 Task: Plan a route with stops at Central Park, Bethesda Terrace, and Bow Bridge.
Action: Mouse pressed left at (118, 76)
Screenshot: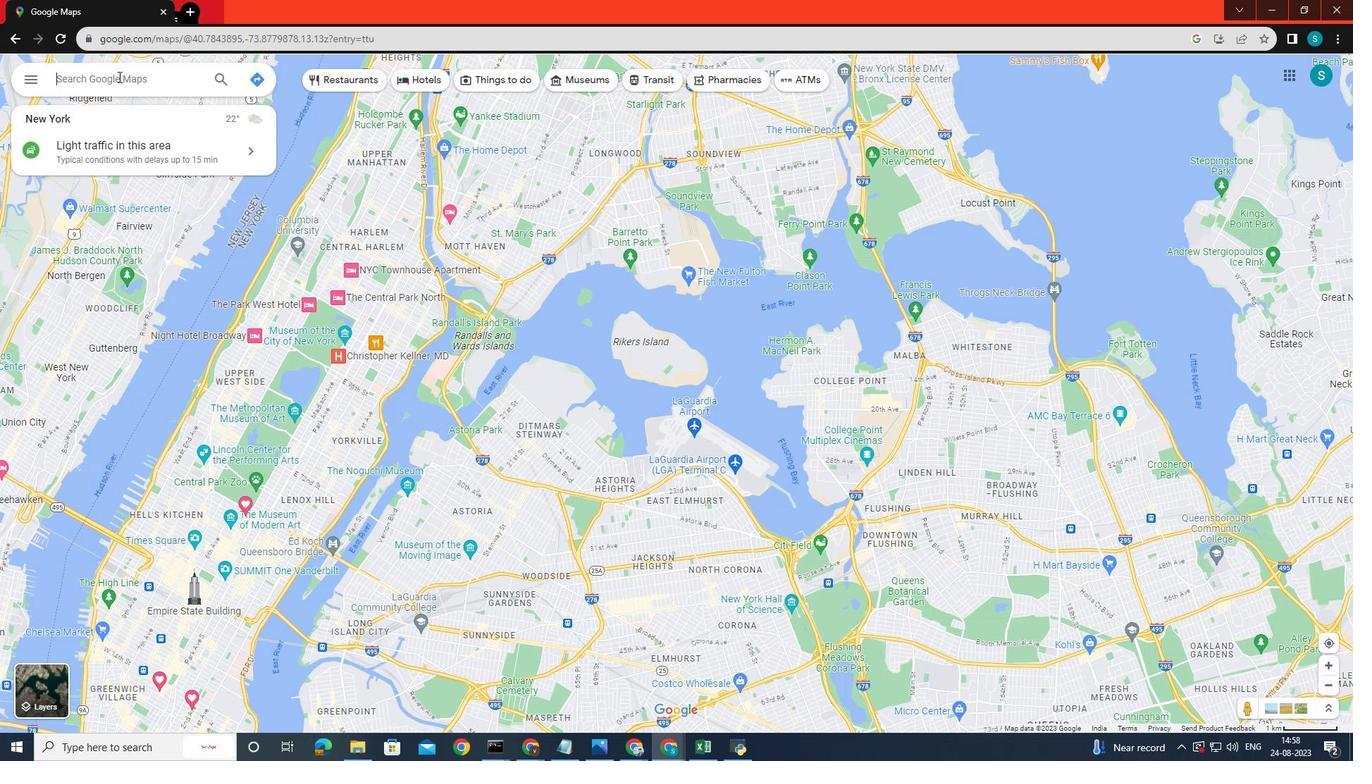 
Action: Key pressed <Key.shift>The<Key.space><Key.shift>Cathedral<Key.space><Key.shift>Church<Key.space>of<Key.space><Key.shift>St.<Key.space><Key.shift>John<Key.space>the<Key.space><Key.shift>Divine<Key.enter>
Screenshot: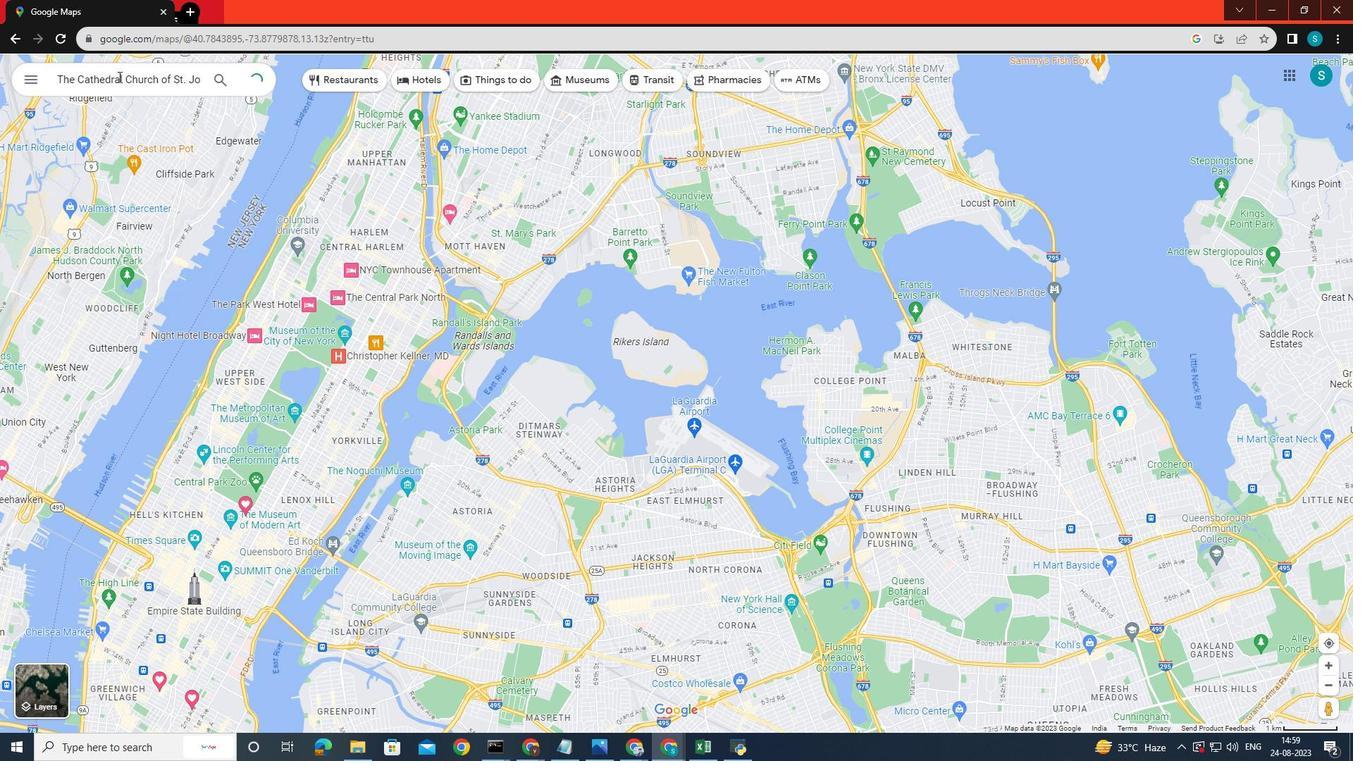 
Action: Mouse moved to (306, 387)
Screenshot: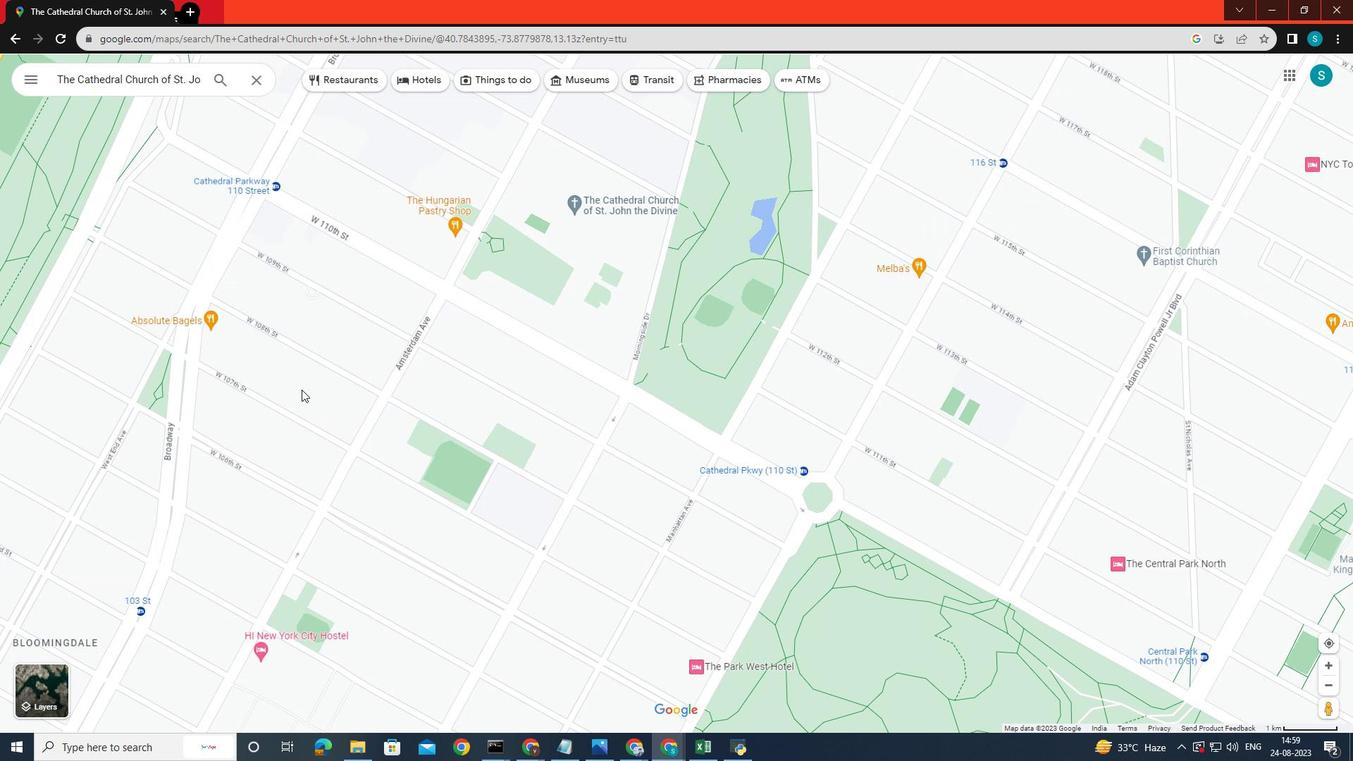 
Action: Mouse scrolled (306, 386) with delta (0, 0)
Screenshot: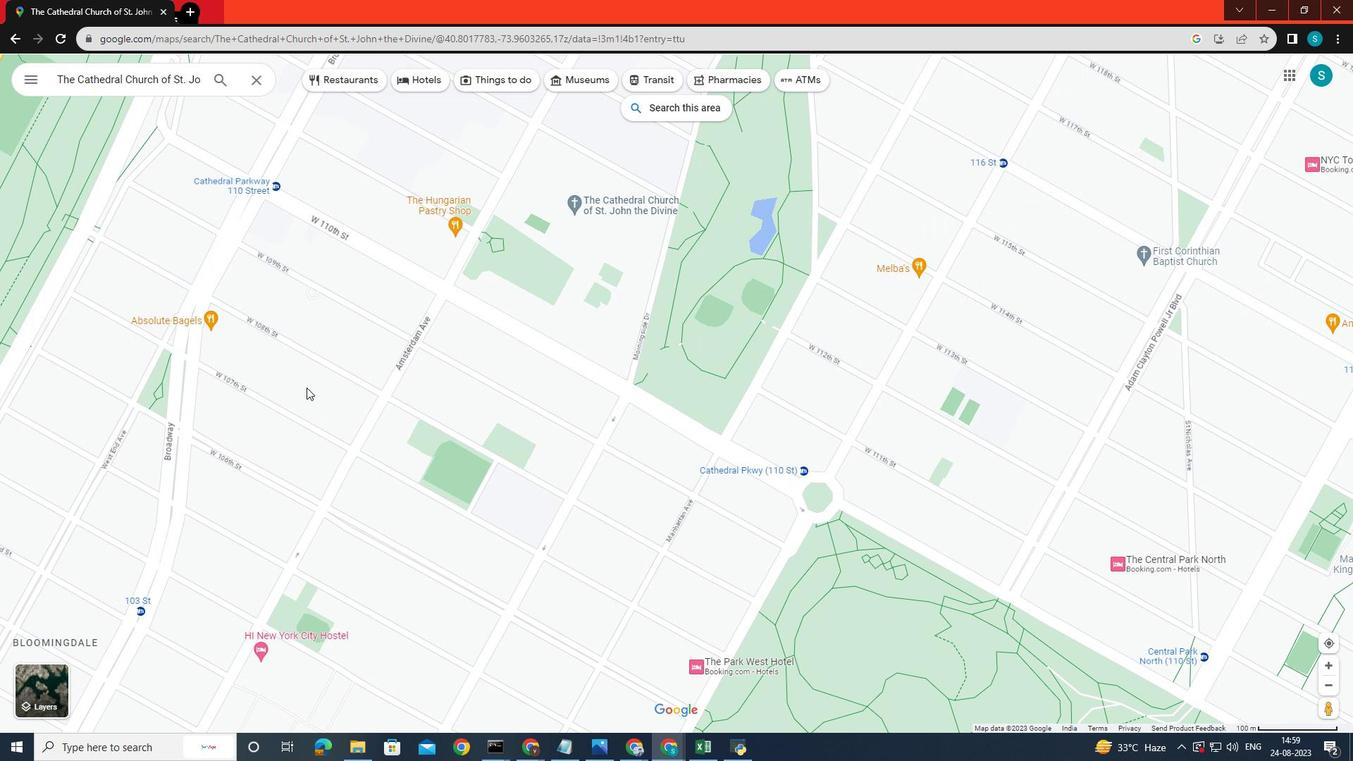 
Action: Mouse scrolled (306, 386) with delta (0, 0)
Screenshot: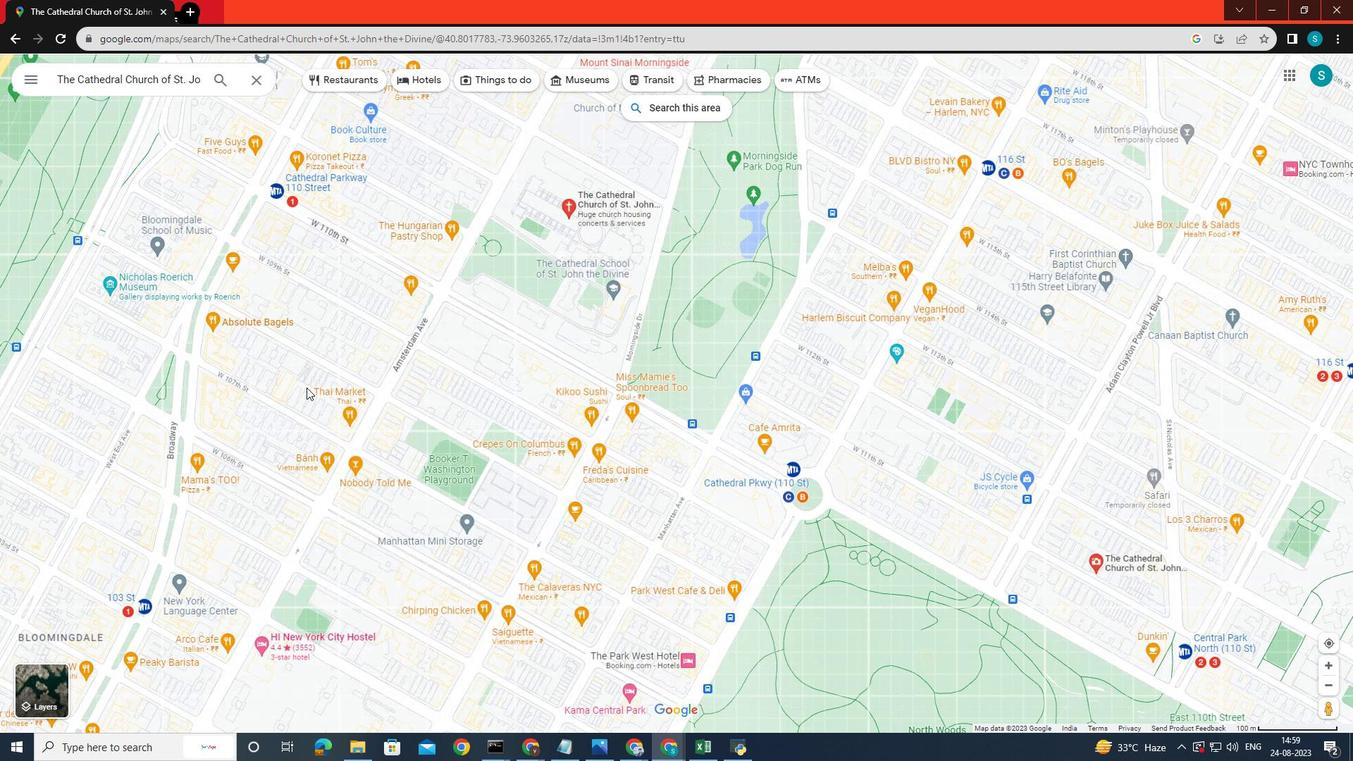 
Action: Mouse moved to (393, 343)
Screenshot: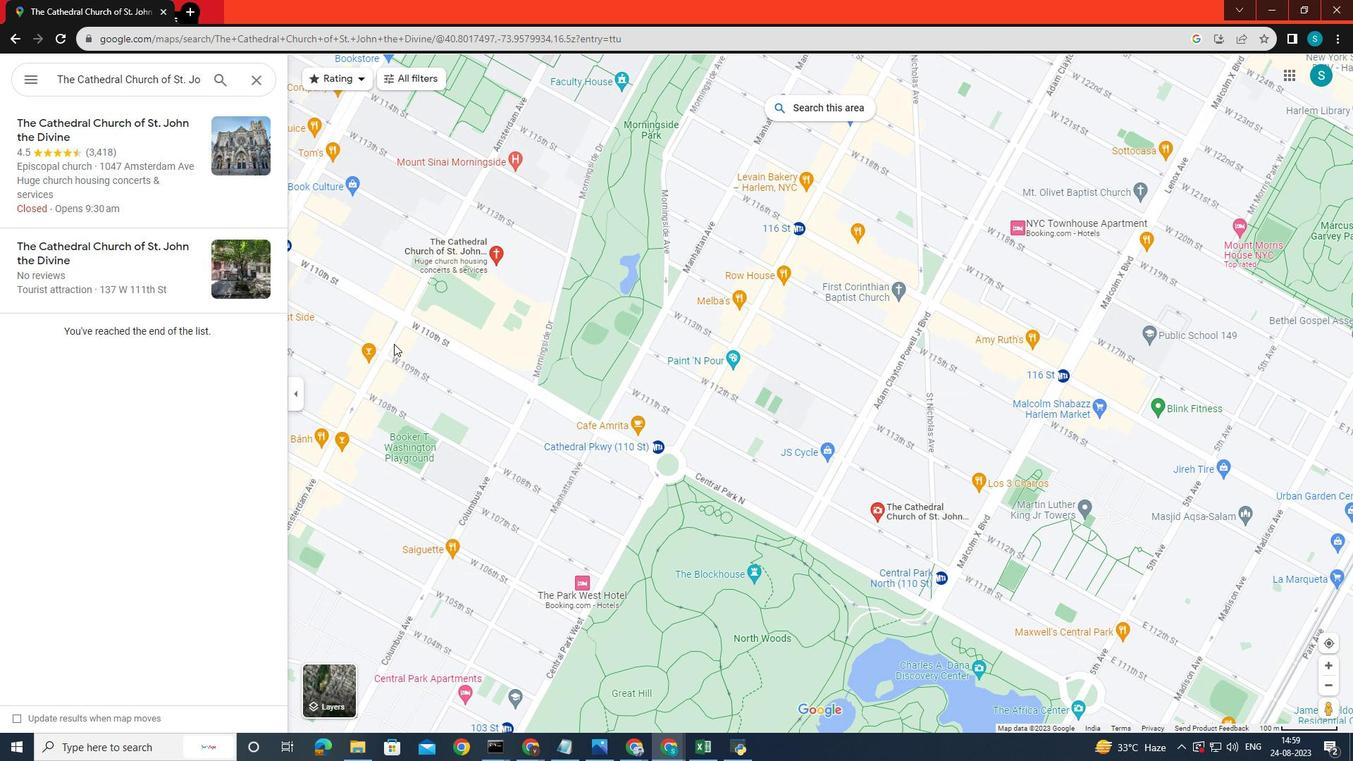 
Action: Mouse scrolled (393, 344) with delta (0, 0)
Screenshot: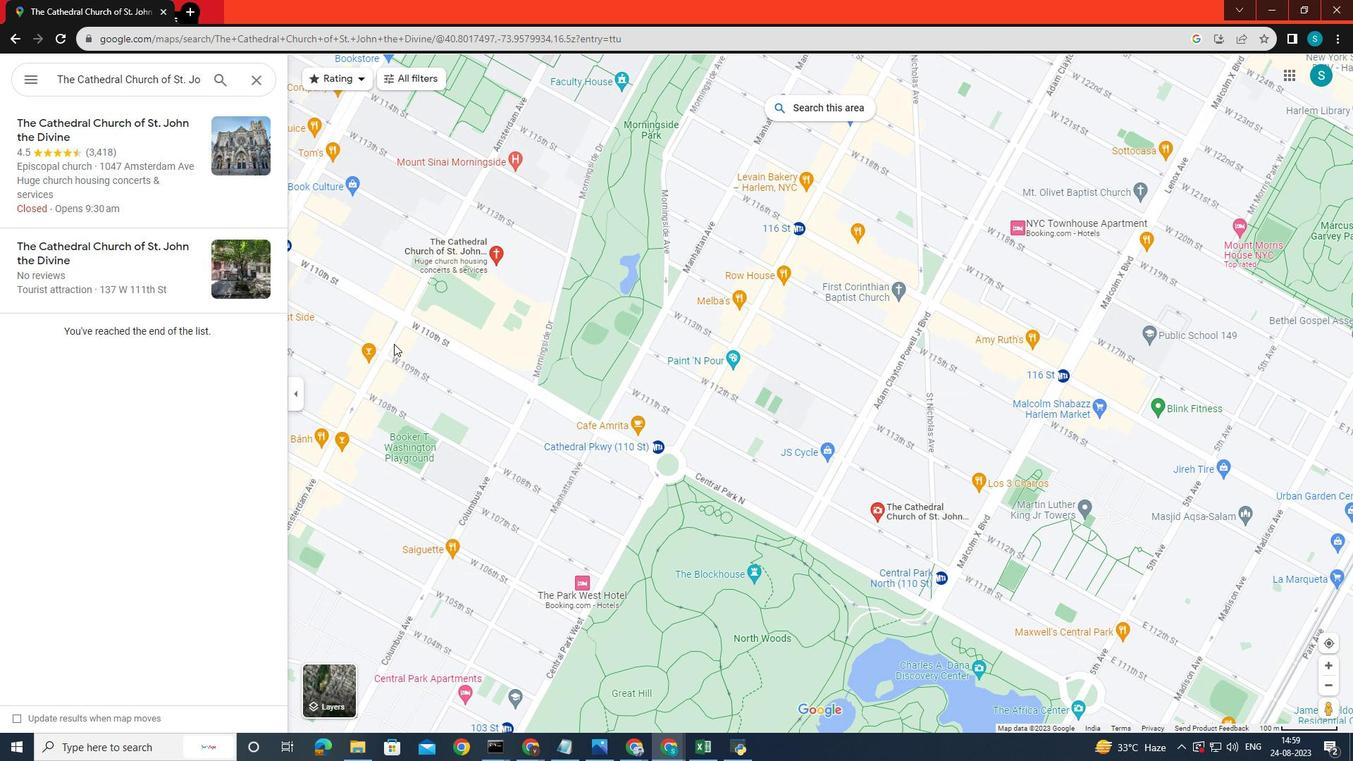 
Action: Mouse scrolled (393, 344) with delta (0, 0)
Screenshot: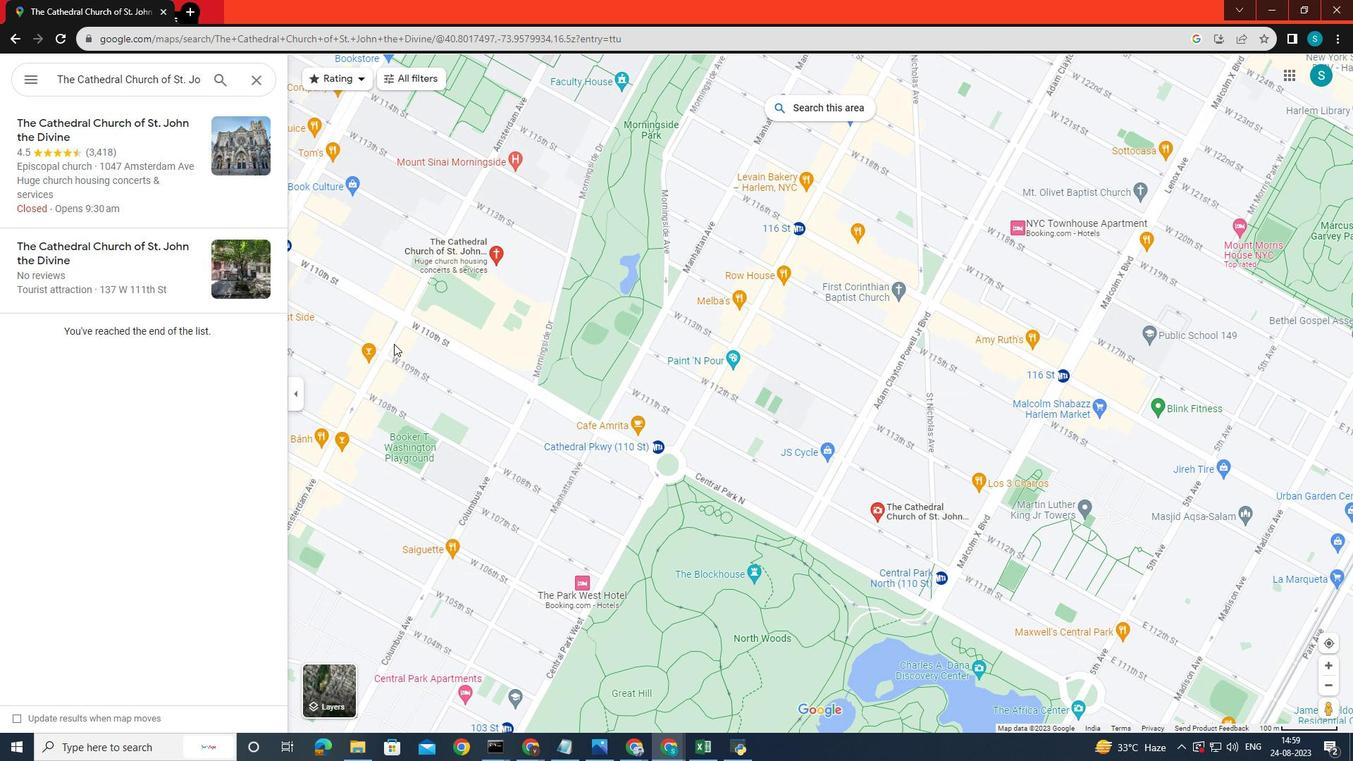 
Action: Mouse scrolled (393, 344) with delta (0, 0)
Screenshot: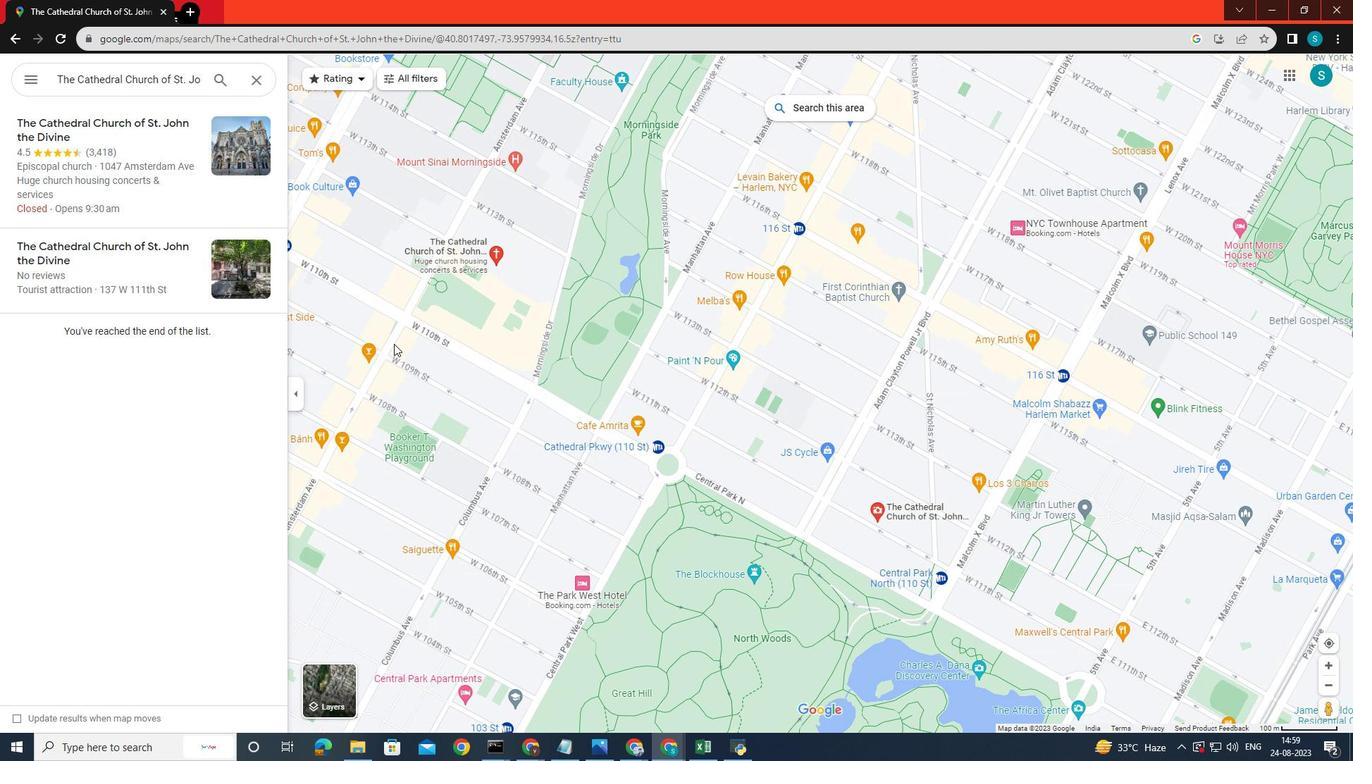 
Action: Mouse scrolled (393, 344) with delta (0, 0)
Screenshot: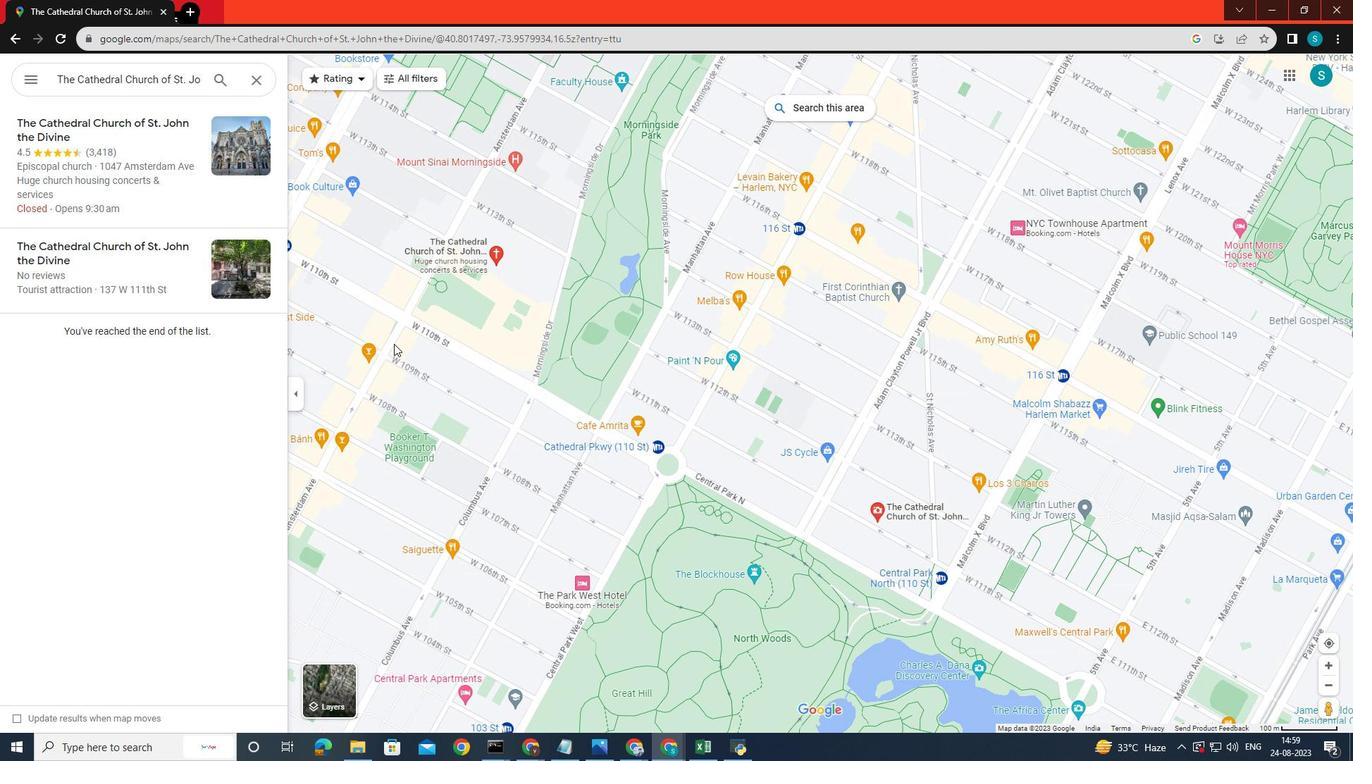 
Action: Mouse moved to (191, 194)
Screenshot: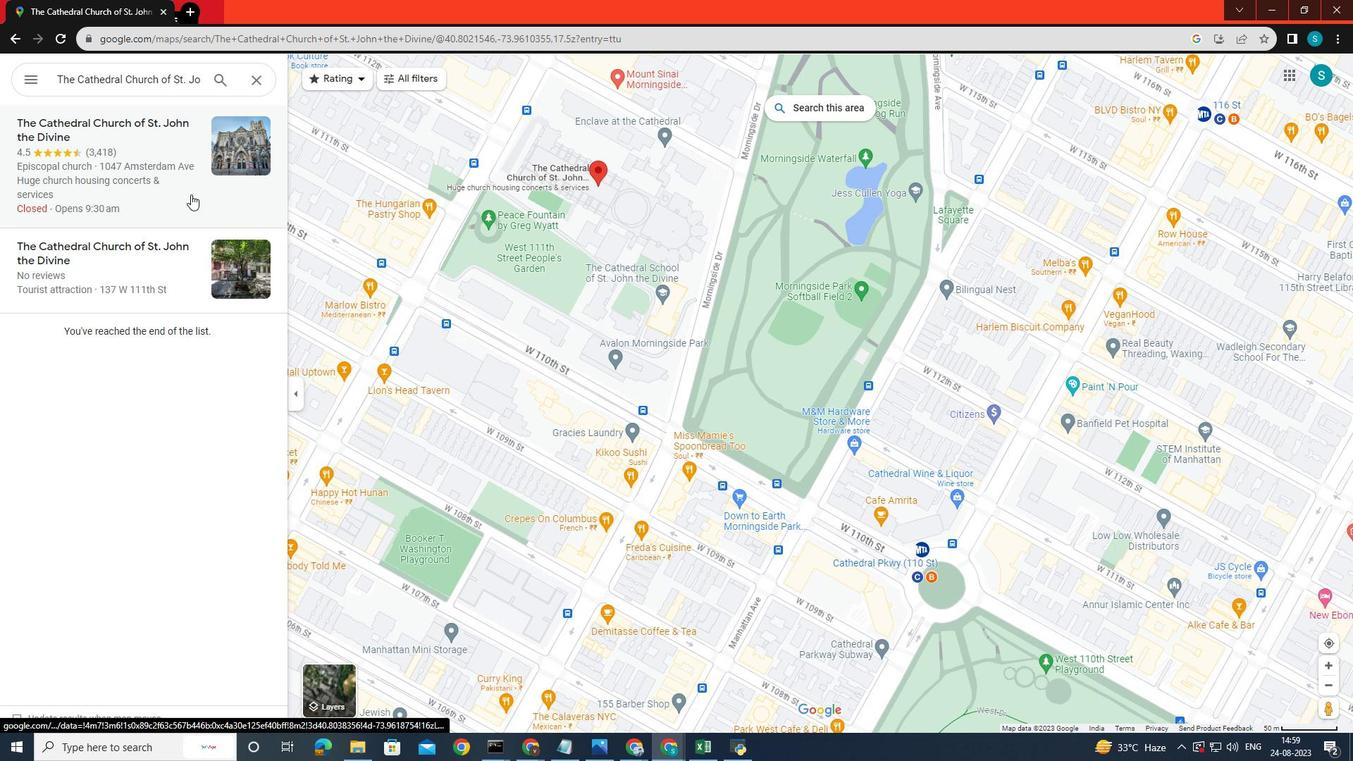 
Action: Mouse pressed left at (191, 194)
Screenshot: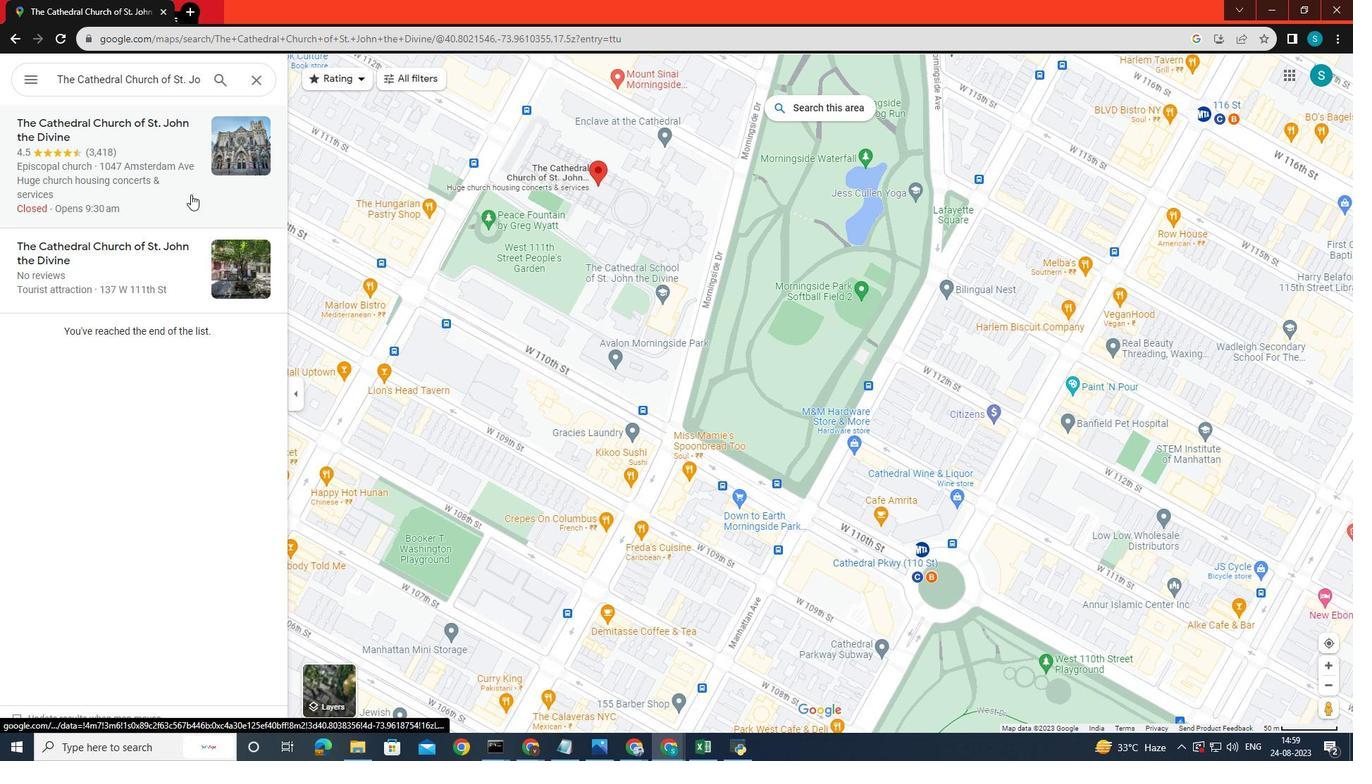 
Action: Mouse moved to (334, 412)
Screenshot: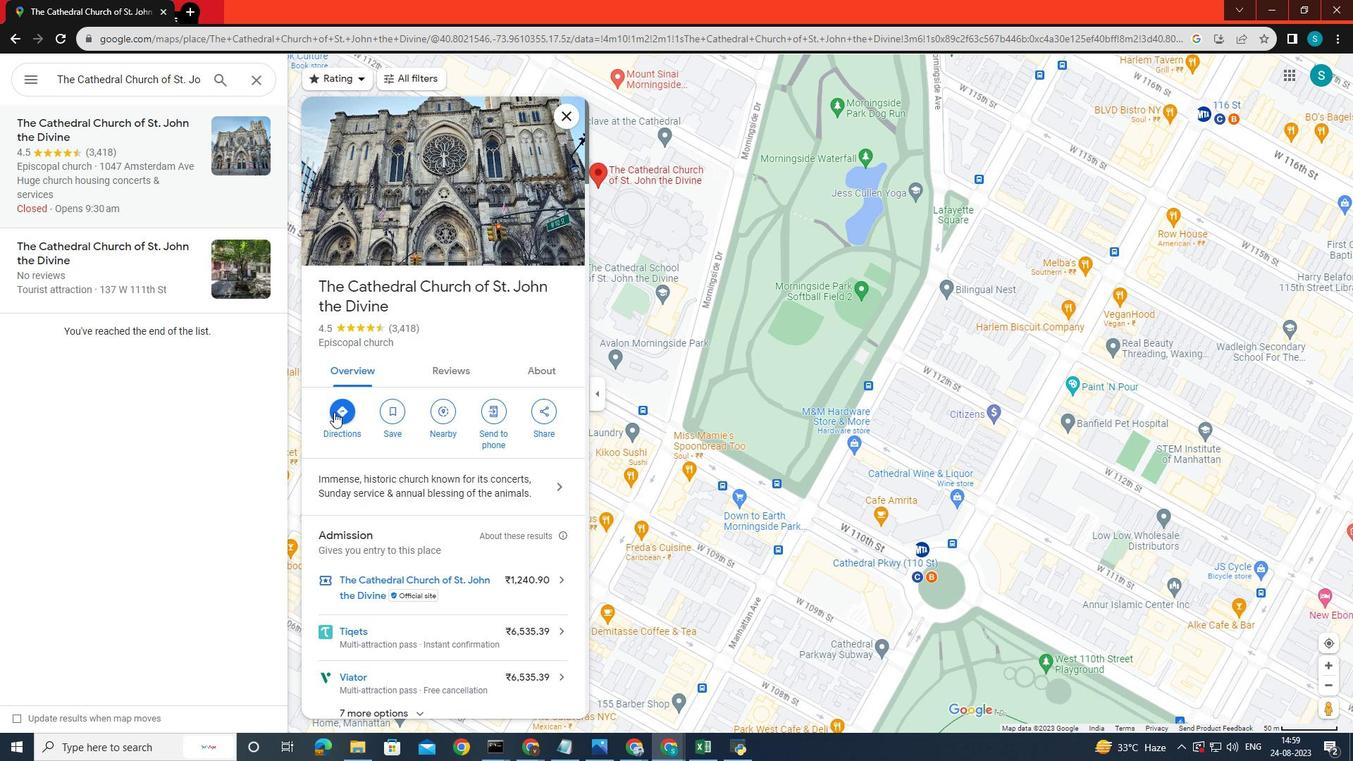 
Action: Mouse pressed left at (334, 412)
Screenshot: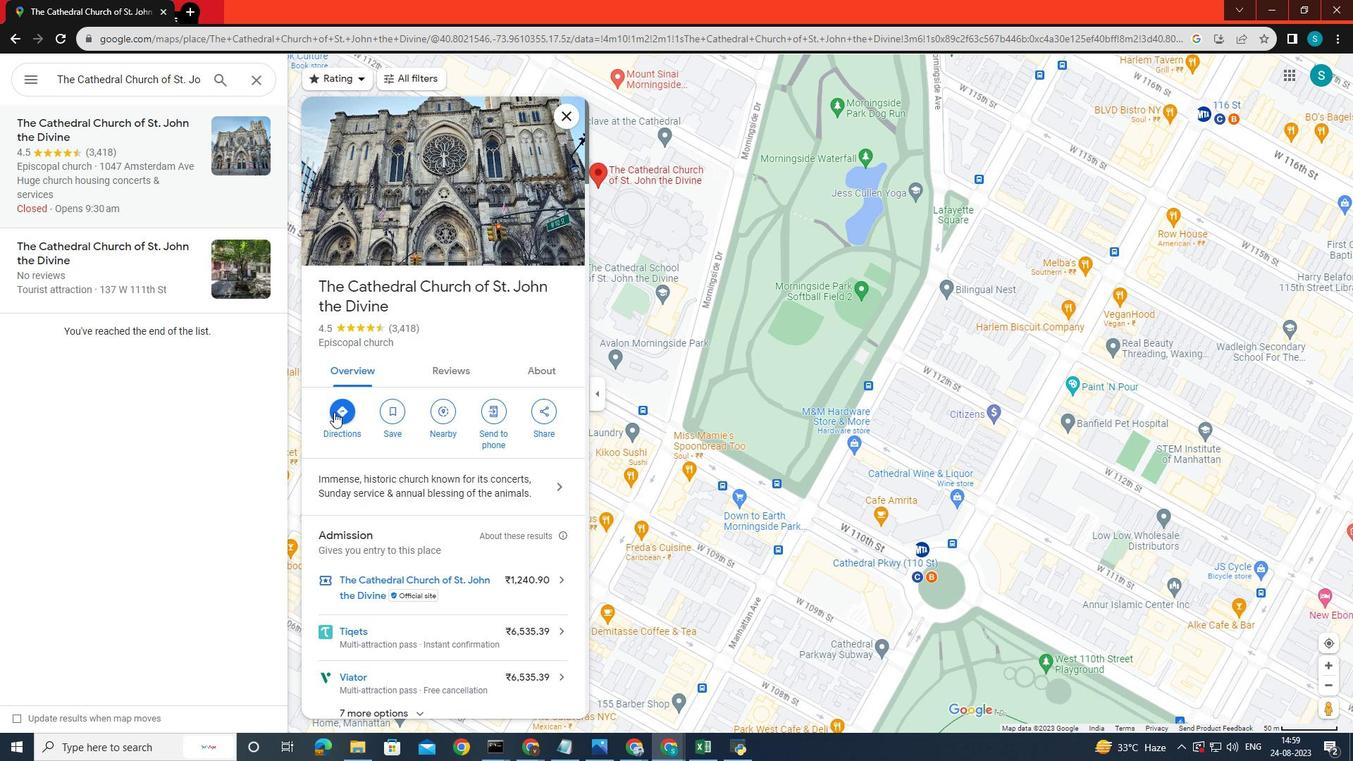 
Action: Mouse moved to (261, 135)
Screenshot: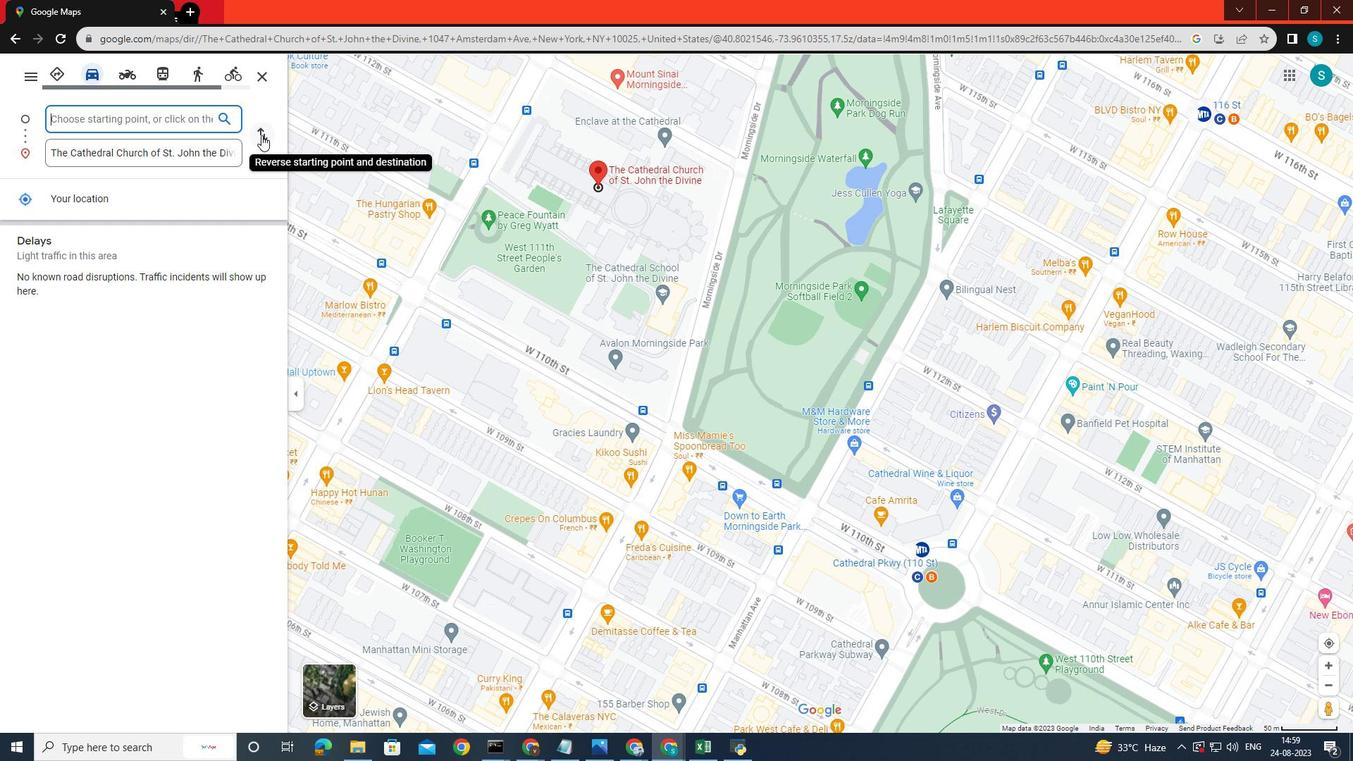 
Action: Mouse pressed left at (261, 135)
Screenshot: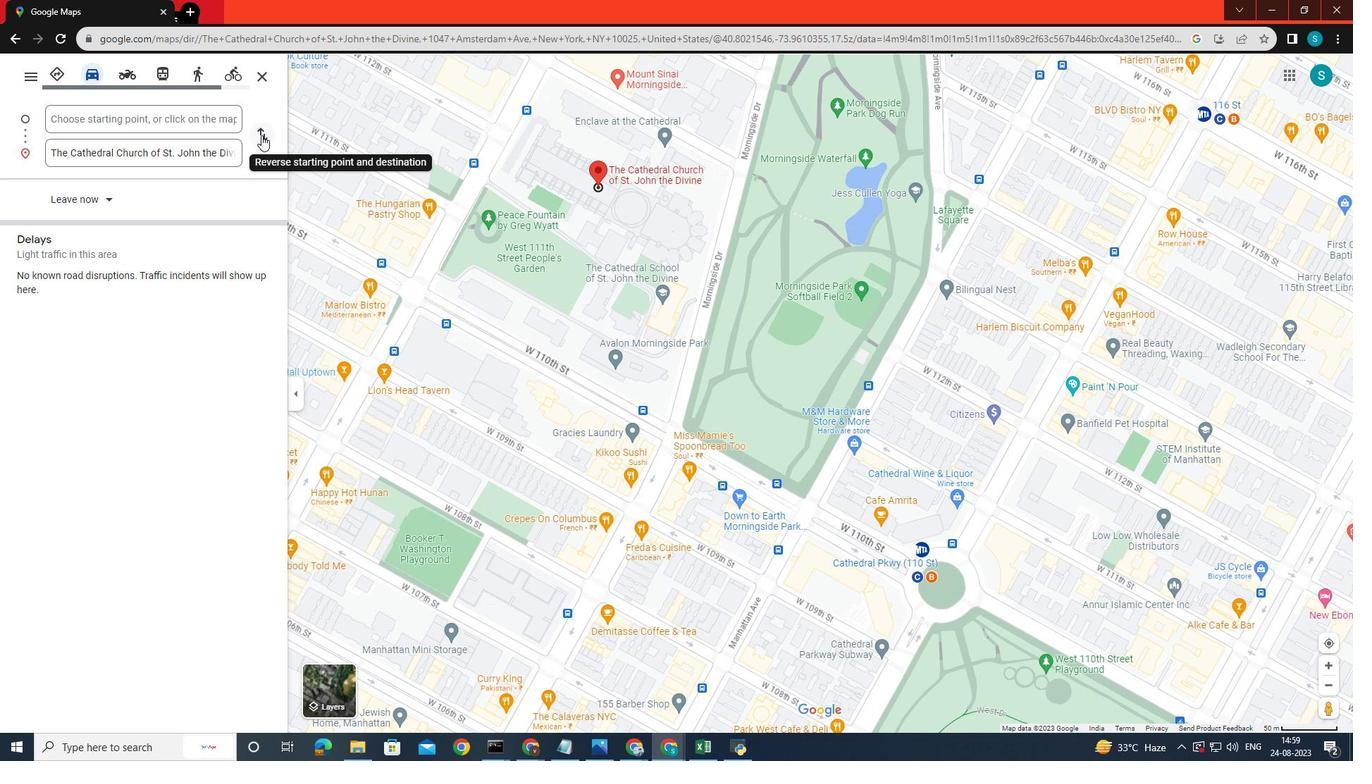 
Action: Mouse moved to (84, 150)
Screenshot: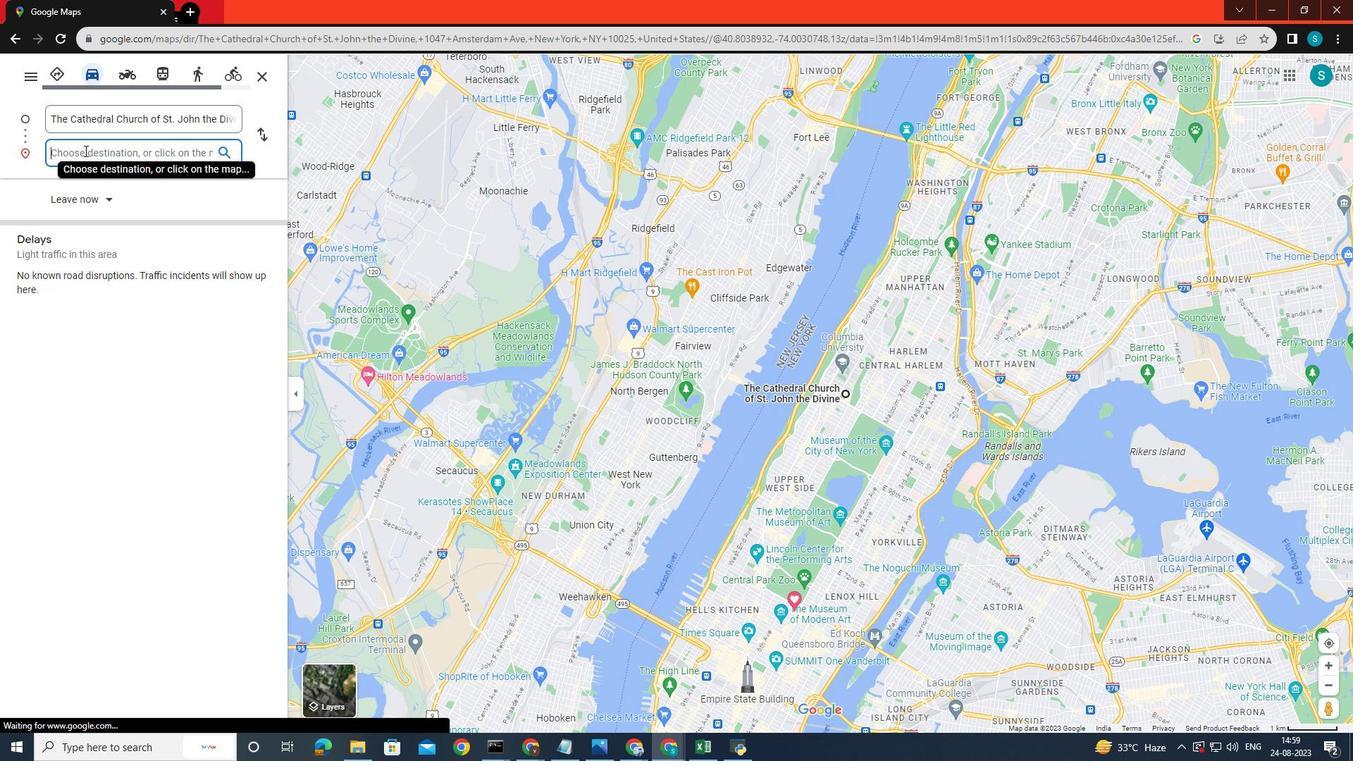 
Action: Mouse pressed left at (84, 150)
Screenshot: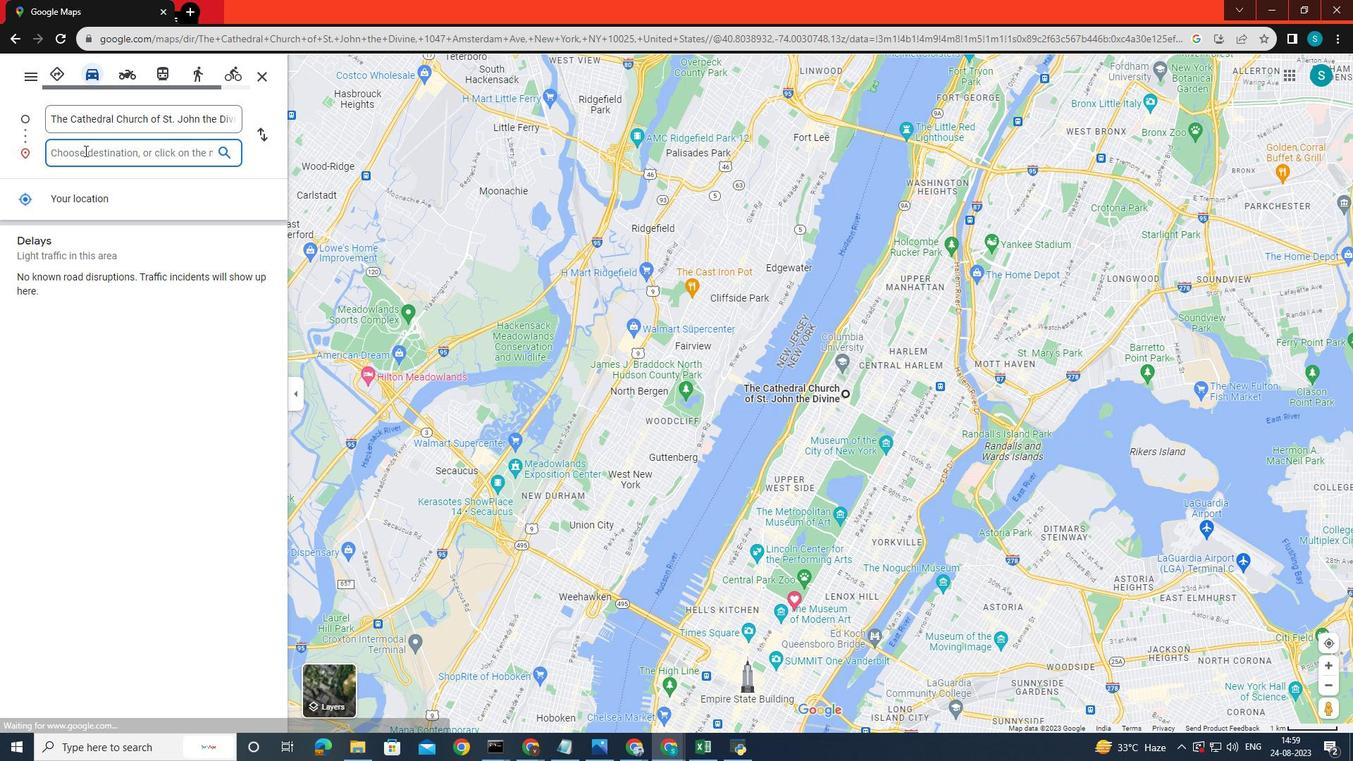 
Action: Key pressed <Key.shift>Central<Key.space><Key.shift>Park<Key.enter>
Screenshot: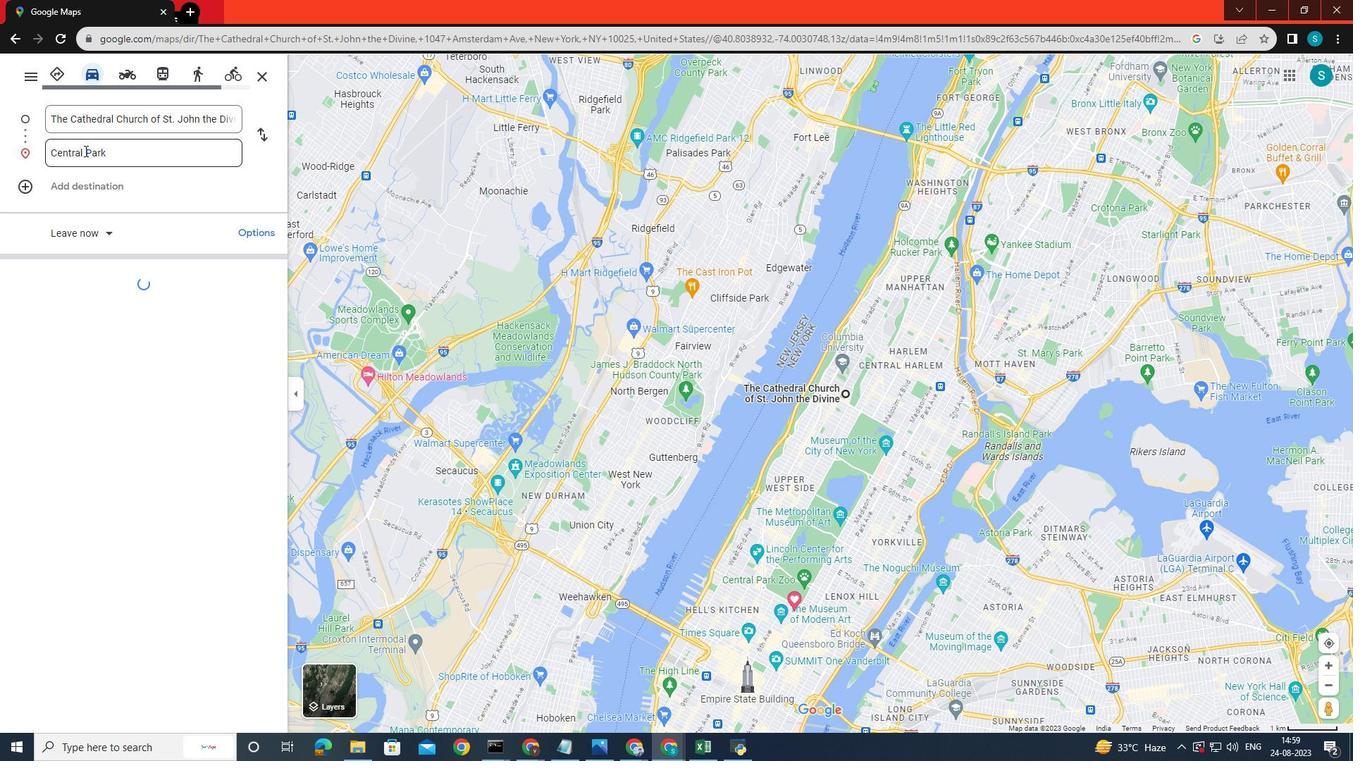 
Action: Mouse moved to (79, 183)
Screenshot: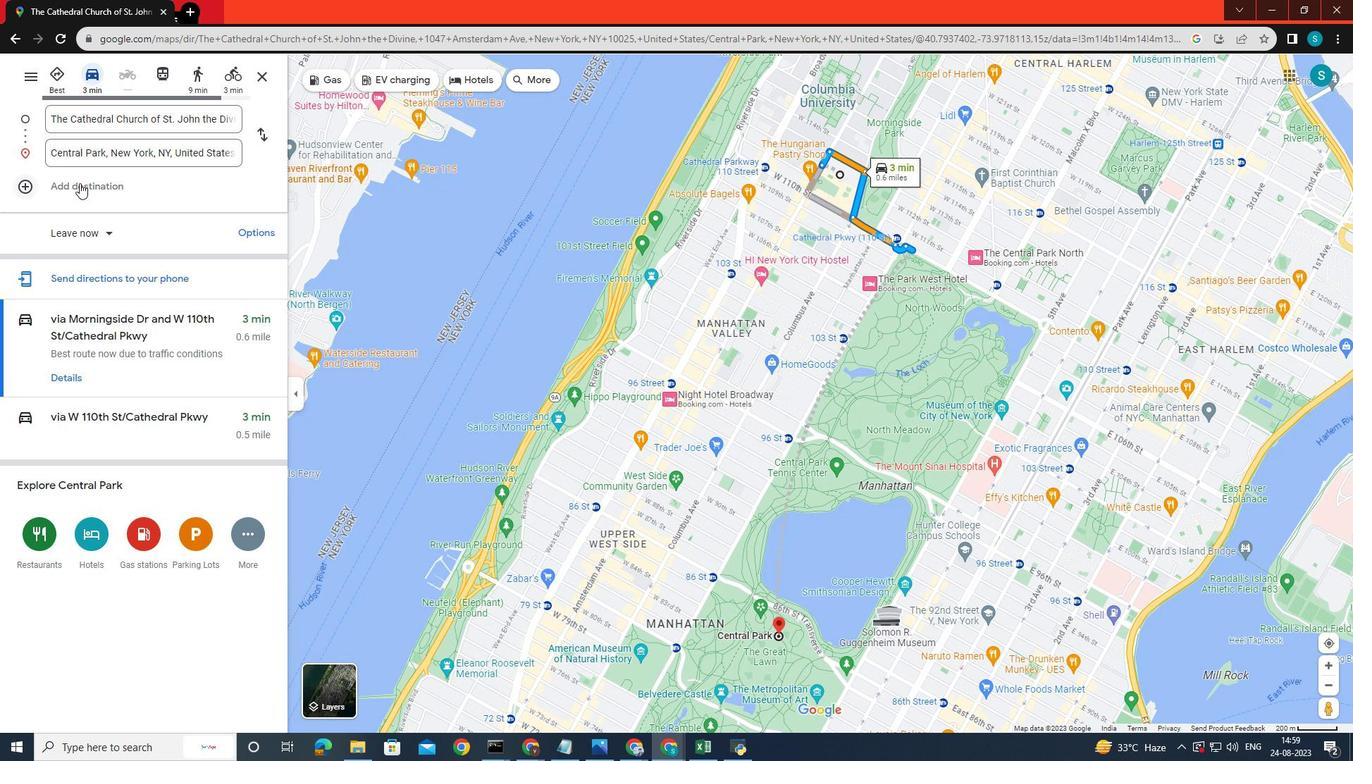 
Action: Mouse pressed left at (79, 183)
Screenshot: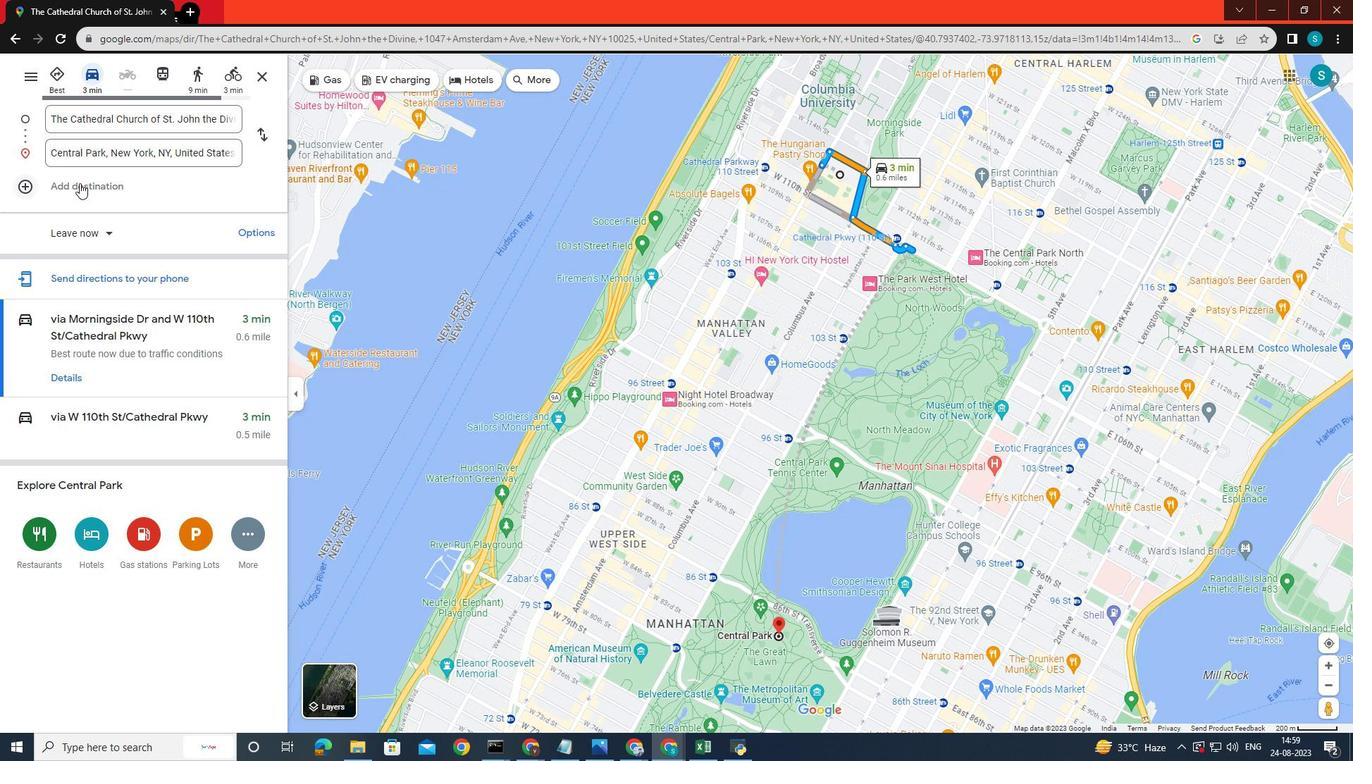 
Action: Mouse pressed left at (79, 183)
Screenshot: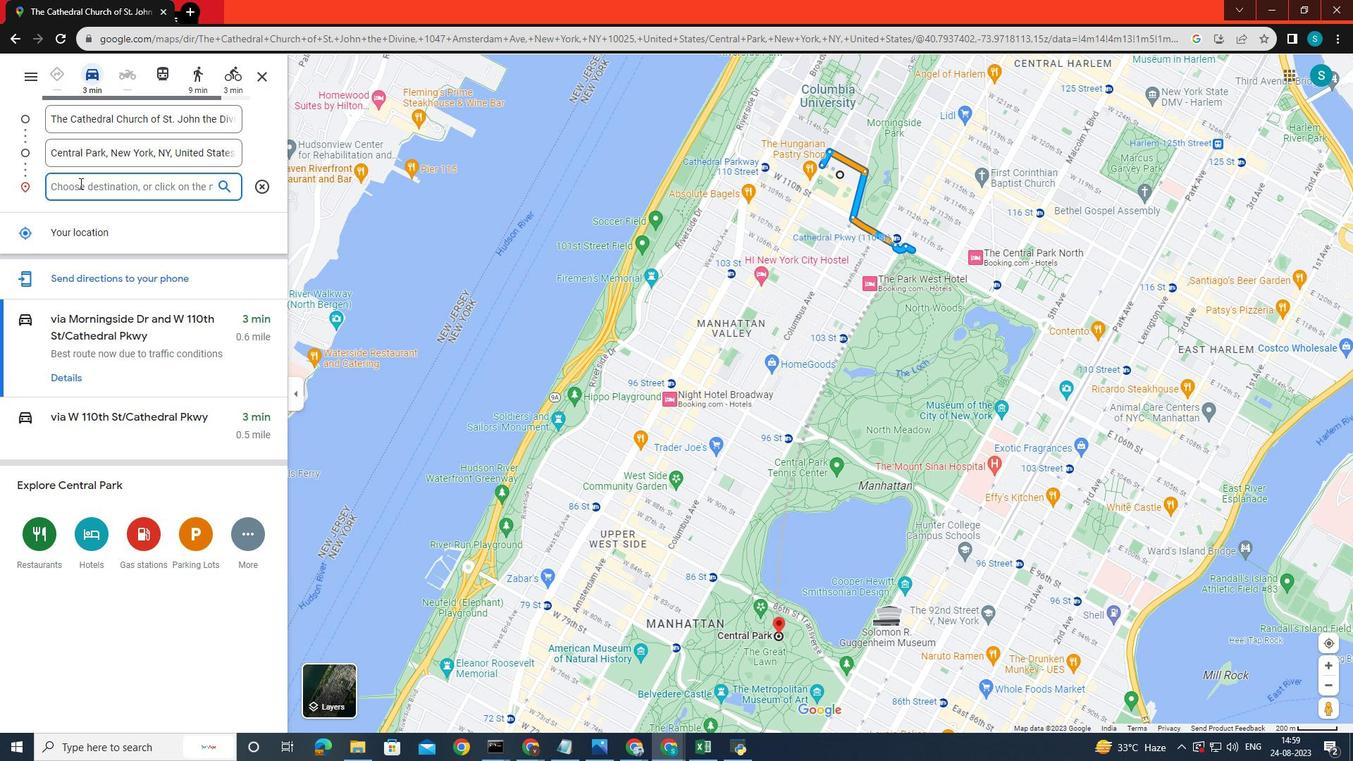 
Action: Key pressed <Key.shift>Be
Screenshot: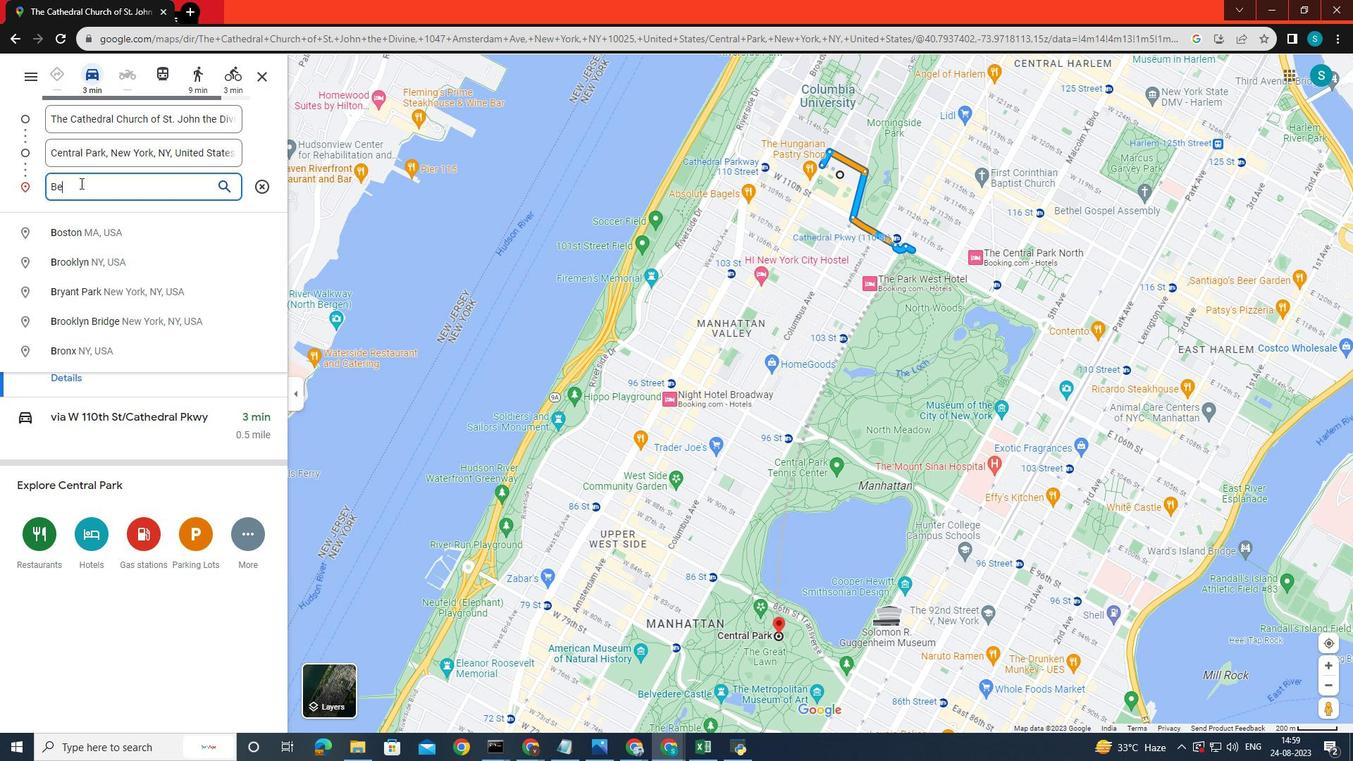 
Action: Mouse moved to (80, 183)
Screenshot: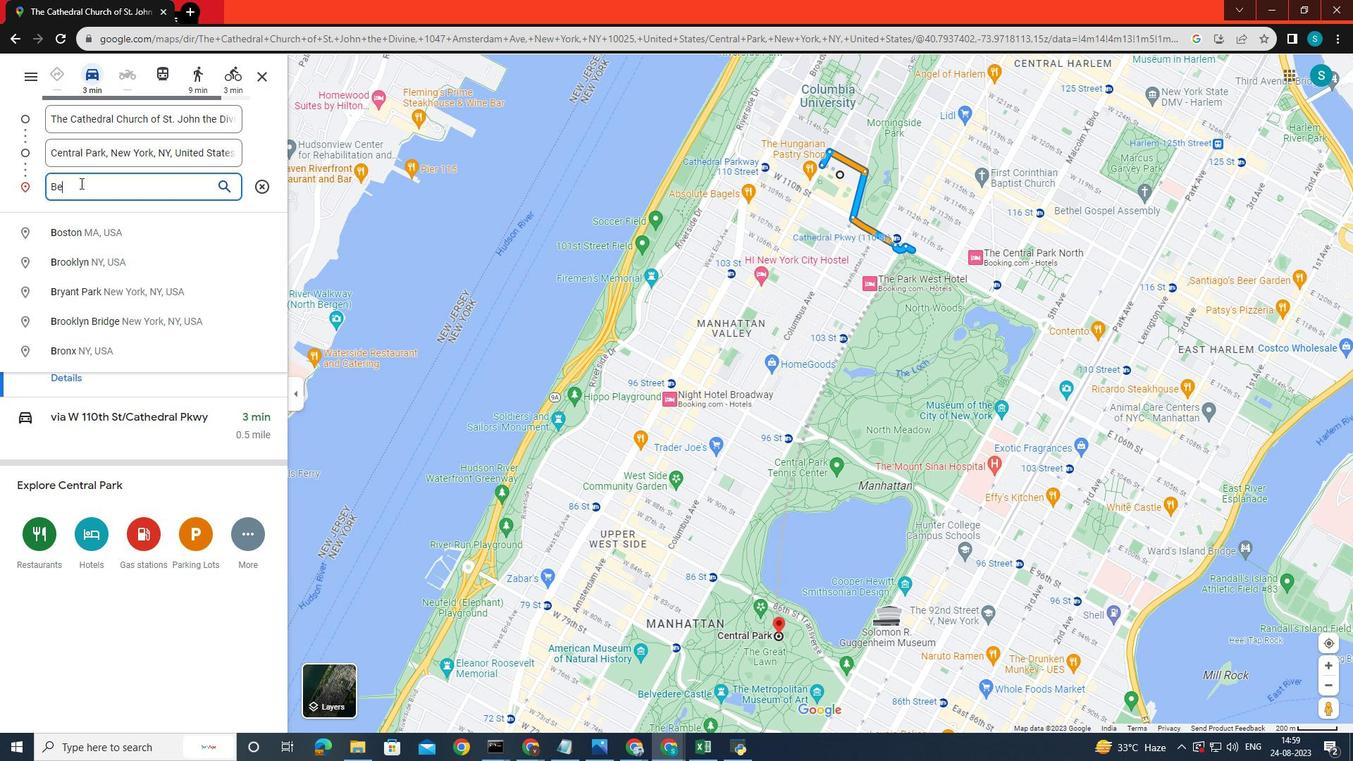 
Action: Key pressed thesda<Key.space><Key.shift>Terrace<Key.enter>
Screenshot: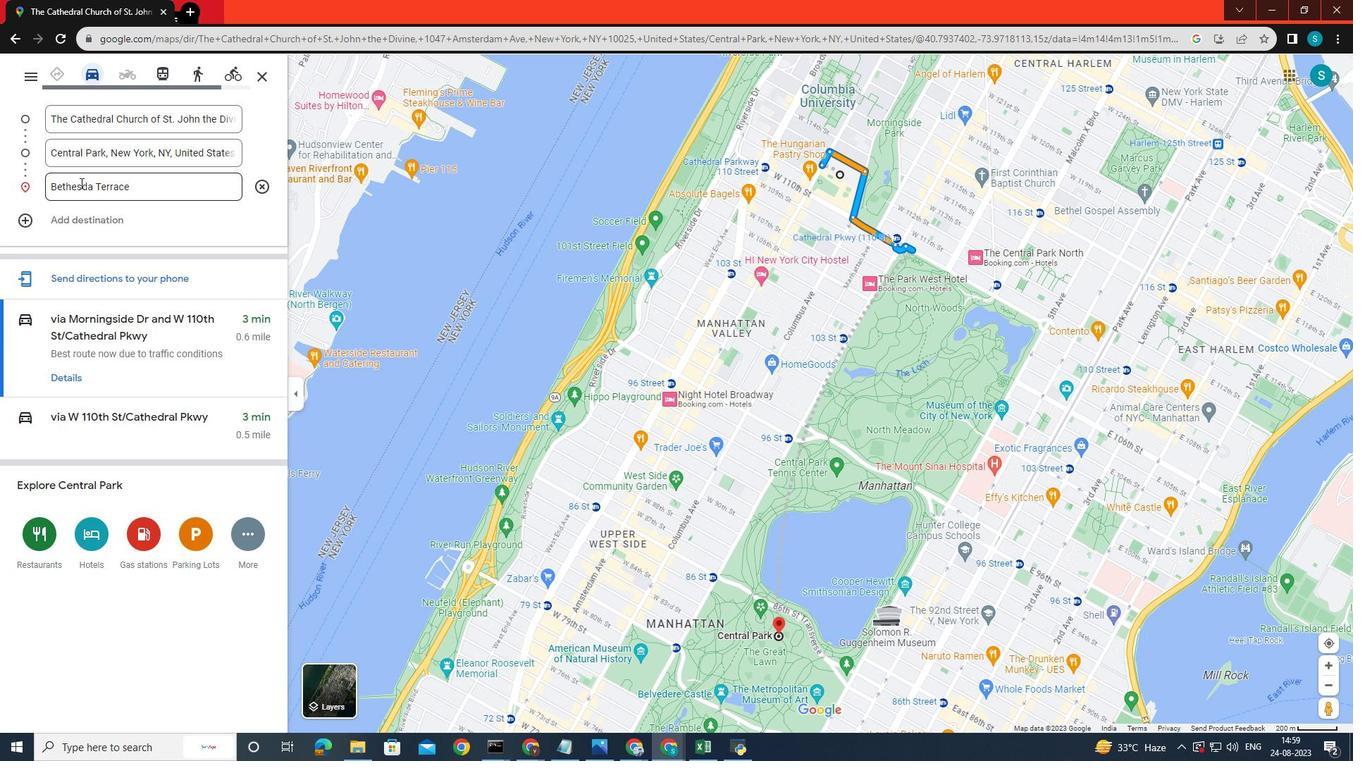 
Action: Mouse moved to (82, 224)
Screenshot: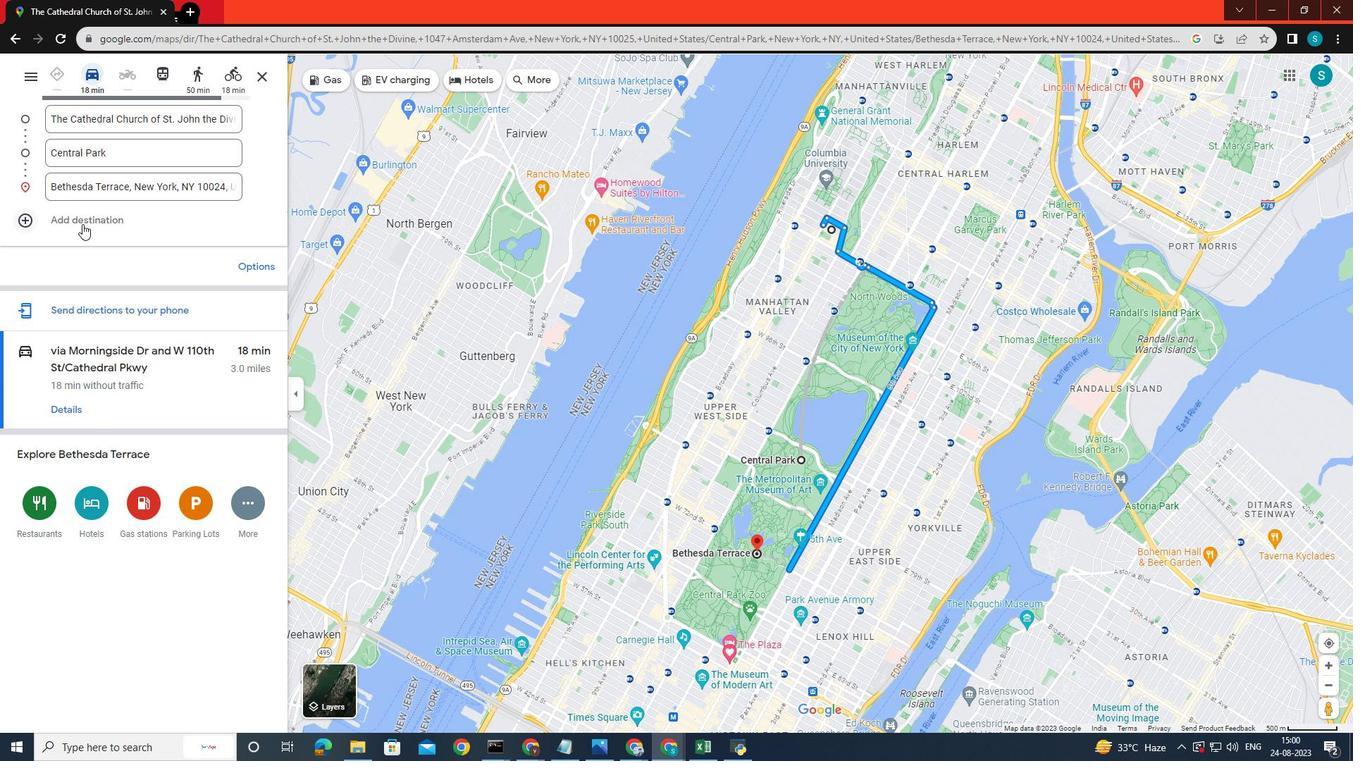 
Action: Mouse pressed left at (82, 224)
Screenshot: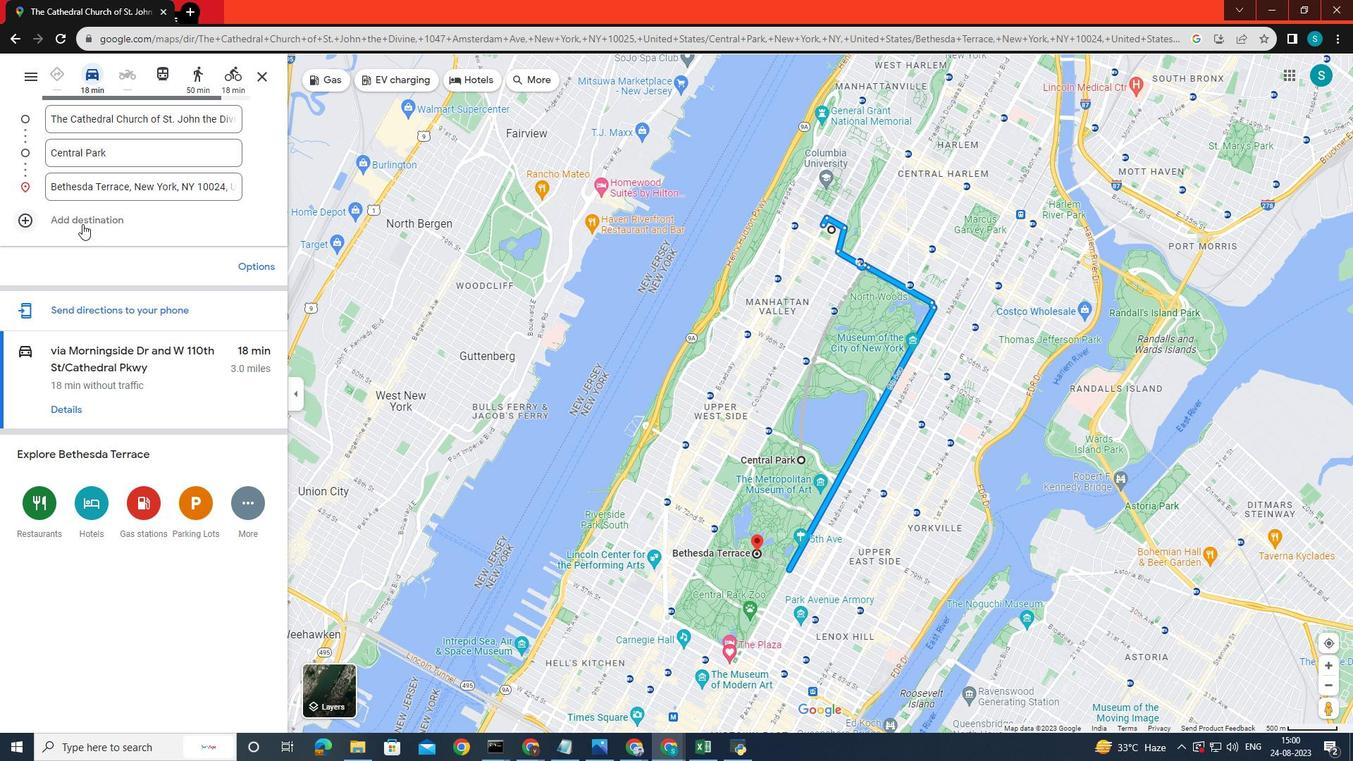 
Action: Mouse moved to (85, 222)
Screenshot: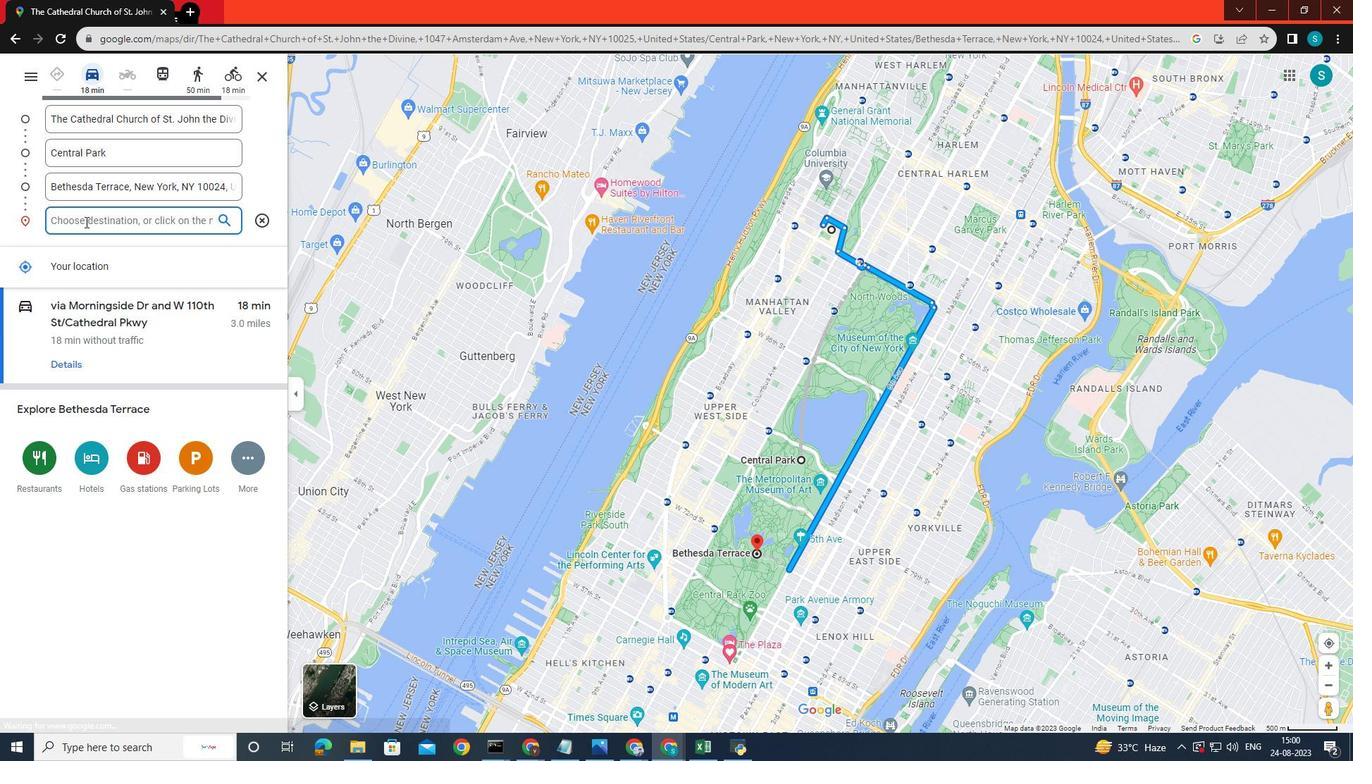 
Action: Mouse pressed left at (85, 222)
Screenshot: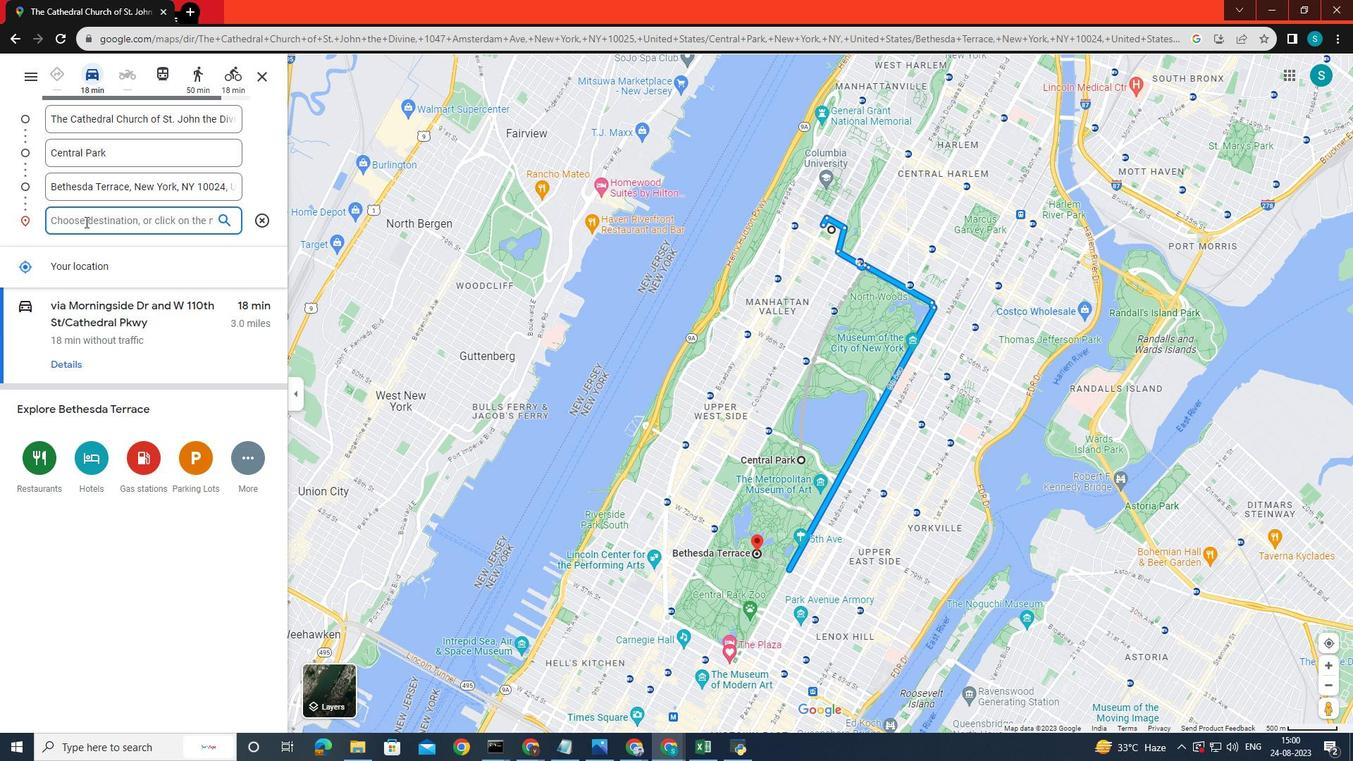 
Action: Mouse moved to (71, 222)
Screenshot: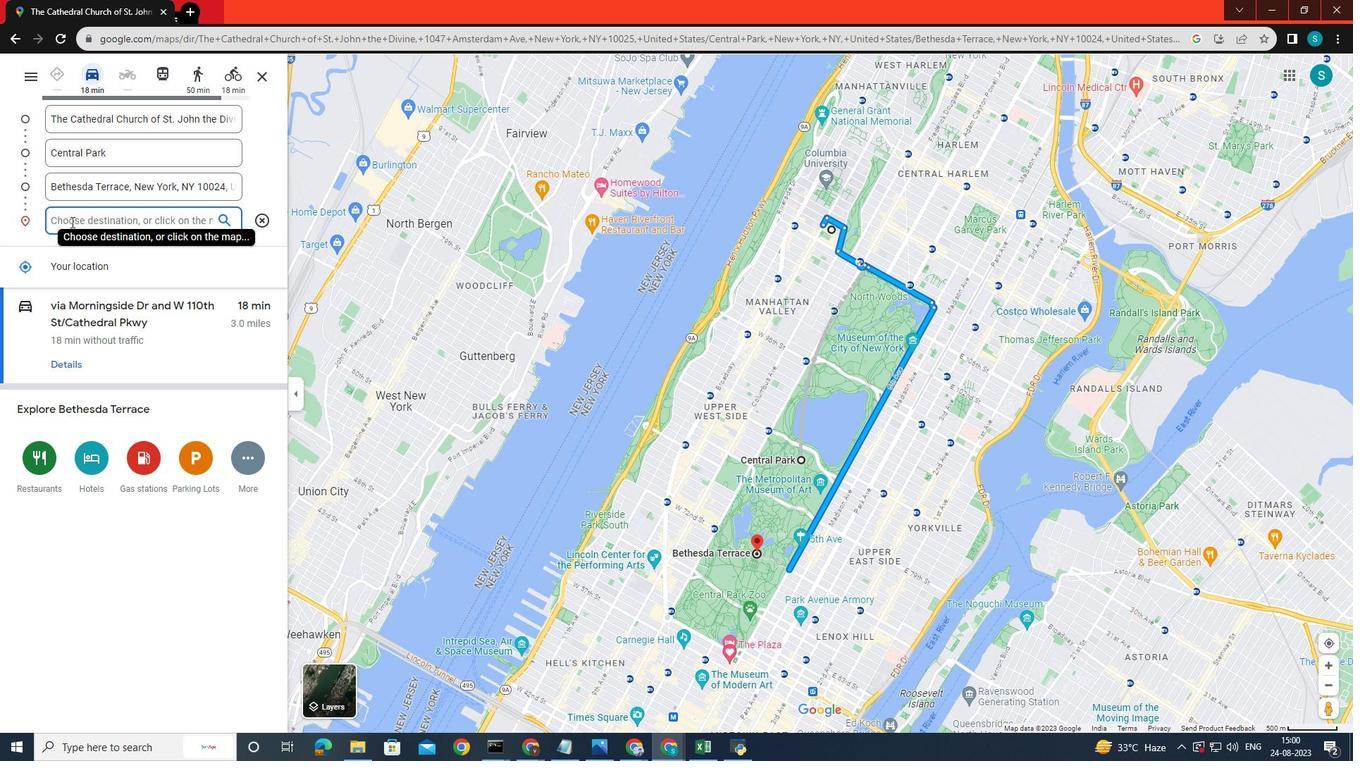 
Action: Mouse pressed left at (71, 222)
Screenshot: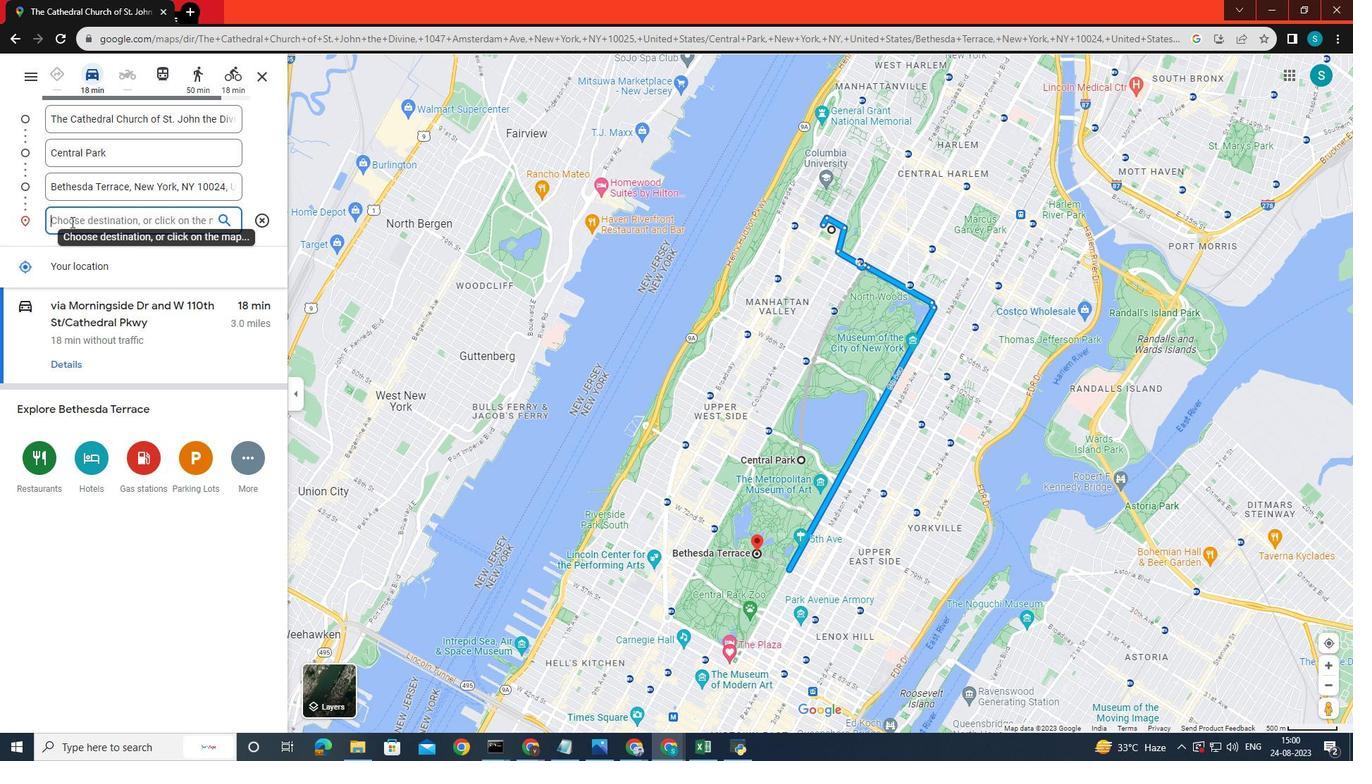
Action: Key pressed <Key.shift>Bow<Key.space><Key.shift>Bridge<Key.enter>
Screenshot: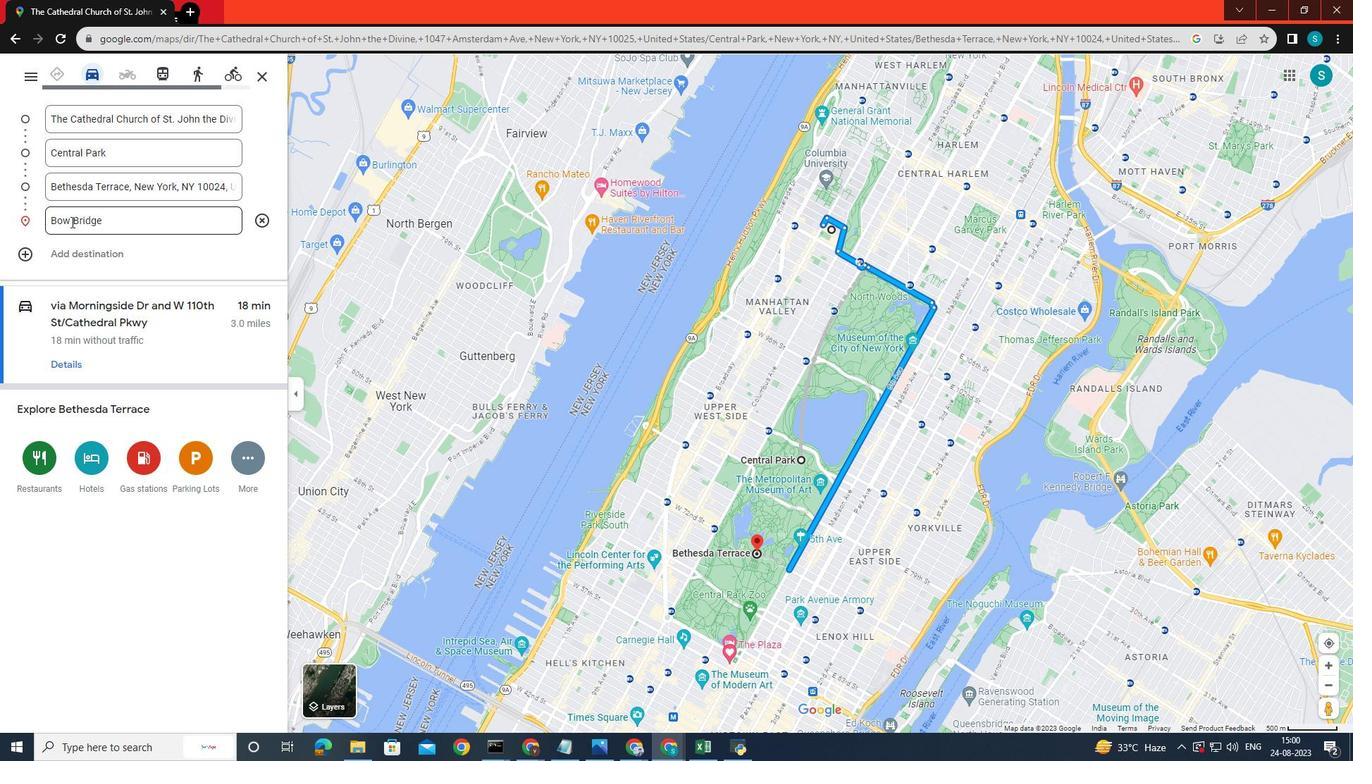 
Action: Mouse moved to (109, 253)
Screenshot: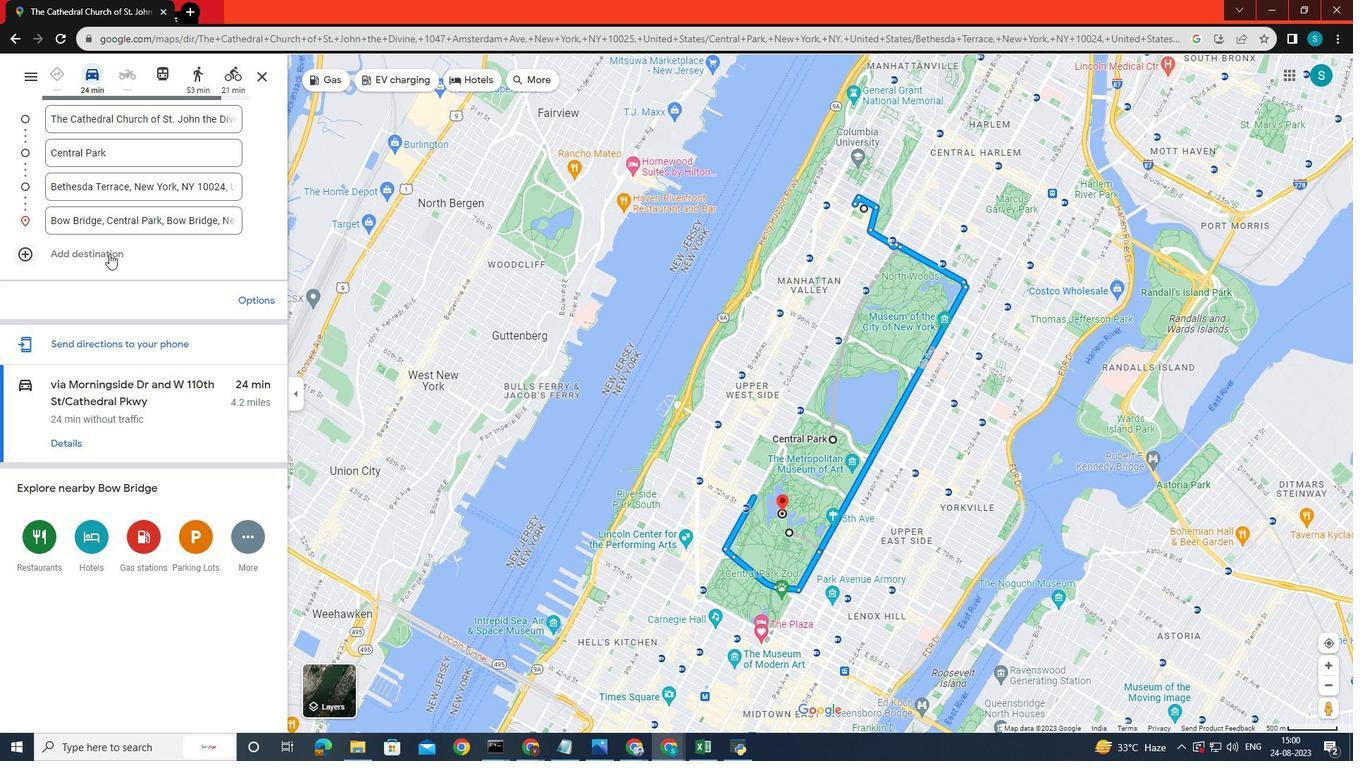 
Action: Mouse pressed left at (109, 253)
Screenshot: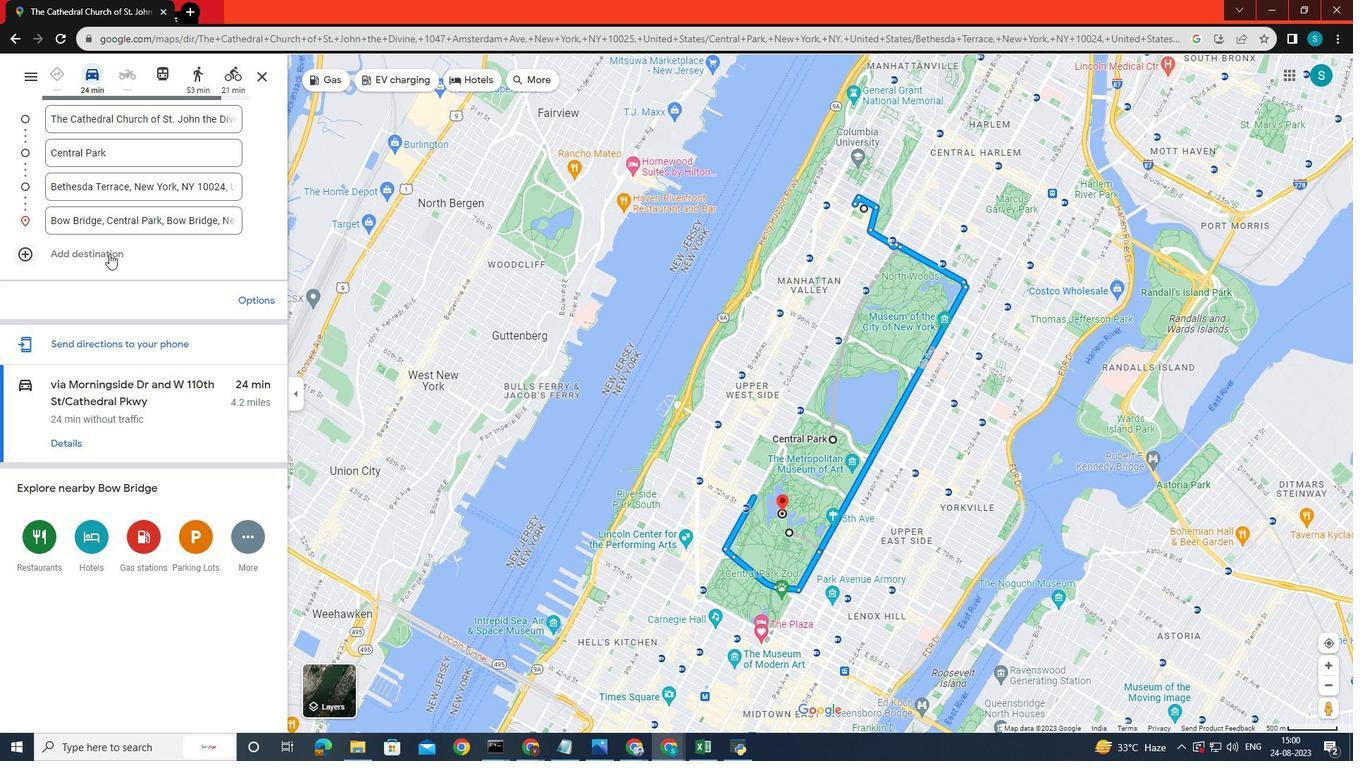 
Action: Mouse moved to (109, 252)
Screenshot: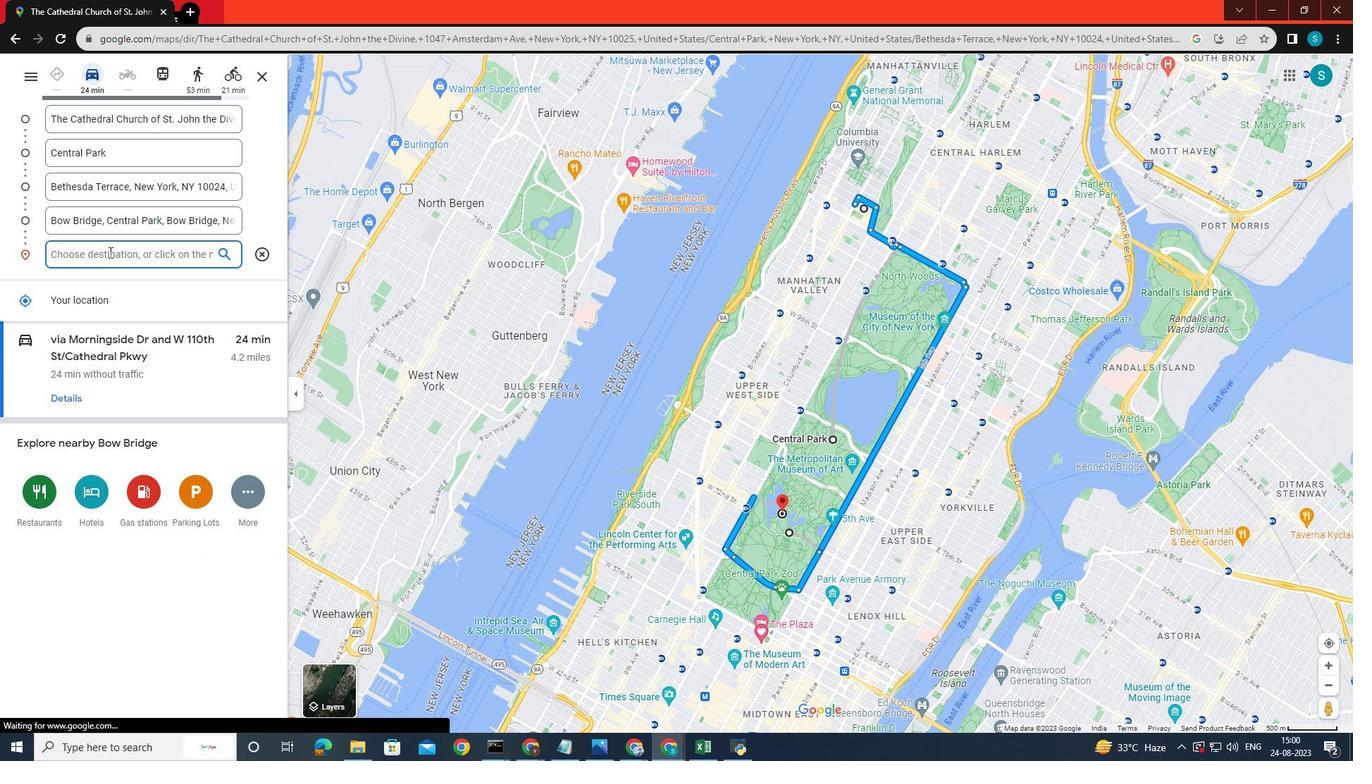 
Action: Mouse pressed left at (109, 252)
Screenshot: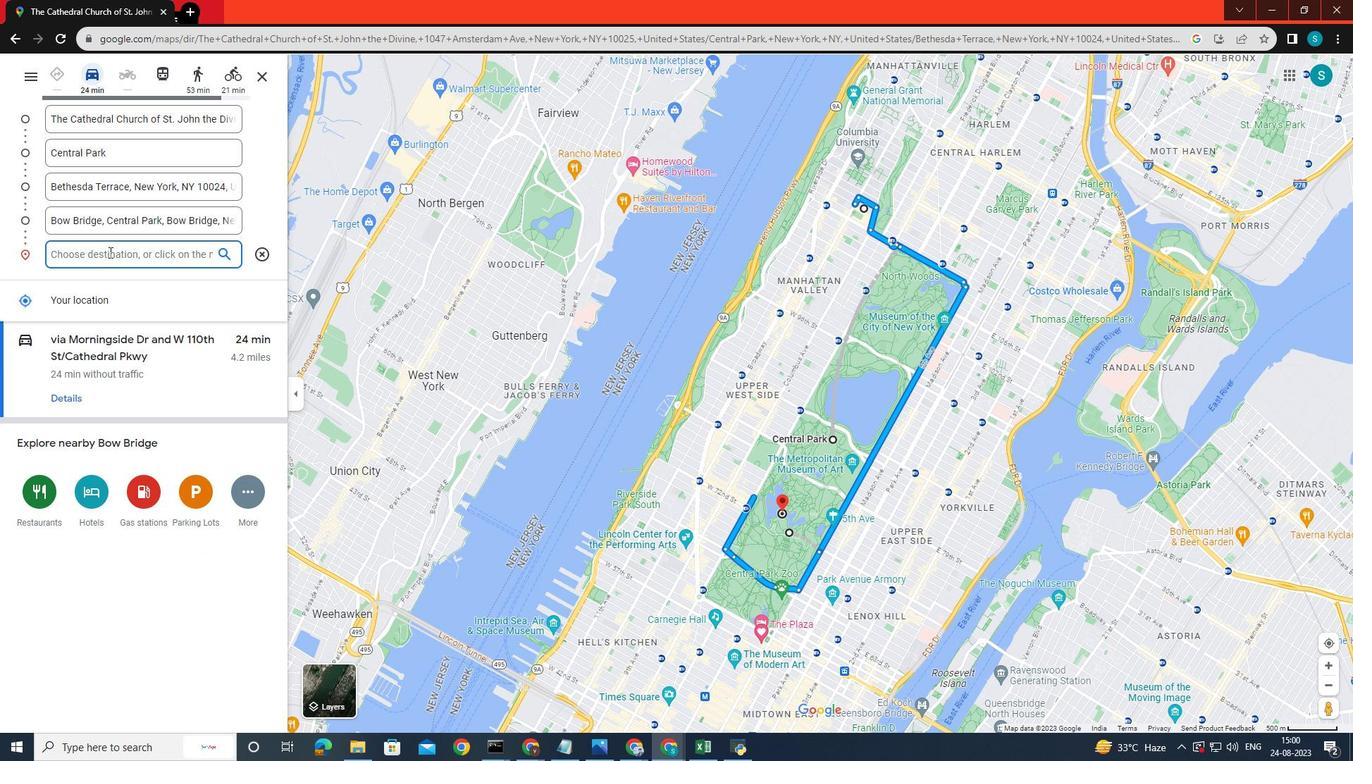 
Action: Key pressed <Key.shift>Rockfeller<Key.space><Key.shift>Center<Key.enter>
Screenshot: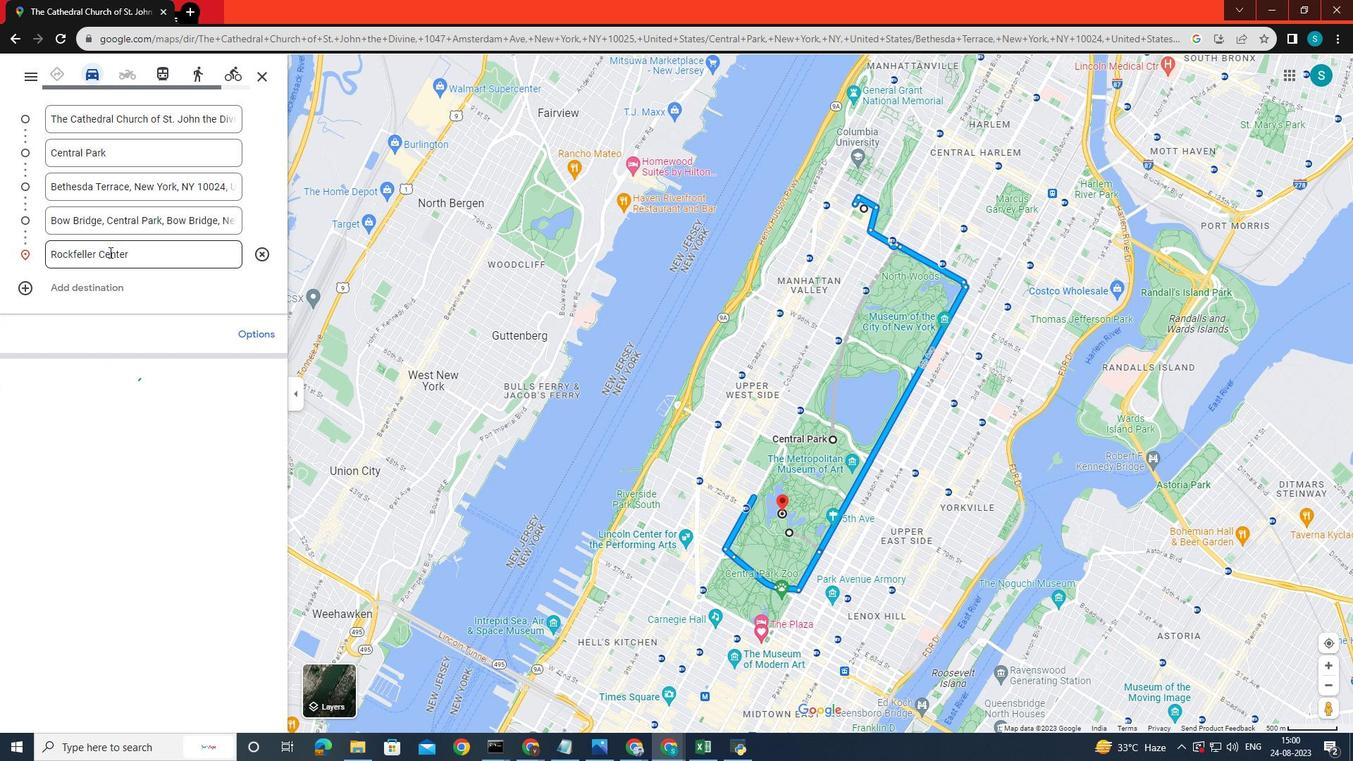 
Action: Mouse moved to (789, 458)
Screenshot: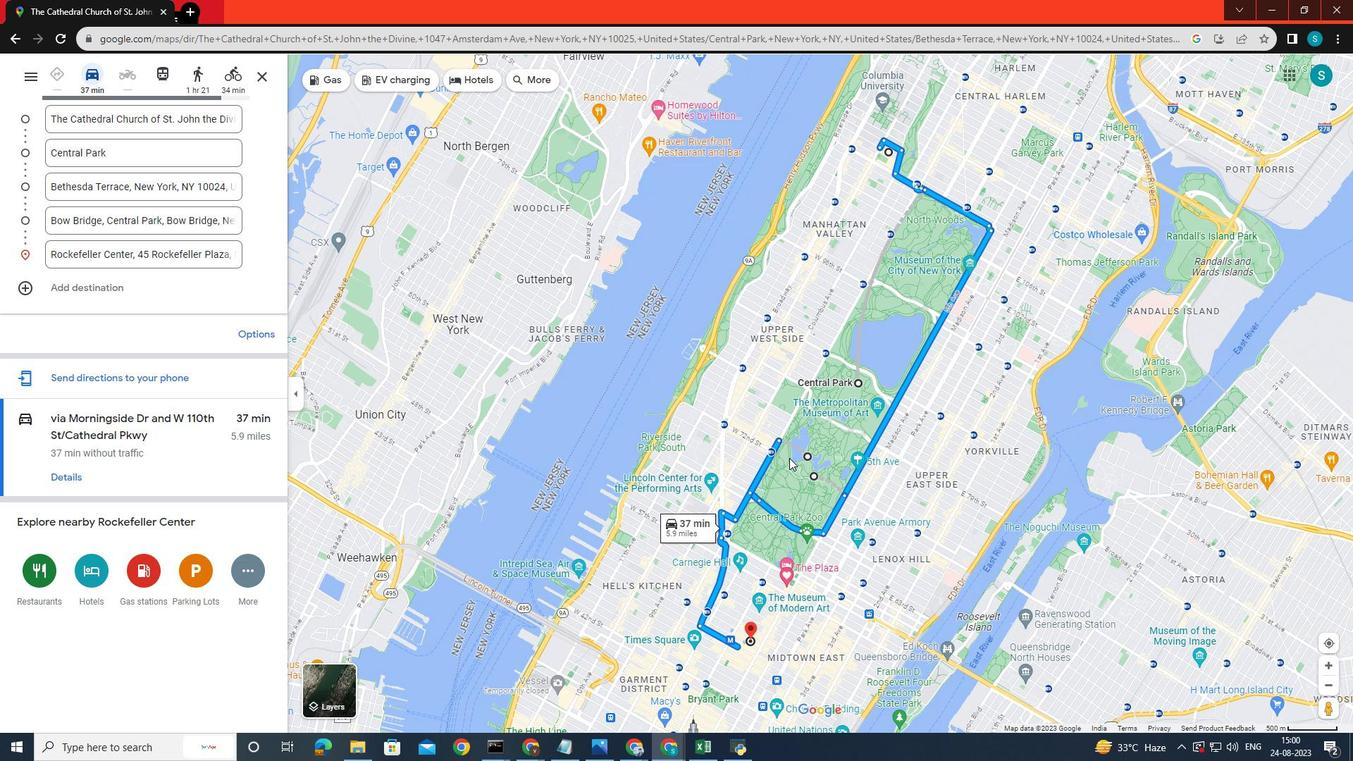 
Action: Mouse scrolled (789, 457) with delta (0, 0)
Screenshot: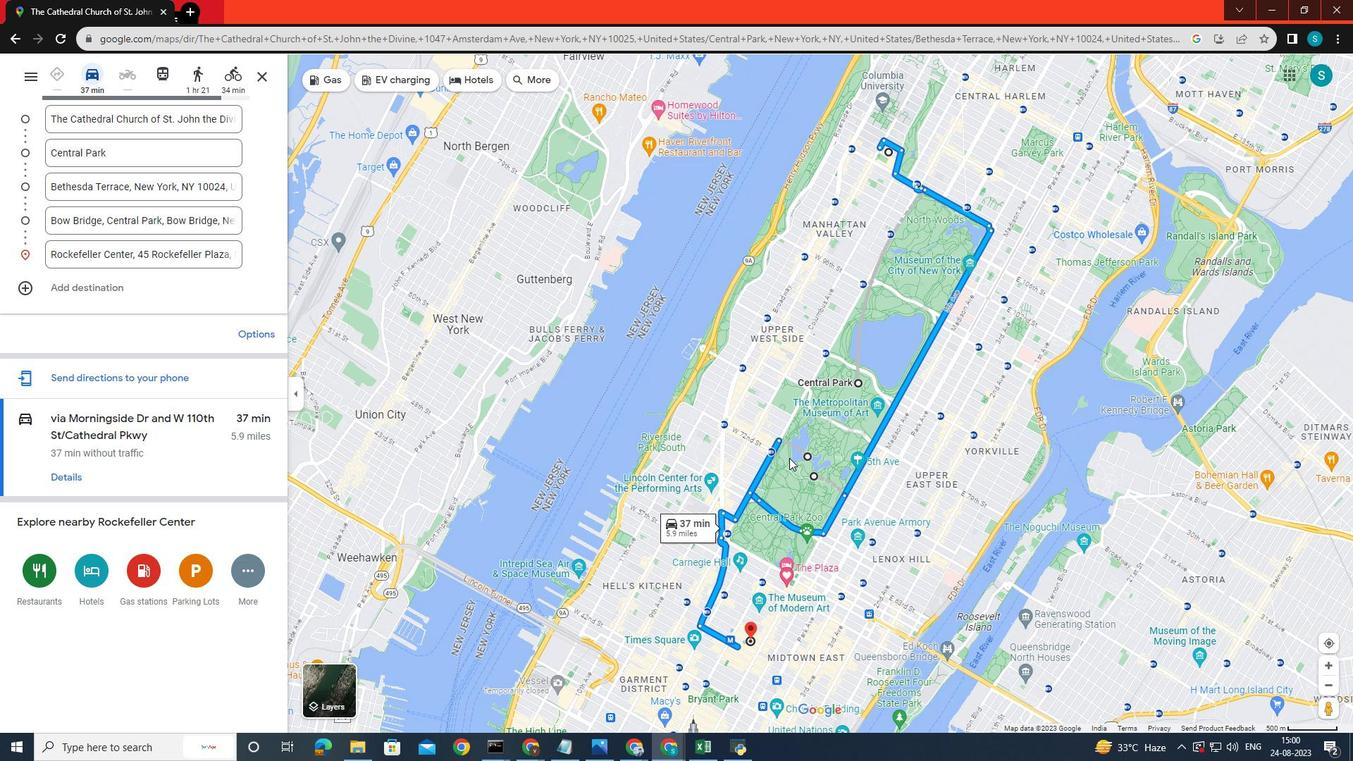 
Action: Mouse scrolled (789, 457) with delta (0, 0)
Screenshot: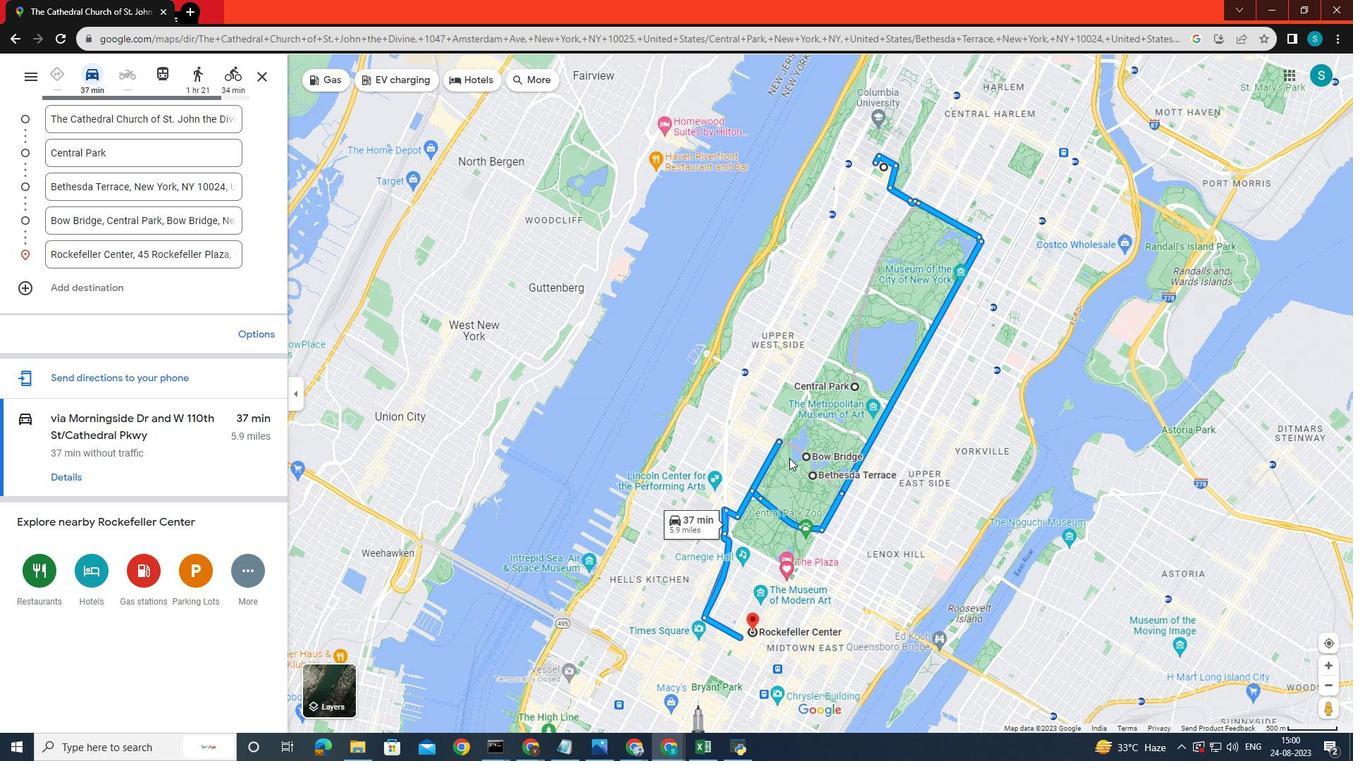 
Action: Mouse scrolled (789, 457) with delta (0, 0)
Screenshot: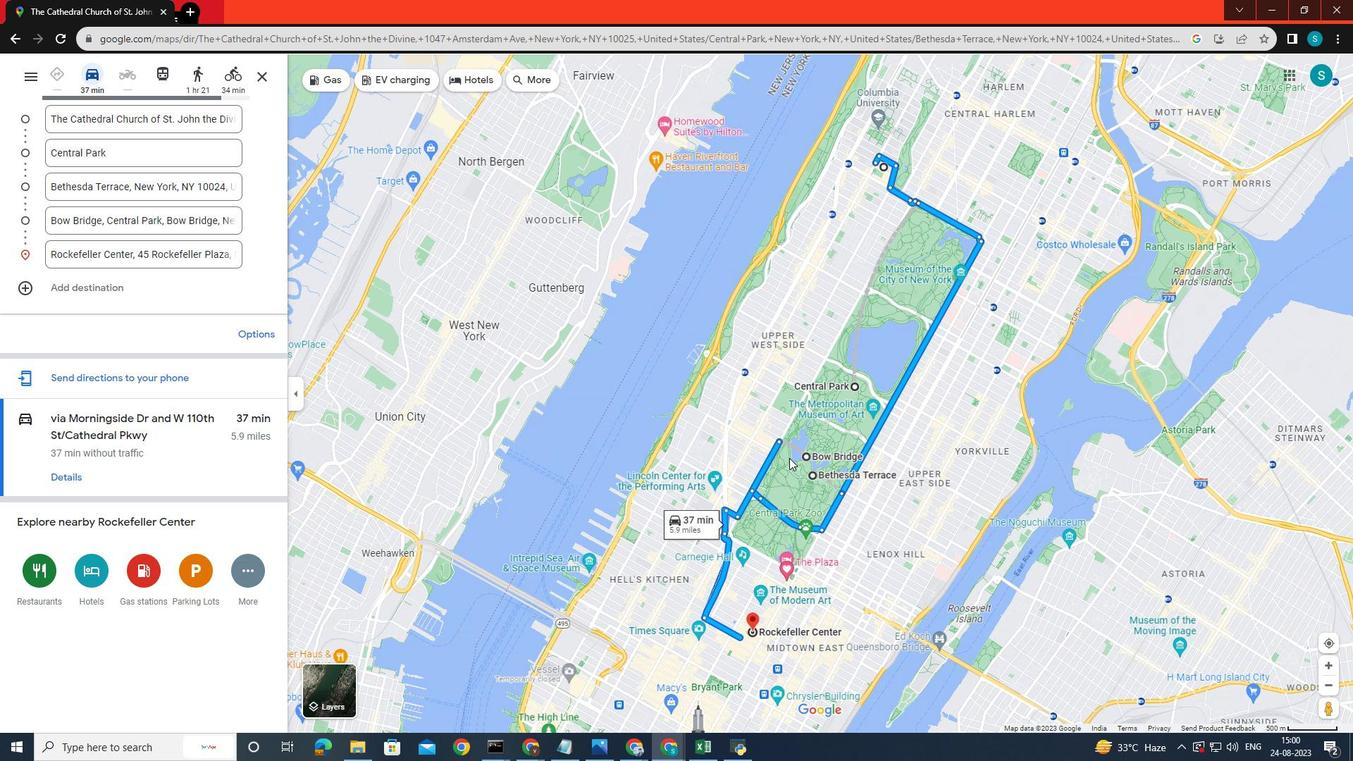 
Action: Mouse scrolled (789, 457) with delta (0, 0)
Screenshot: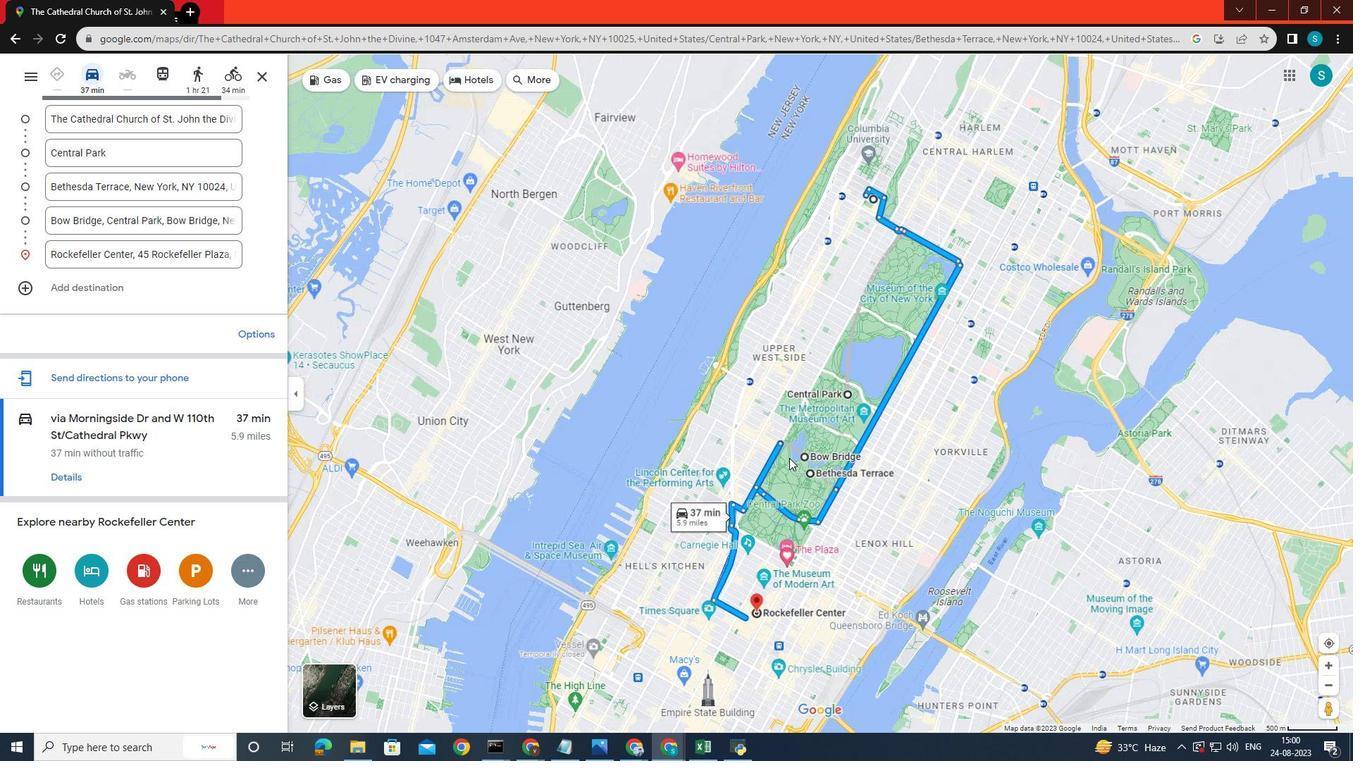
Action: Mouse scrolled (789, 458) with delta (0, 0)
Screenshot: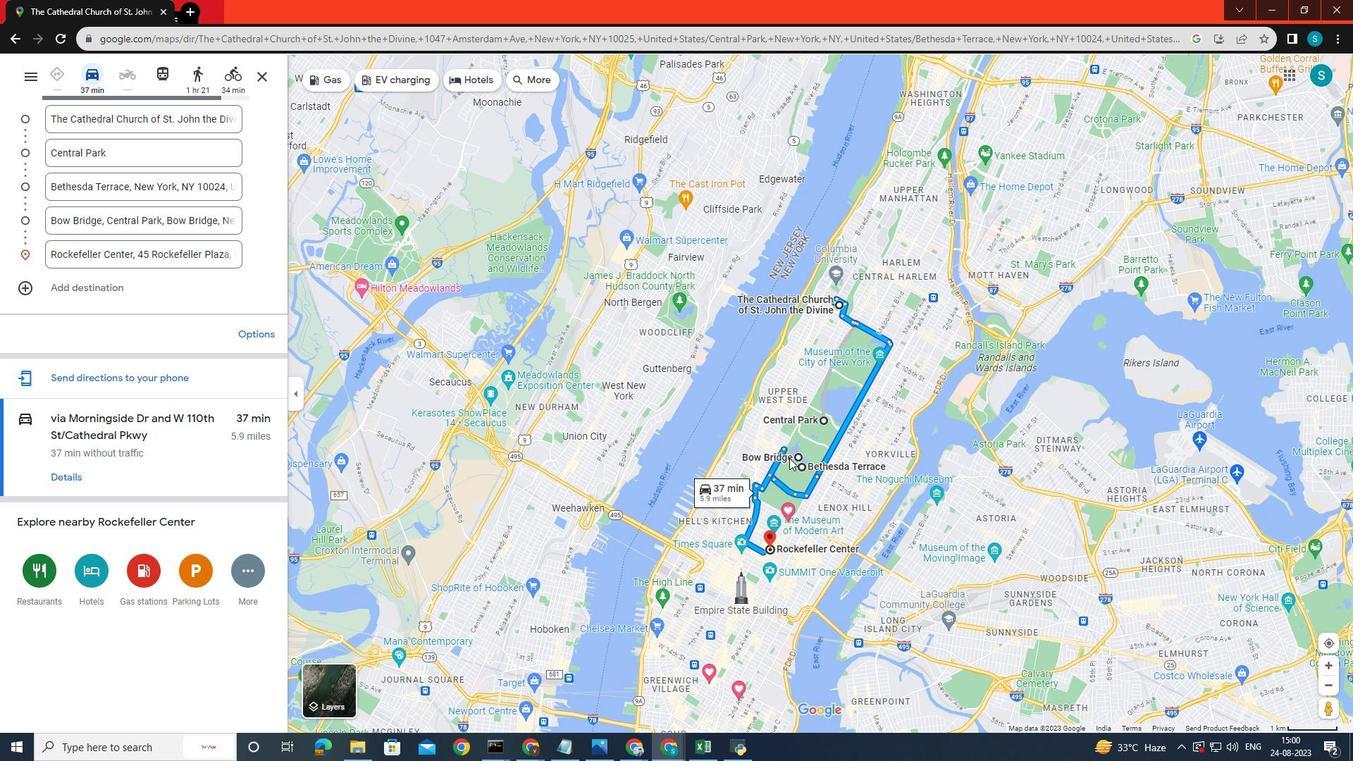 
Action: Mouse scrolled (789, 458) with delta (0, 0)
Screenshot: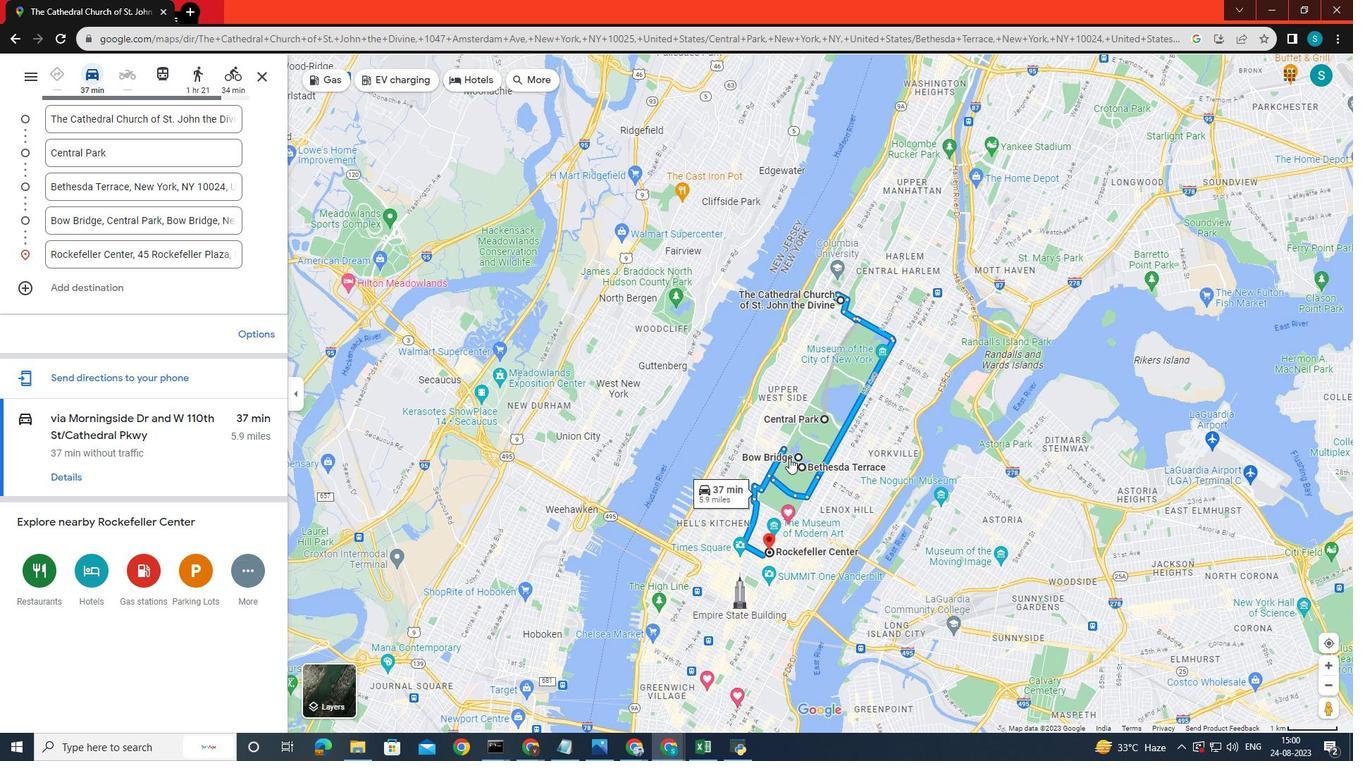 
Action: Mouse scrolled (789, 458) with delta (0, 0)
Screenshot: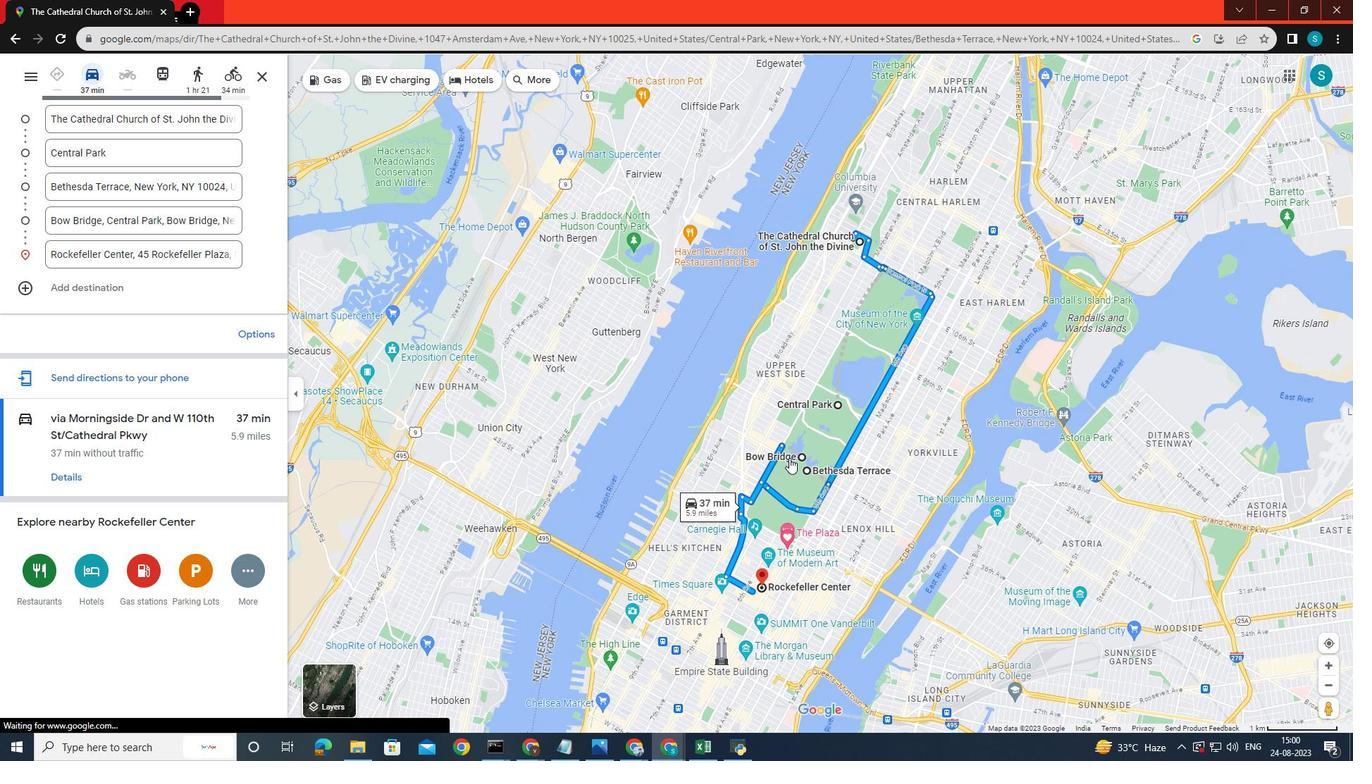 
Action: Mouse scrolled (789, 458) with delta (0, 0)
Screenshot: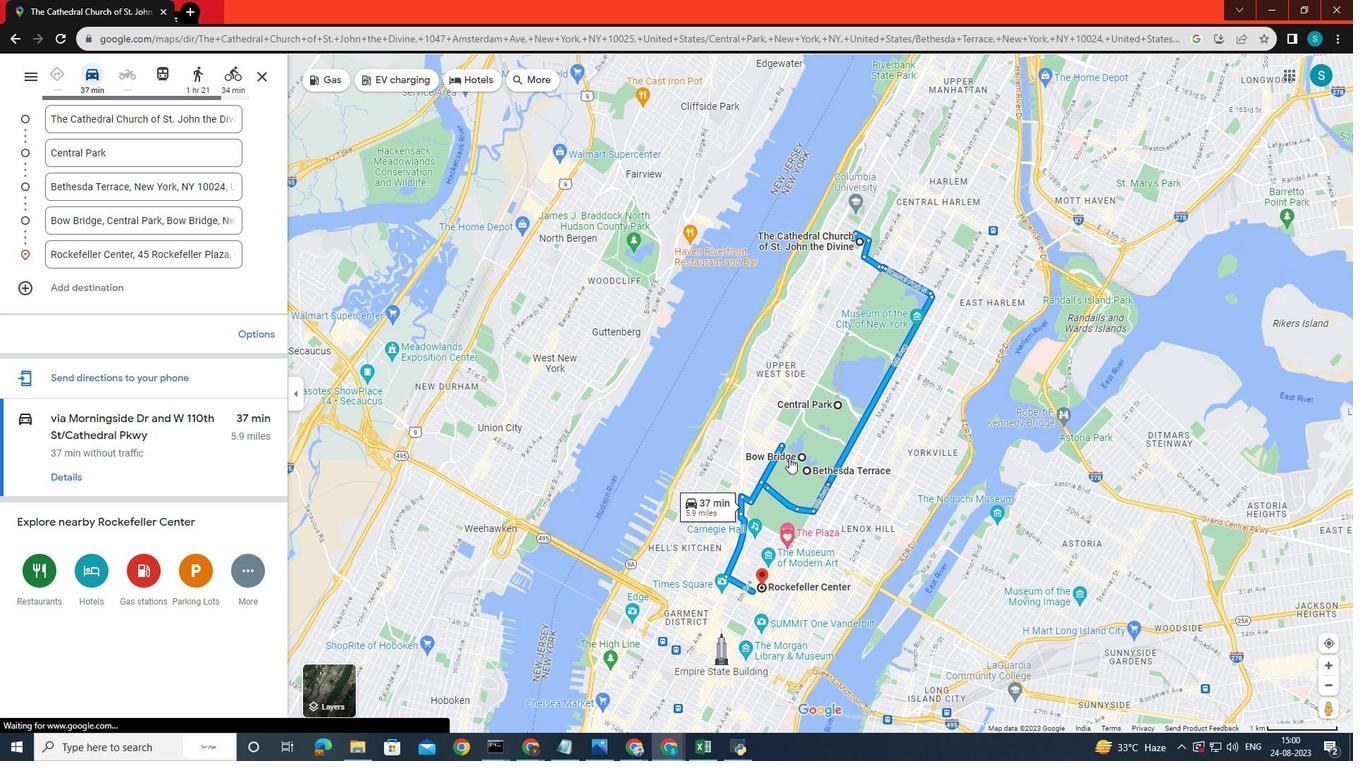 
Action: Mouse scrolled (789, 458) with delta (0, 0)
Screenshot: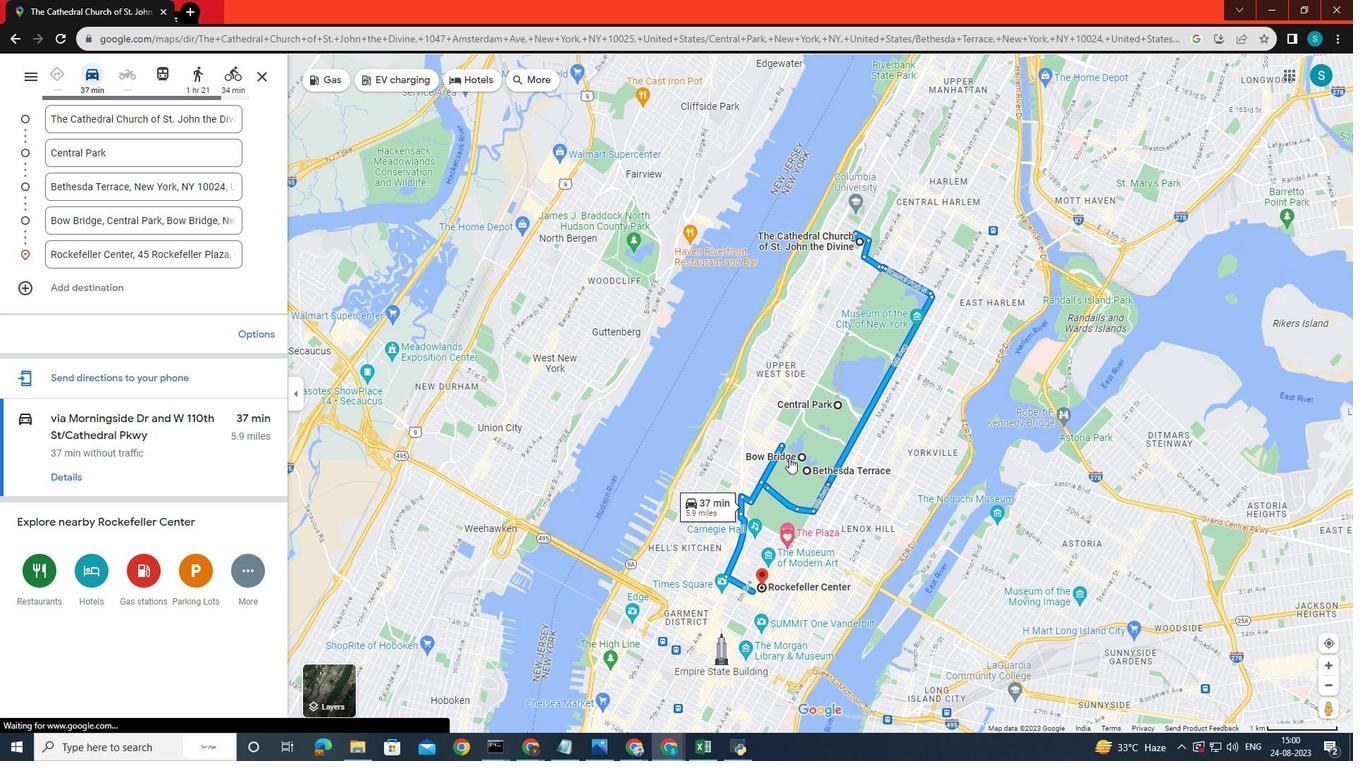 
Action: Mouse scrolled (789, 458) with delta (0, 0)
Screenshot: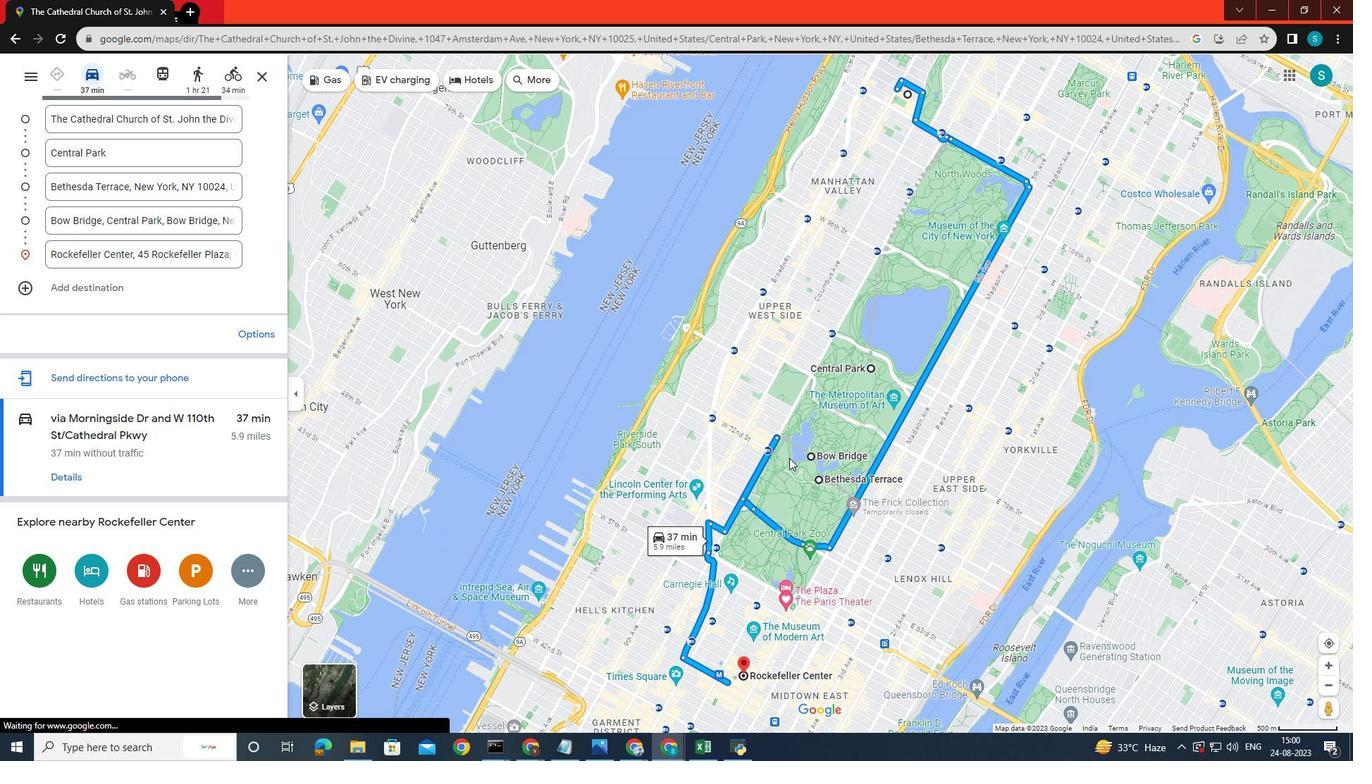 
Action: Mouse scrolled (789, 458) with delta (0, 0)
Screenshot: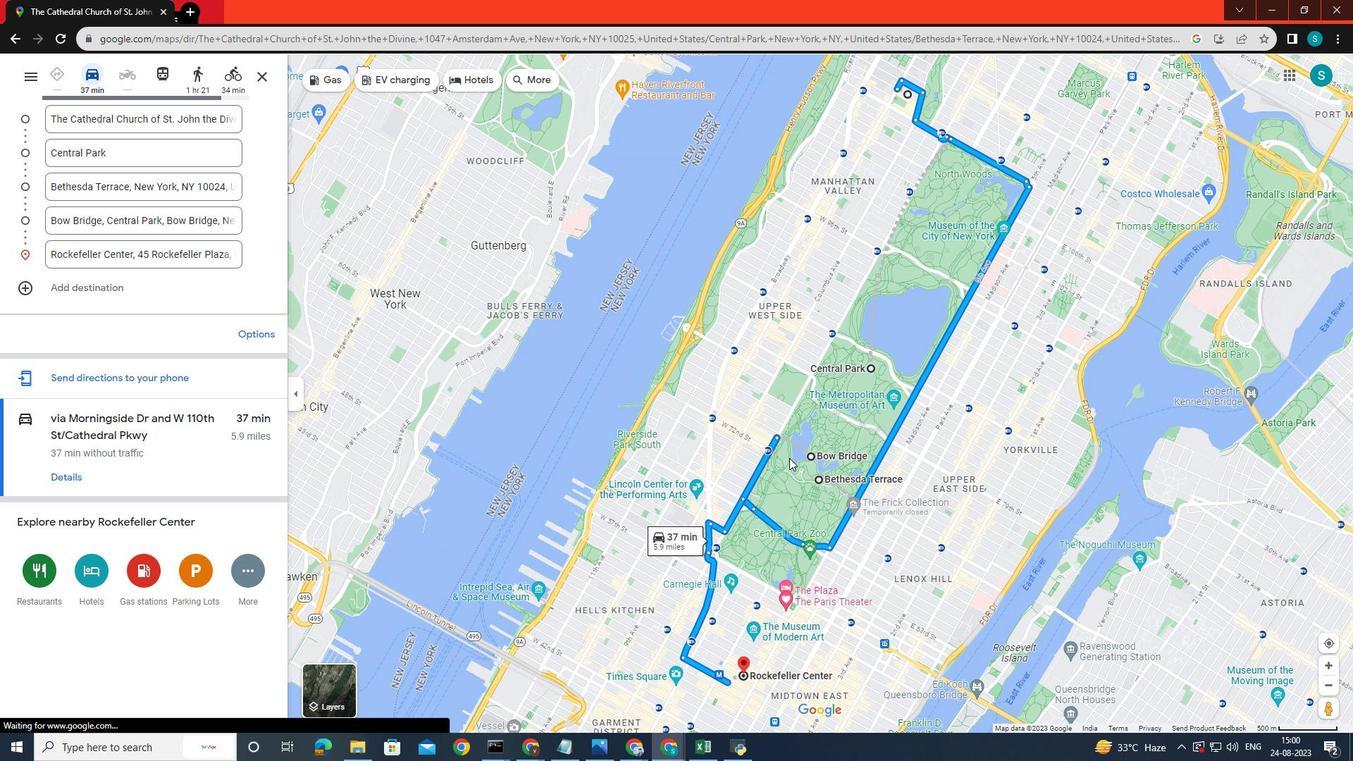 
Action: Mouse scrolled (789, 458) with delta (0, 0)
Screenshot: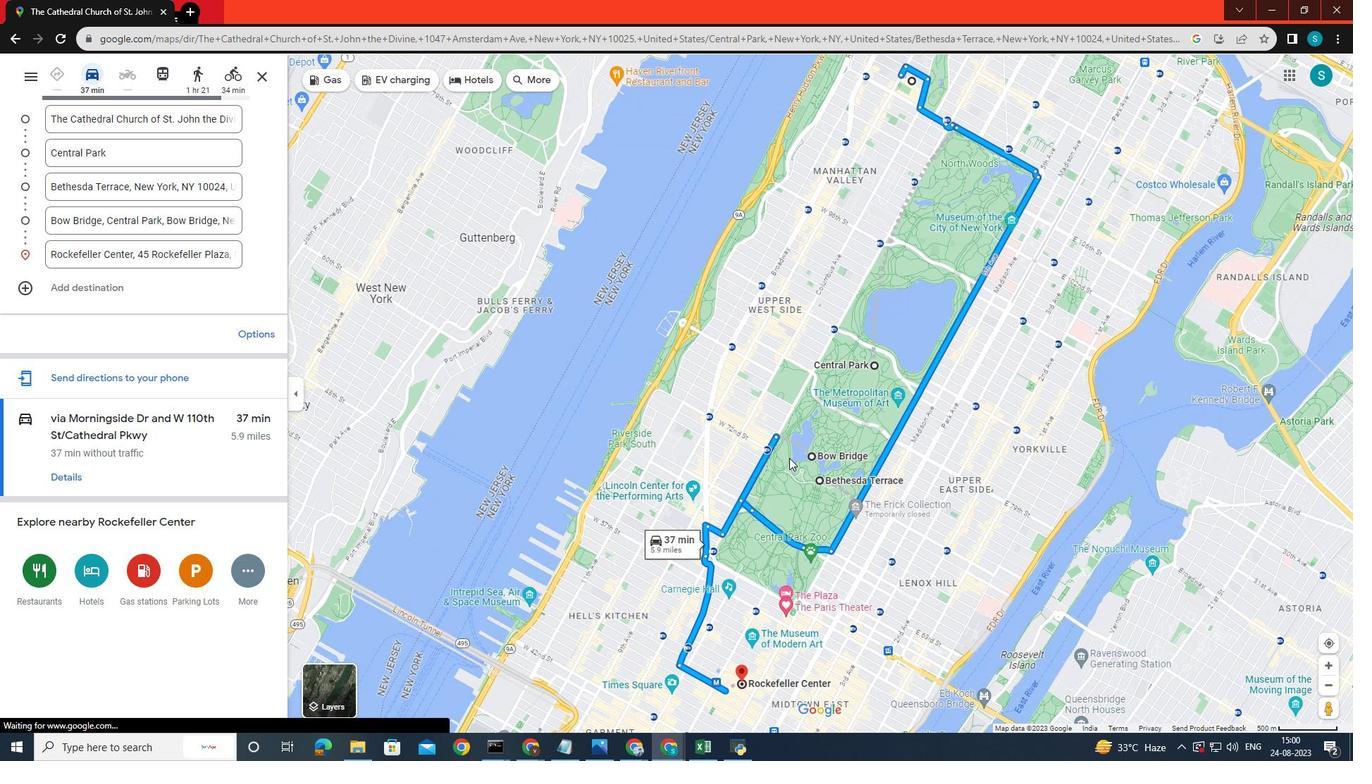 
Action: Mouse scrolled (789, 458) with delta (0, 0)
Screenshot: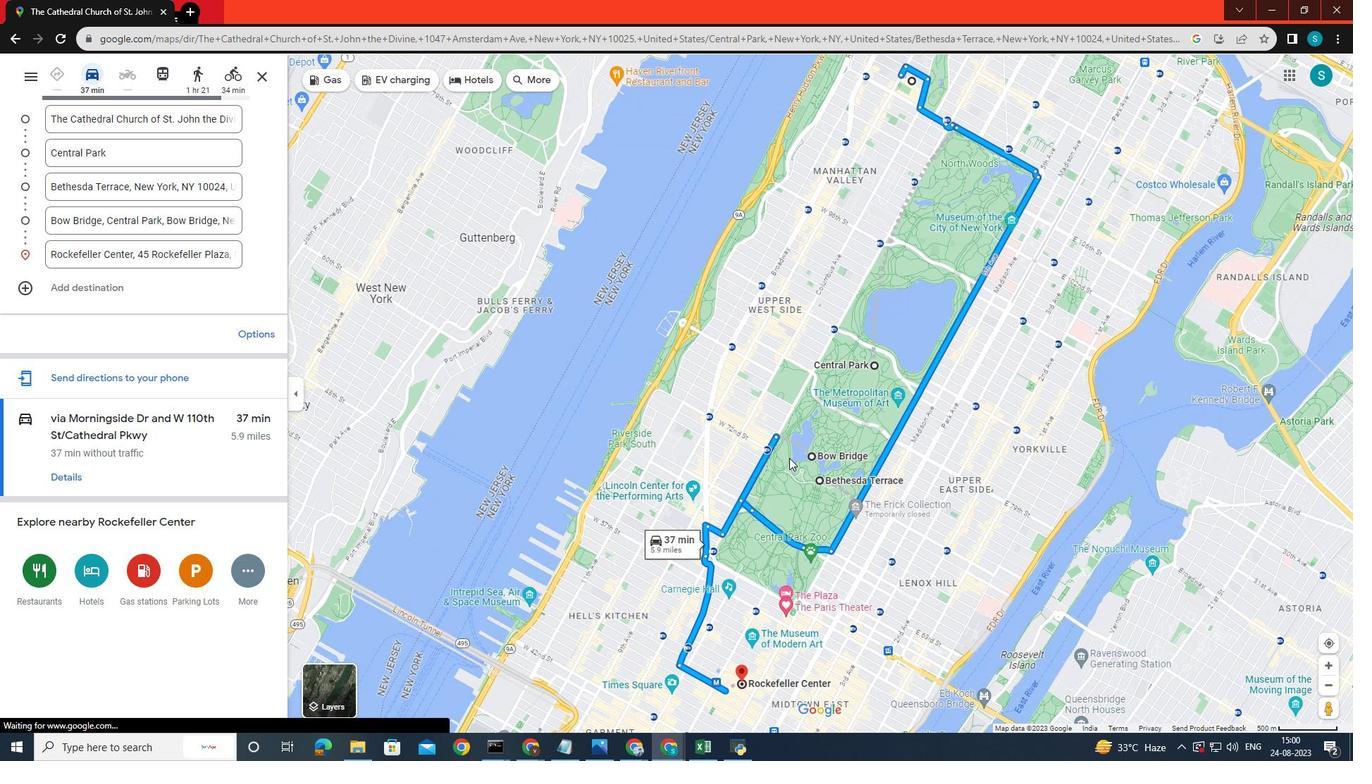 
Action: Mouse scrolled (789, 458) with delta (0, 0)
Screenshot: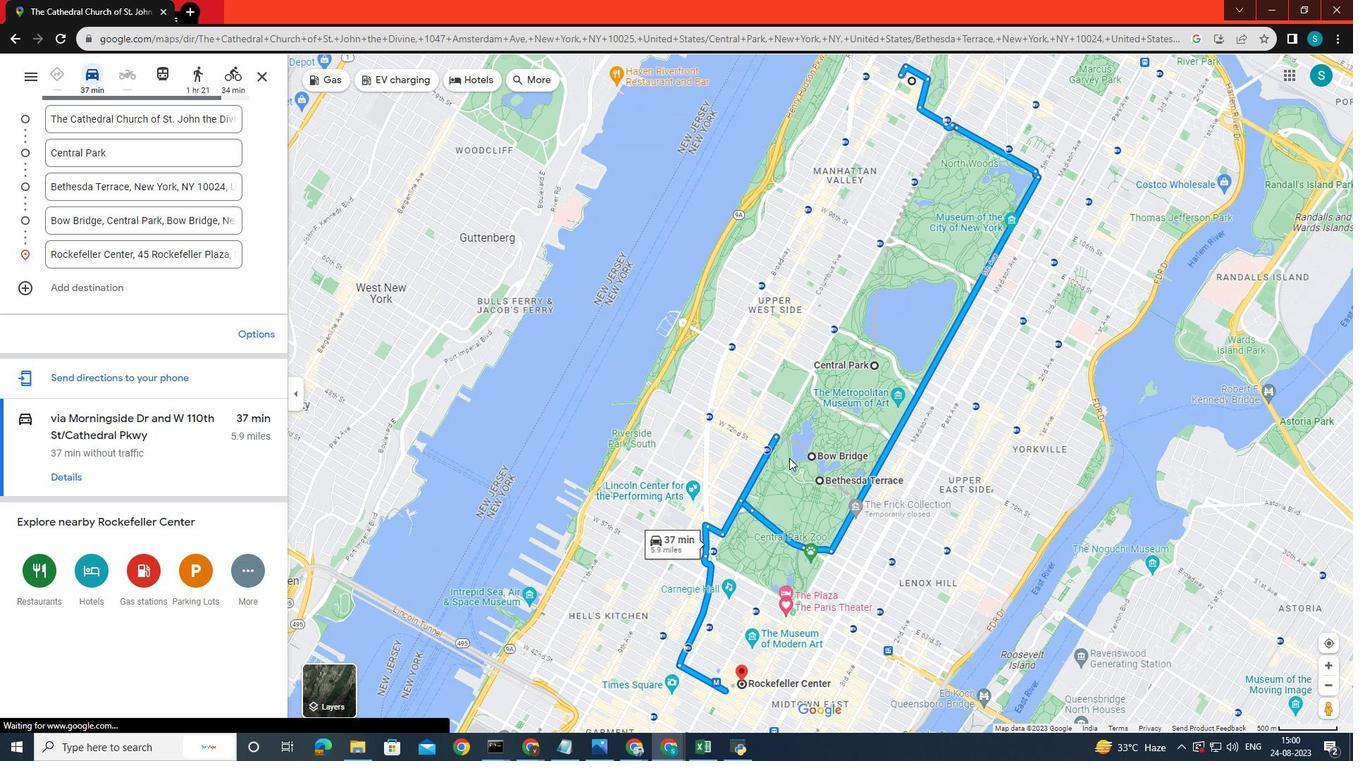 
Action: Mouse scrolled (789, 458) with delta (0, 0)
Screenshot: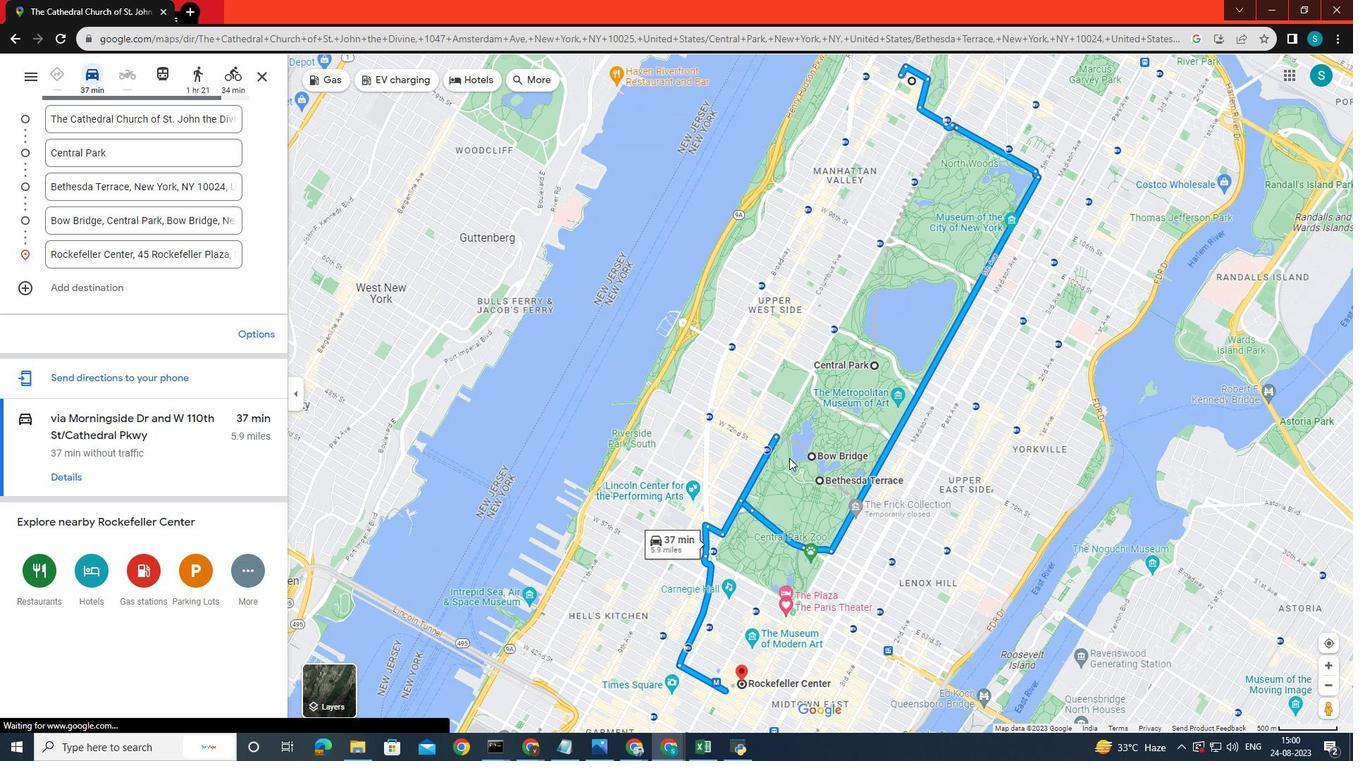 
Action: Mouse scrolled (789, 458) with delta (0, 0)
Screenshot: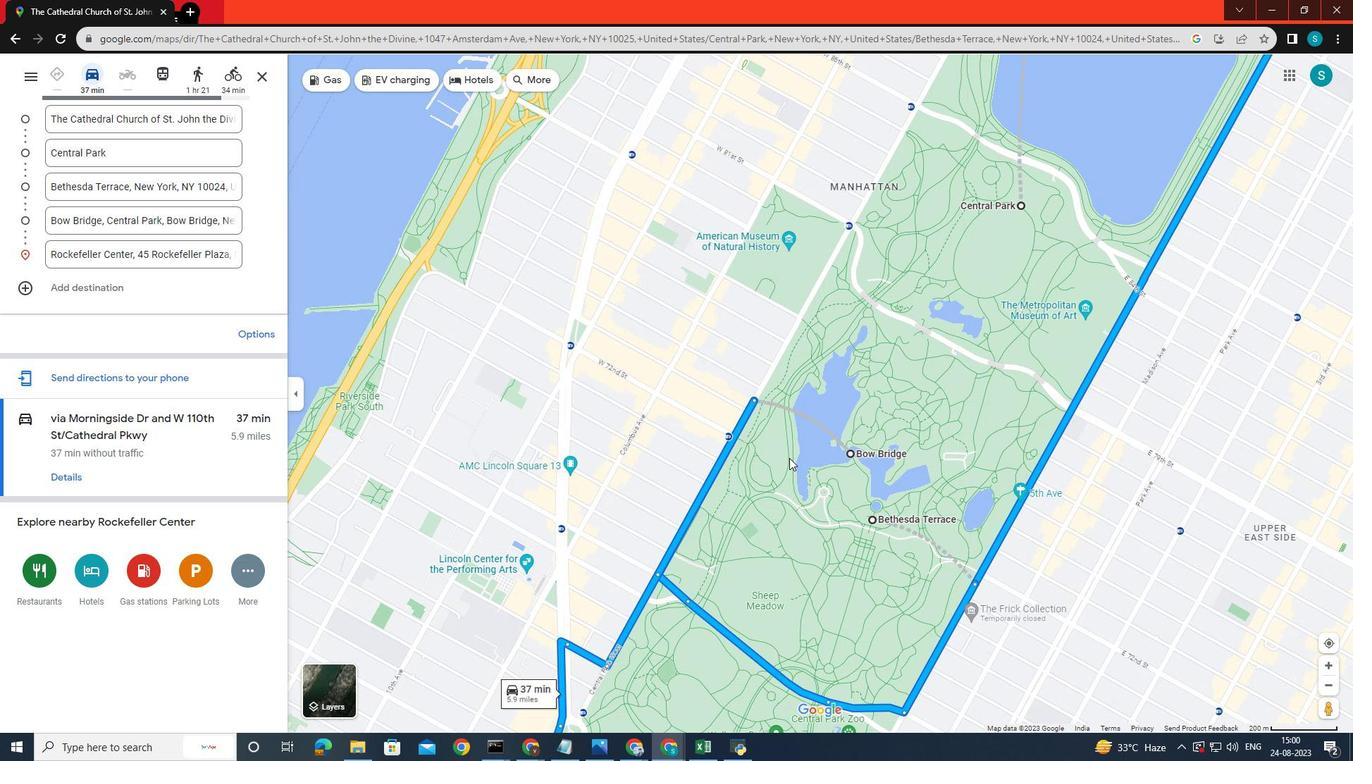 
Action: Mouse scrolled (789, 458) with delta (0, 0)
Screenshot: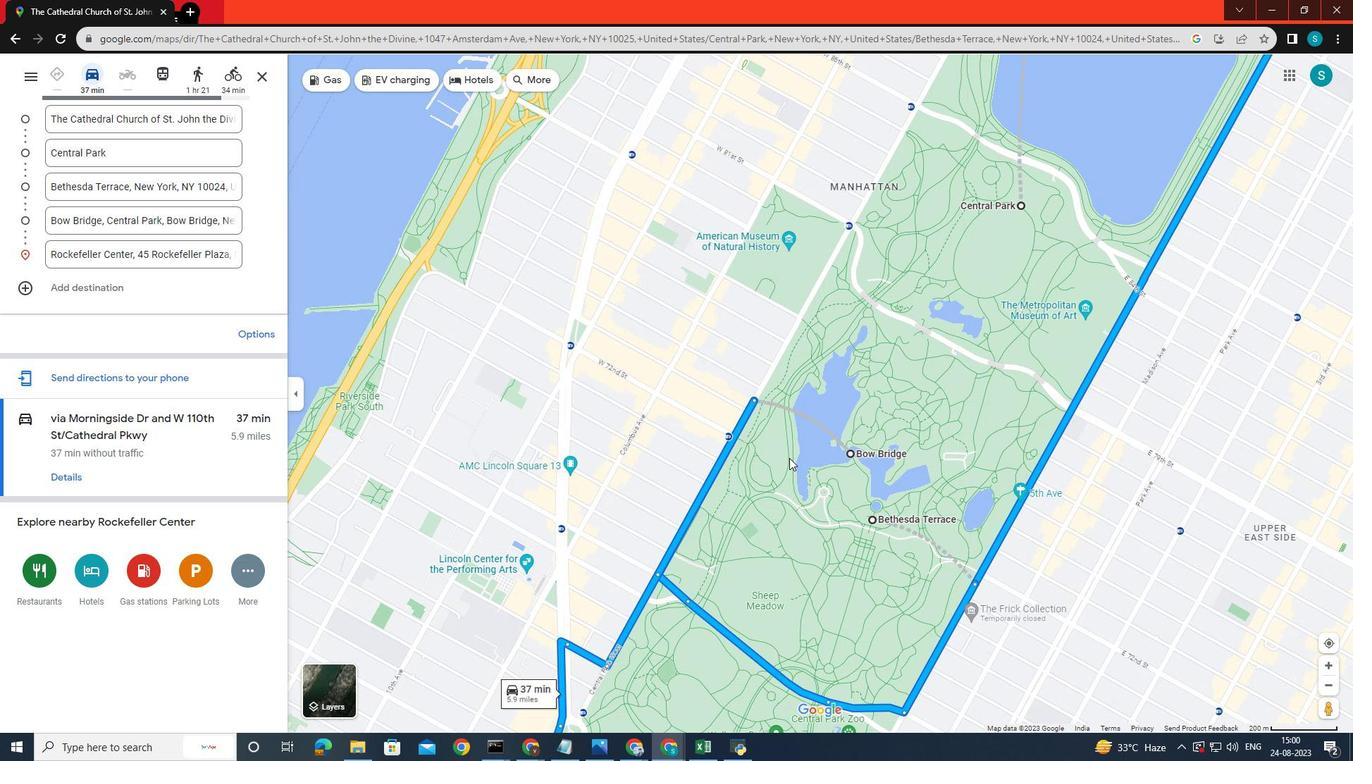
Action: Mouse scrolled (789, 458) with delta (0, 0)
Screenshot: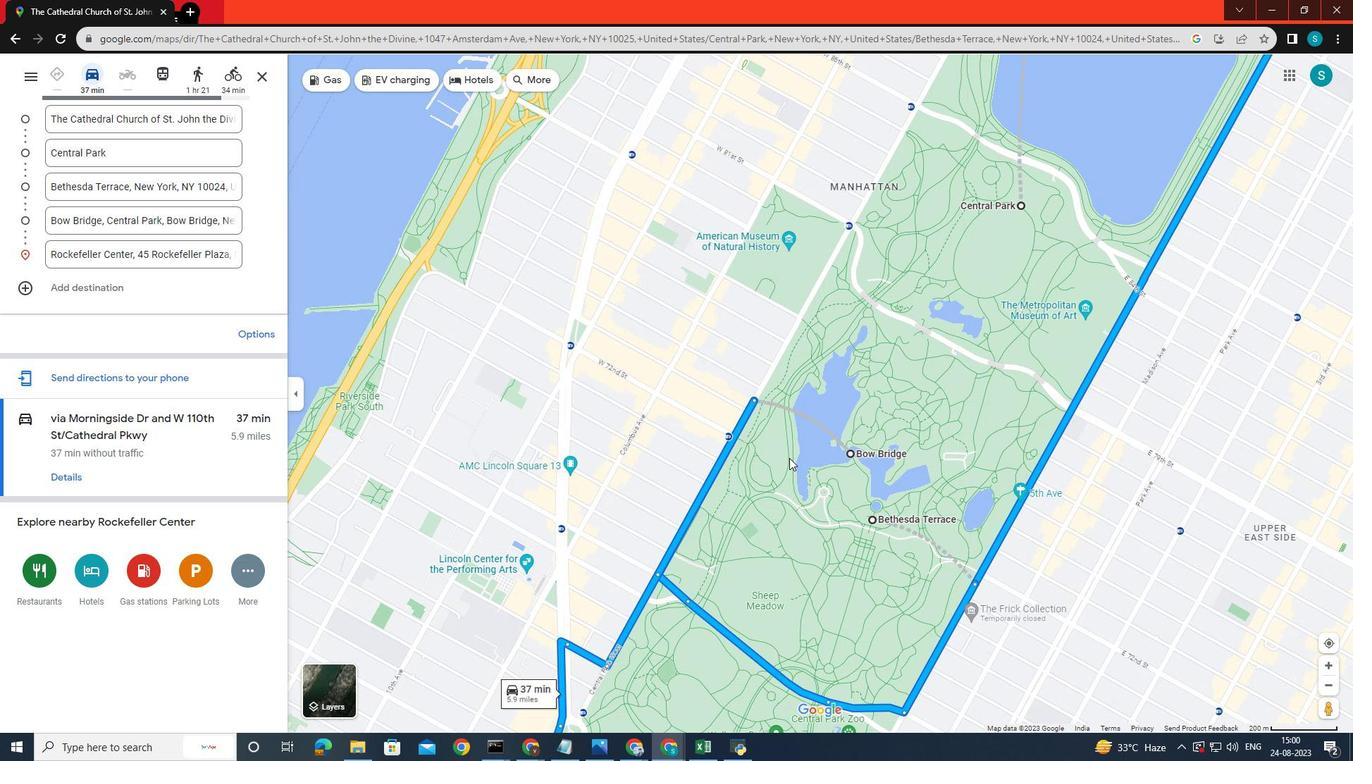 
Action: Mouse scrolled (789, 458) with delta (0, 0)
Screenshot: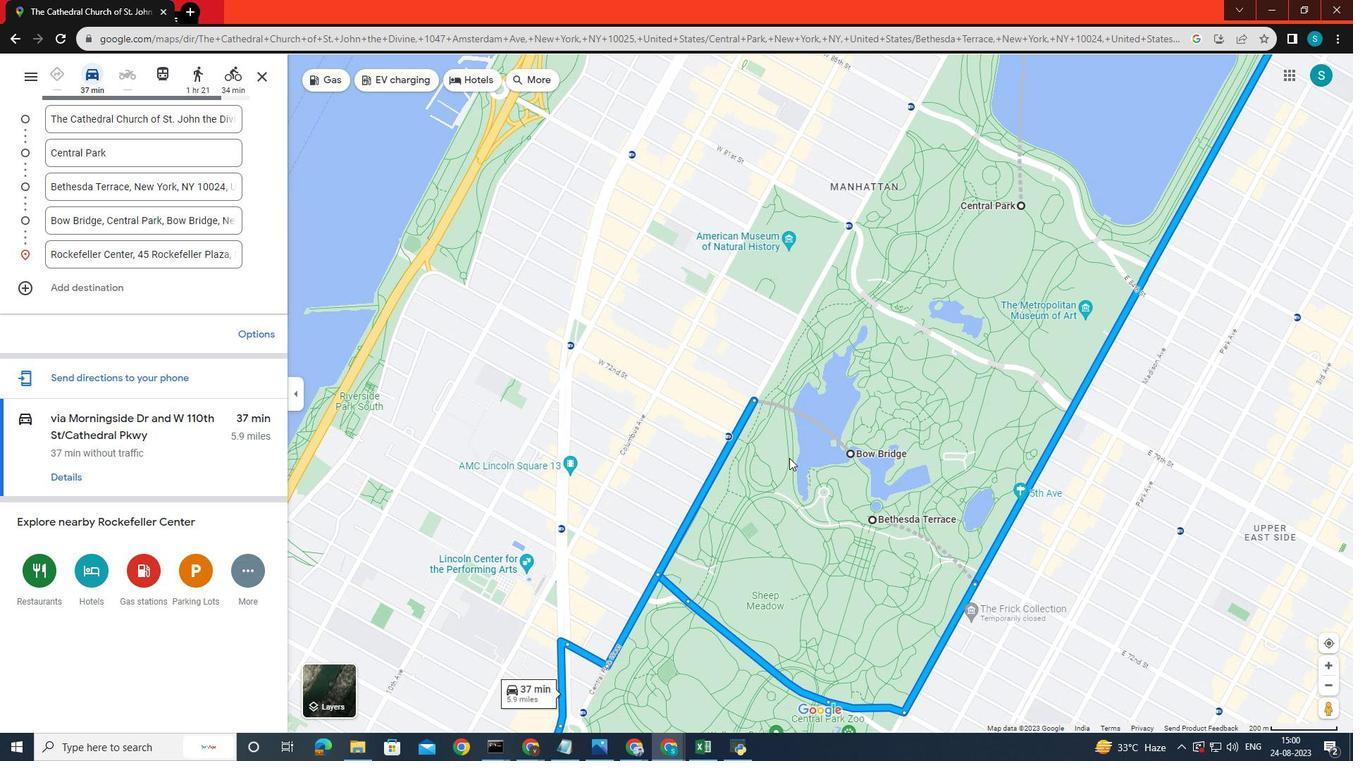 
Action: Mouse moved to (776, 468)
Screenshot: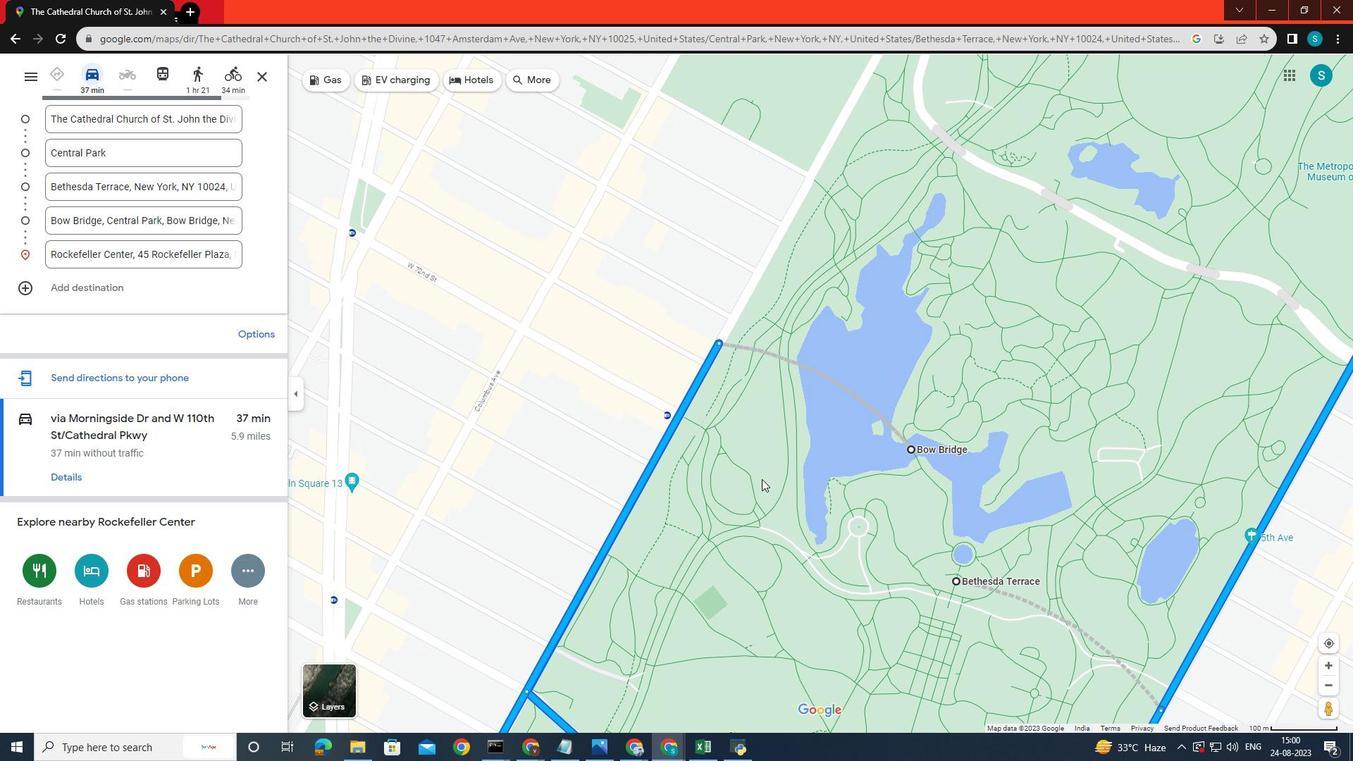 
Action: Mouse scrolled (782, 463) with delta (0, 0)
Screenshot: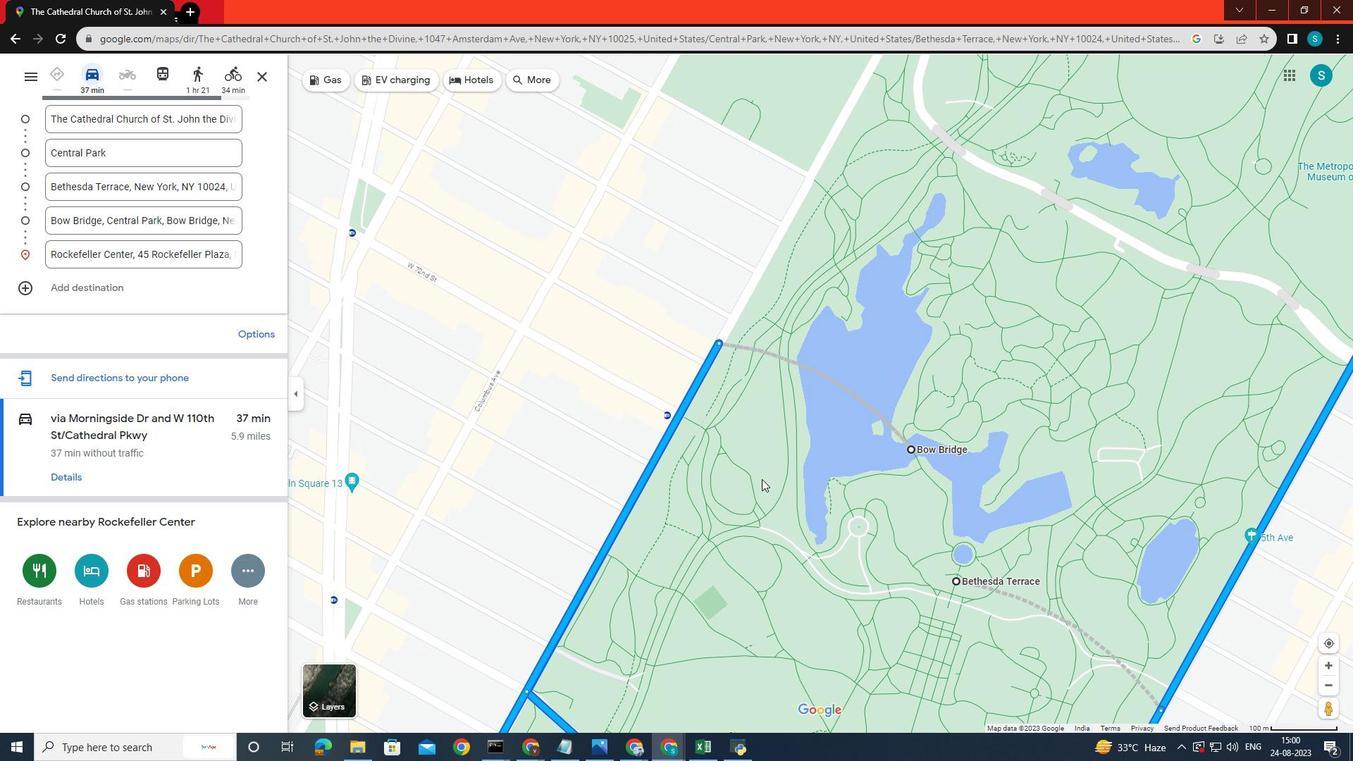 
Action: Mouse moved to (765, 477)
Screenshot: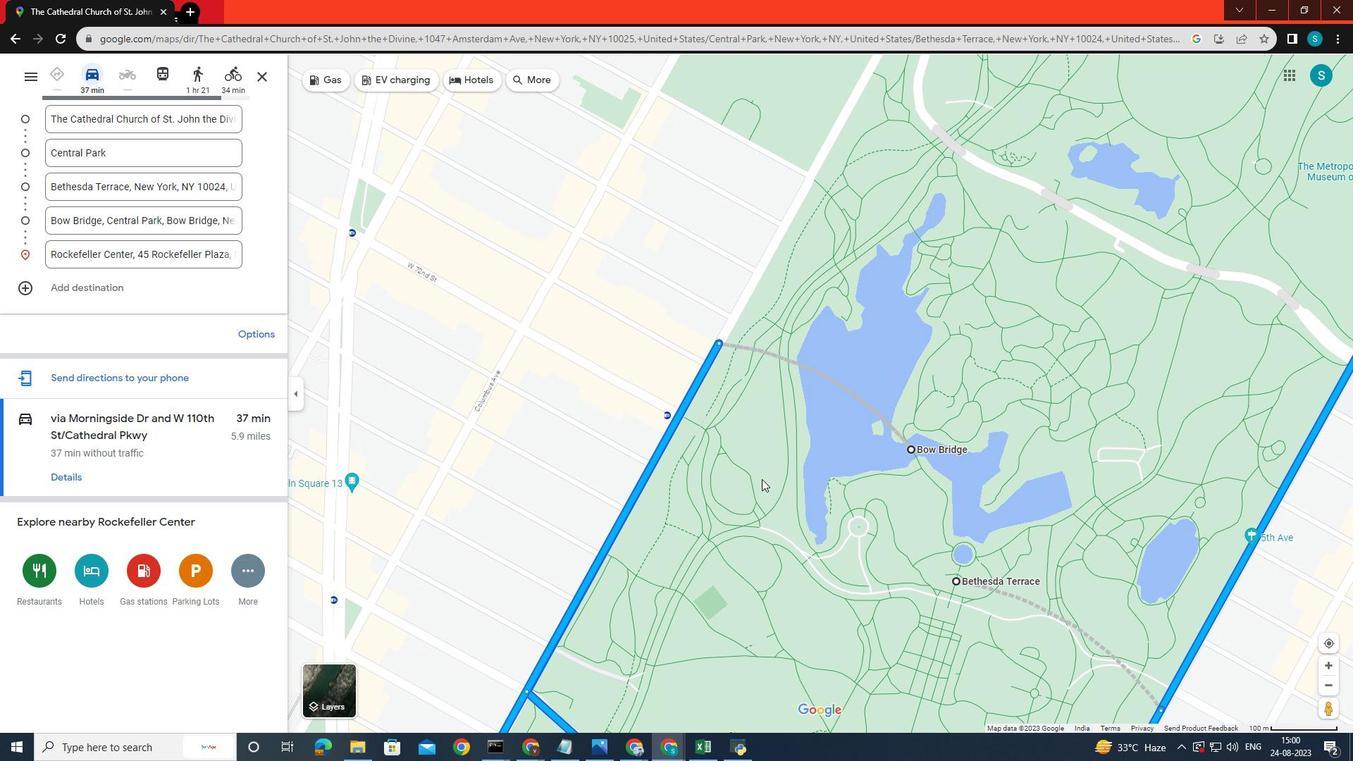 
Action: Mouse scrolled (769, 473) with delta (0, 0)
Screenshot: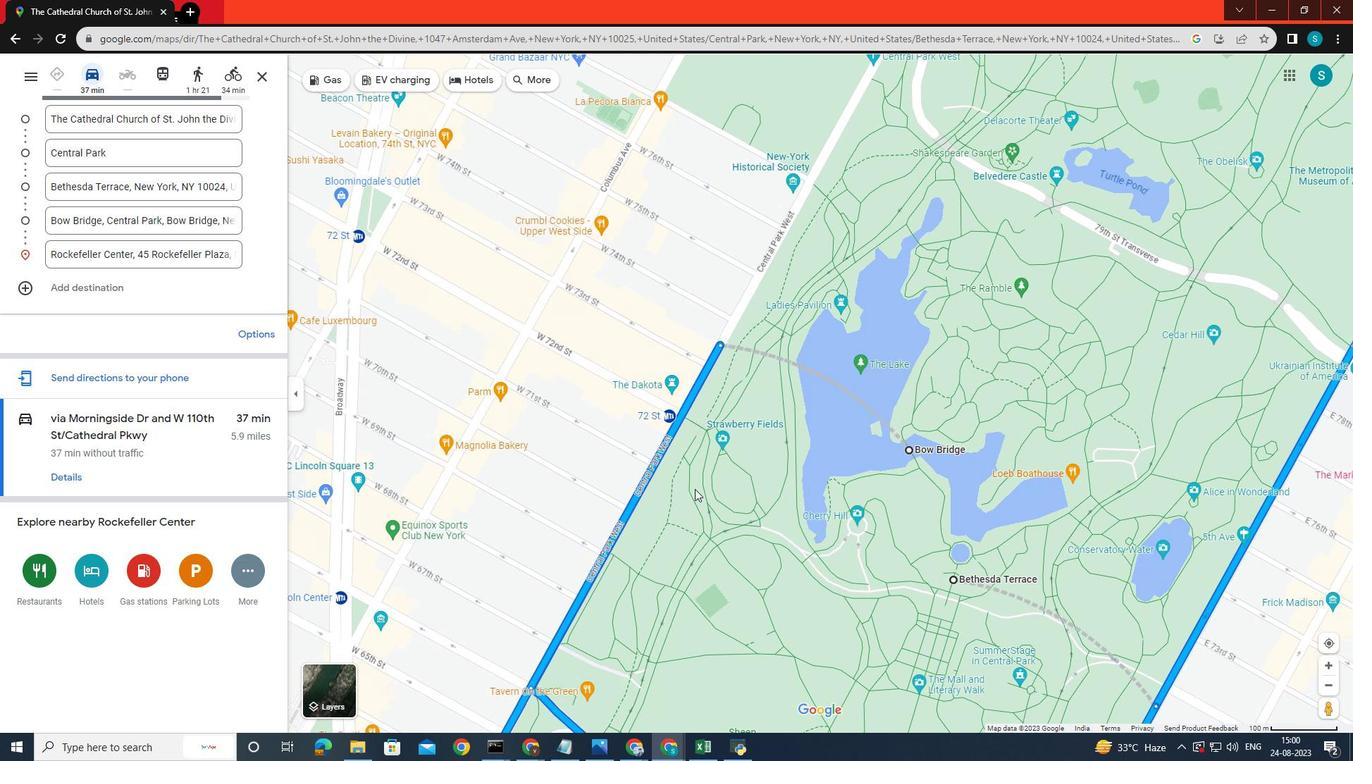 
Action: Mouse moved to (756, 482)
Screenshot: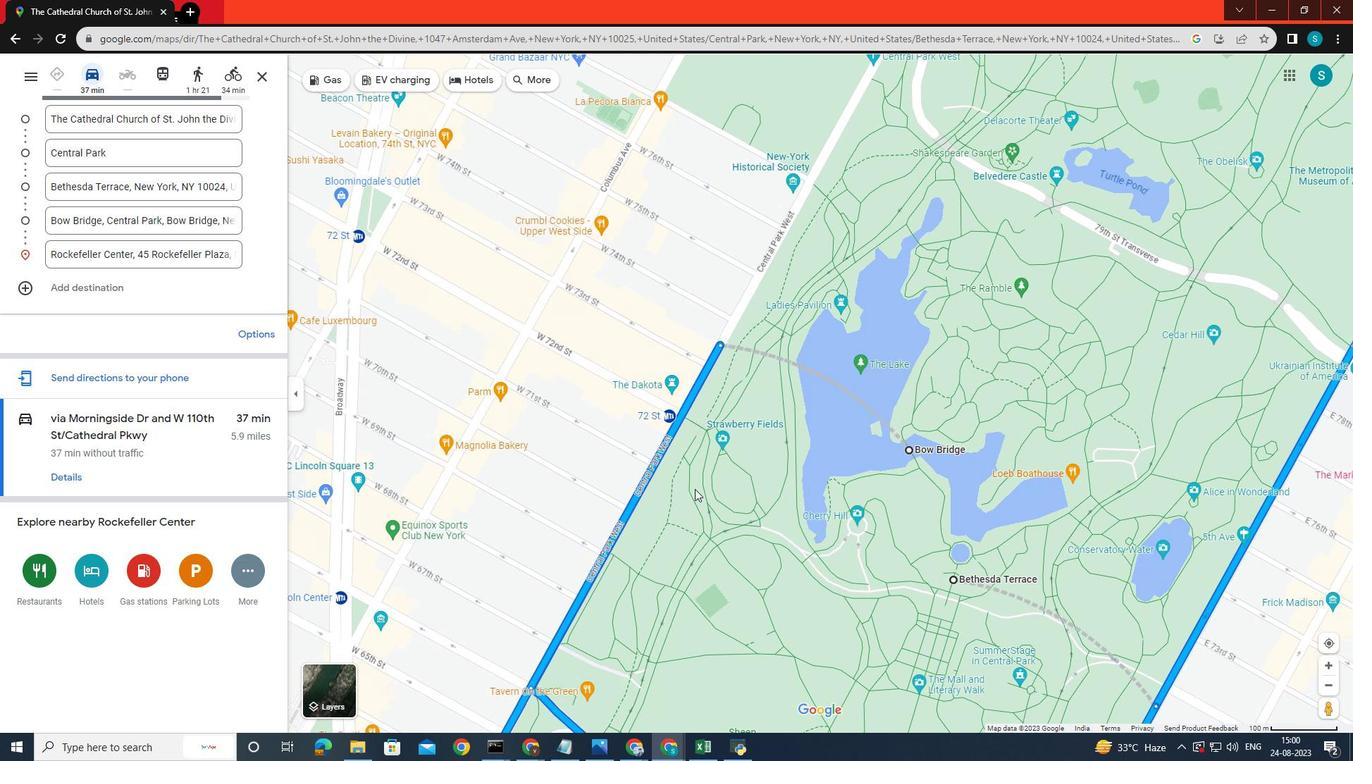 
Action: Mouse scrolled (761, 478) with delta (0, 0)
Screenshot: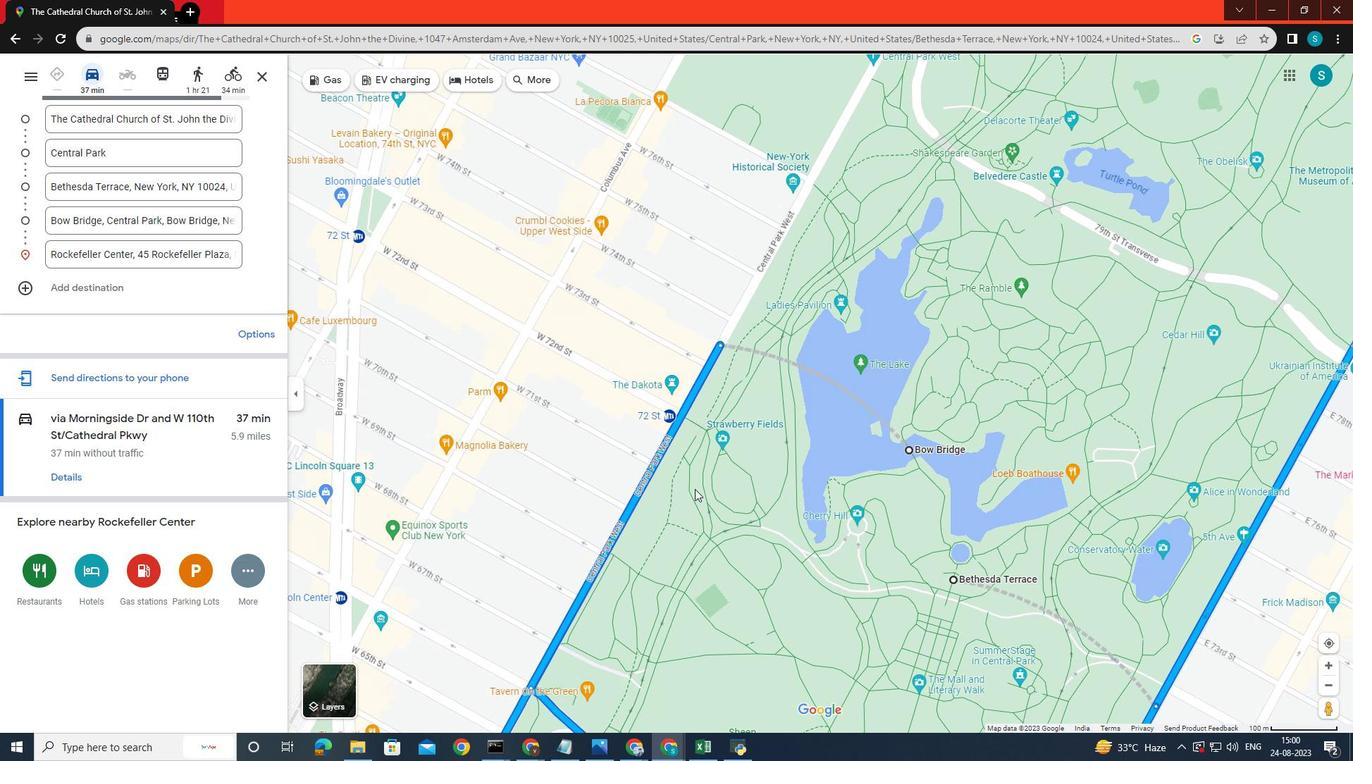 
Action: Mouse moved to (751, 484)
Screenshot: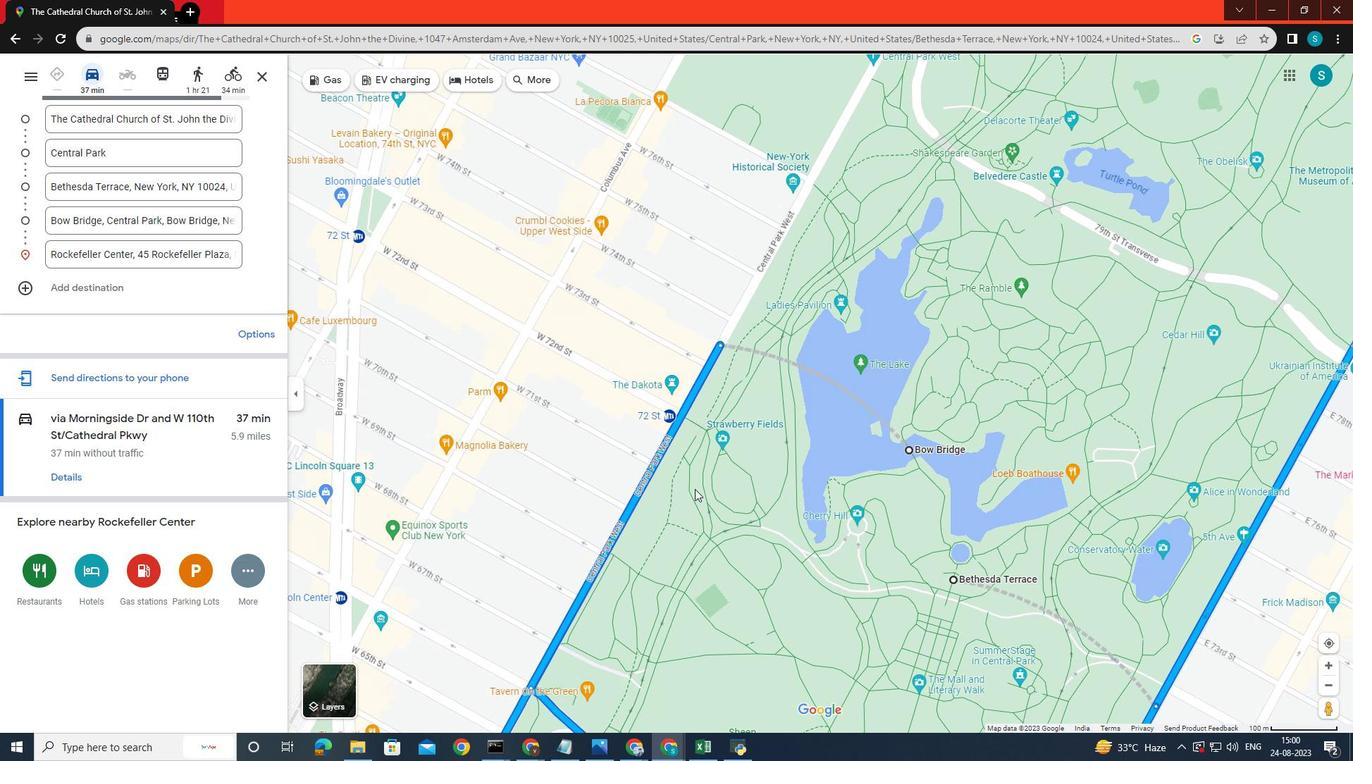 
Action: Mouse scrolled (756, 481) with delta (0, 0)
Screenshot: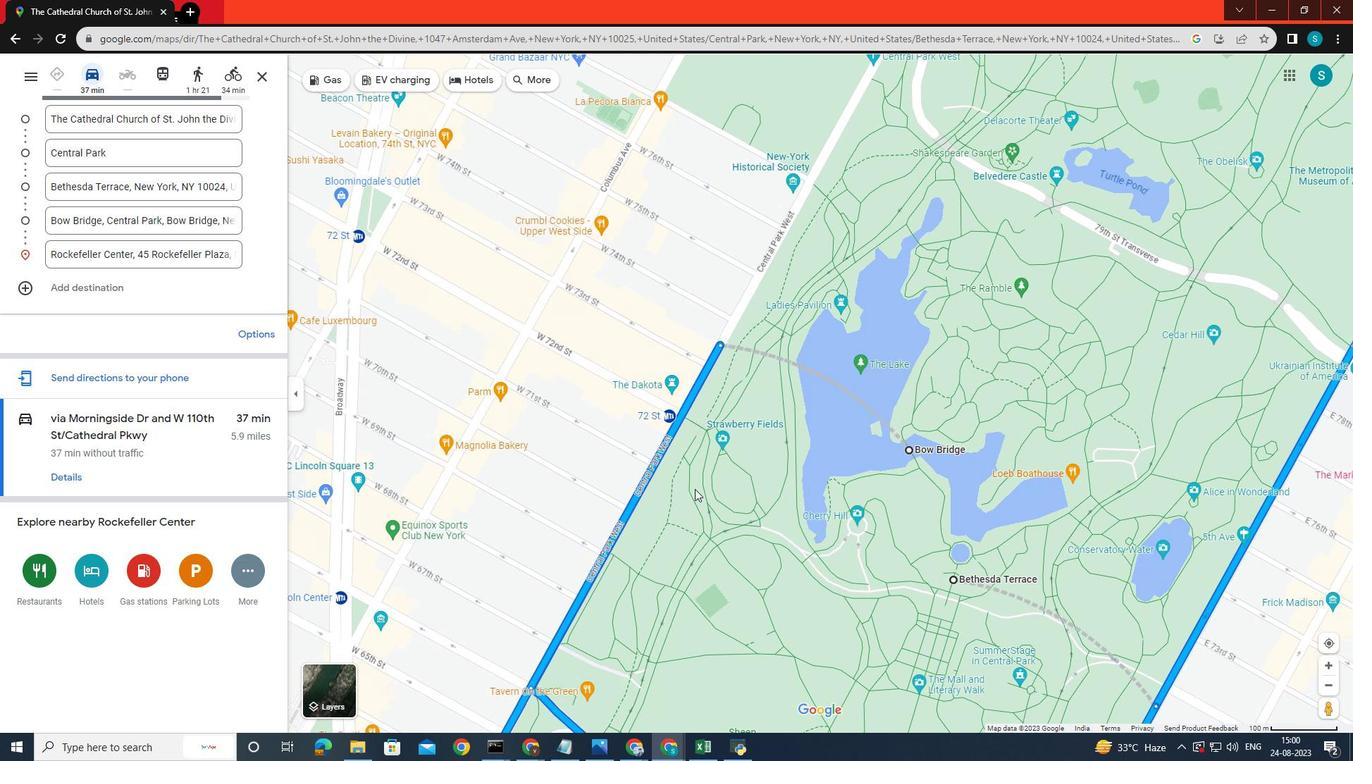 
Action: Mouse moved to (739, 488)
Screenshot: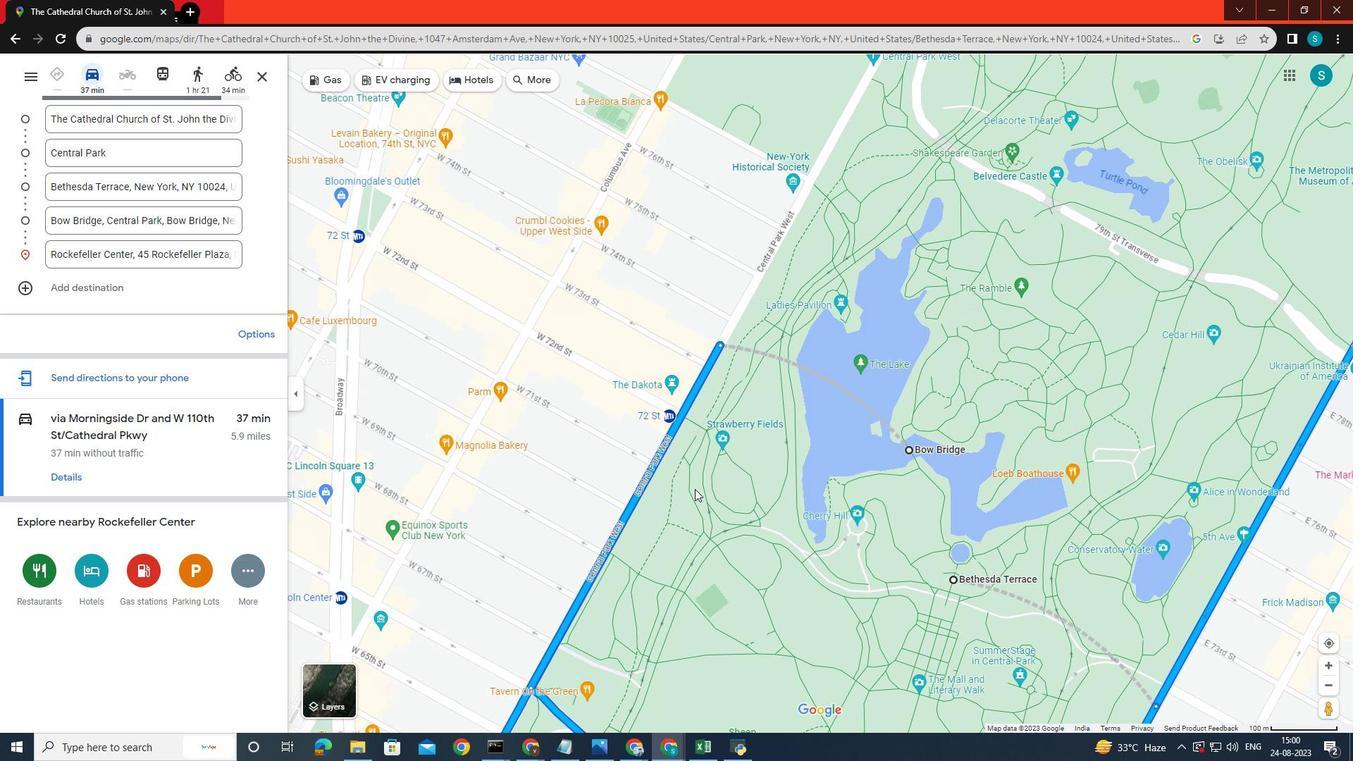 
Action: Mouse scrolled (746, 484) with delta (0, 0)
Screenshot: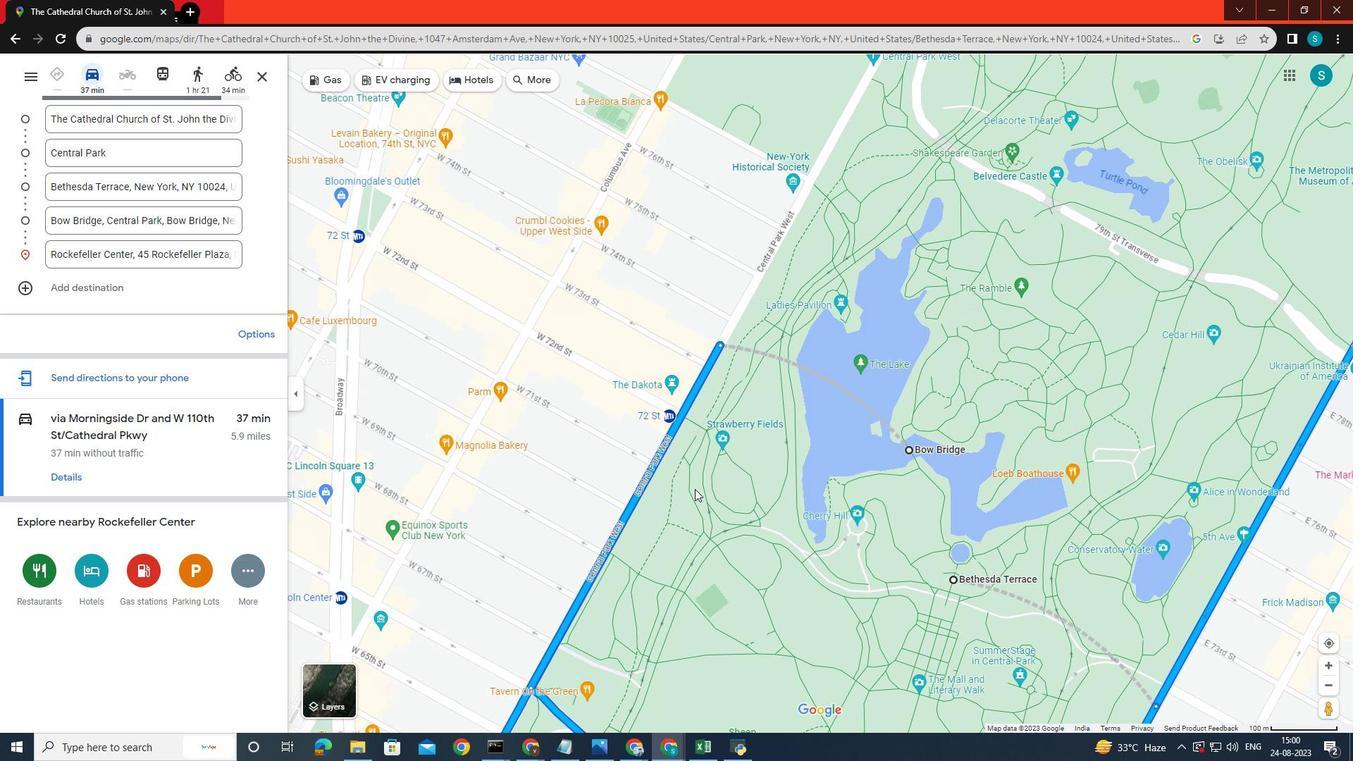 
Action: Mouse moved to (730, 489)
Screenshot: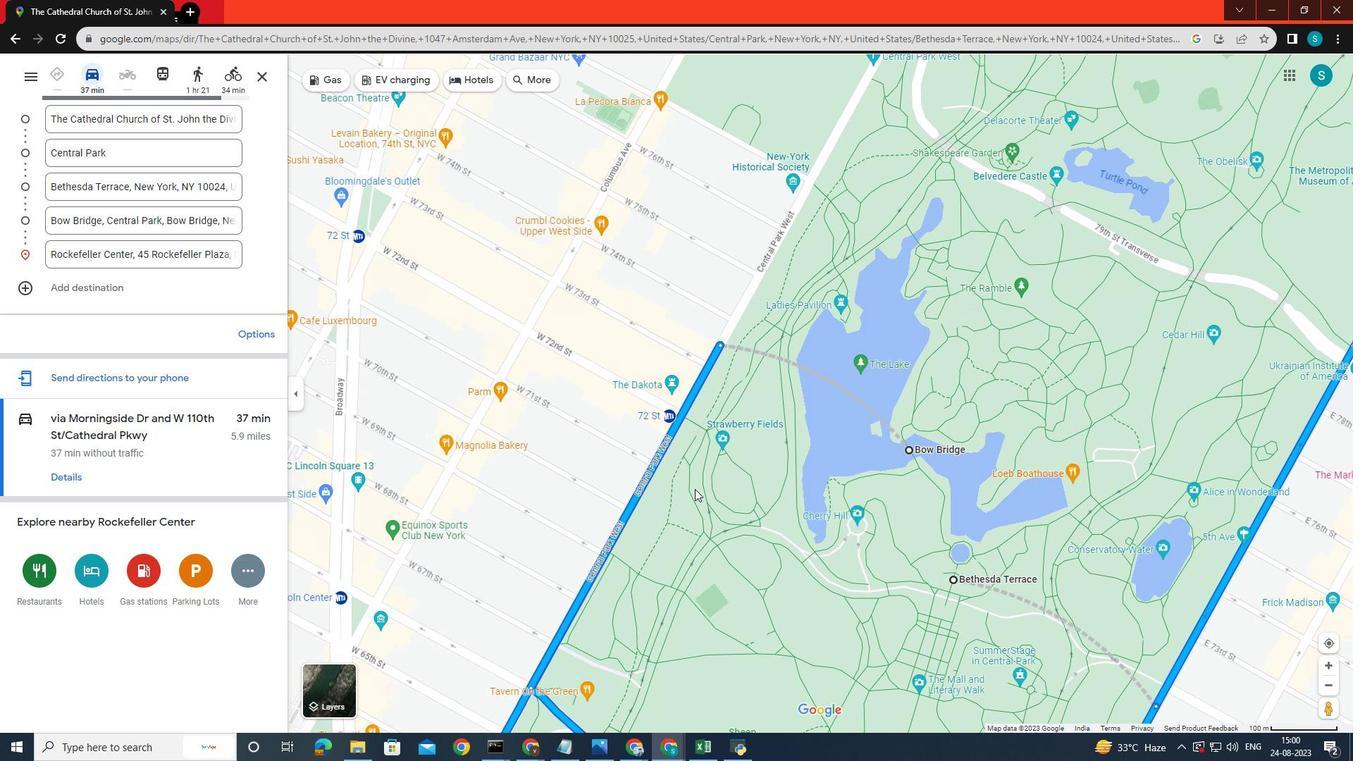 
Action: Mouse scrolled (739, 487) with delta (0, 0)
Screenshot: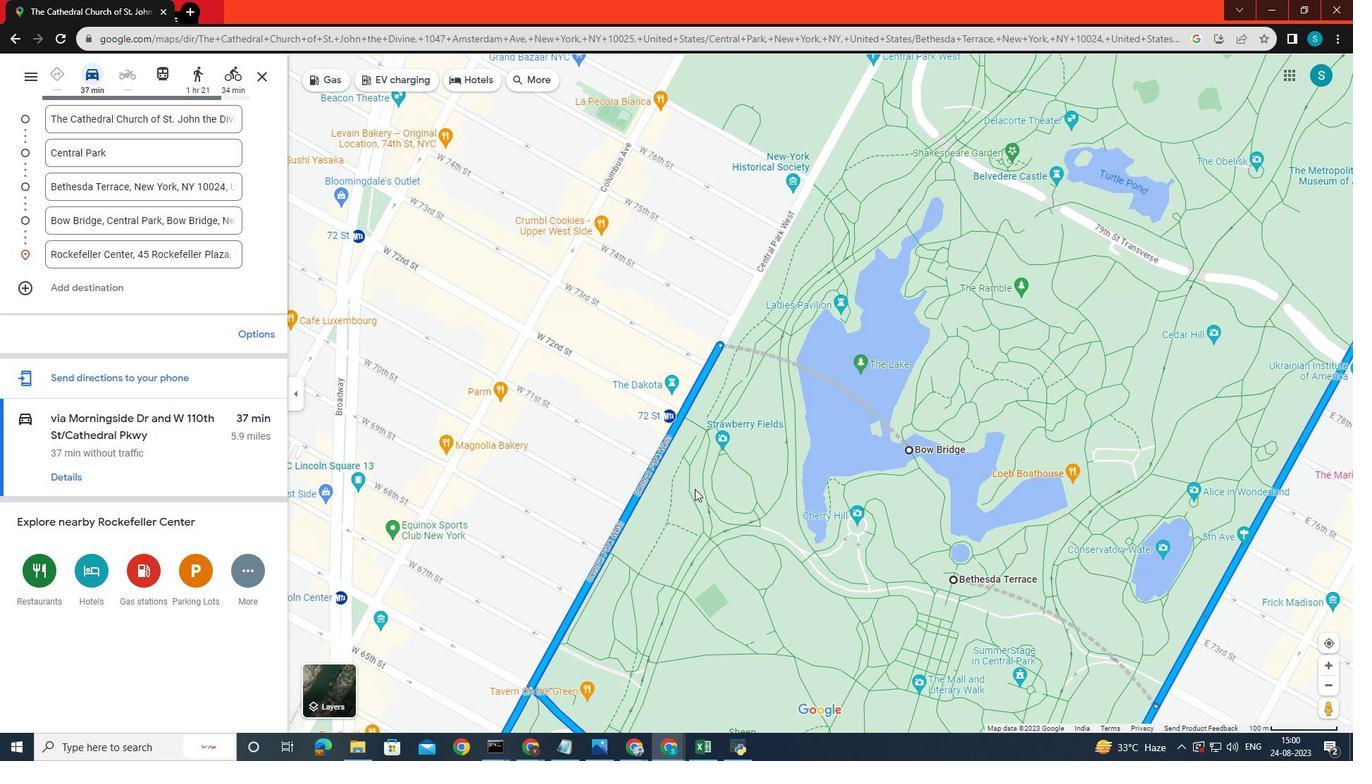 
Action: Mouse moved to (649, 479)
Screenshot: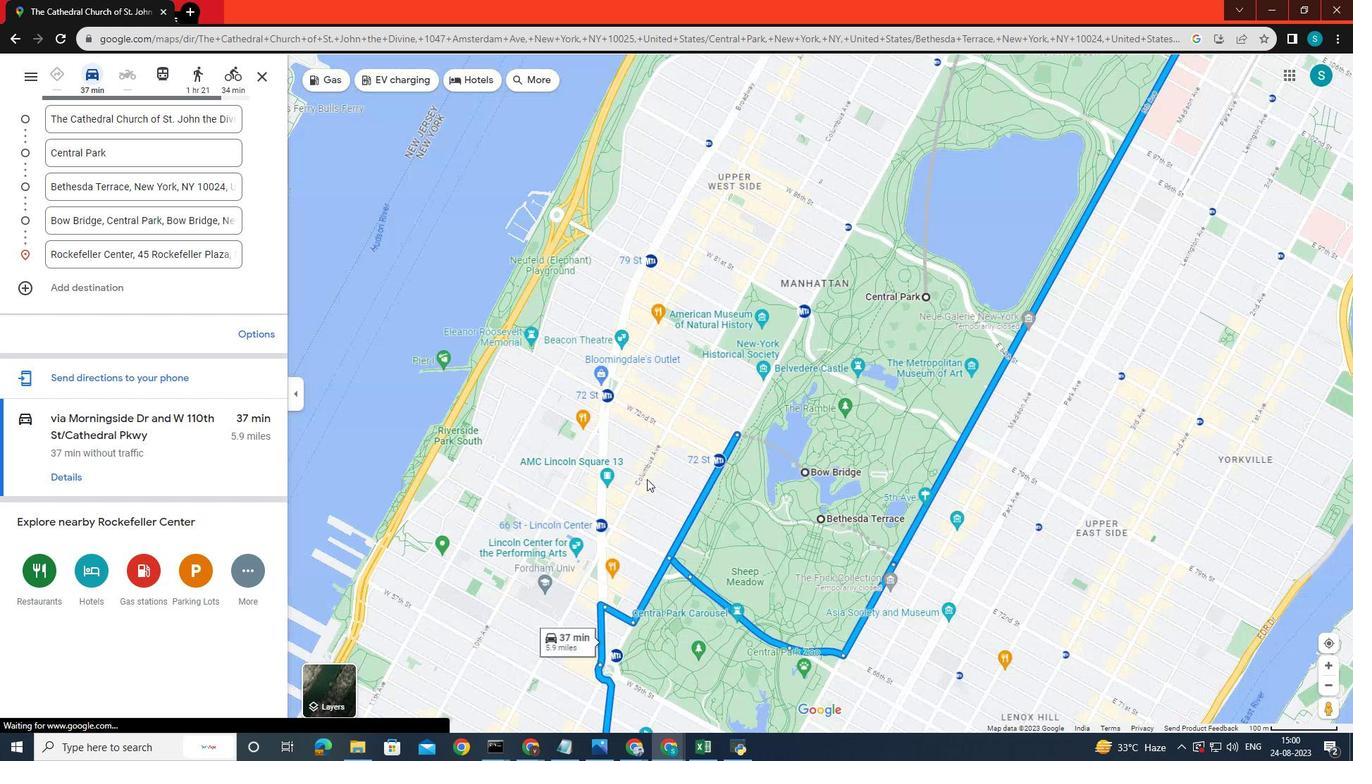 
Action: Mouse scrolled (649, 478) with delta (0, 0)
Screenshot: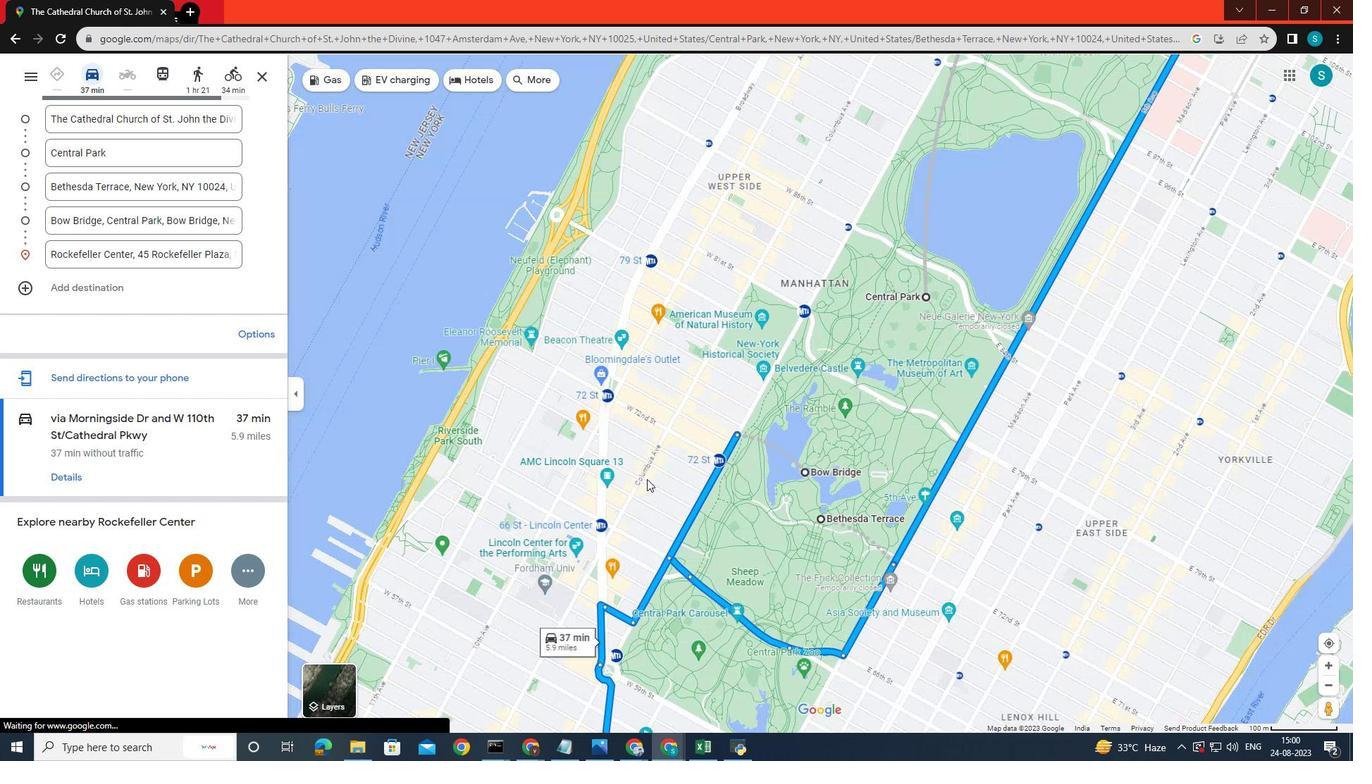 
Action: Mouse scrolled (649, 478) with delta (0, 0)
Screenshot: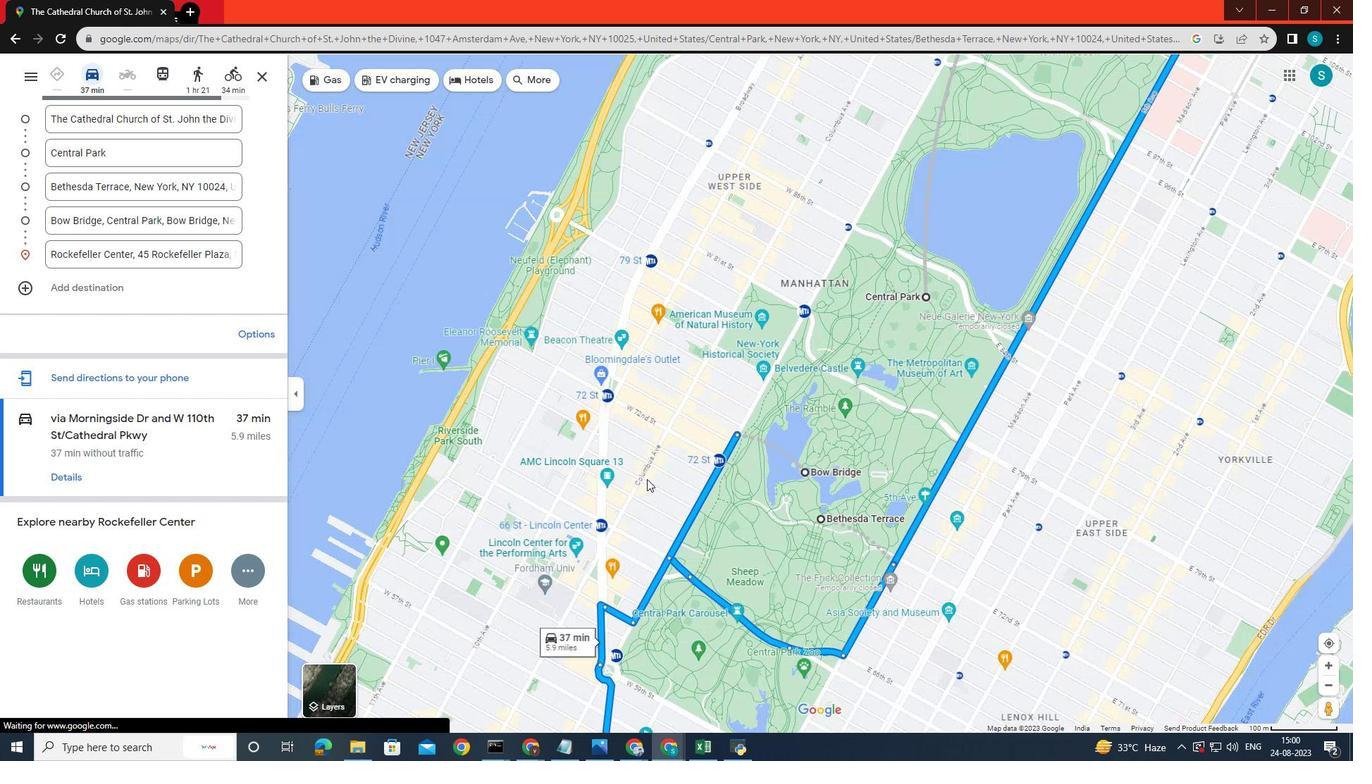 
Action: Mouse moved to (648, 479)
Screenshot: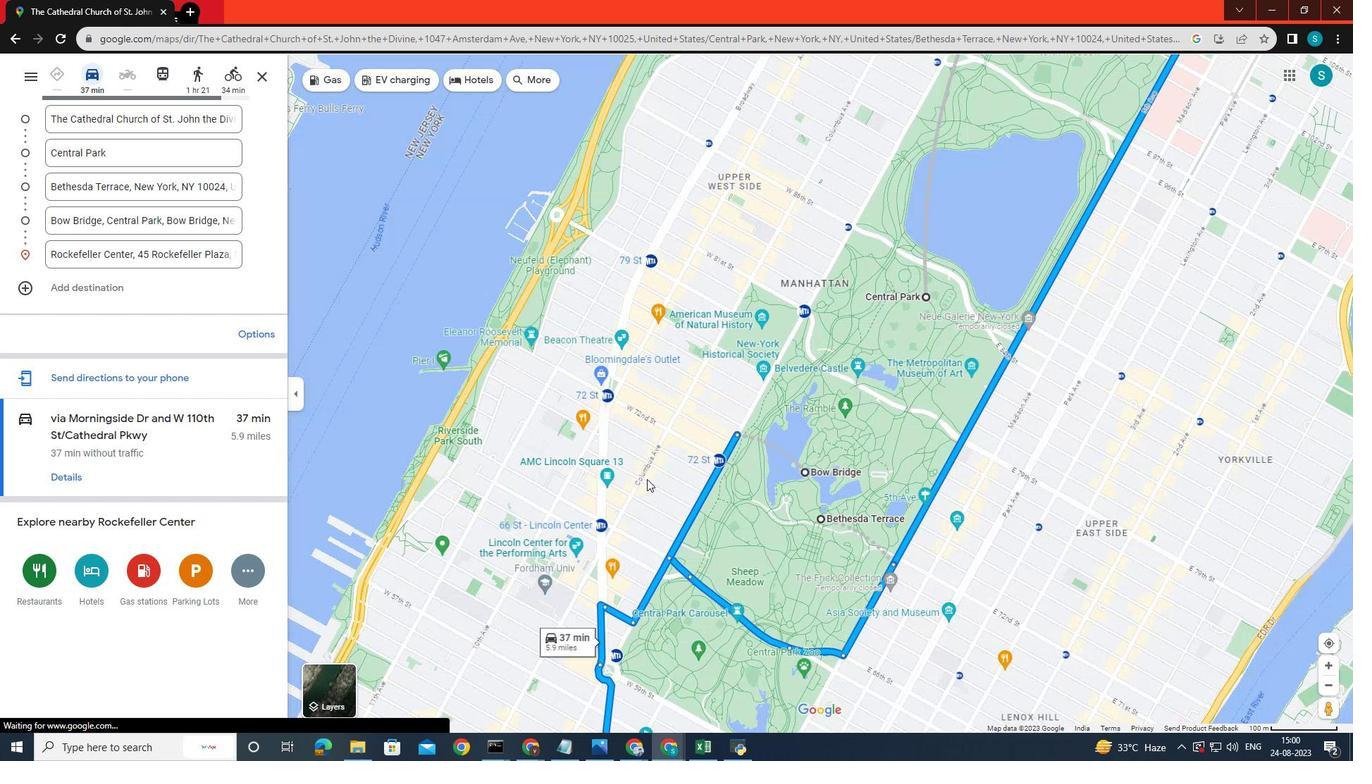 
Action: Mouse scrolled (649, 478) with delta (0, 0)
Screenshot: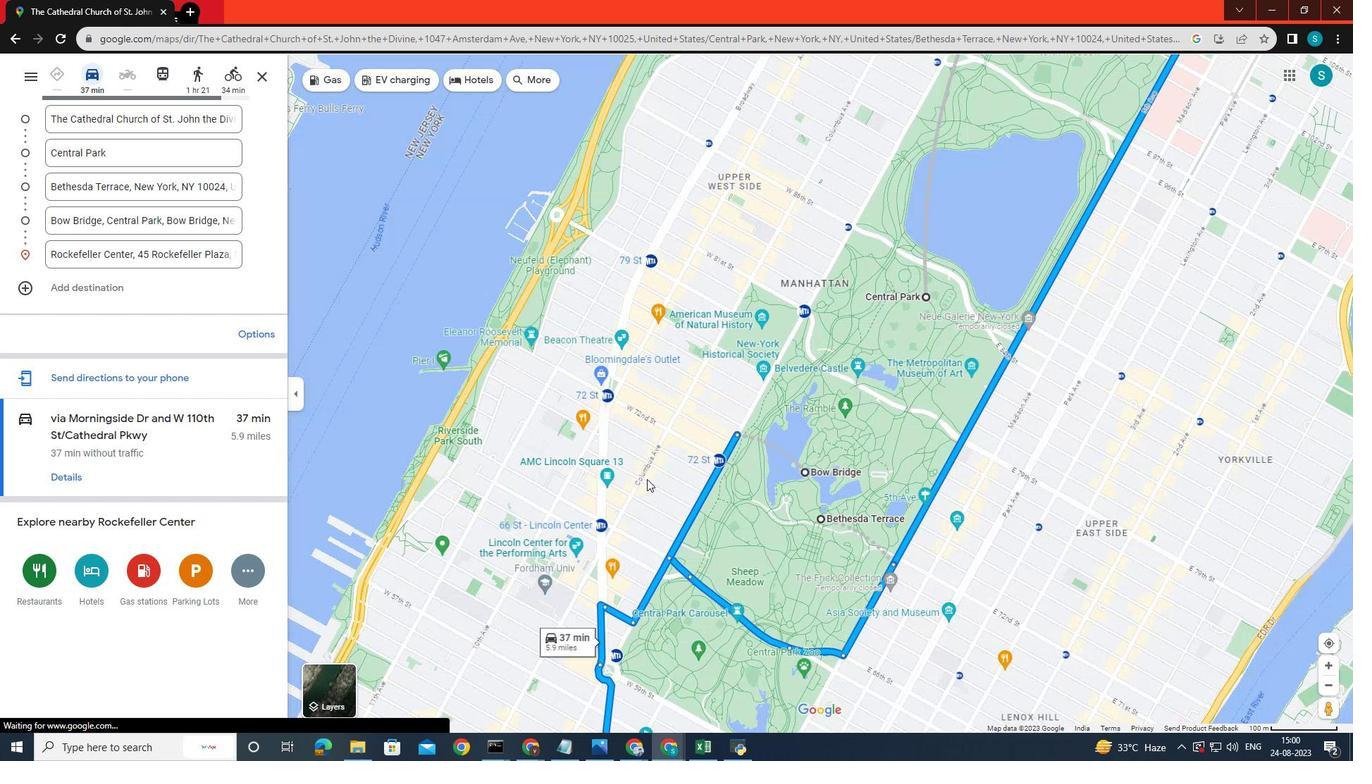 
Action: Mouse moved to (647, 479)
Screenshot: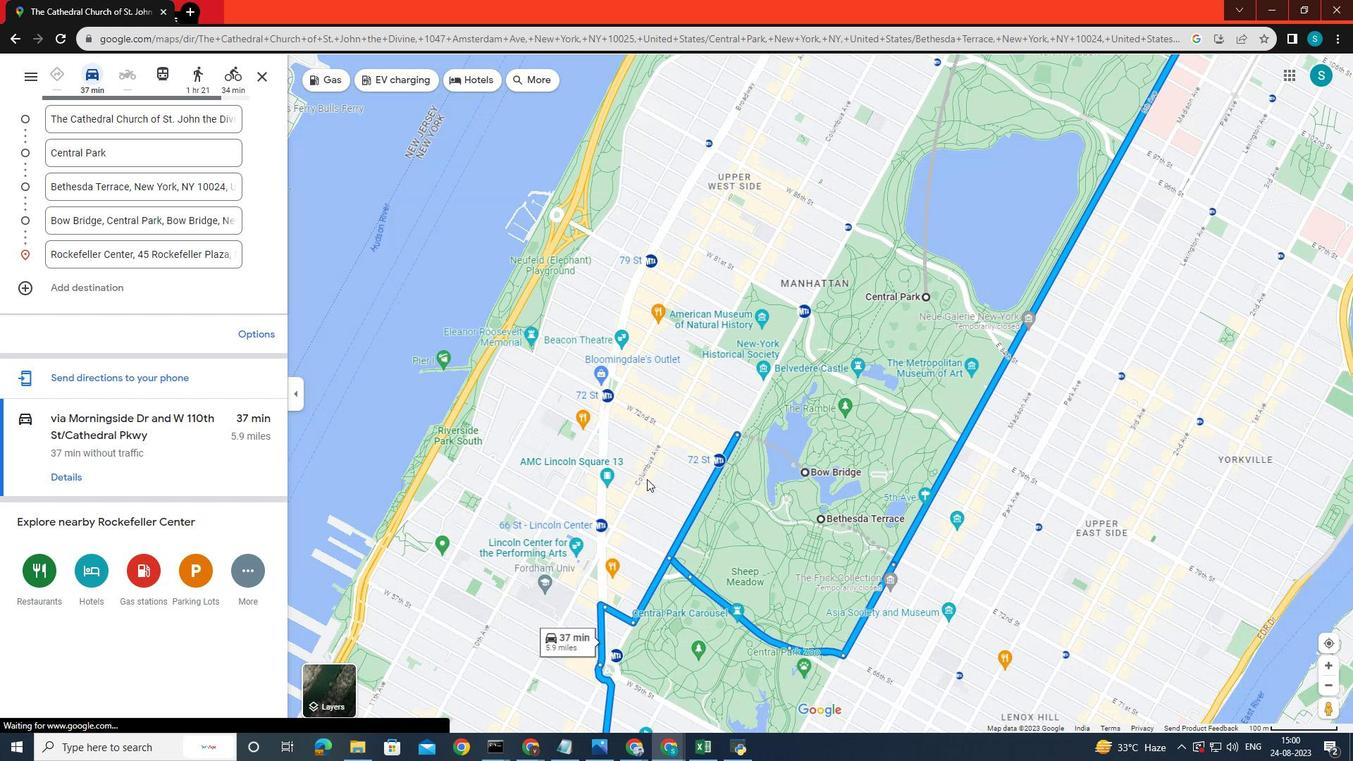 
Action: Mouse scrolled (649, 478) with delta (0, 0)
Screenshot: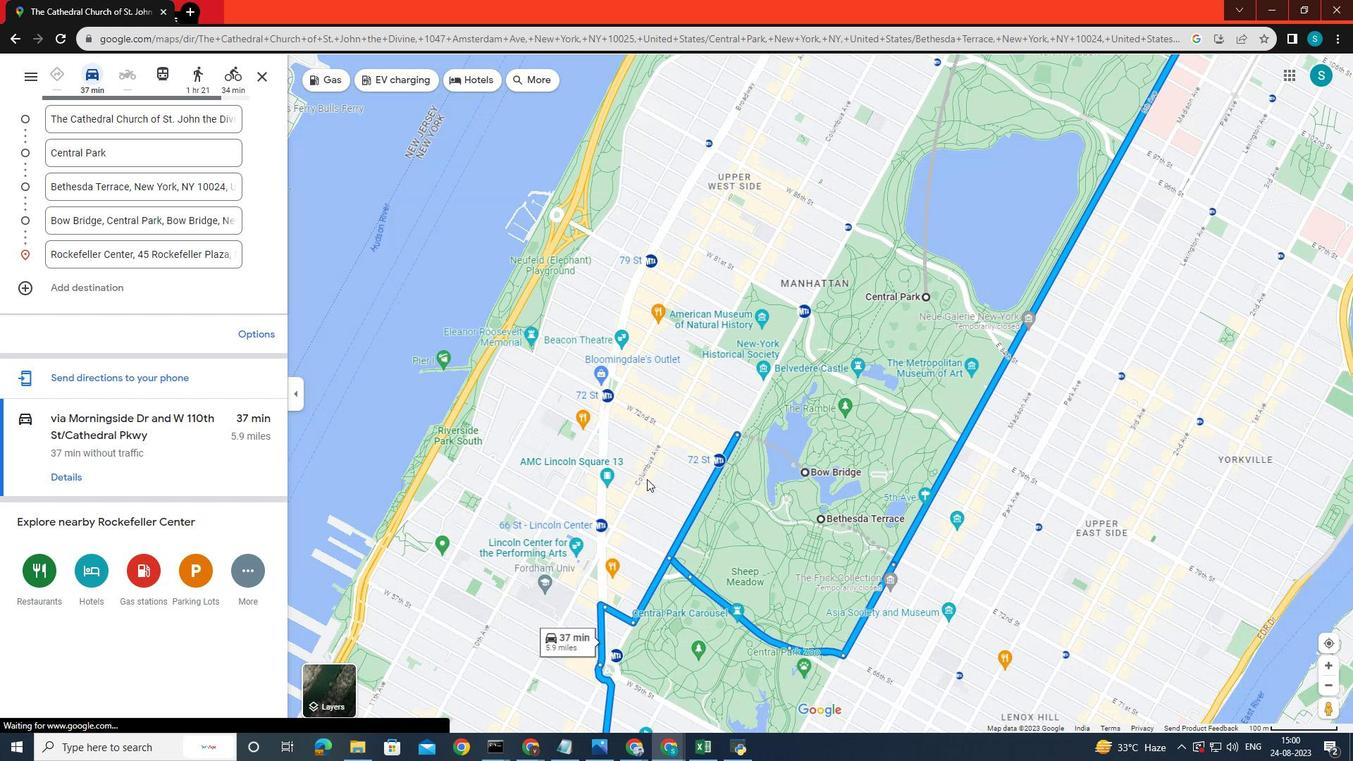 
Action: Mouse moved to (647, 479)
Screenshot: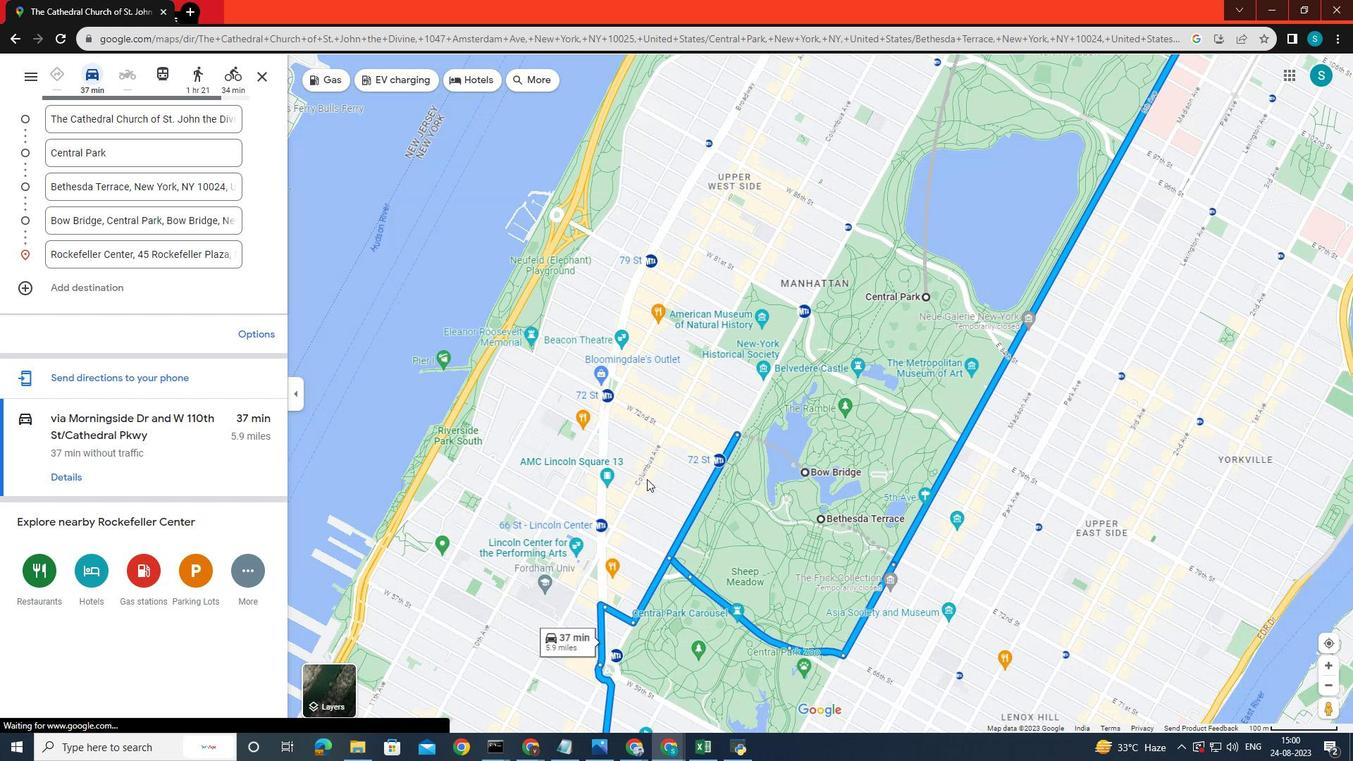 
Action: Mouse scrolled (648, 478) with delta (0, 0)
Screenshot: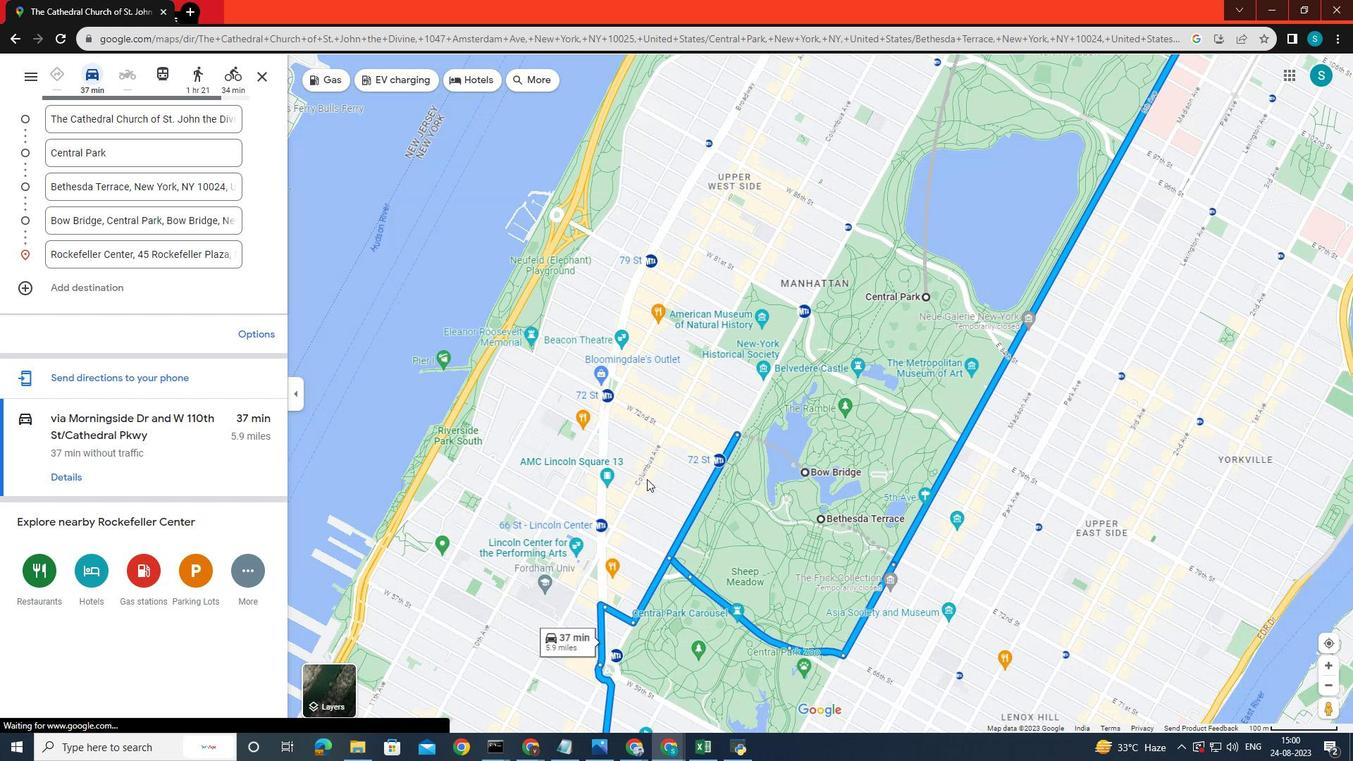 
Action: Mouse scrolled (647, 478) with delta (0, 0)
Screenshot: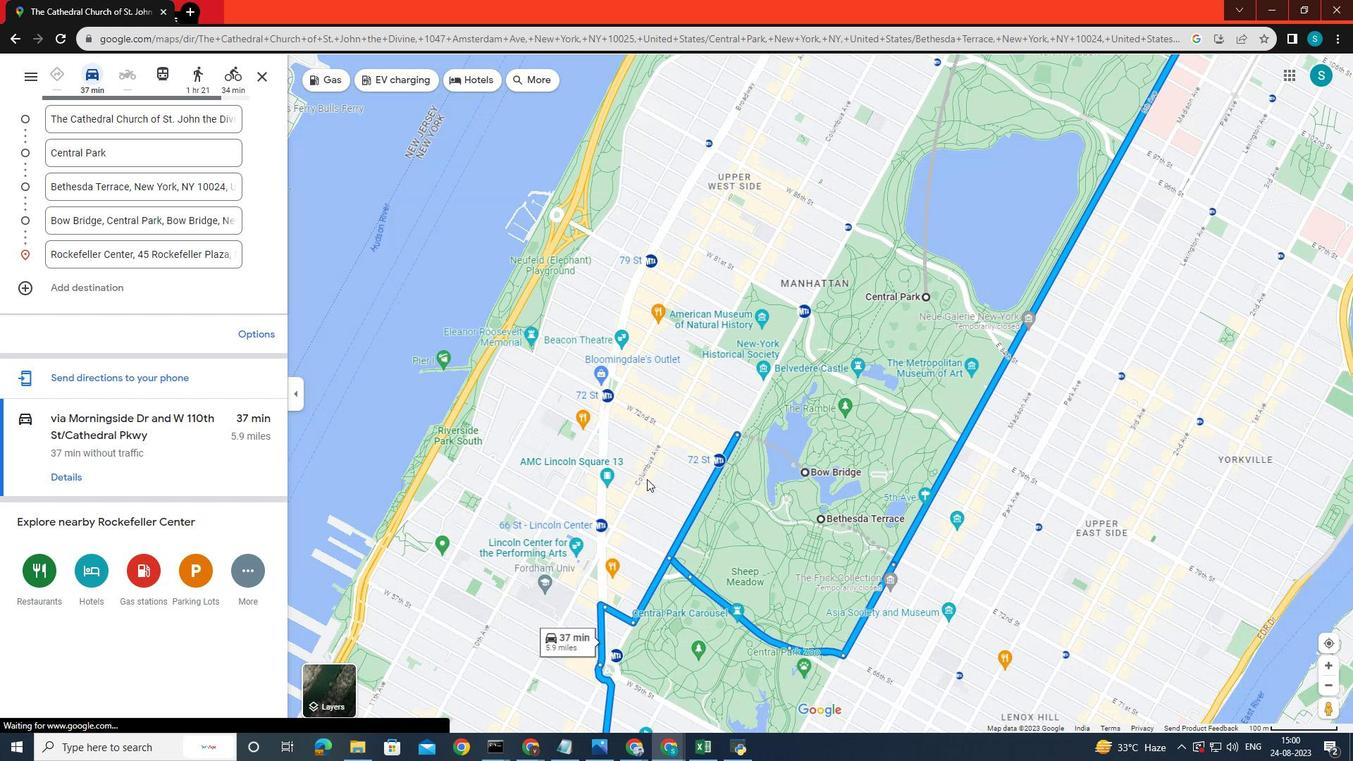 
Action: Mouse moved to (55, 72)
Screenshot: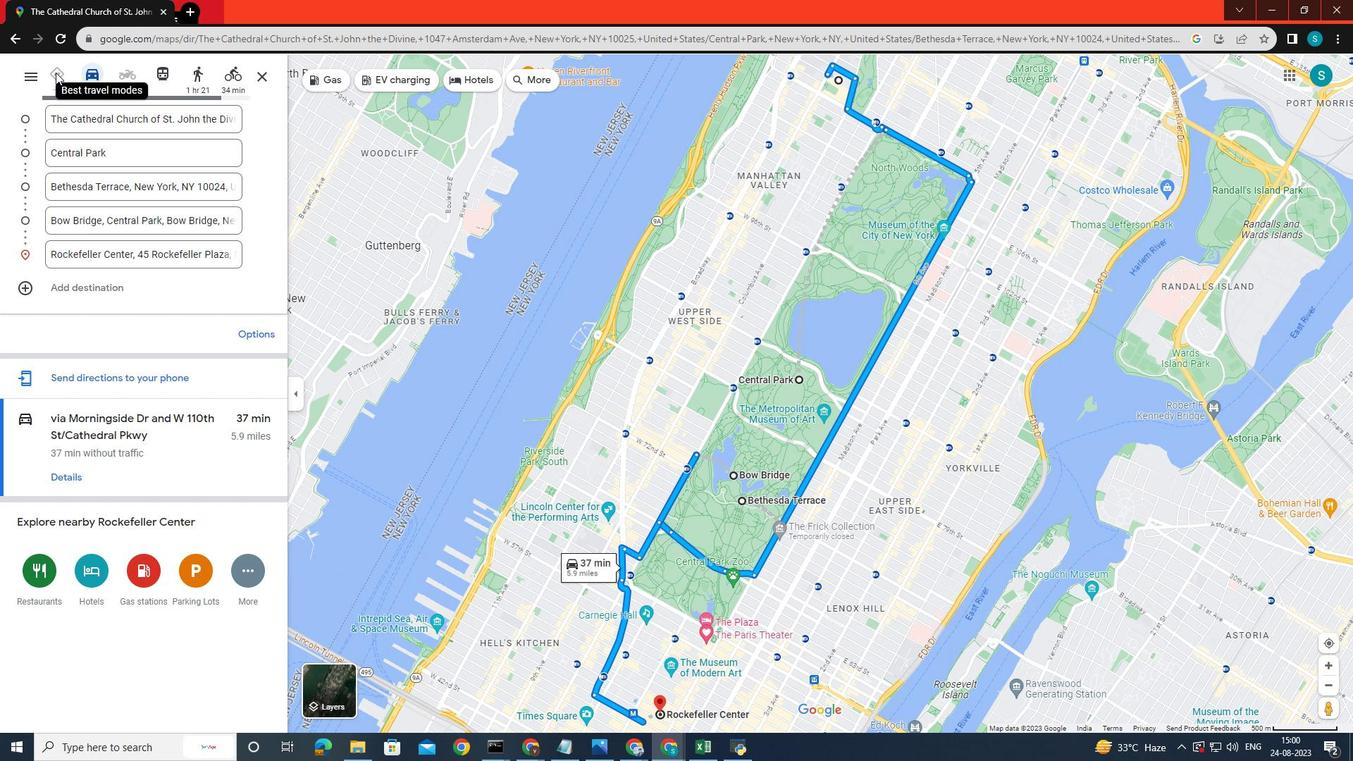 
Action: Mouse pressed left at (55, 72)
Screenshot: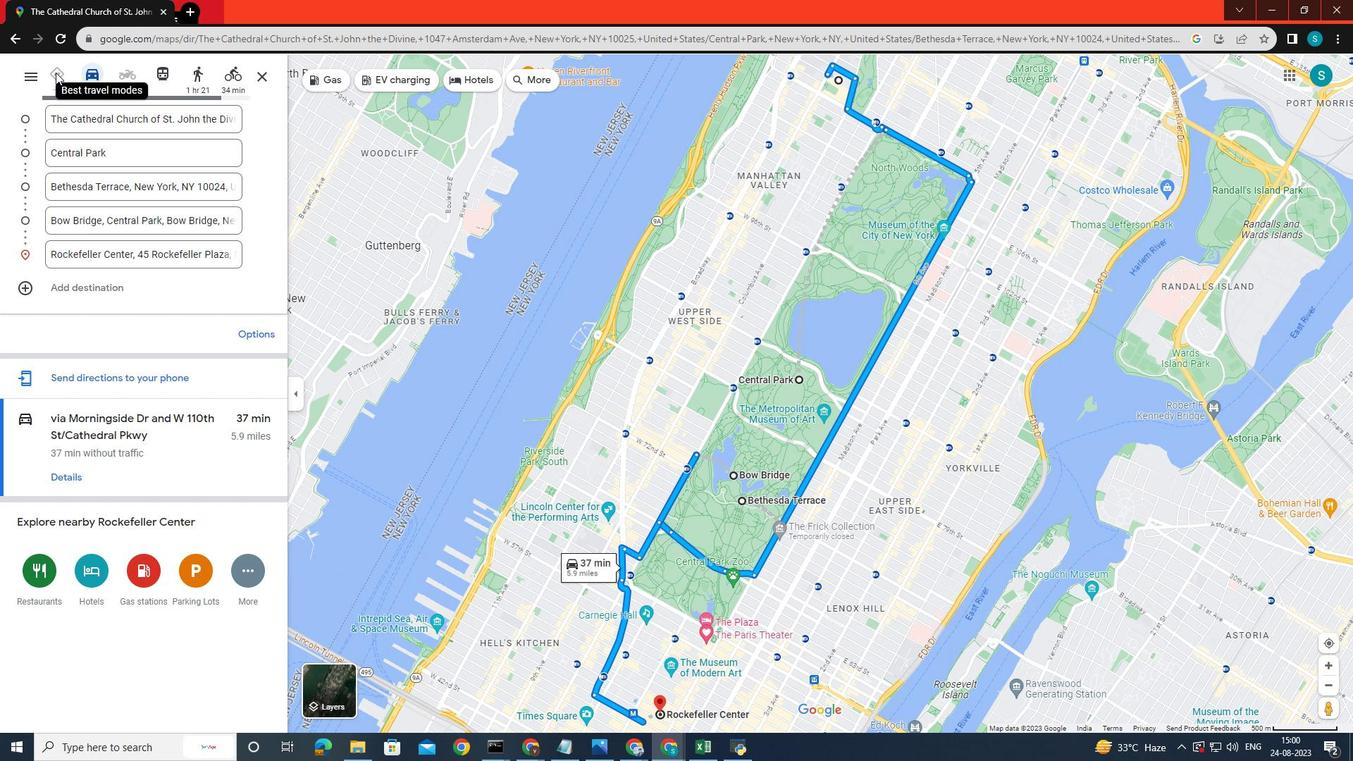 
Action: Mouse moved to (92, 74)
Screenshot: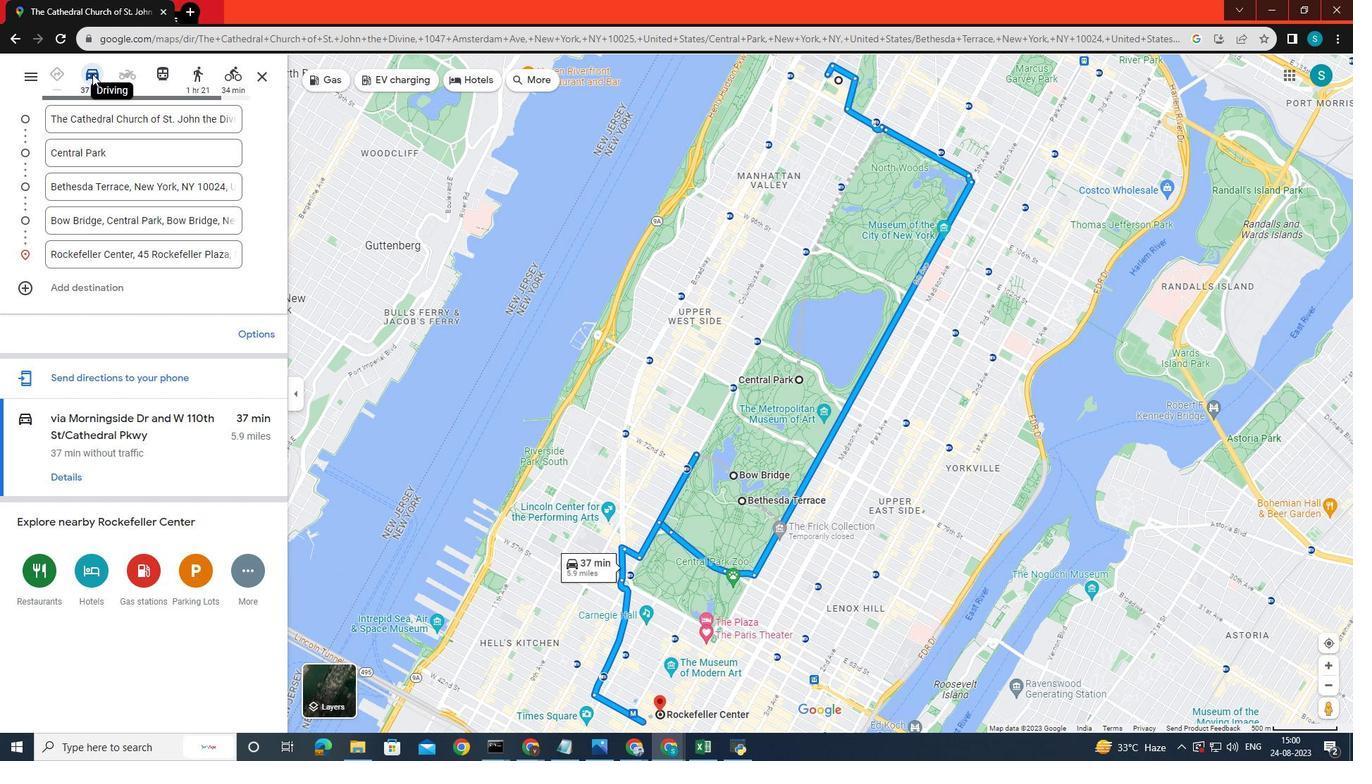 
Action: Mouse pressed left at (92, 74)
Screenshot: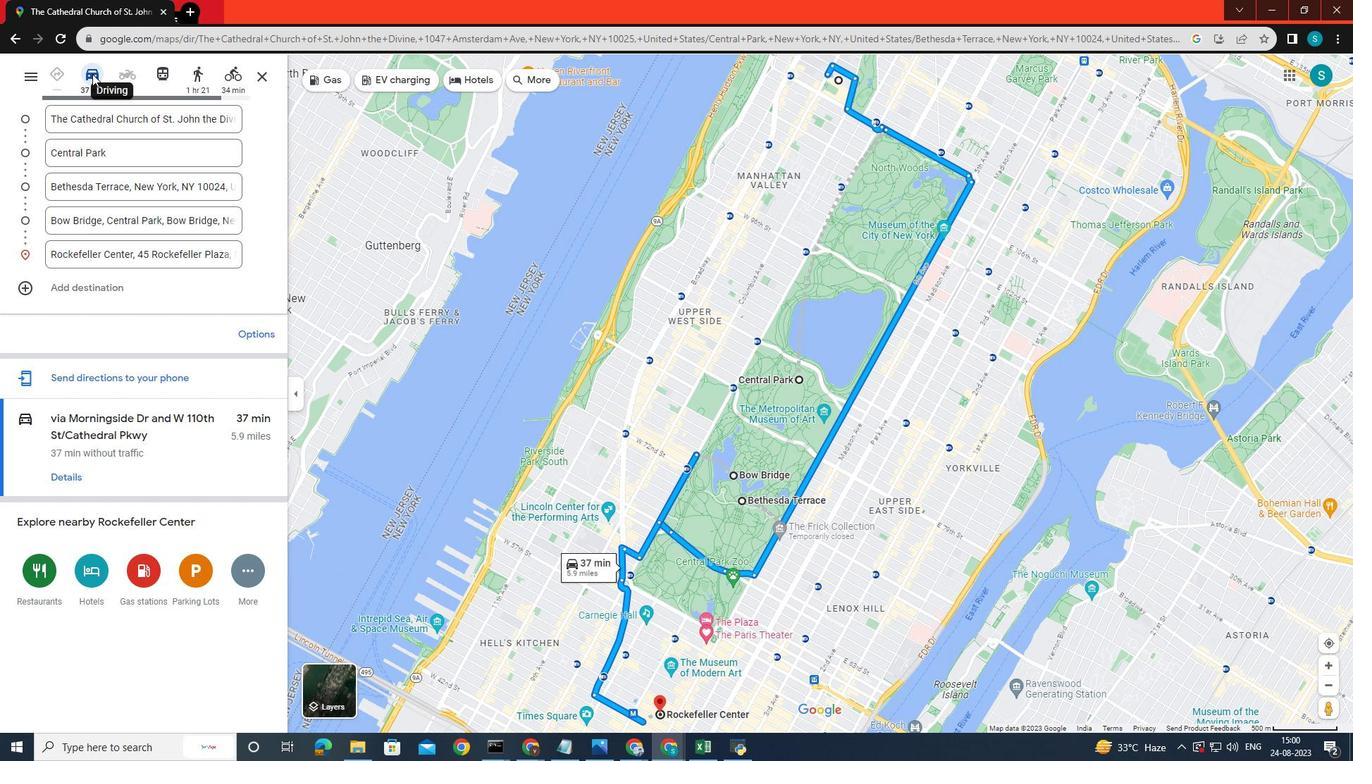 
Action: Mouse moved to (65, 475)
Screenshot: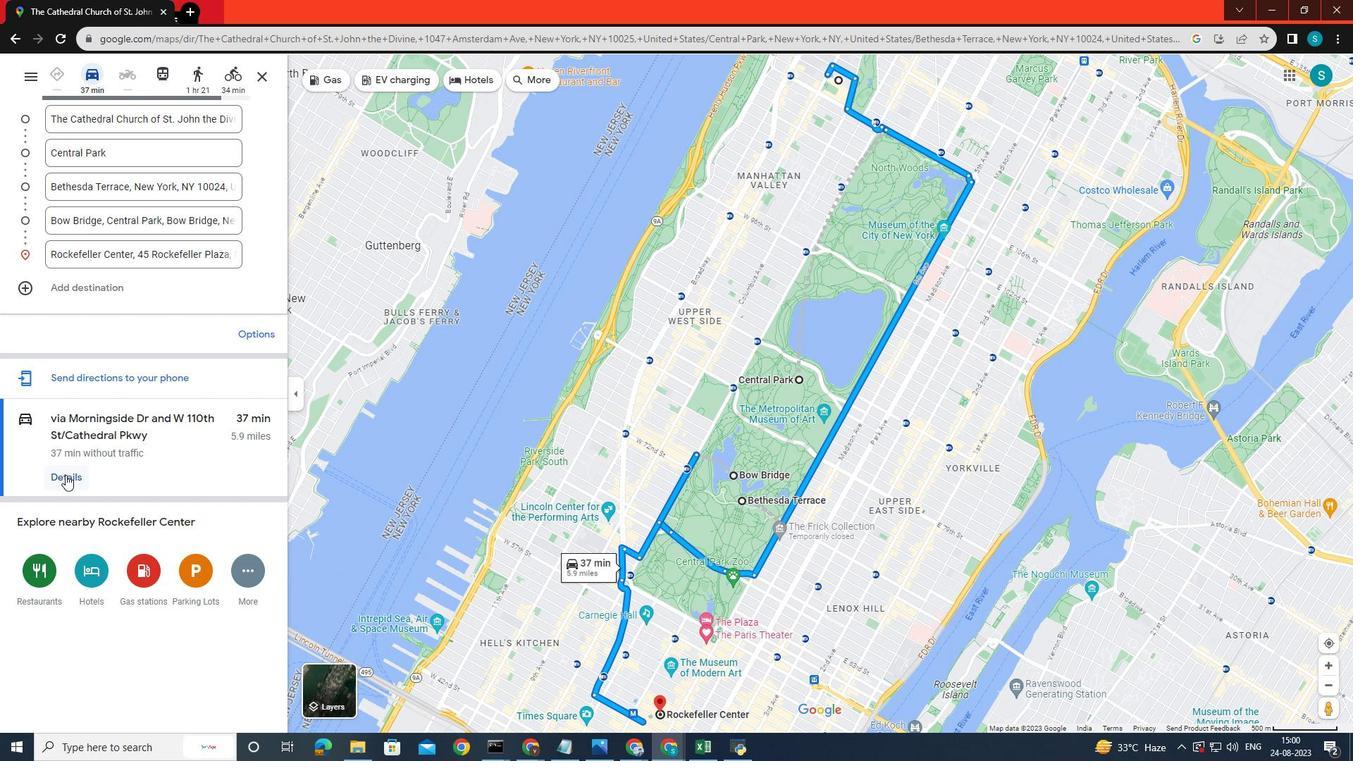 
Action: Mouse pressed left at (65, 475)
Screenshot: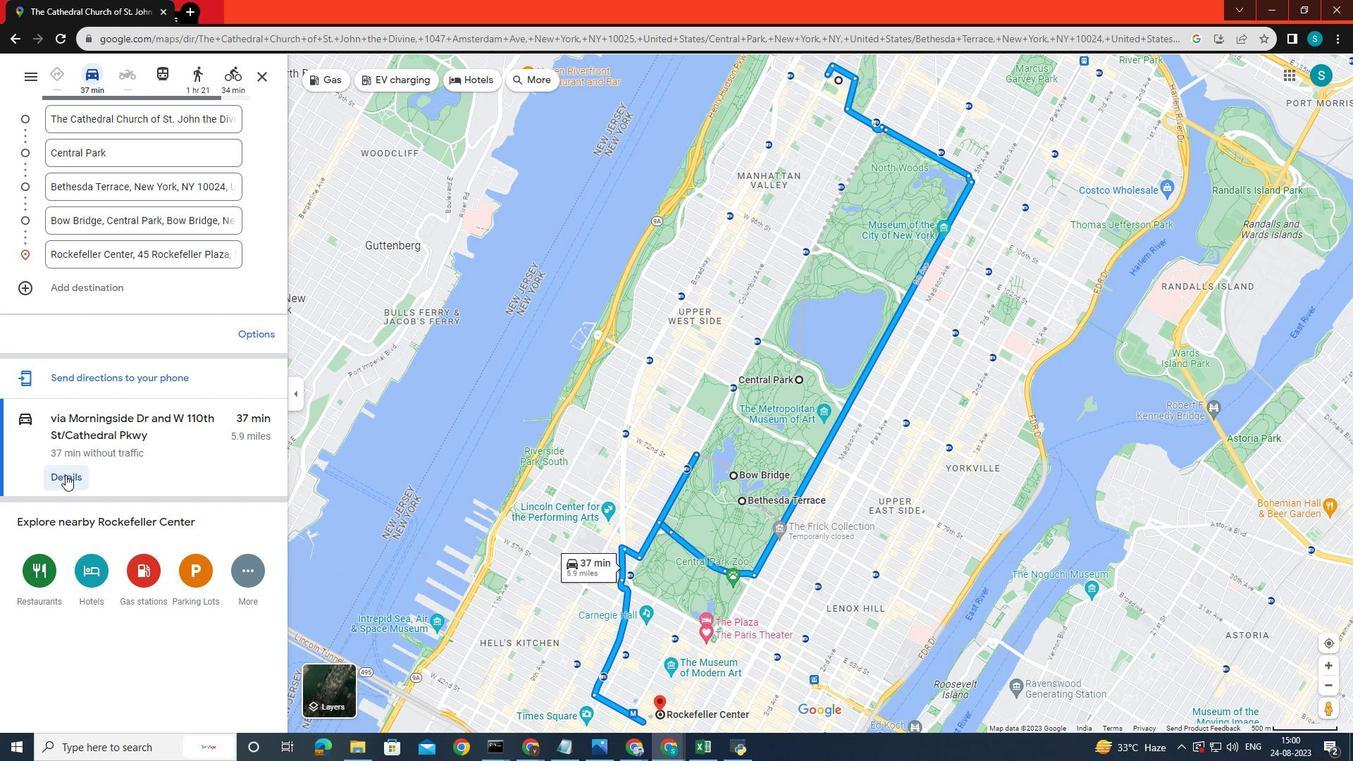 
Action: Mouse moved to (64, 272)
Screenshot: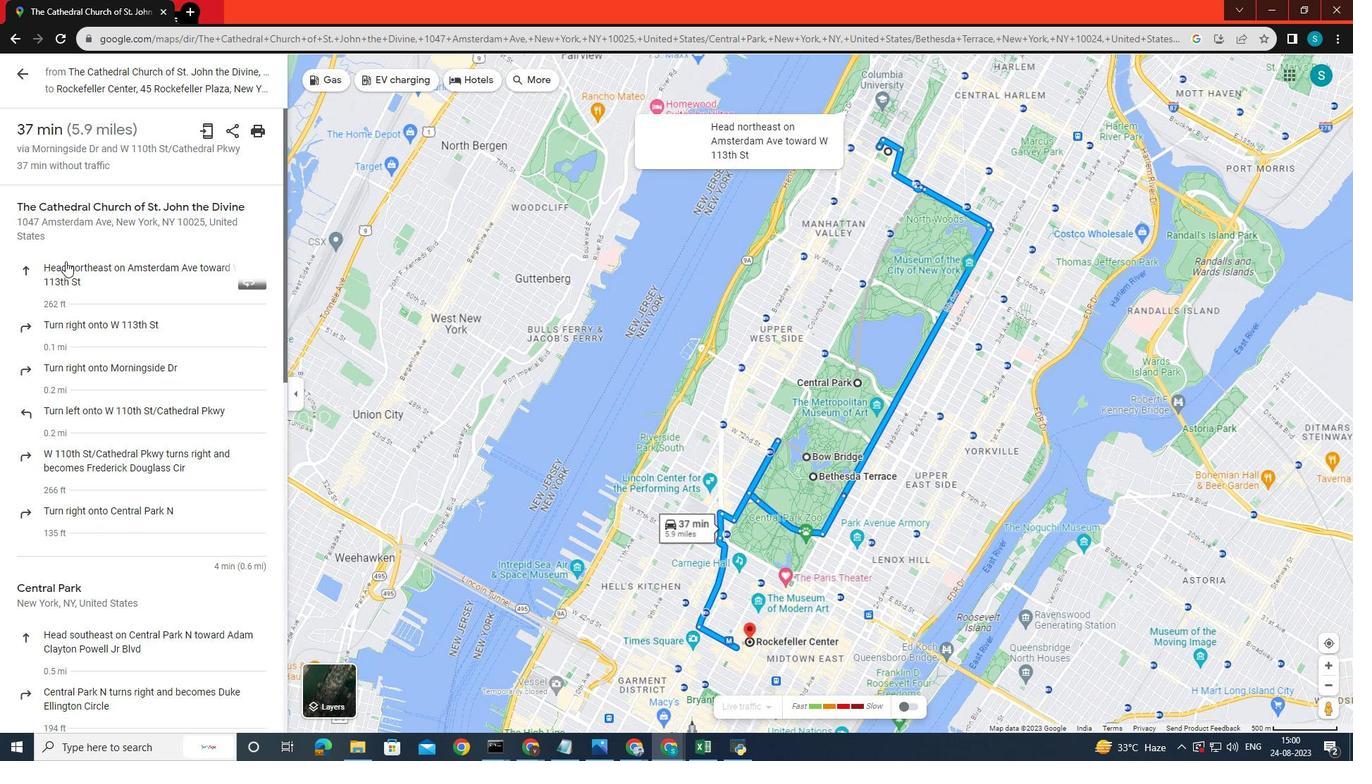 
Action: Mouse scrolled (64, 278) with delta (0, 0)
Screenshot: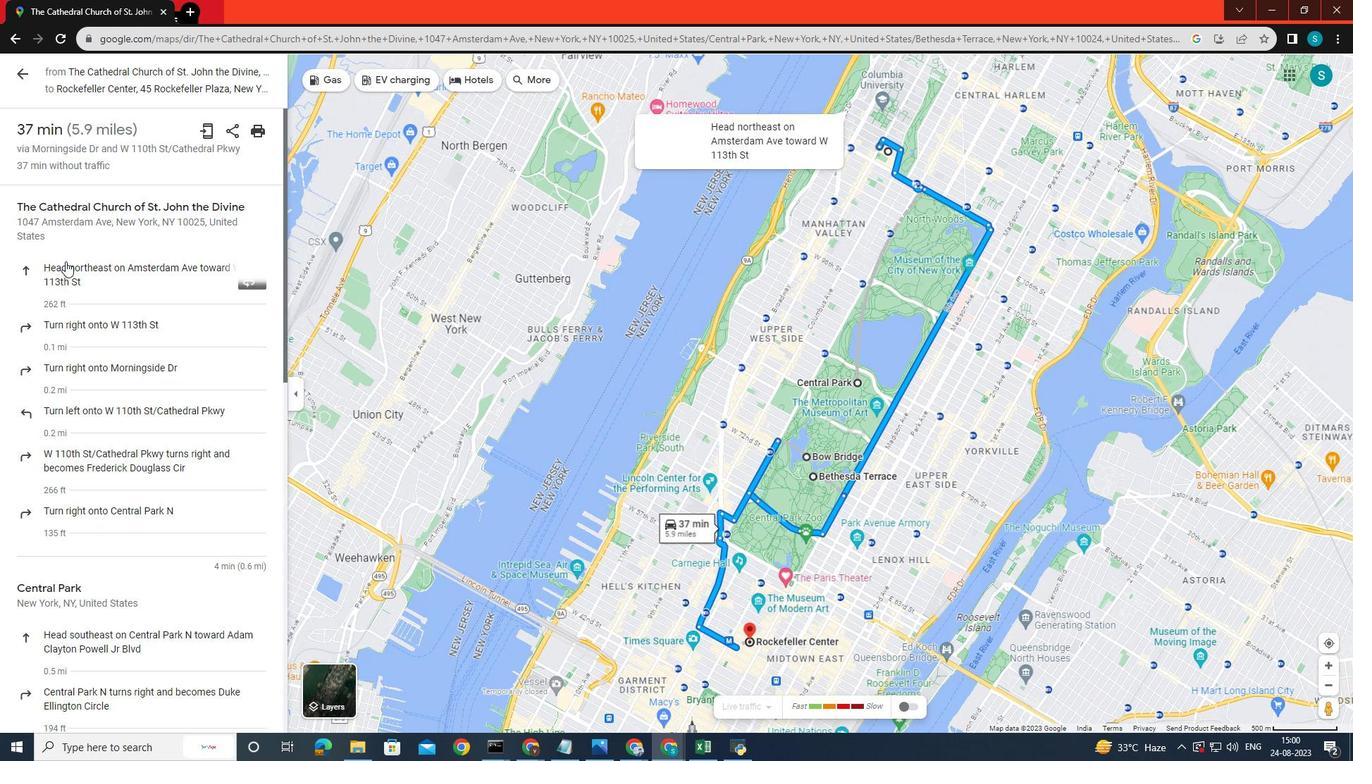 
Action: Mouse moved to (65, 261)
Screenshot: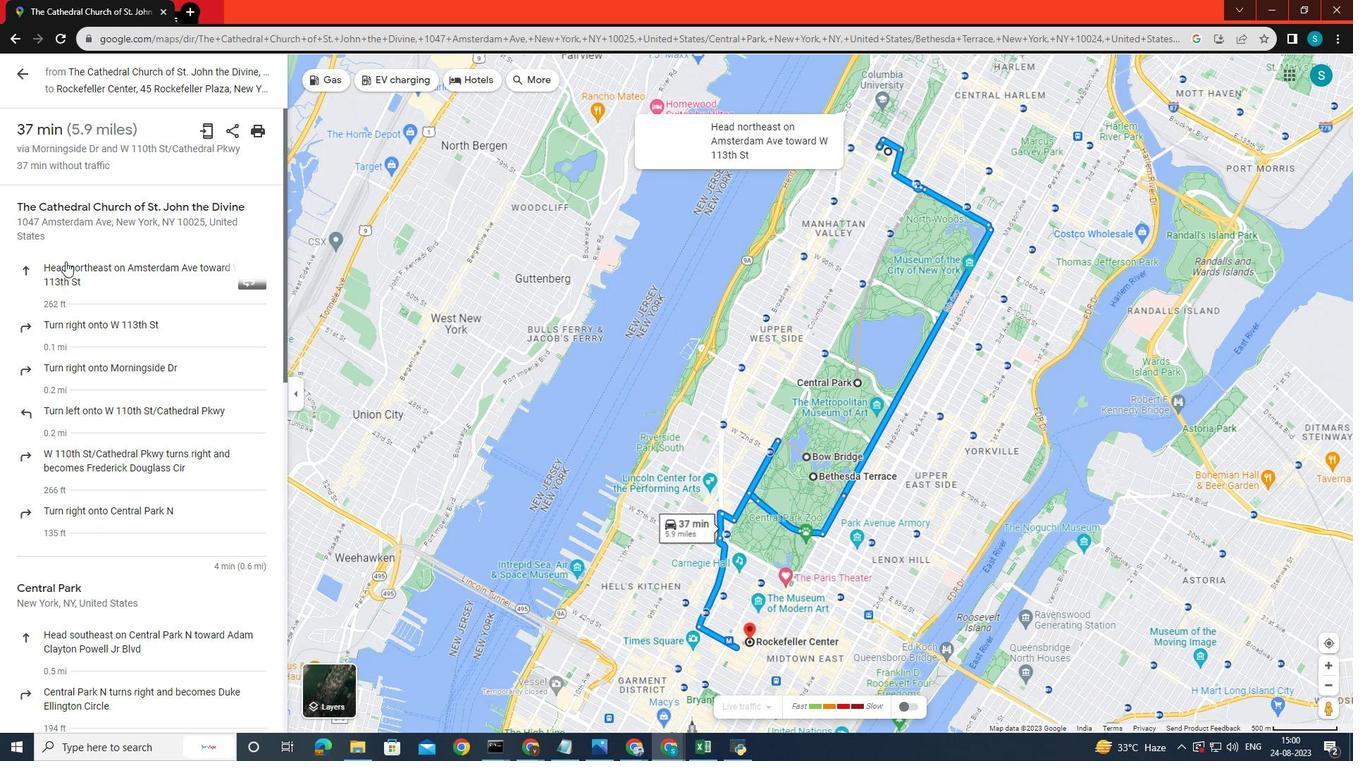 
Action: Mouse scrolled (65, 263) with delta (0, 0)
Screenshot: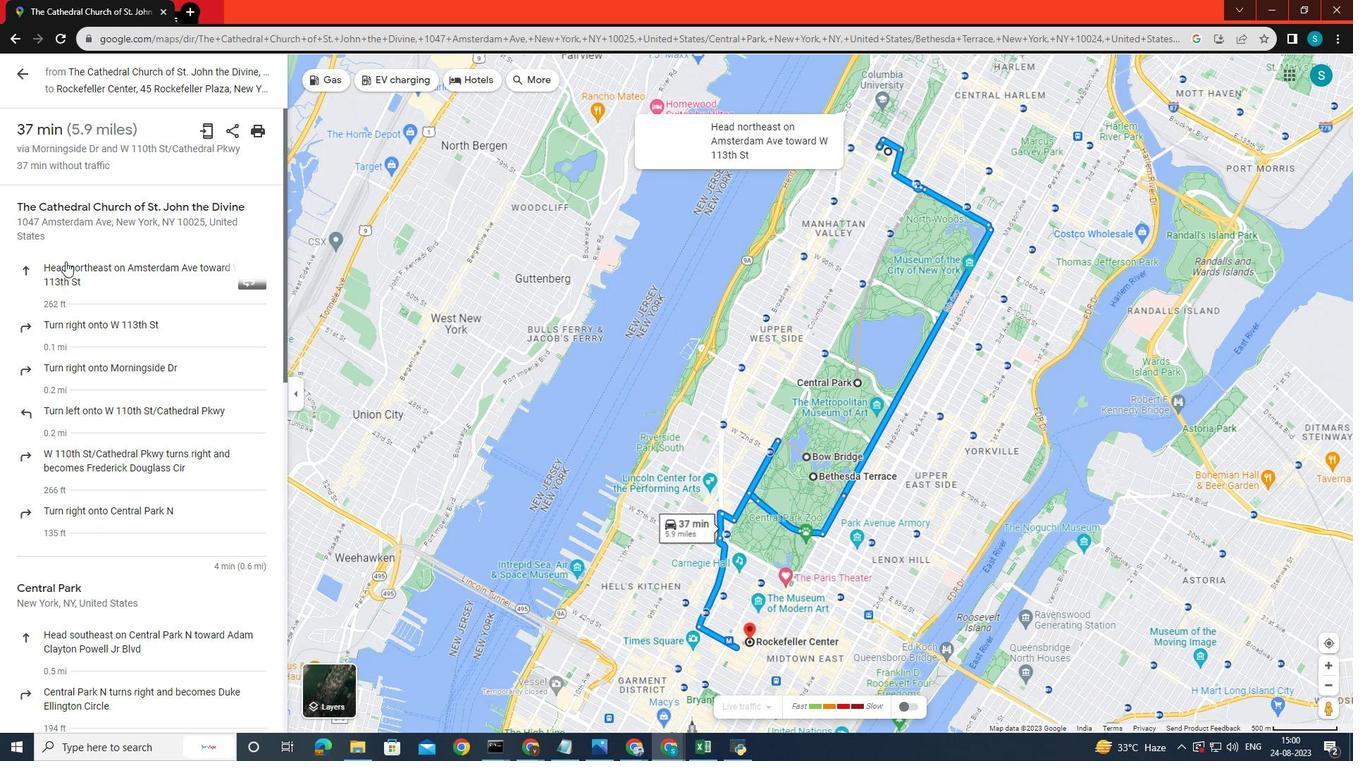 
Action: Mouse scrolled (65, 262) with delta (0, 0)
Screenshot: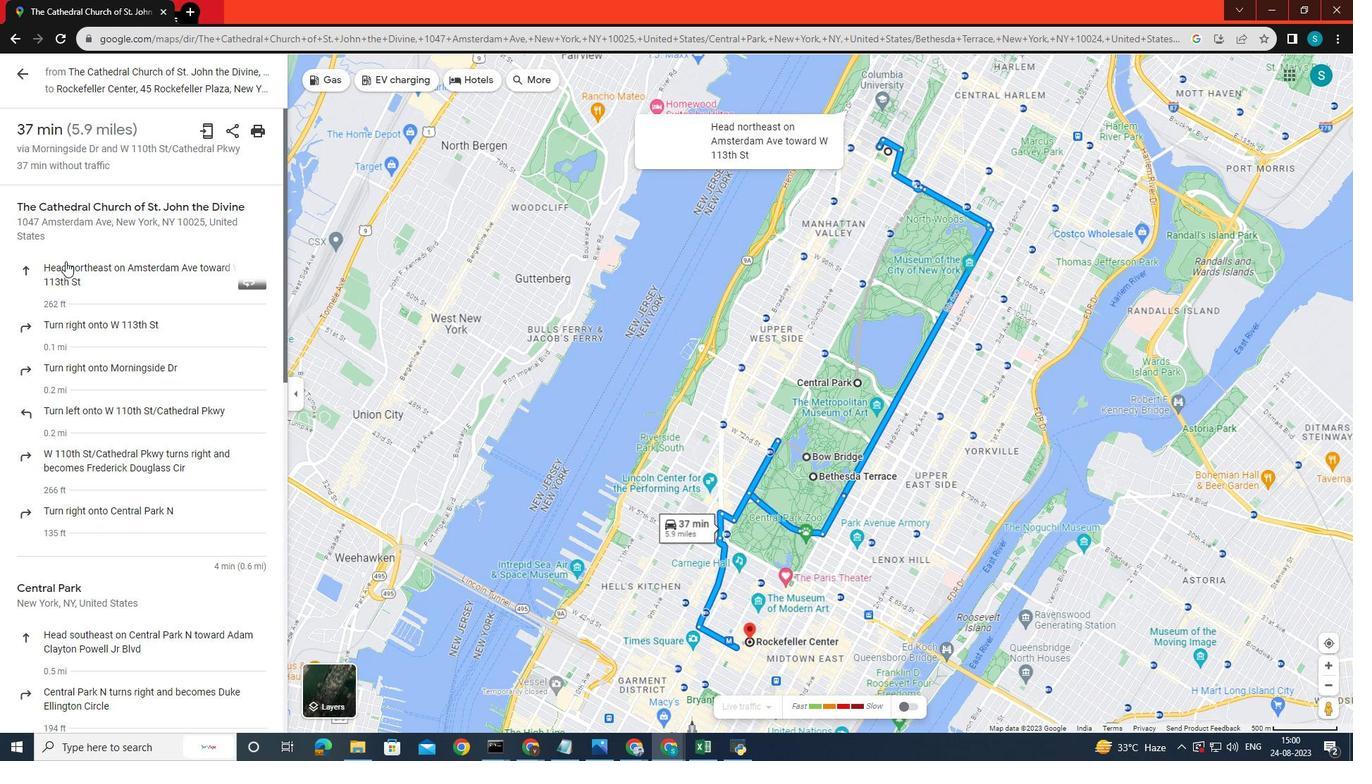 
Action: Mouse scrolled (65, 262) with delta (0, 0)
Screenshot: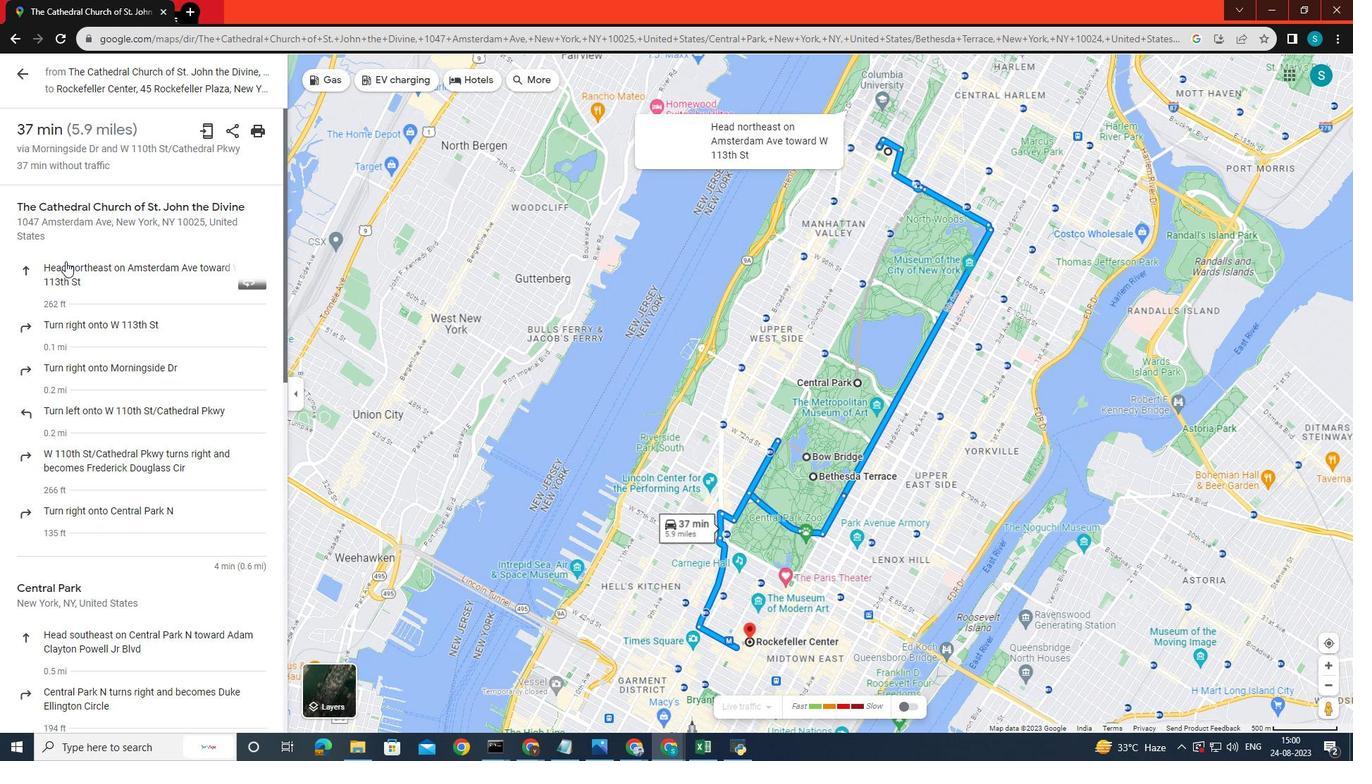 
Action: Mouse moved to (197, 212)
Screenshot: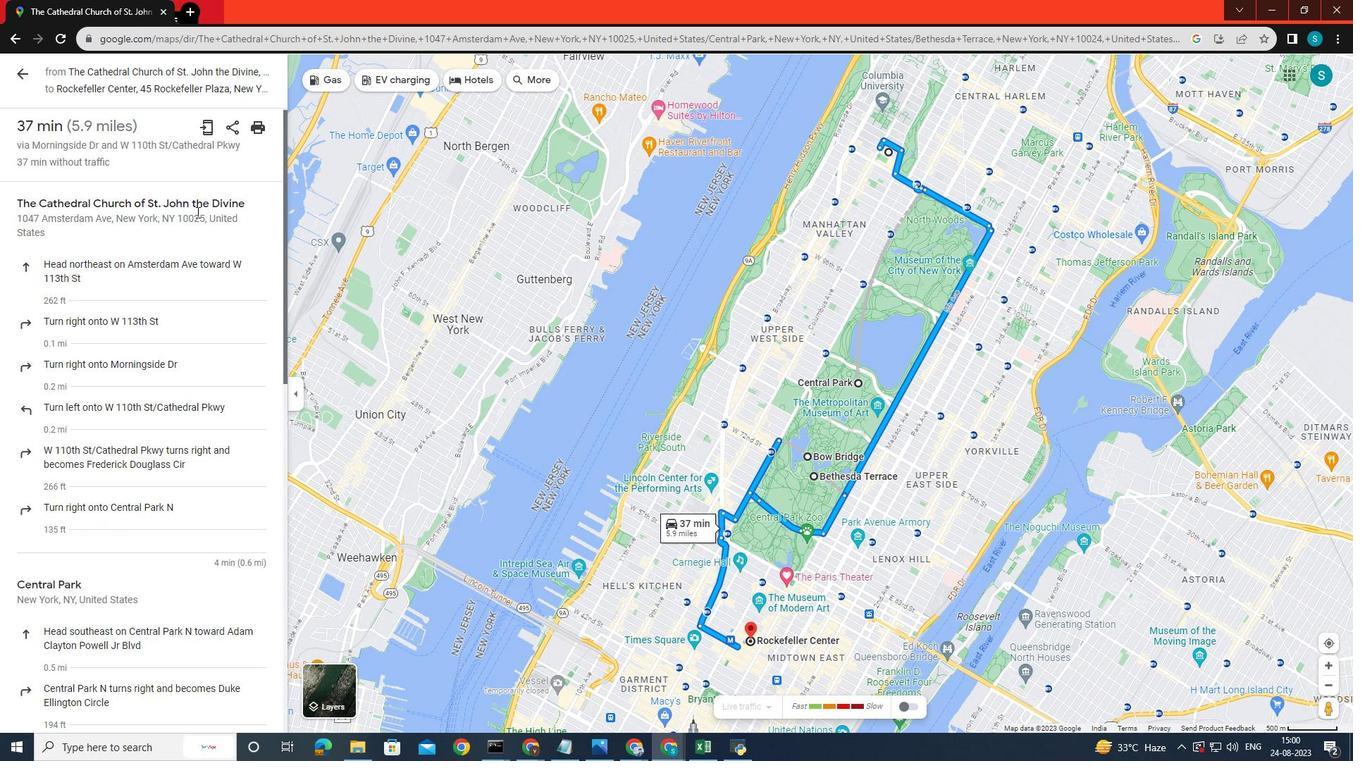 
Action: Mouse scrolled (197, 211) with delta (0, 0)
Screenshot: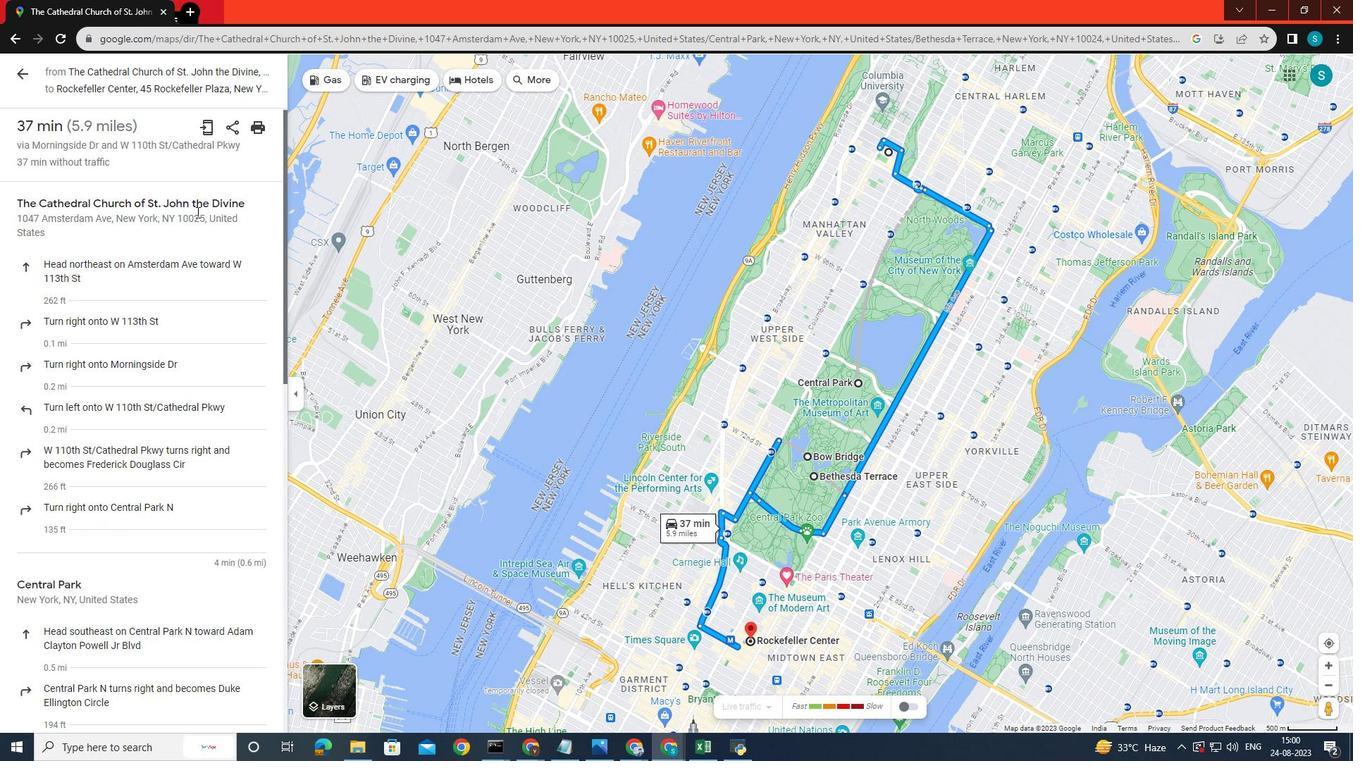 
Action: Mouse moved to (69, 334)
Screenshot: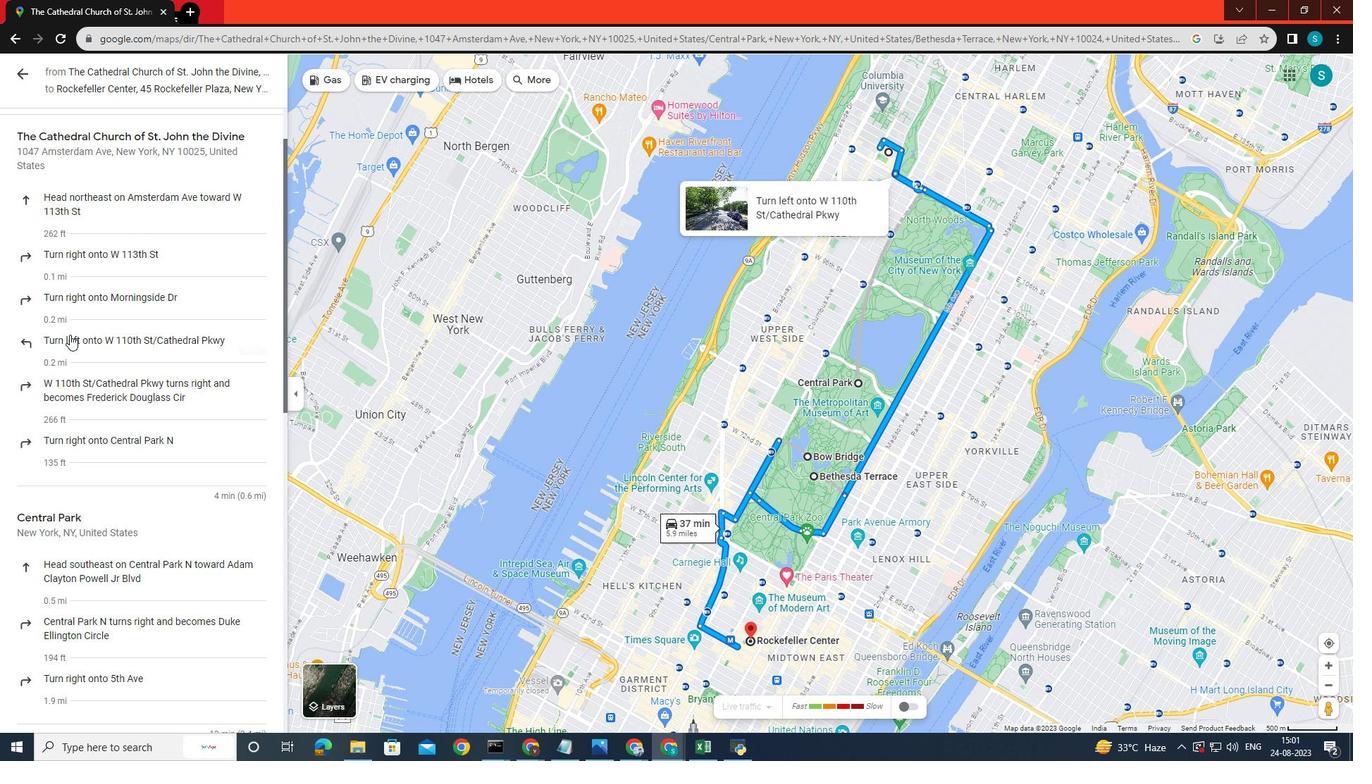 
Action: Mouse scrolled (69, 334) with delta (0, 0)
Screenshot: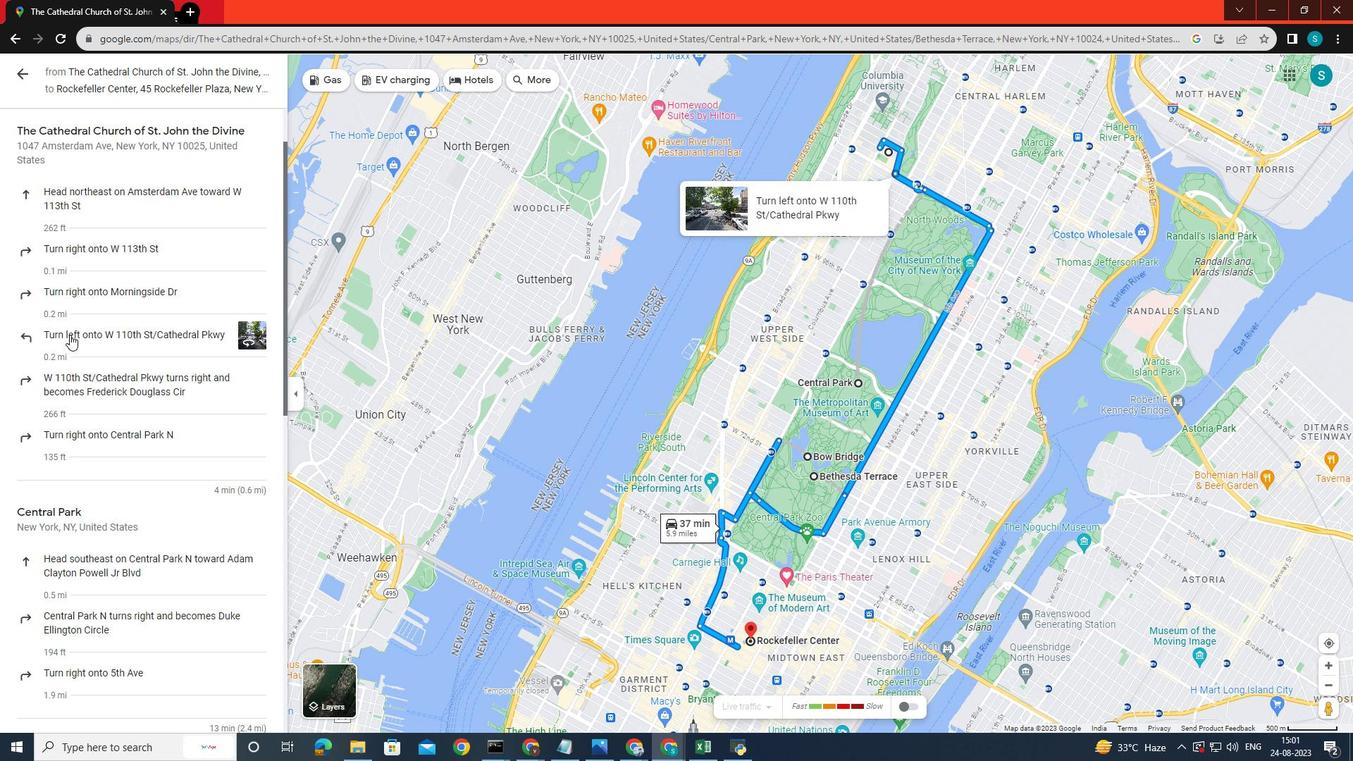 
Action: Mouse moved to (68, 336)
Screenshot: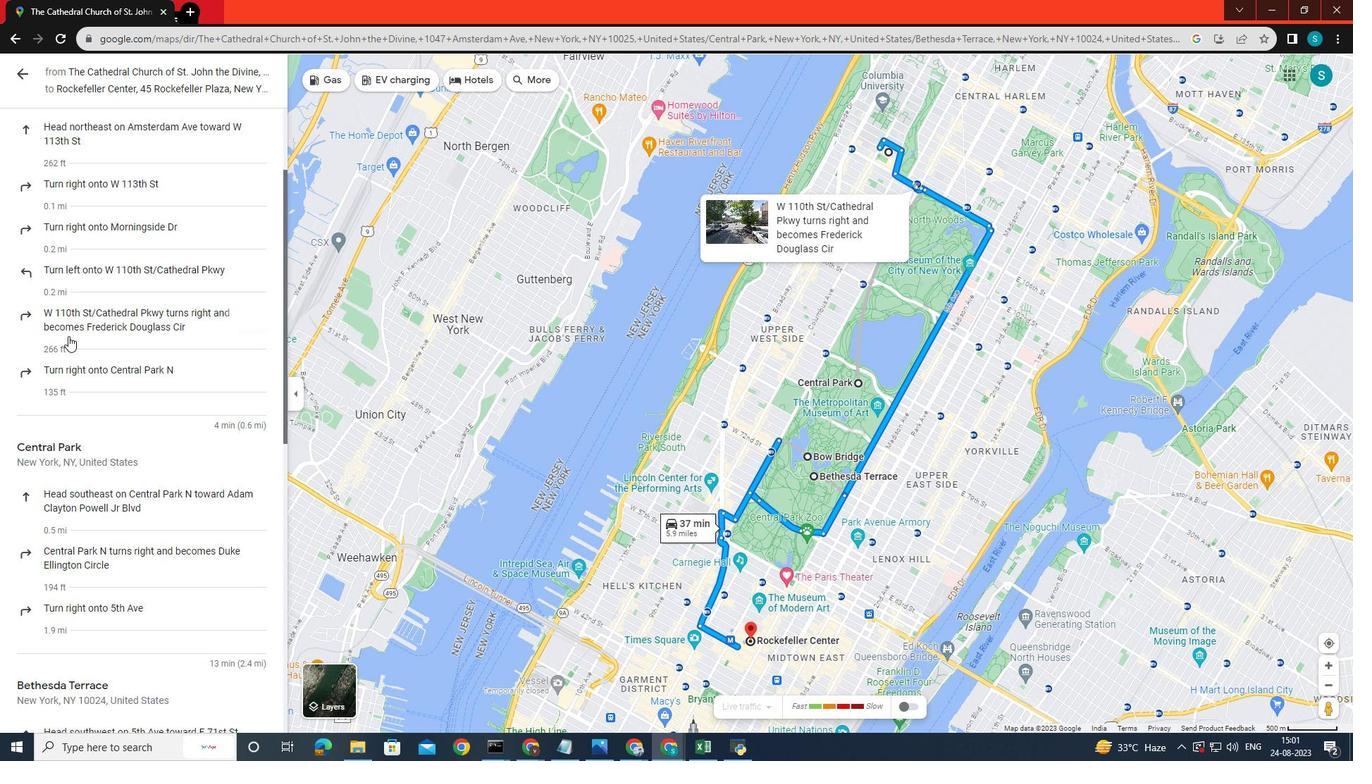 
Action: Mouse scrolled (68, 335) with delta (0, 0)
Screenshot: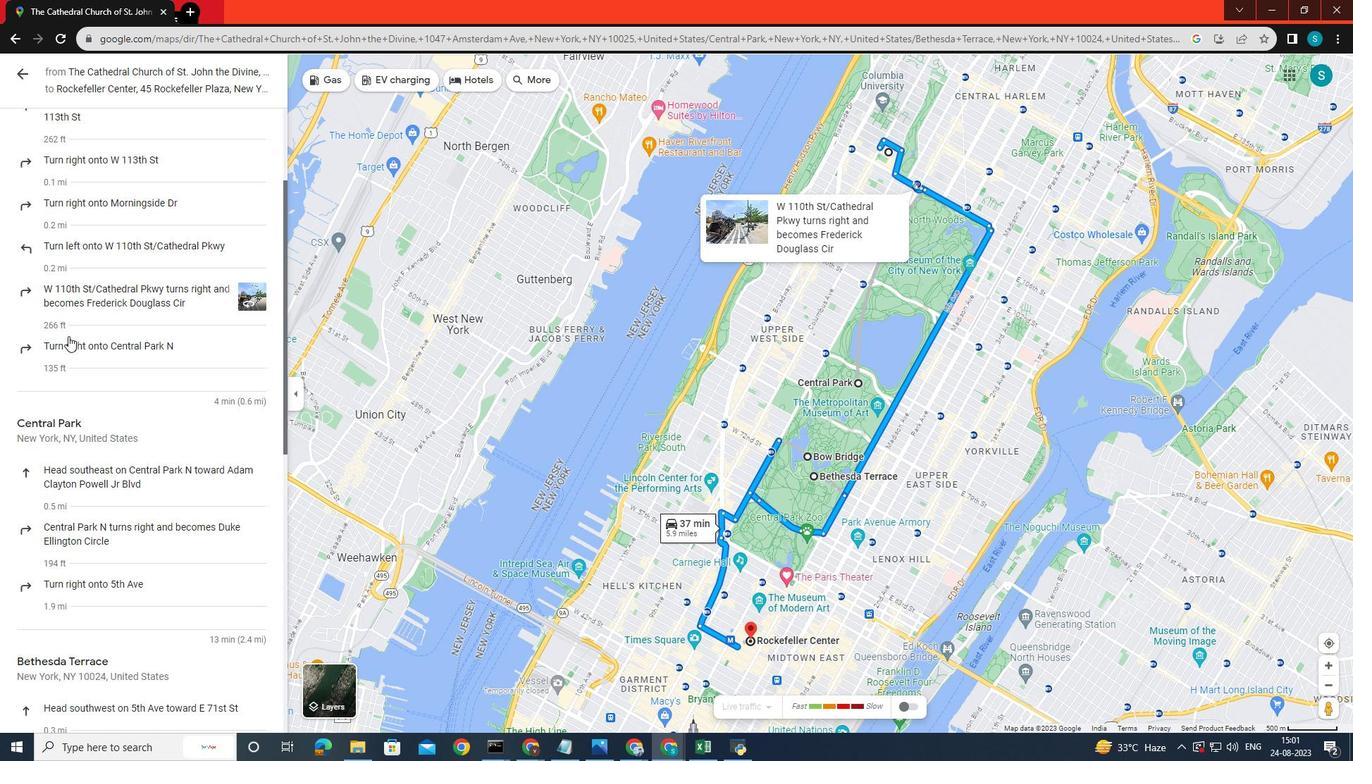 
Action: Mouse moved to (100, 426)
Screenshot: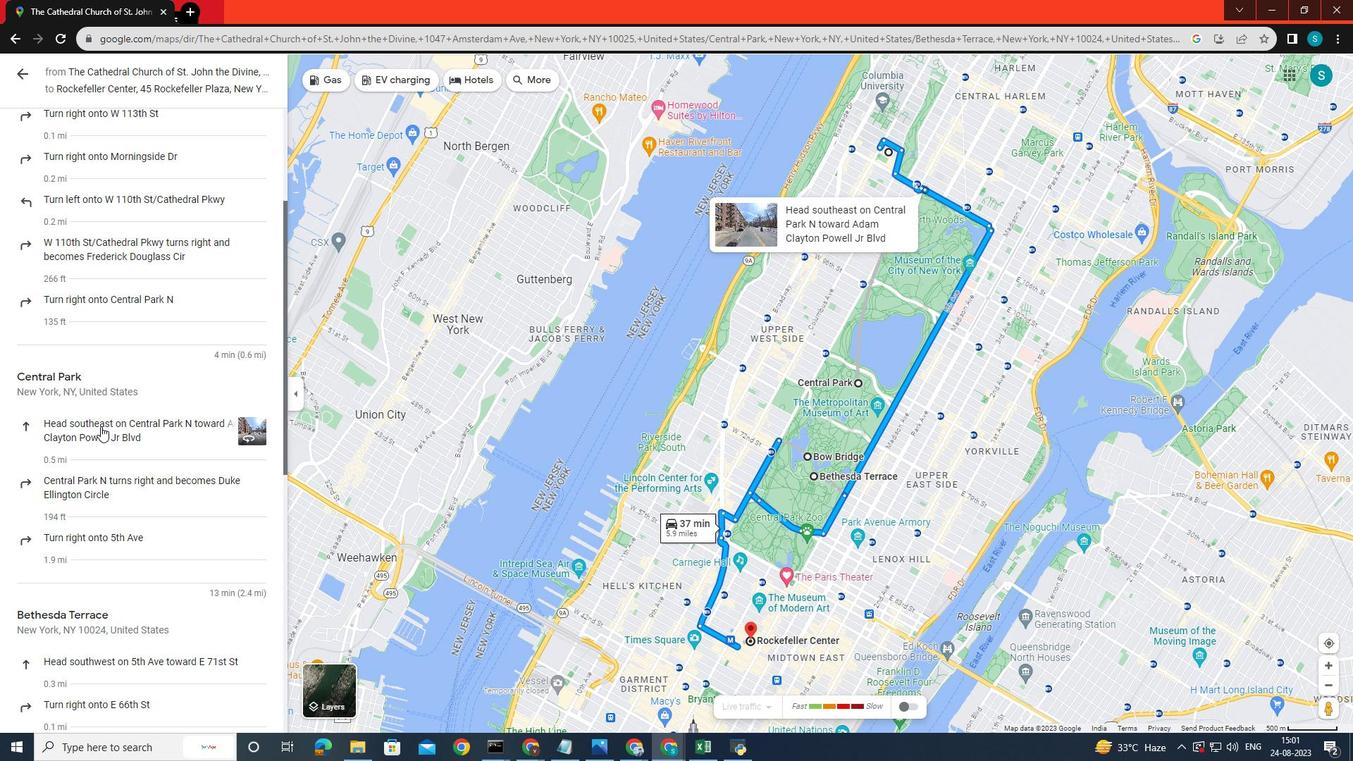 
Action: Mouse scrolled (100, 425) with delta (0, 0)
Screenshot: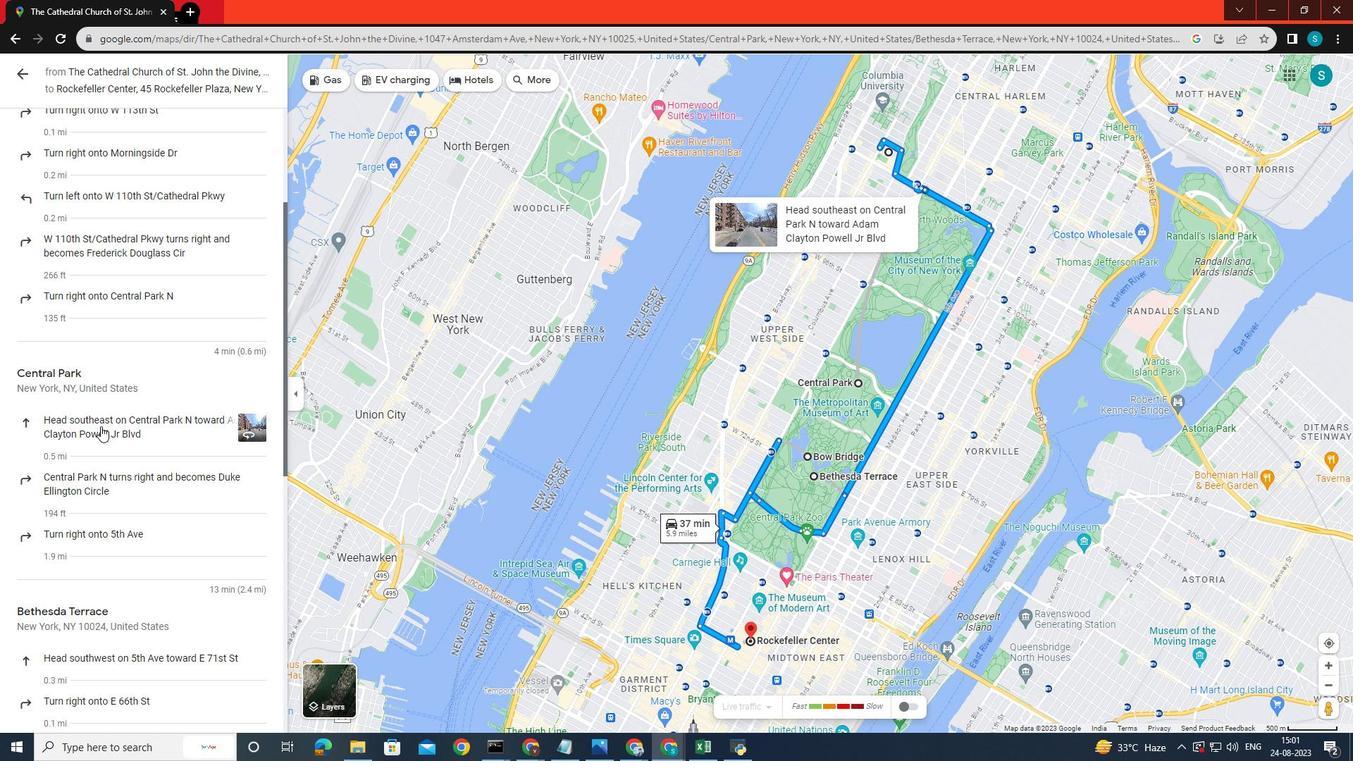 
Action: Mouse moved to (68, 414)
Screenshot: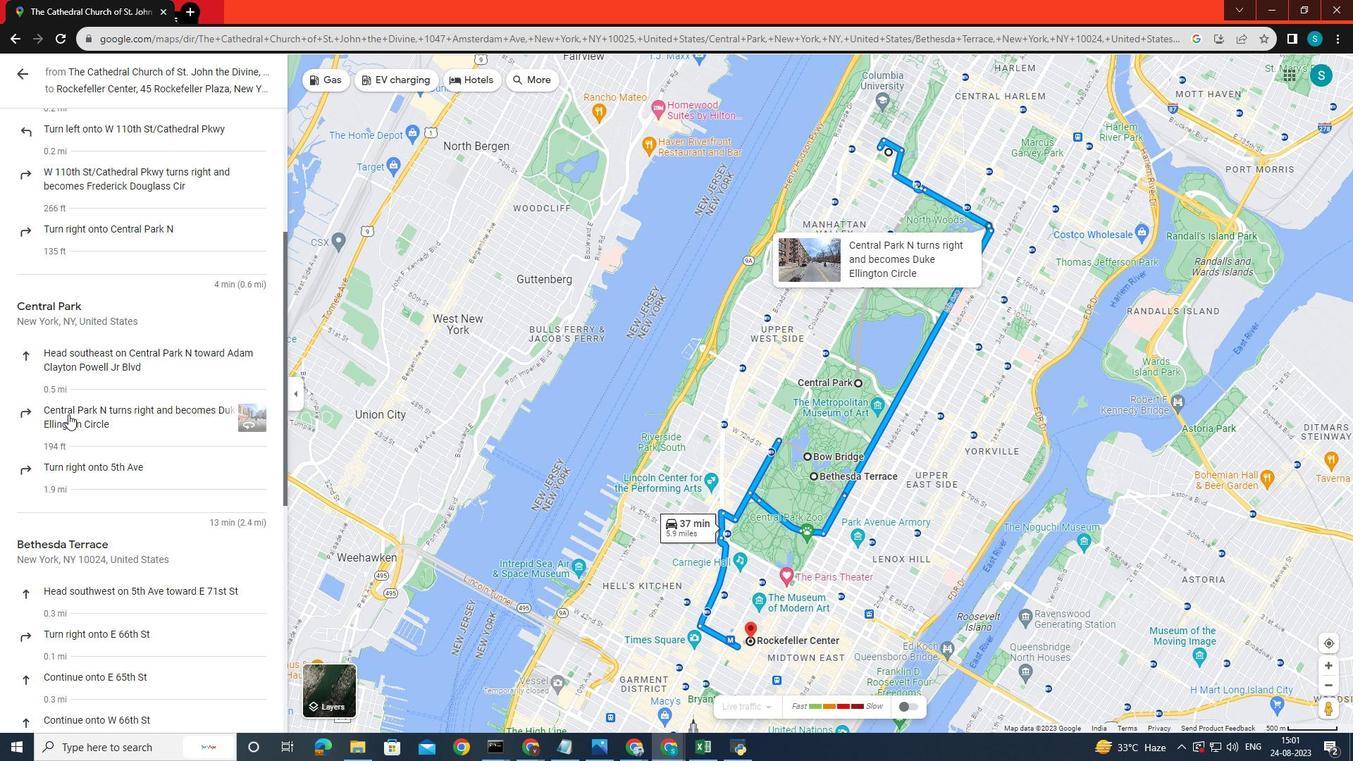 
Action: Mouse scrolled (68, 413) with delta (0, 0)
Screenshot: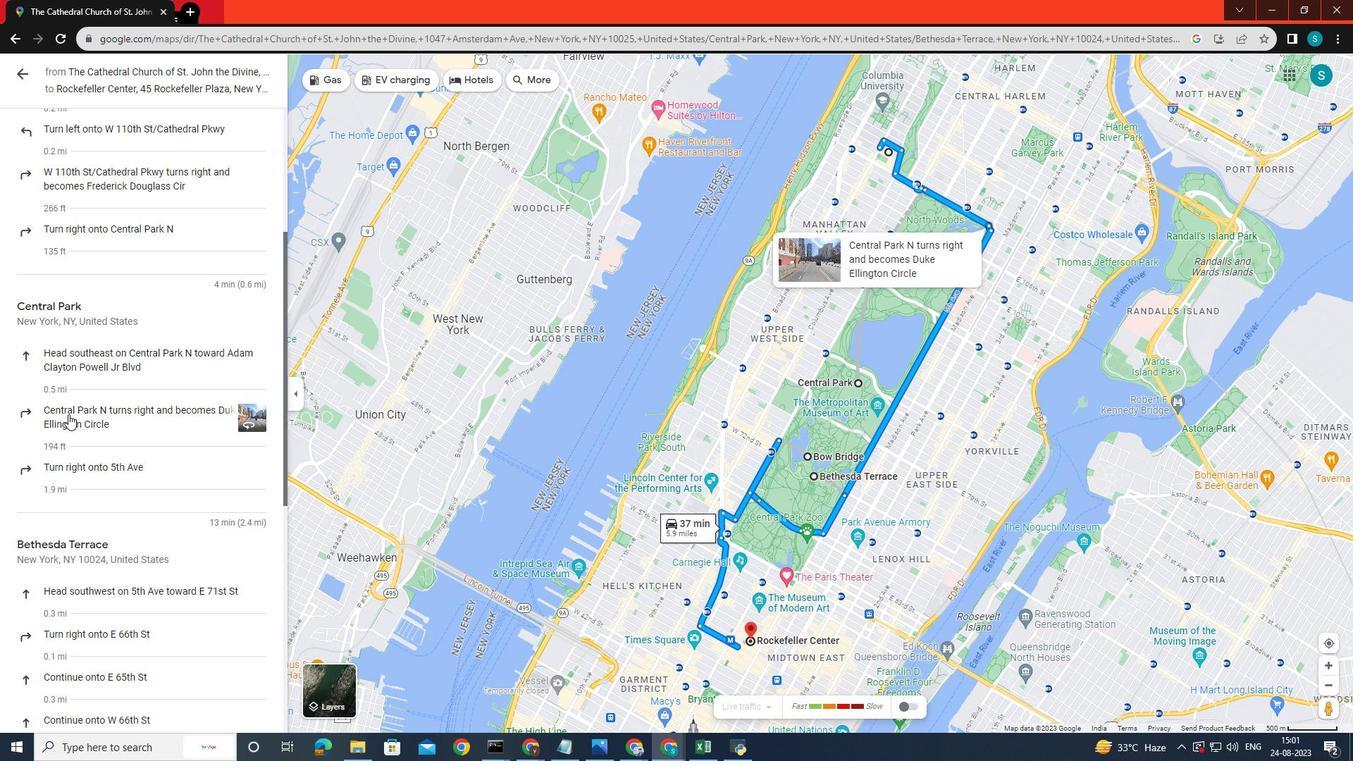 
Action: Mouse scrolled (68, 413) with delta (0, 0)
Screenshot: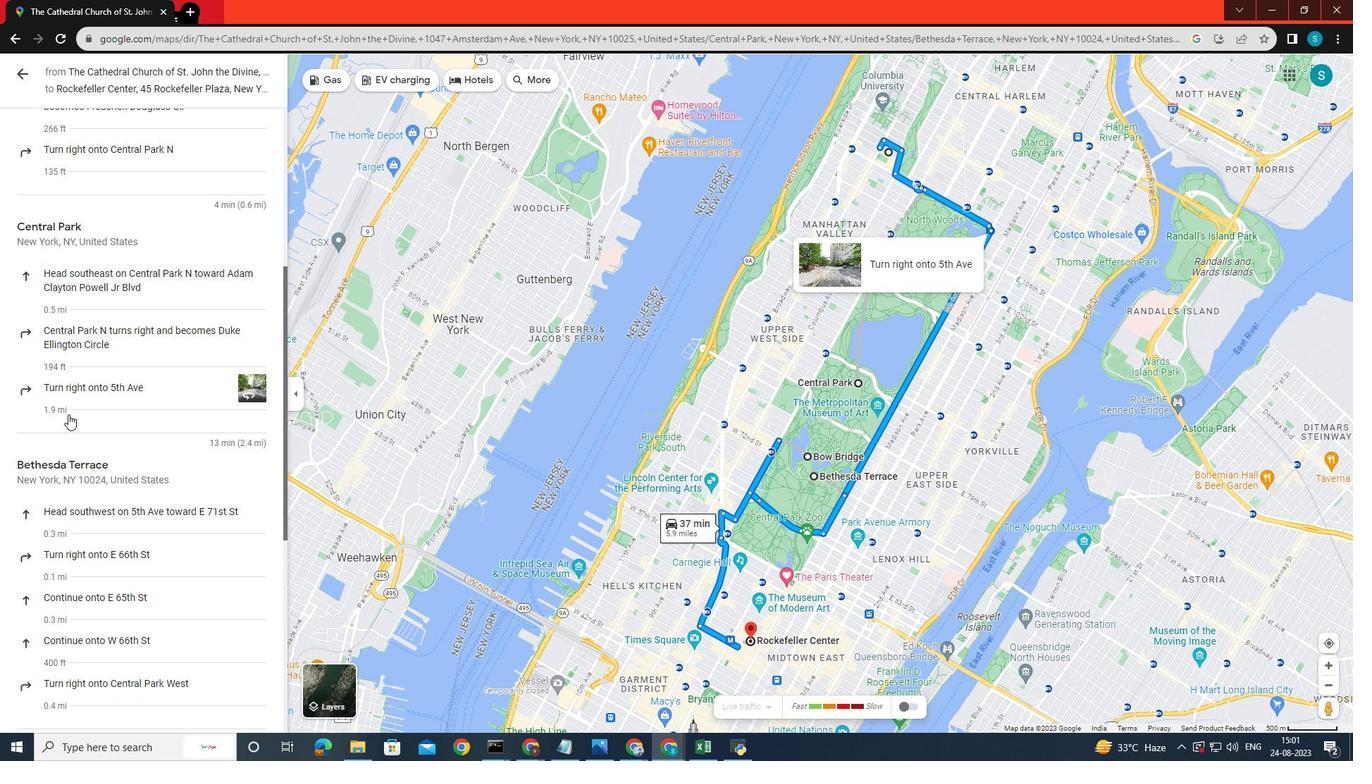
Action: Mouse scrolled (68, 413) with delta (0, 0)
Screenshot: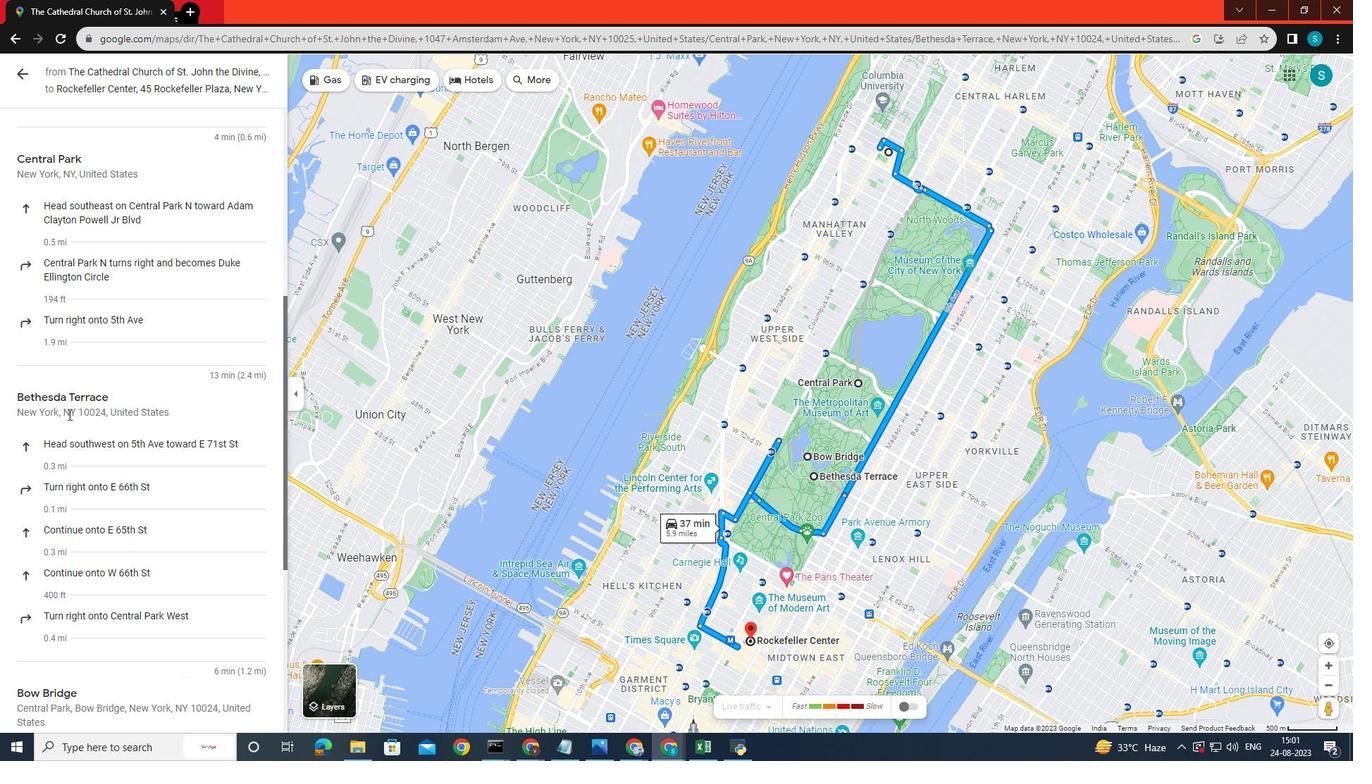 
Action: Mouse scrolled (68, 413) with delta (0, 0)
Screenshot: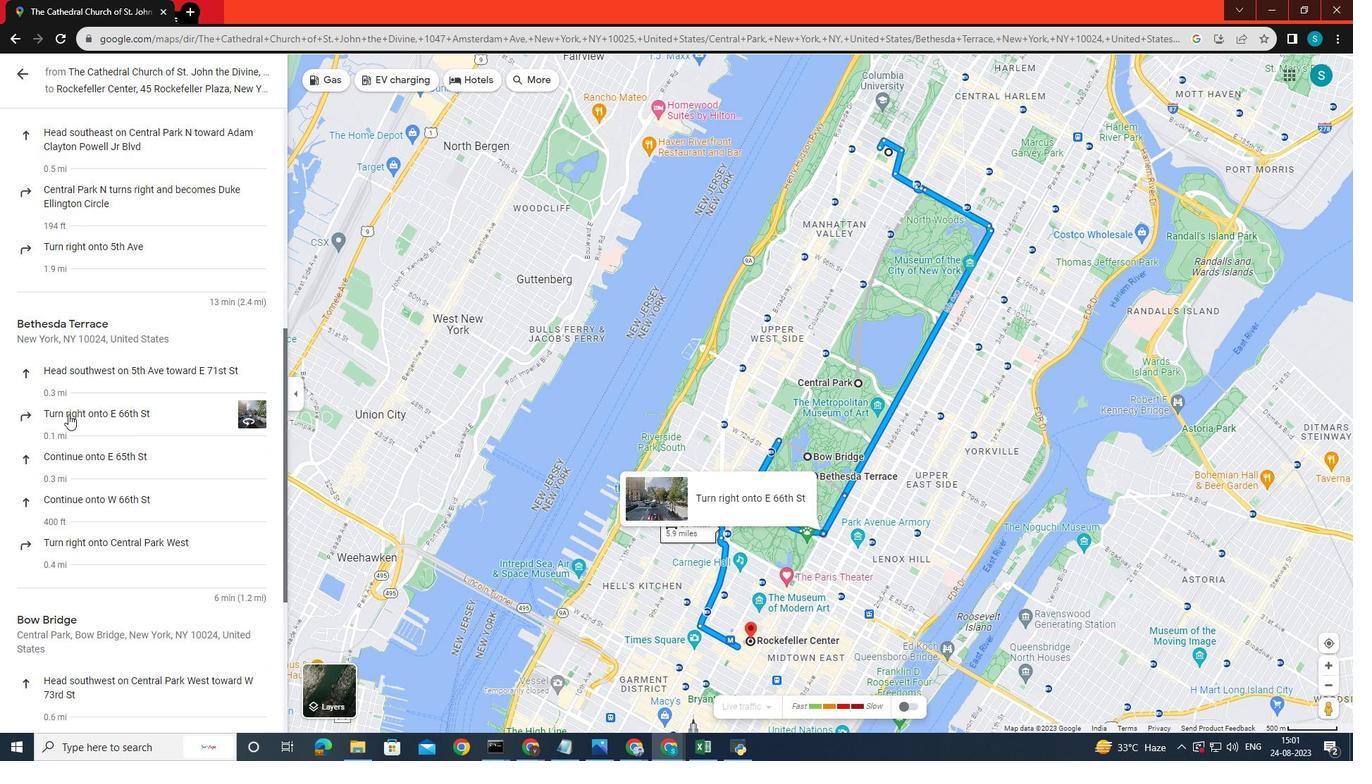 
Action: Mouse scrolled (68, 413) with delta (0, 0)
Screenshot: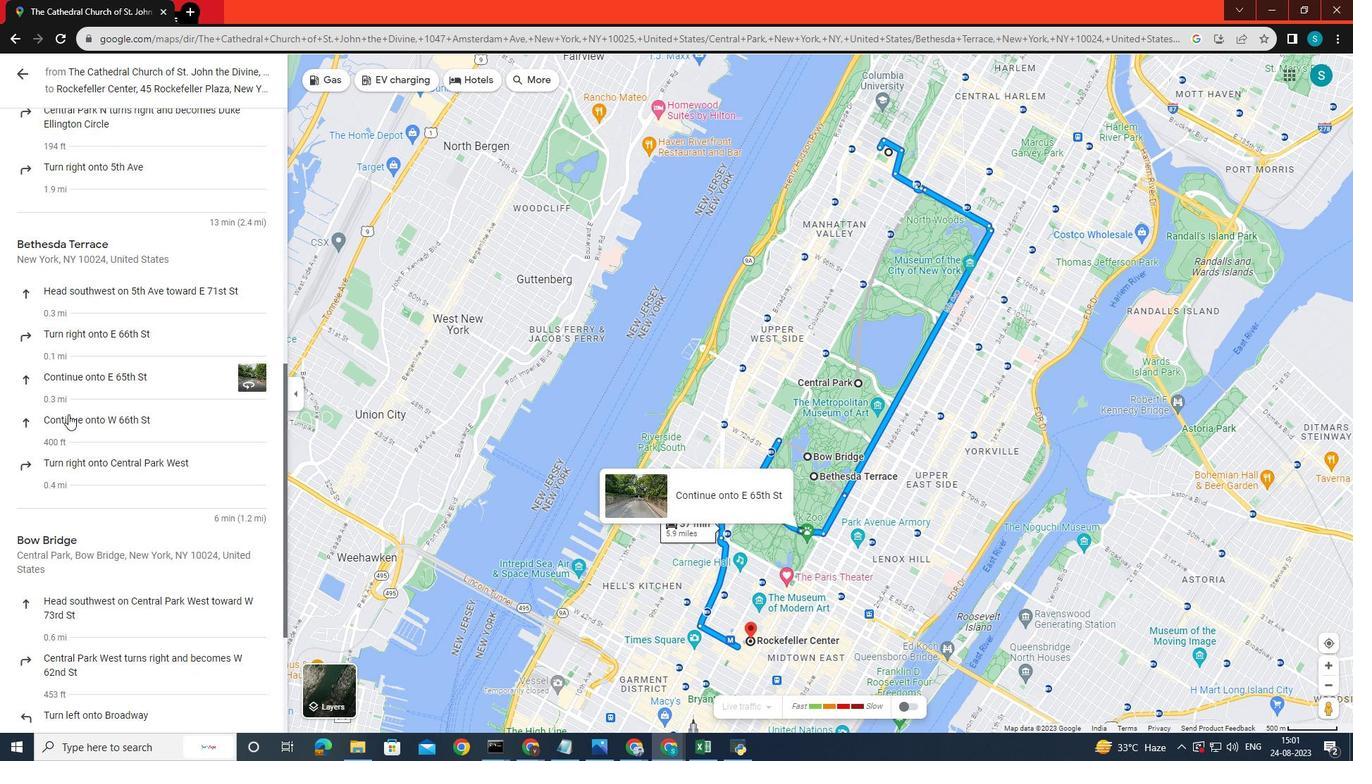 
Action: Mouse scrolled (68, 413) with delta (0, 0)
Screenshot: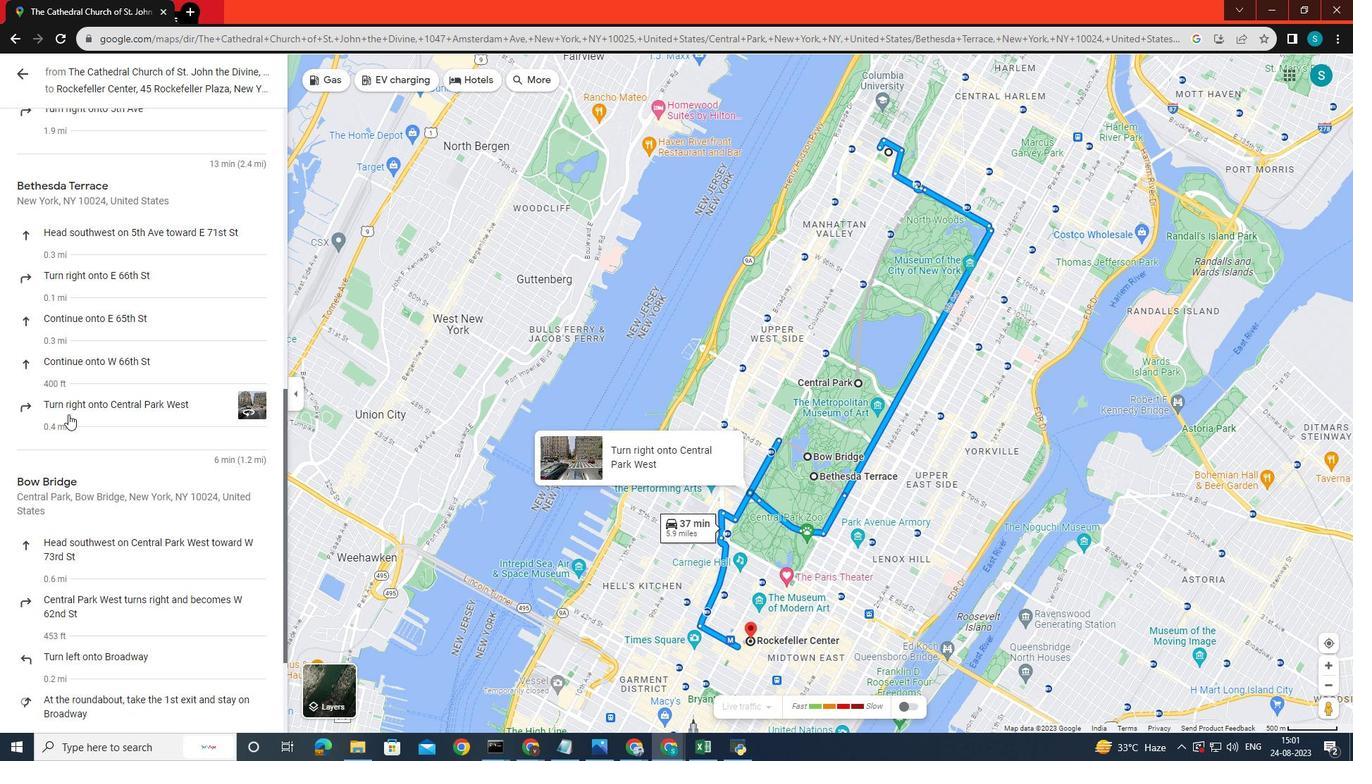 
Action: Mouse scrolled (68, 413) with delta (0, 0)
Screenshot: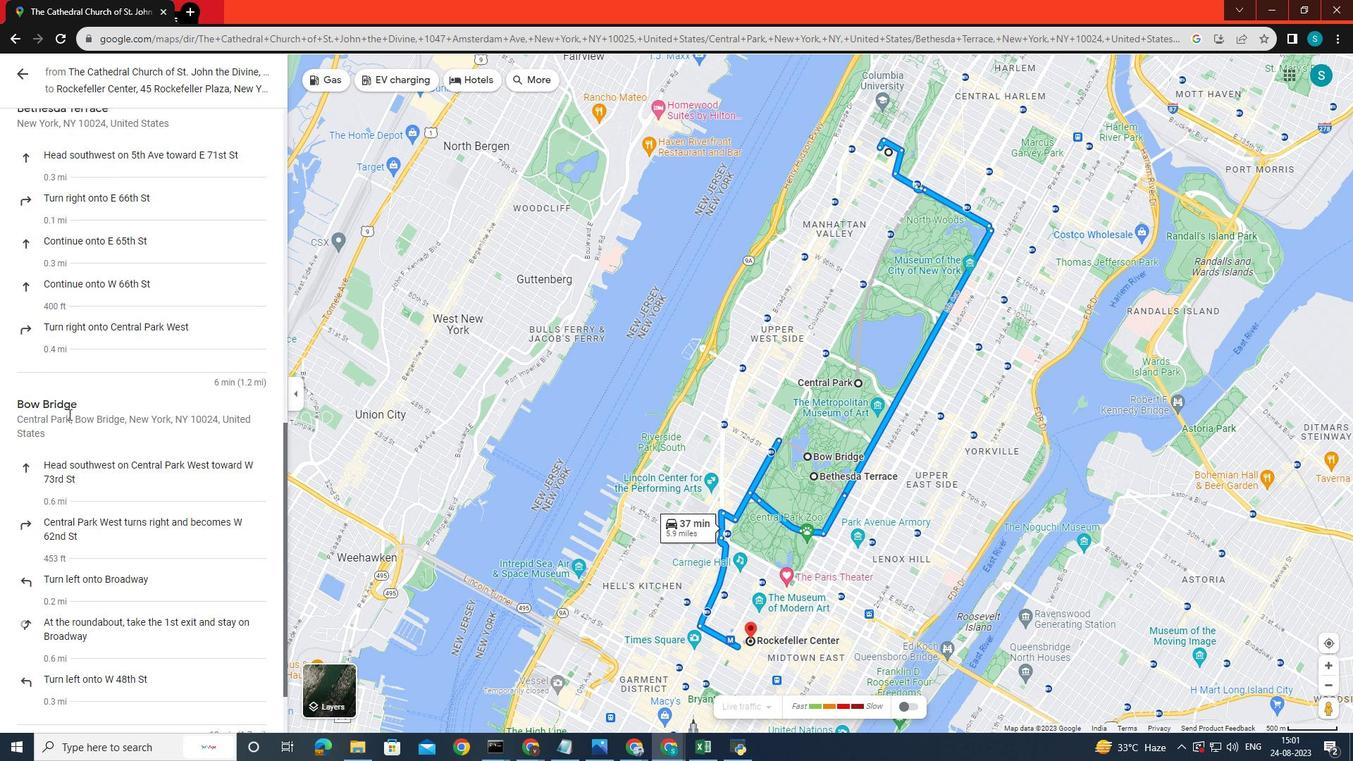 
Action: Mouse scrolled (68, 413) with delta (0, 0)
Screenshot: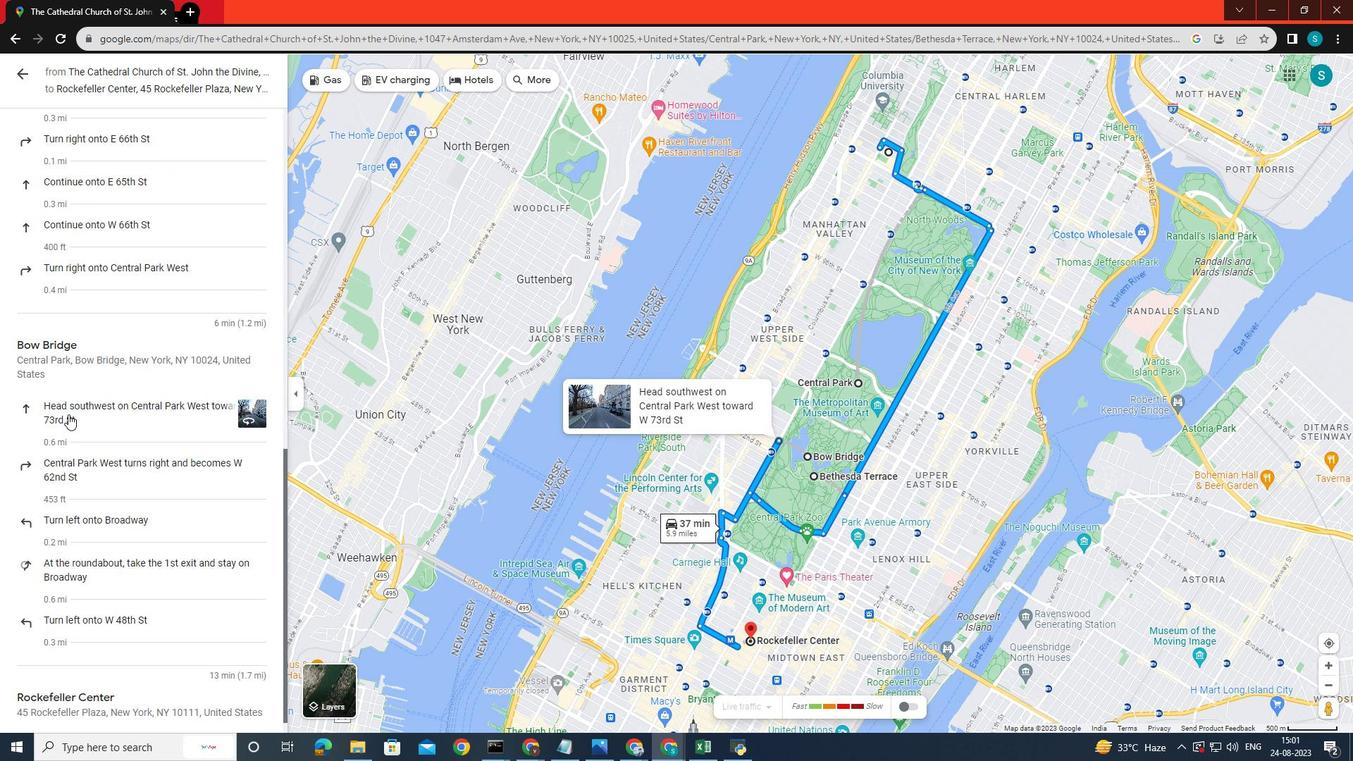 
Action: Mouse scrolled (68, 413) with delta (0, 0)
Screenshot: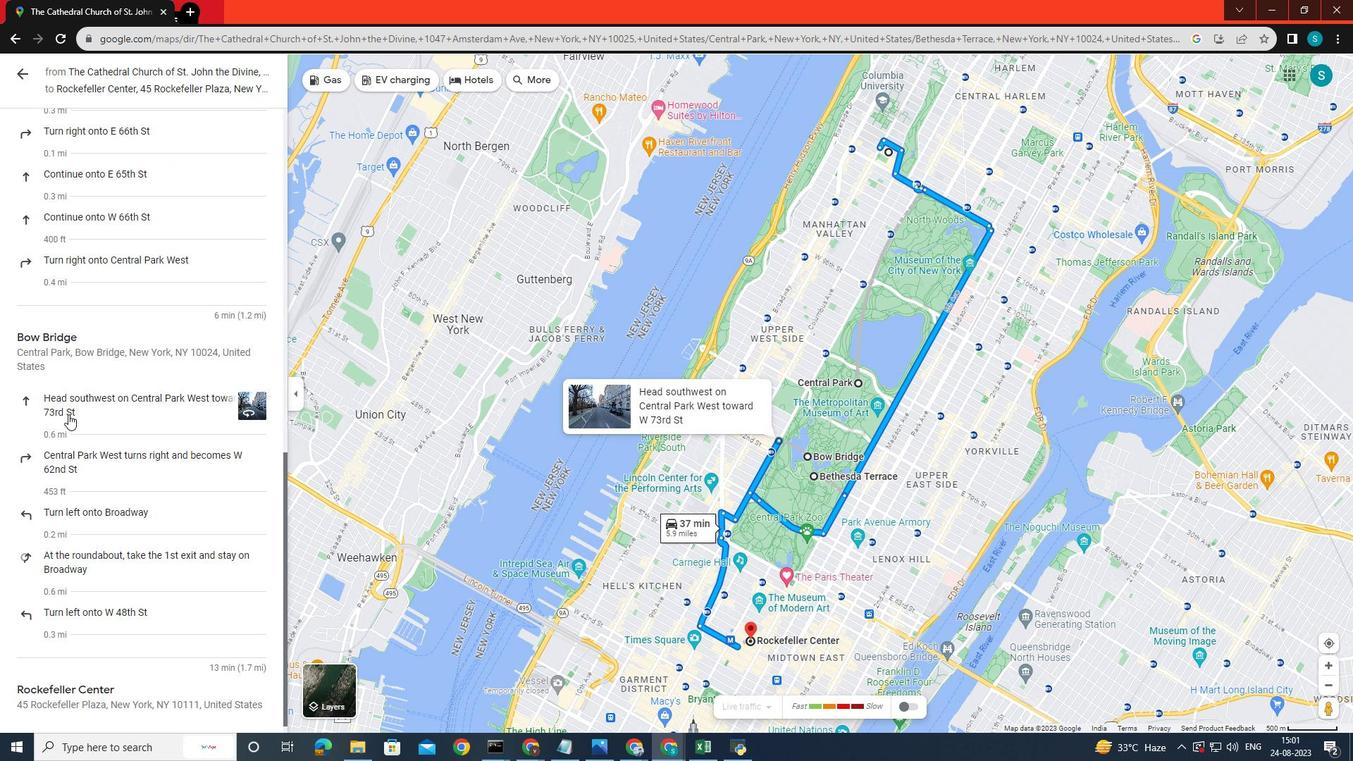 
Action: Mouse moved to (78, 564)
Screenshot: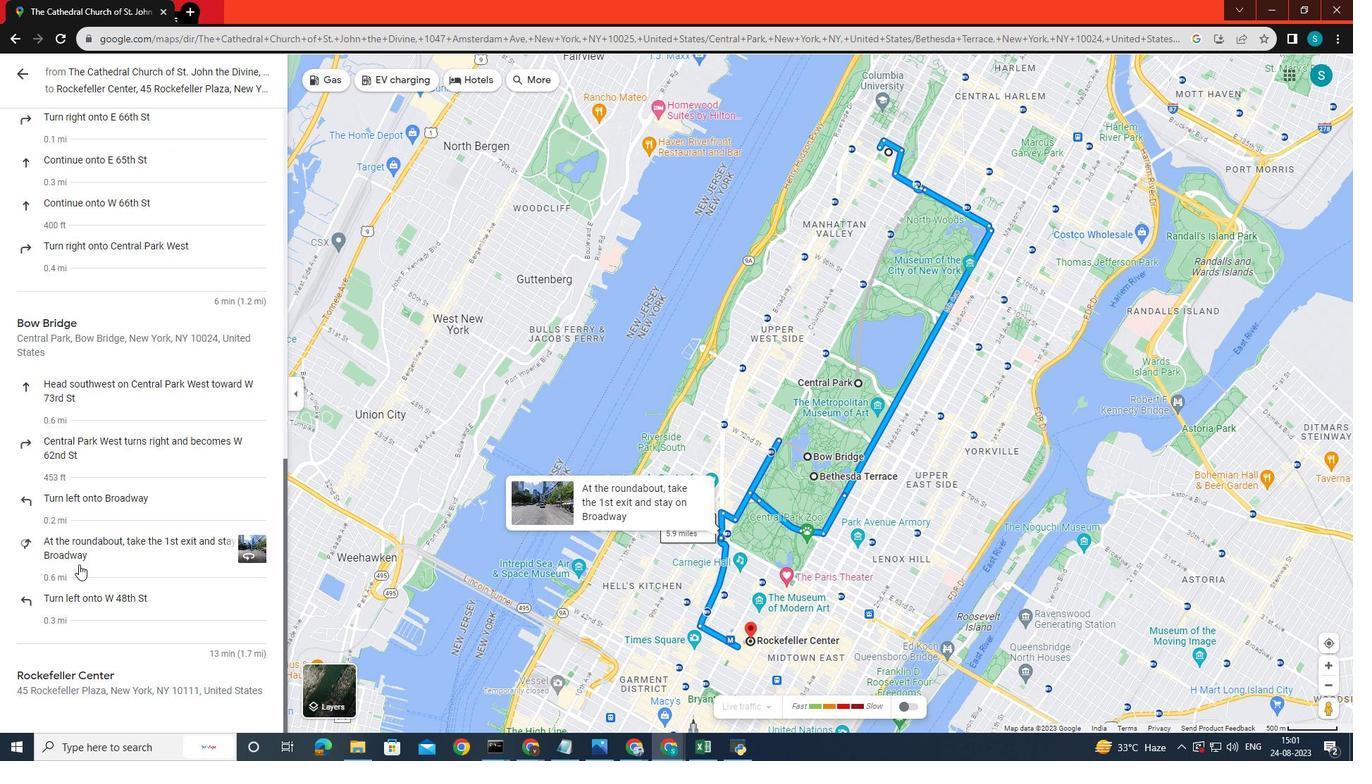 
Action: Mouse scrolled (78, 563) with delta (0, 0)
Screenshot: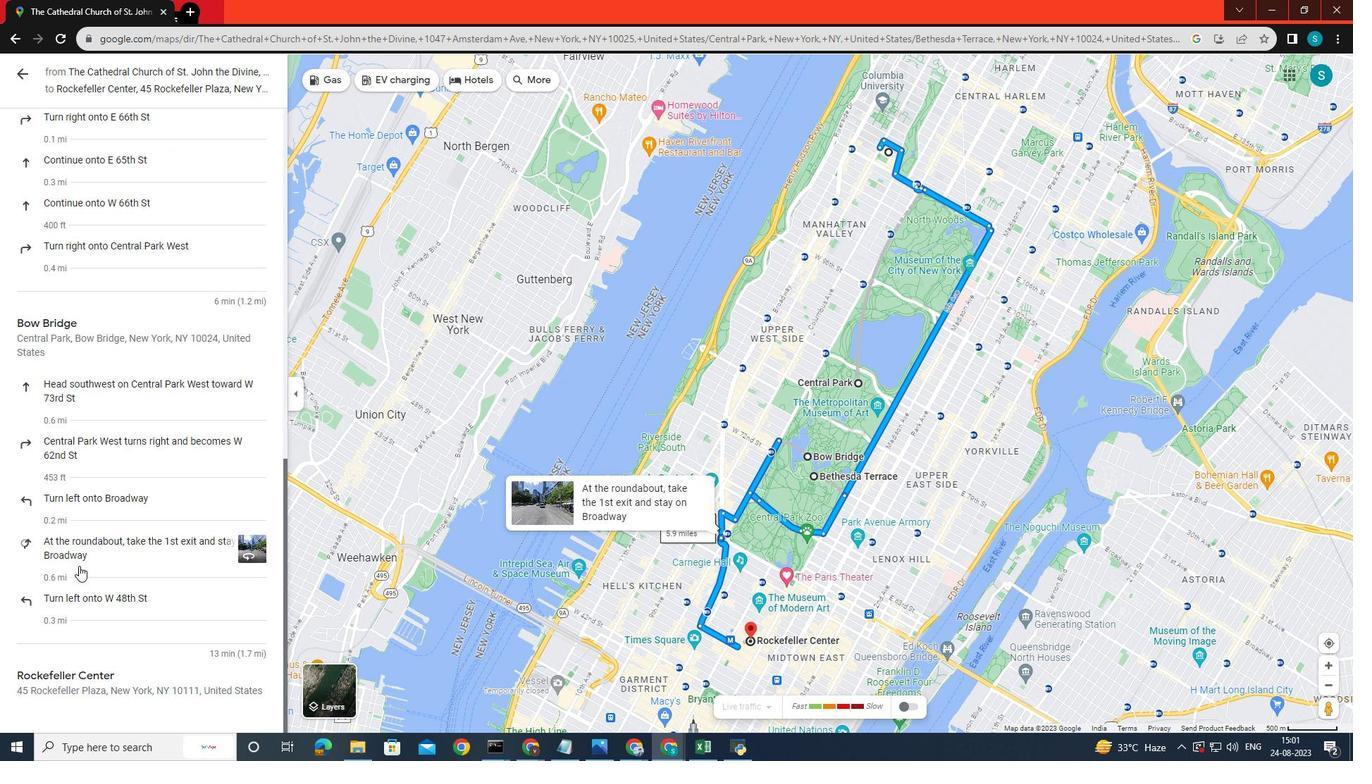 
Action: Mouse moved to (76, 567)
Screenshot: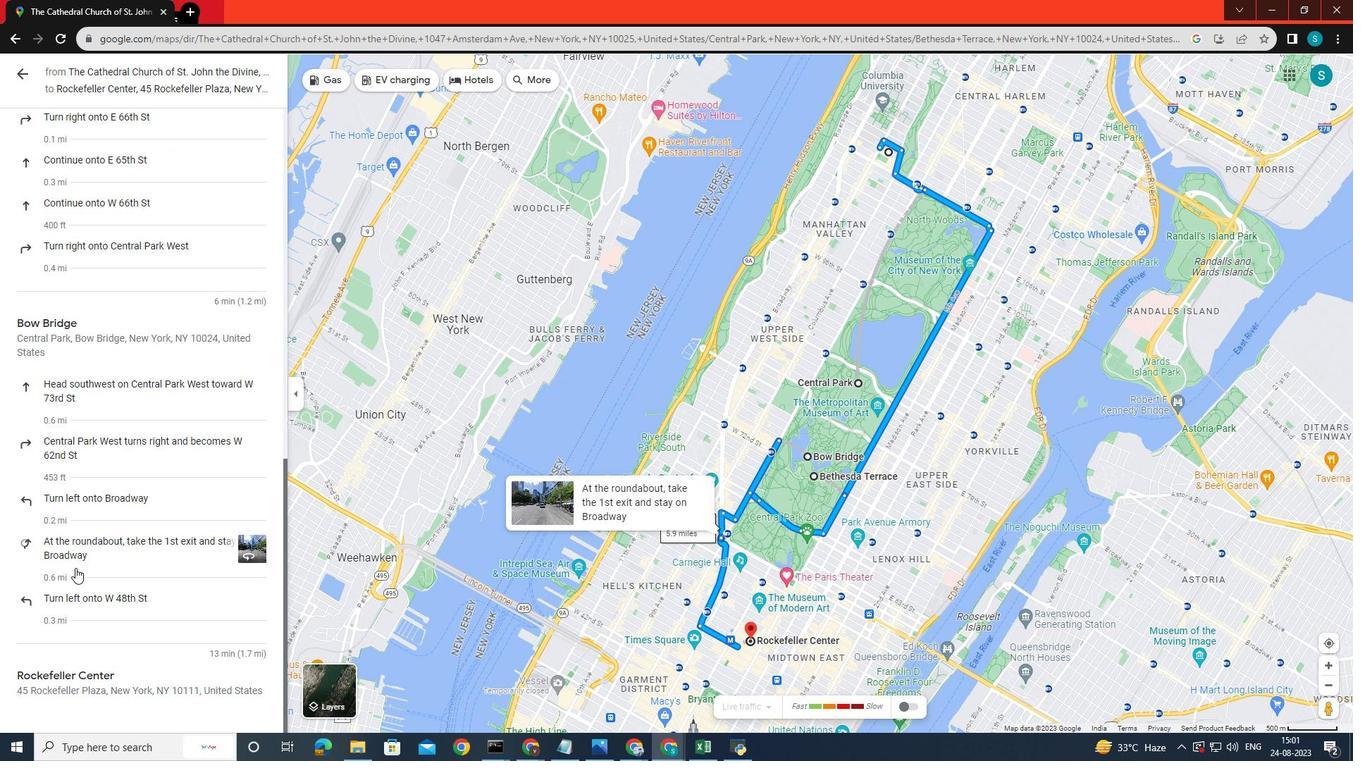 
Action: Mouse scrolled (76, 566) with delta (0, 0)
Screenshot: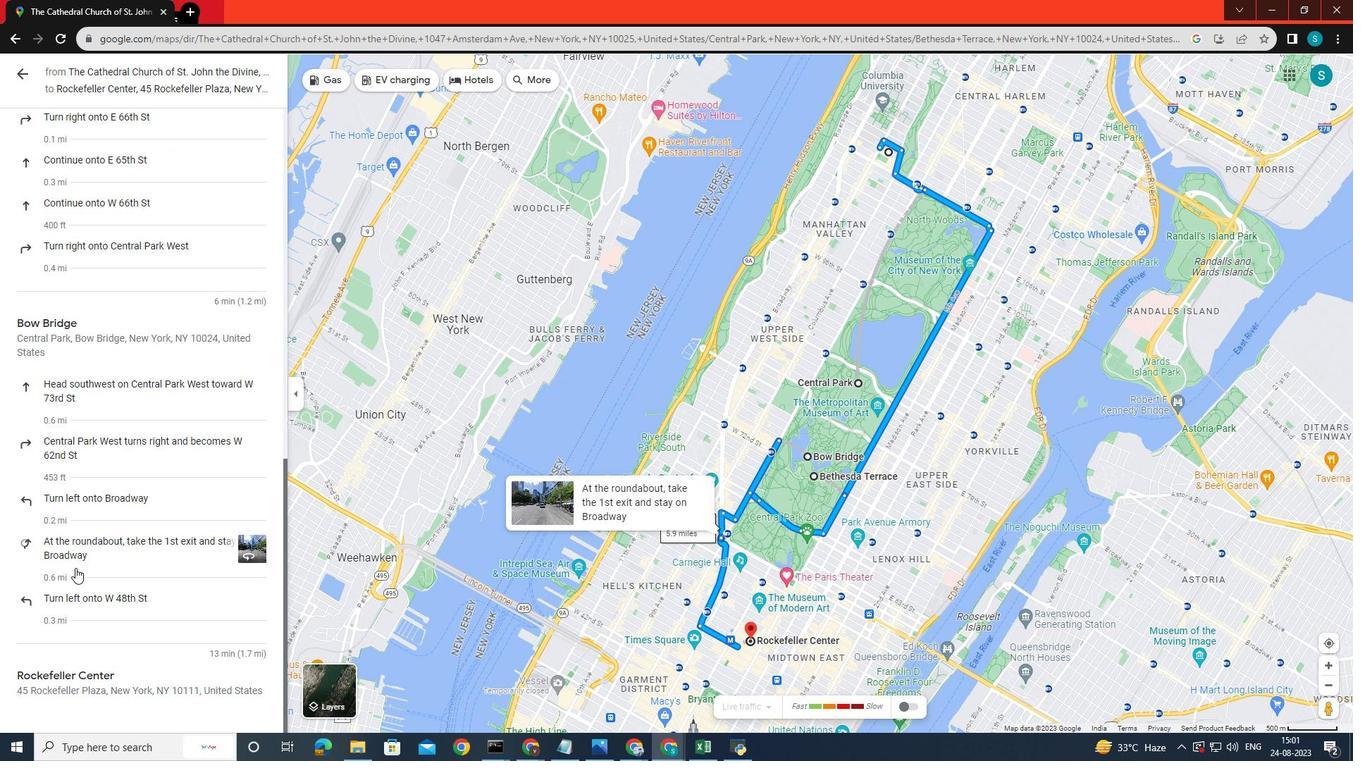 
Action: Mouse moved to (81, 623)
Screenshot: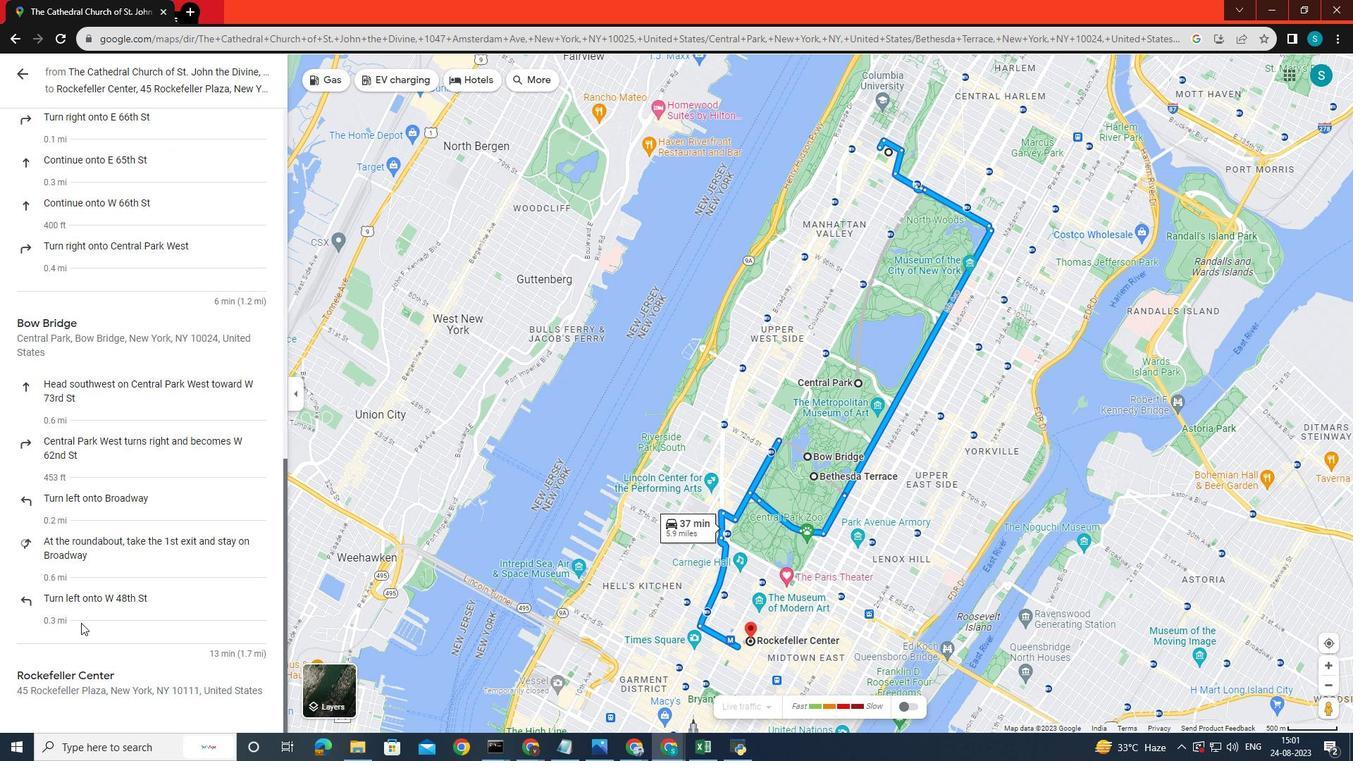 
Action: Mouse scrolled (81, 623) with delta (0, 0)
Screenshot: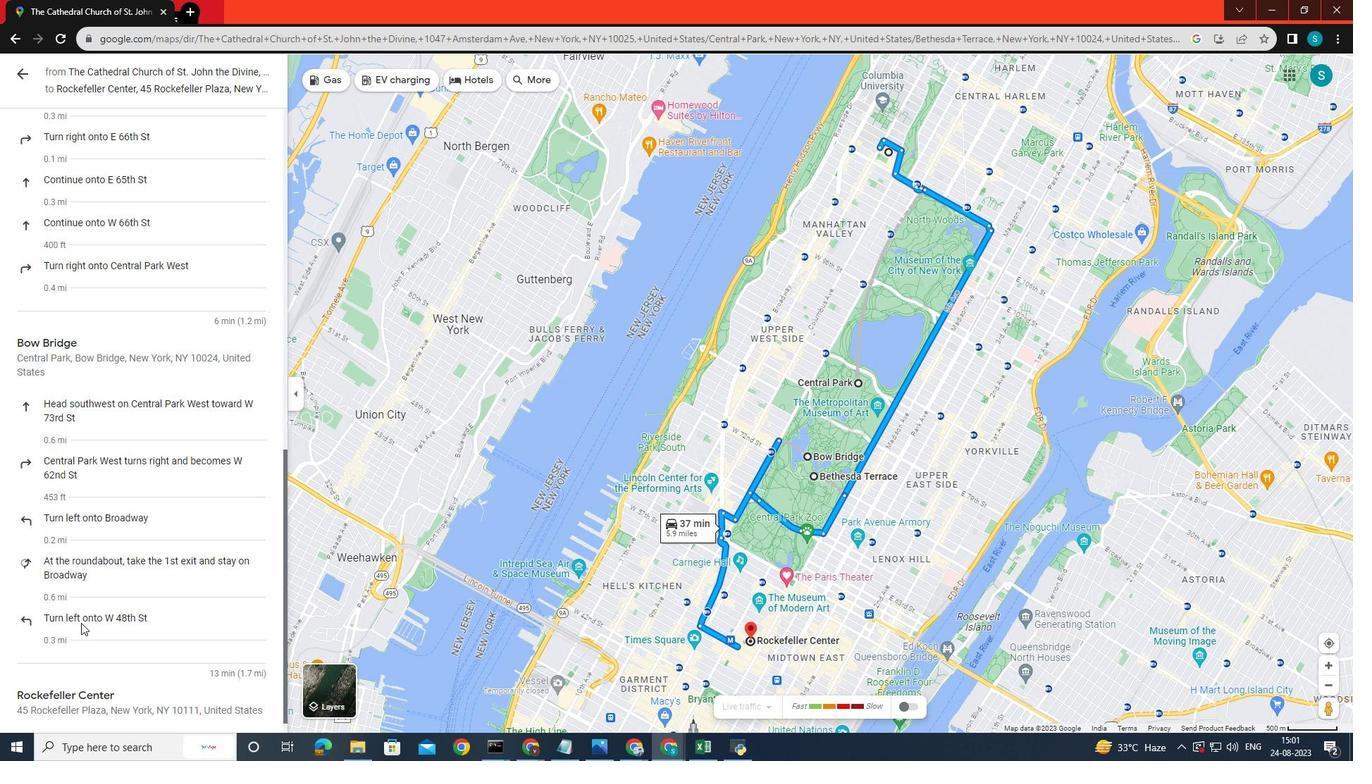 
Action: Mouse scrolled (81, 623) with delta (0, 0)
Screenshot: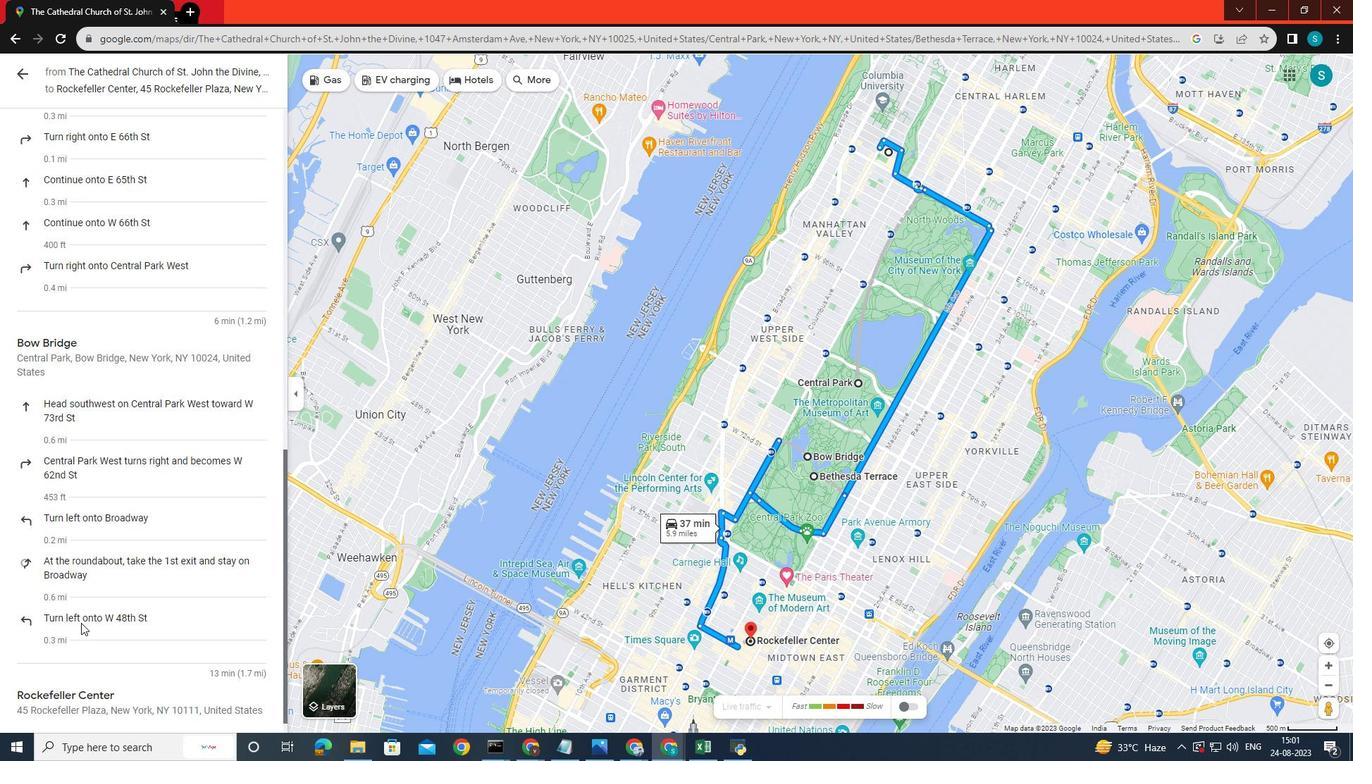 
Action: Mouse scrolled (81, 623) with delta (0, 0)
Screenshot: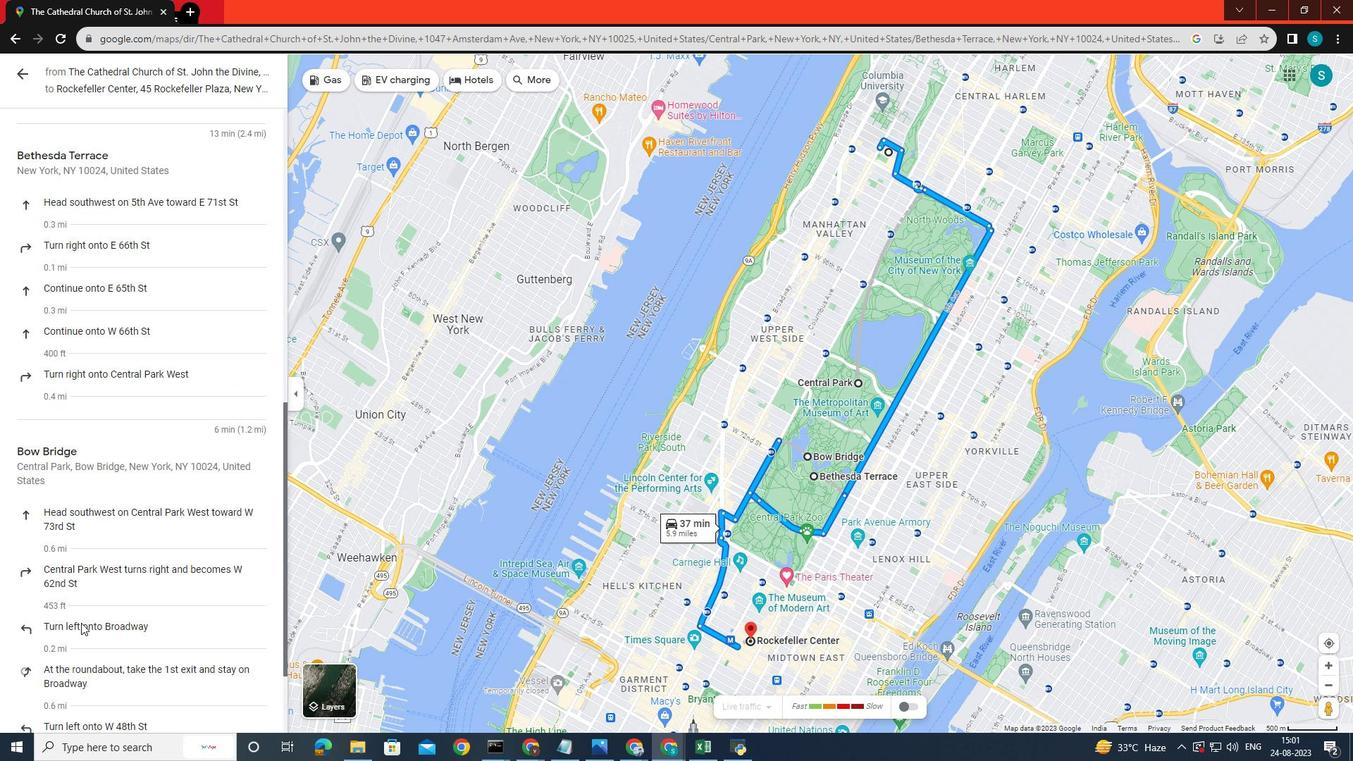 
Action: Mouse scrolled (81, 623) with delta (0, 0)
Screenshot: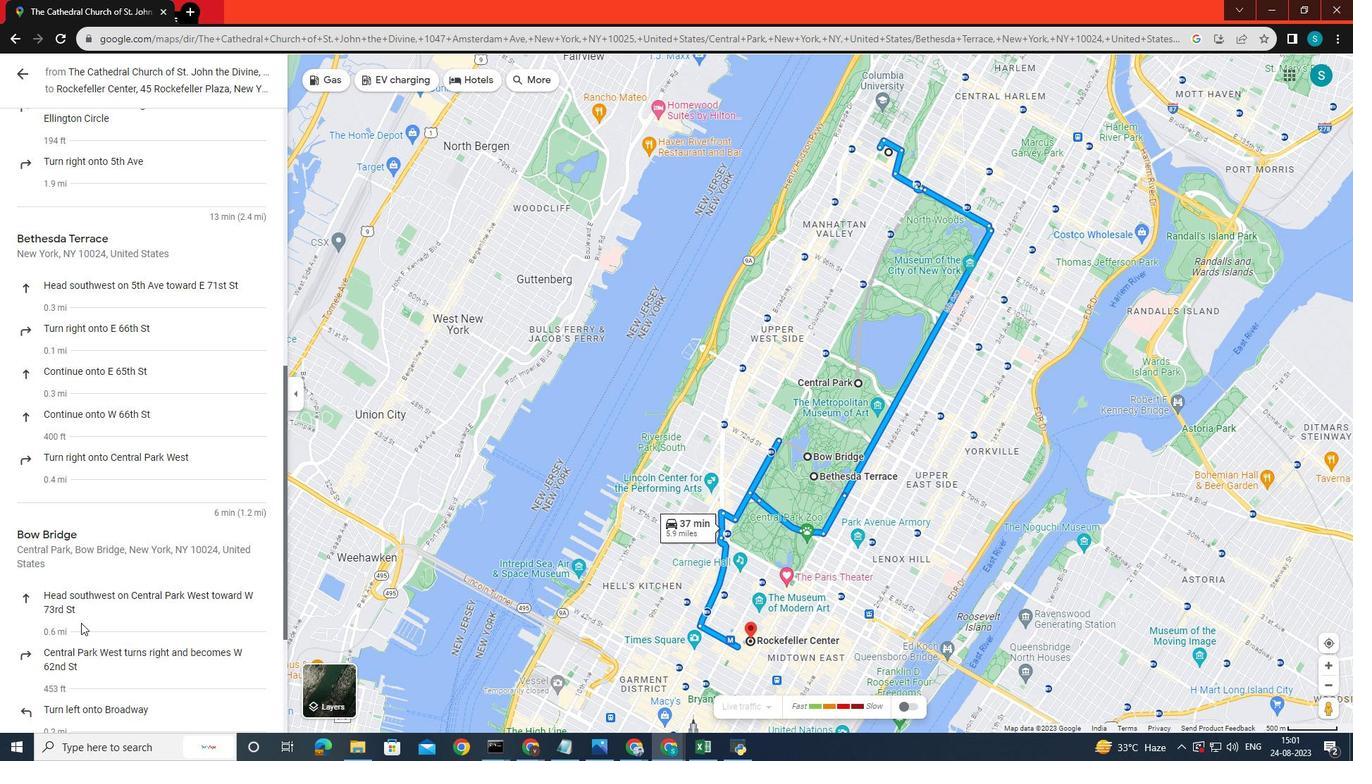 
Action: Mouse scrolled (81, 623) with delta (0, 0)
Screenshot: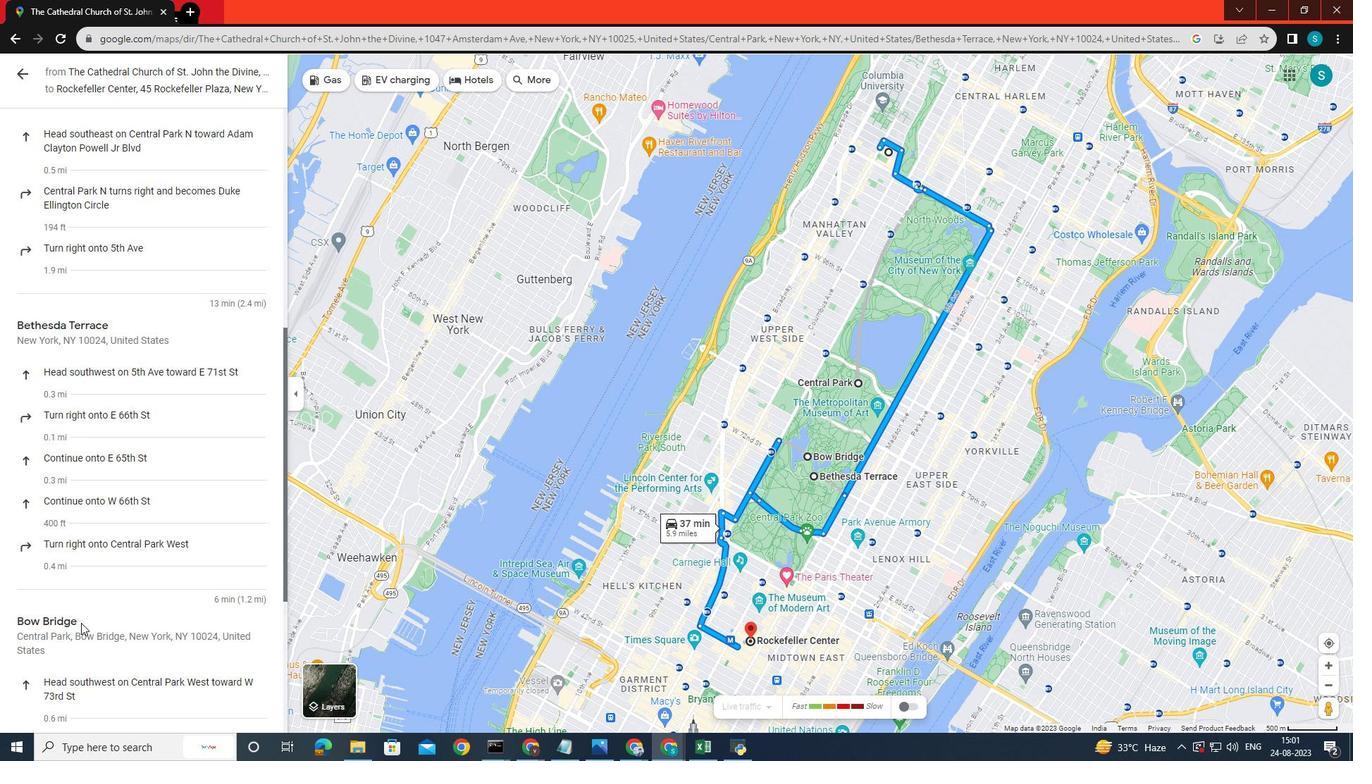
Action: Mouse scrolled (81, 623) with delta (0, 0)
Screenshot: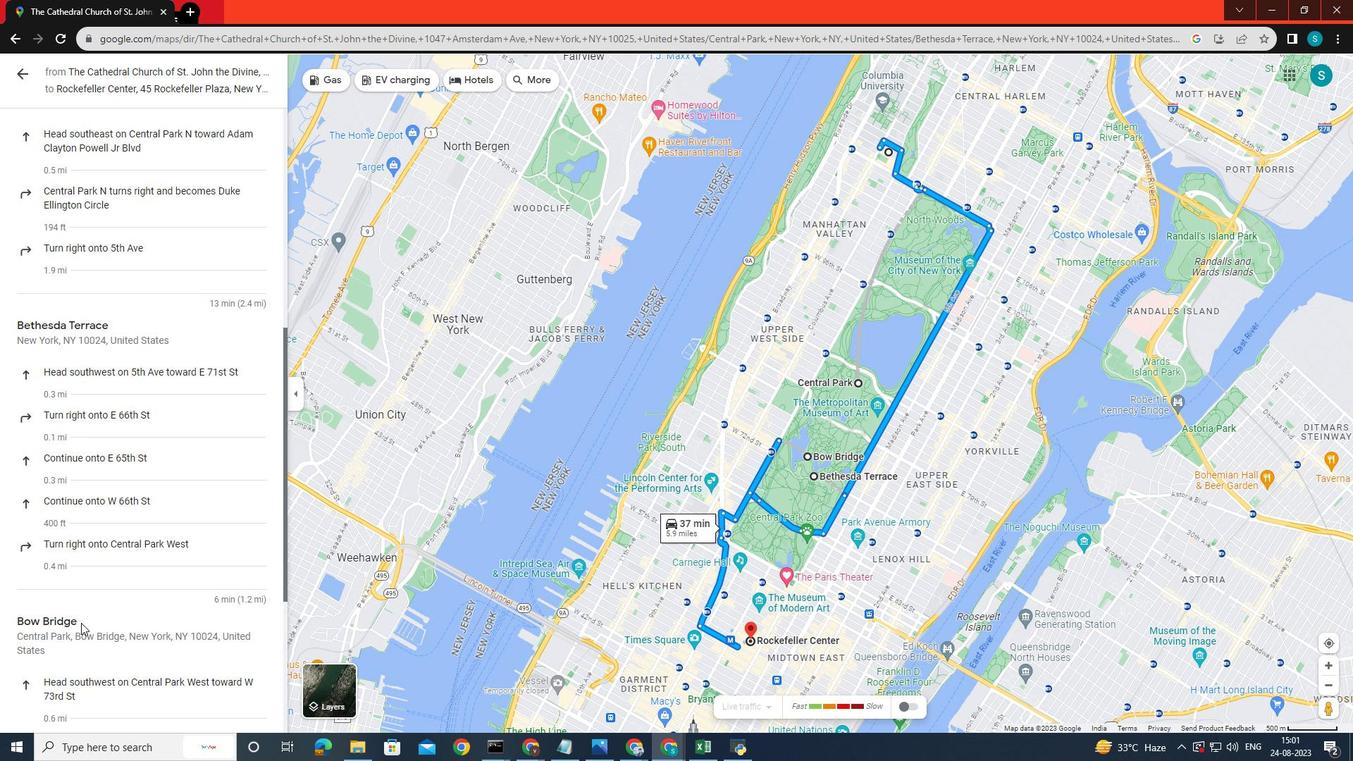
Action: Mouse scrolled (81, 623) with delta (0, 0)
Screenshot: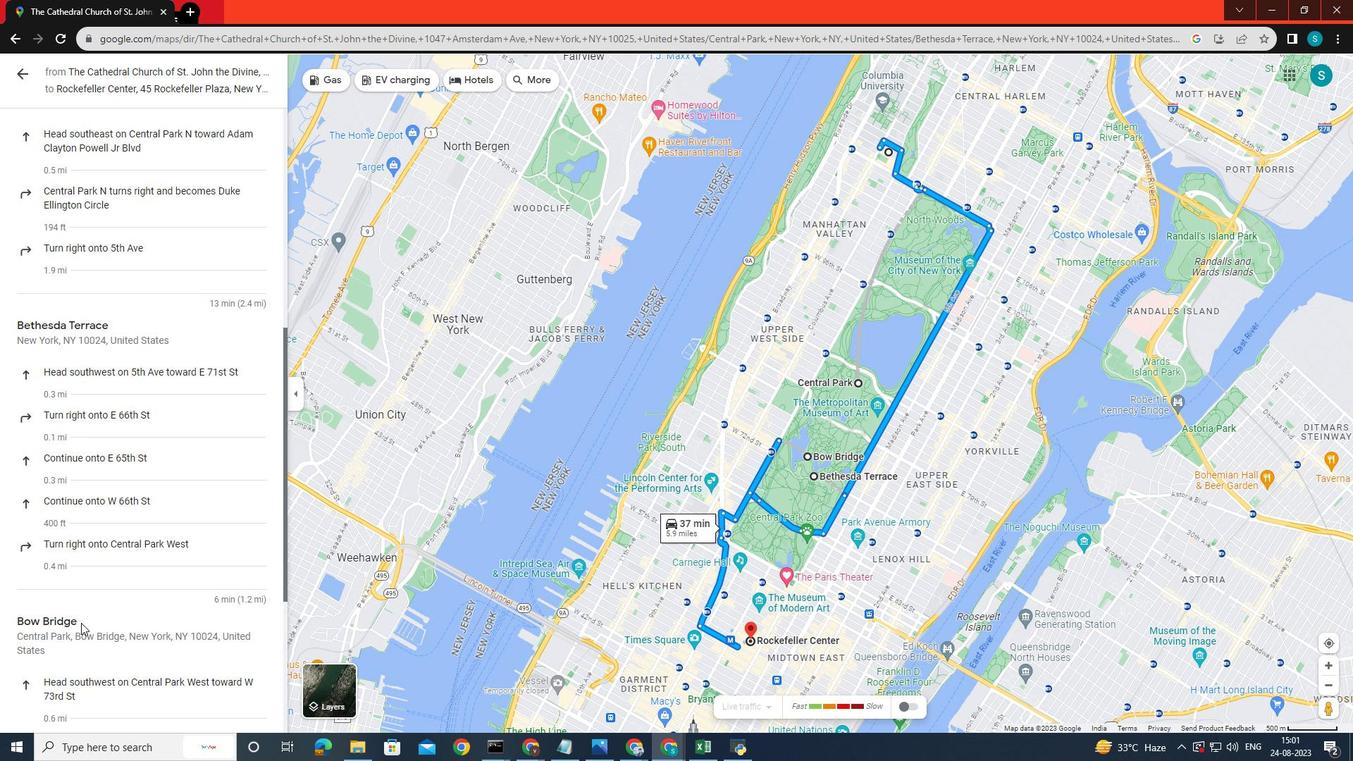 
Action: Mouse scrolled (81, 623) with delta (0, 0)
Screenshot: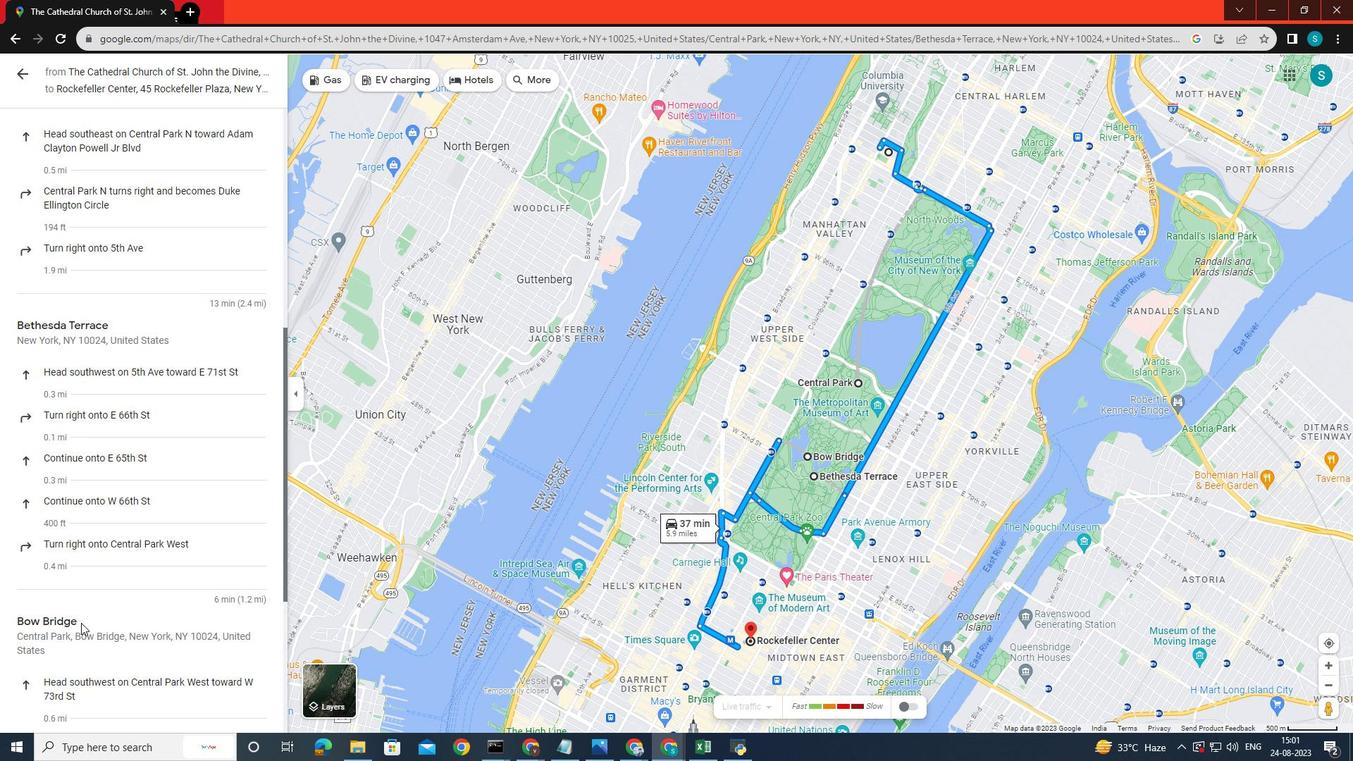
Action: Mouse scrolled (81, 623) with delta (0, 0)
Screenshot: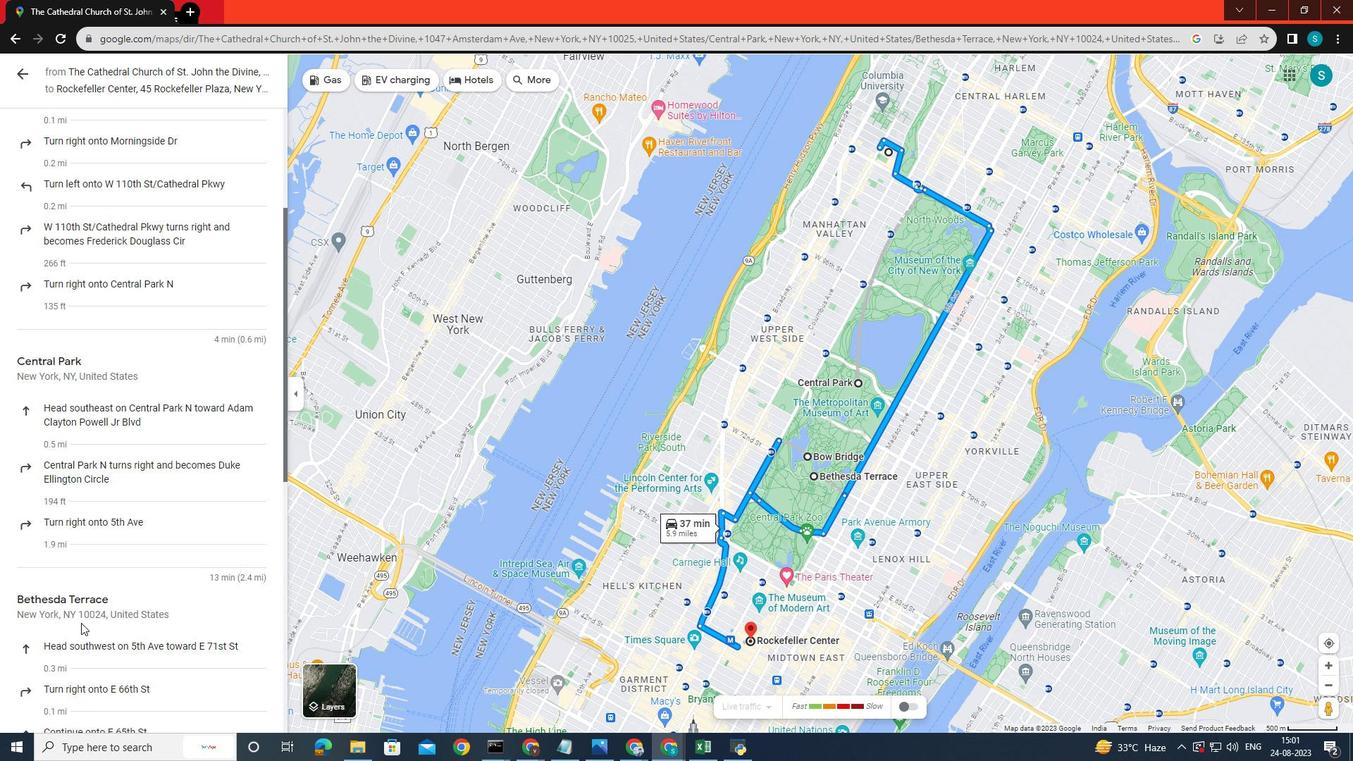 
Action: Mouse scrolled (81, 623) with delta (0, 0)
Screenshot: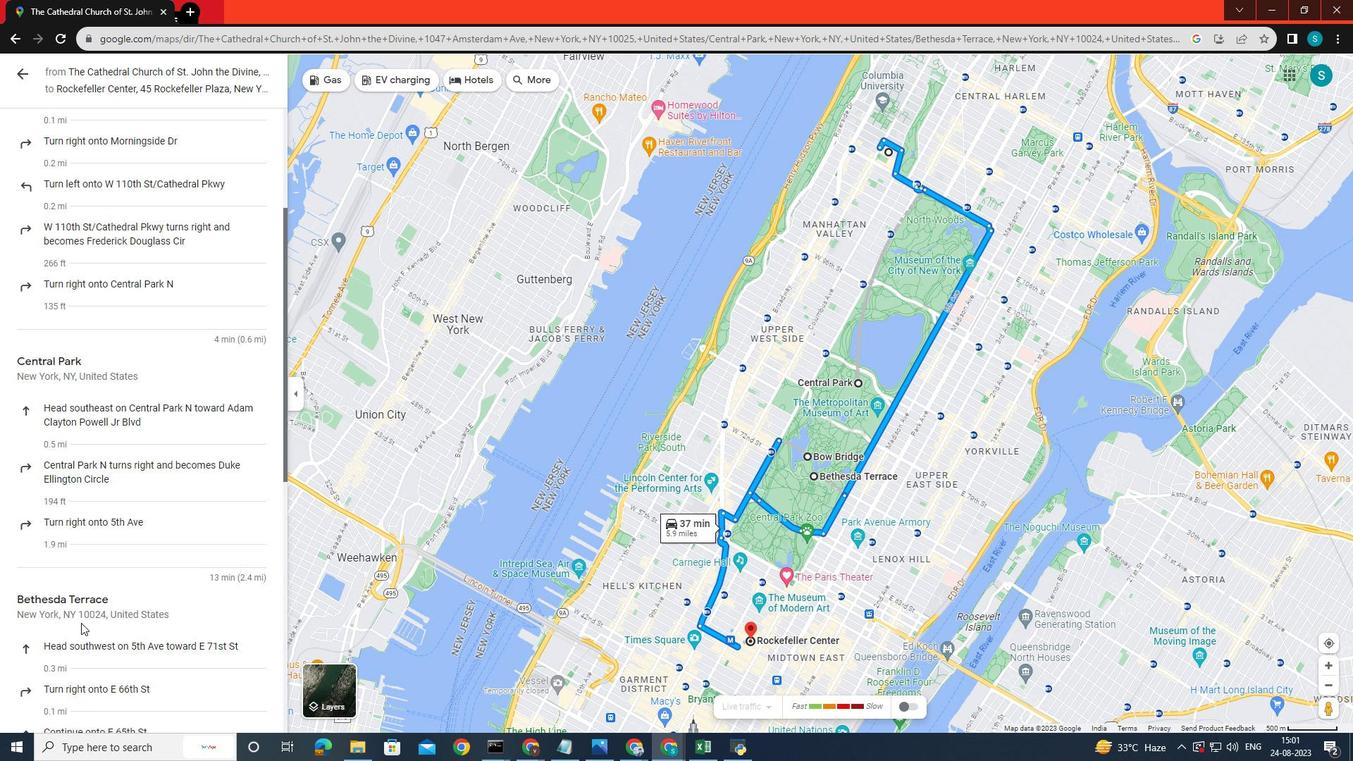 
Action: Mouse scrolled (81, 623) with delta (0, 0)
Screenshot: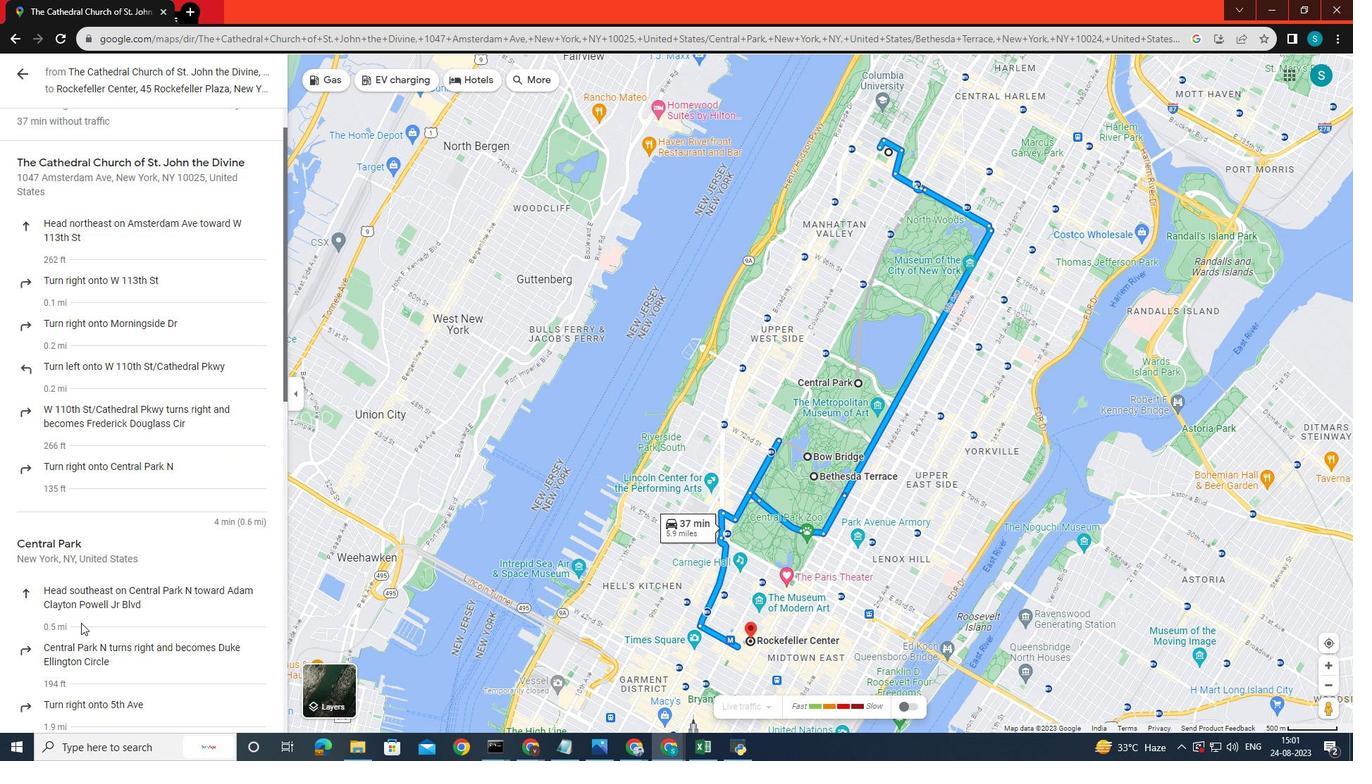 
Action: Mouse scrolled (81, 623) with delta (0, 0)
Screenshot: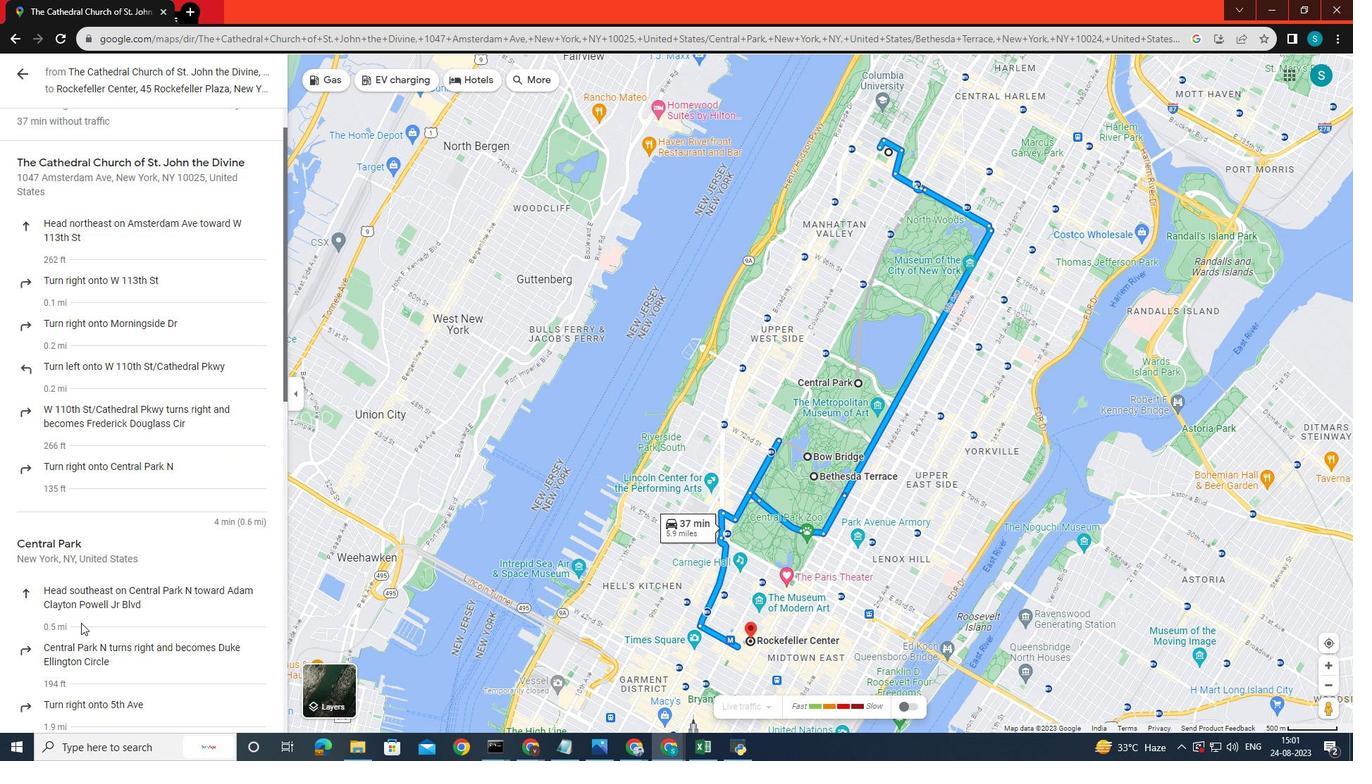 
Action: Mouse moved to (83, 325)
Screenshot: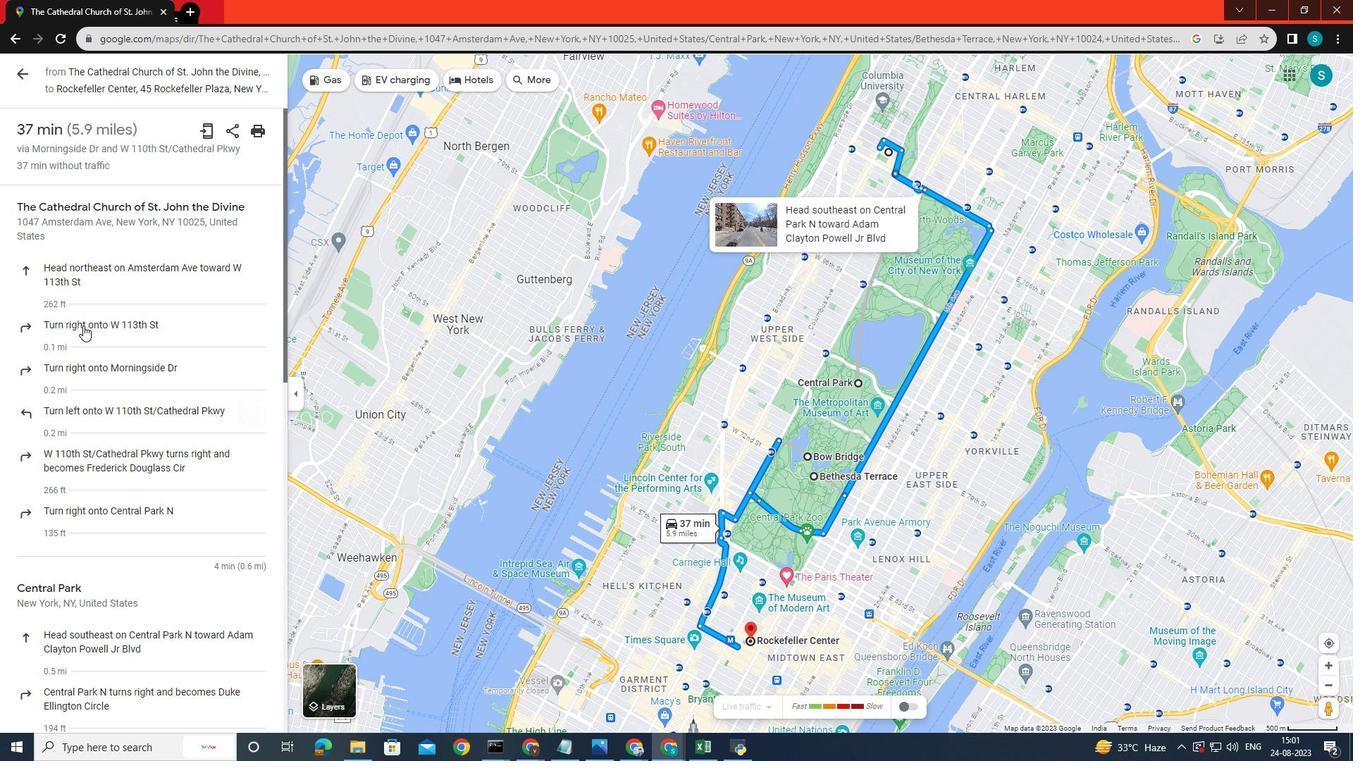 
Action: Mouse scrolled (83, 326) with delta (0, 0)
Screenshot: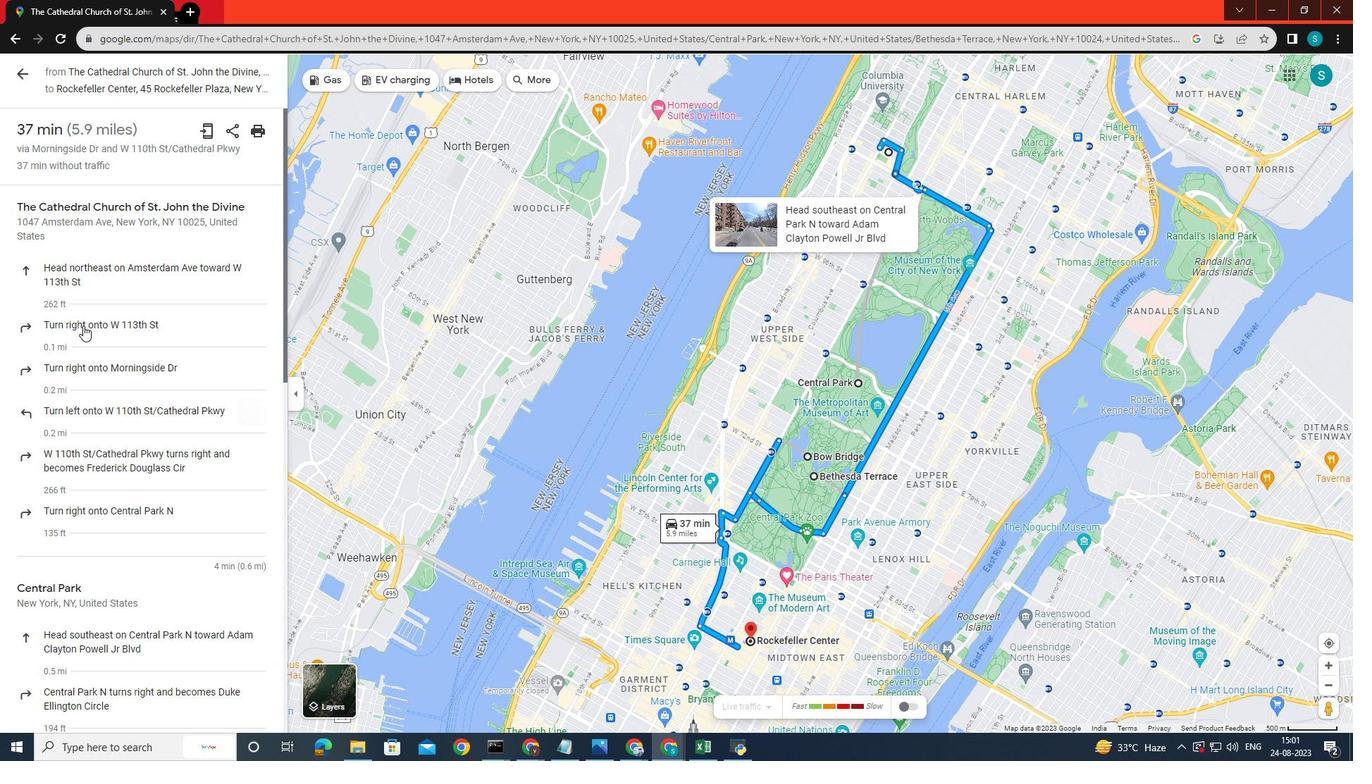 
Action: Mouse scrolled (83, 326) with delta (0, 0)
Screenshot: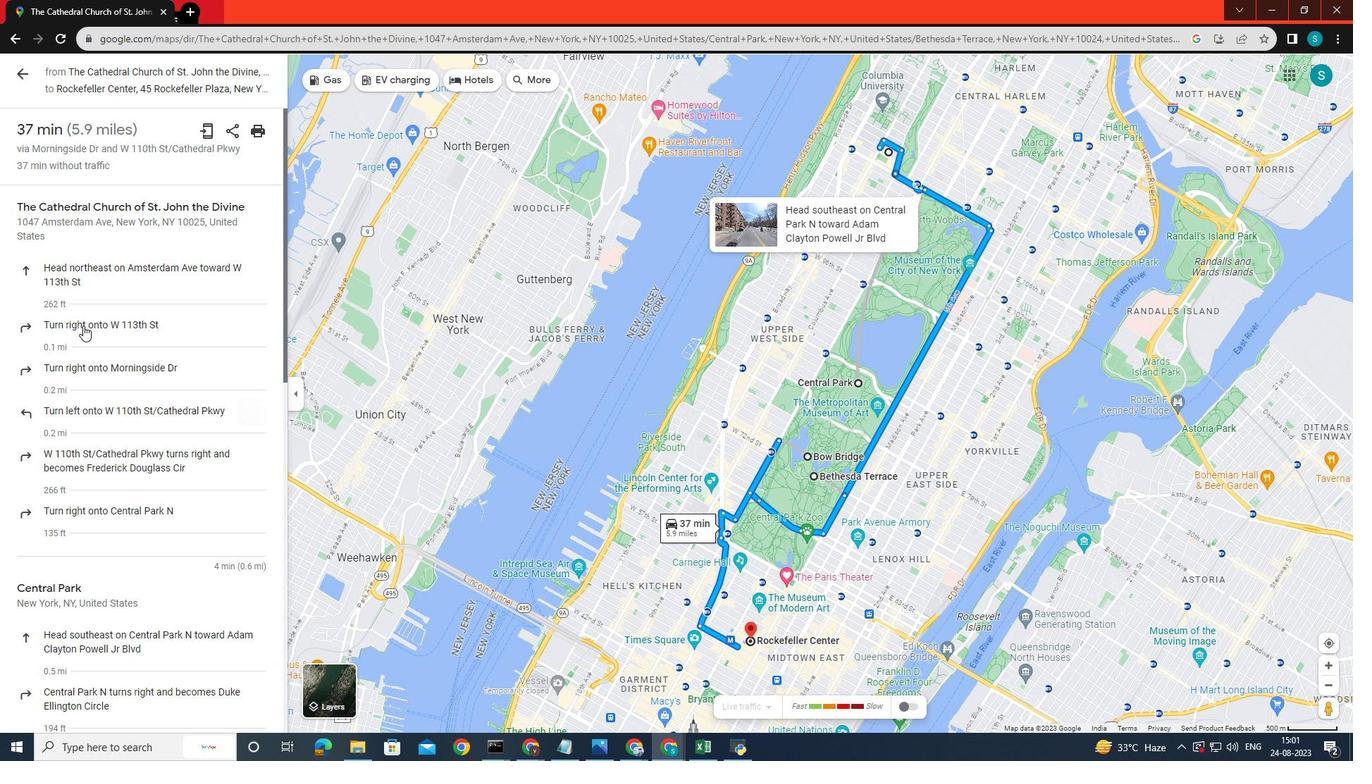 
Action: Mouse scrolled (83, 326) with delta (0, 0)
Screenshot: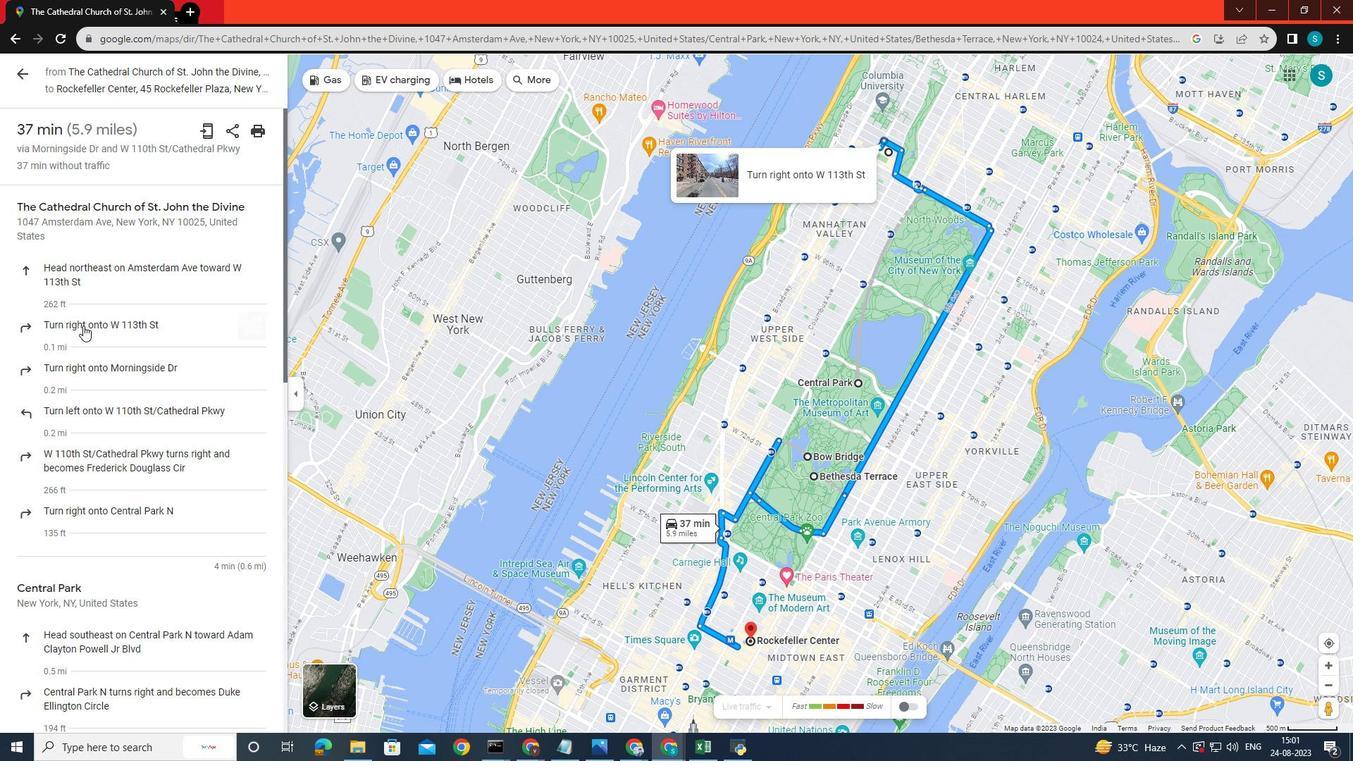
Action: Mouse scrolled (83, 326) with delta (0, 0)
Screenshot: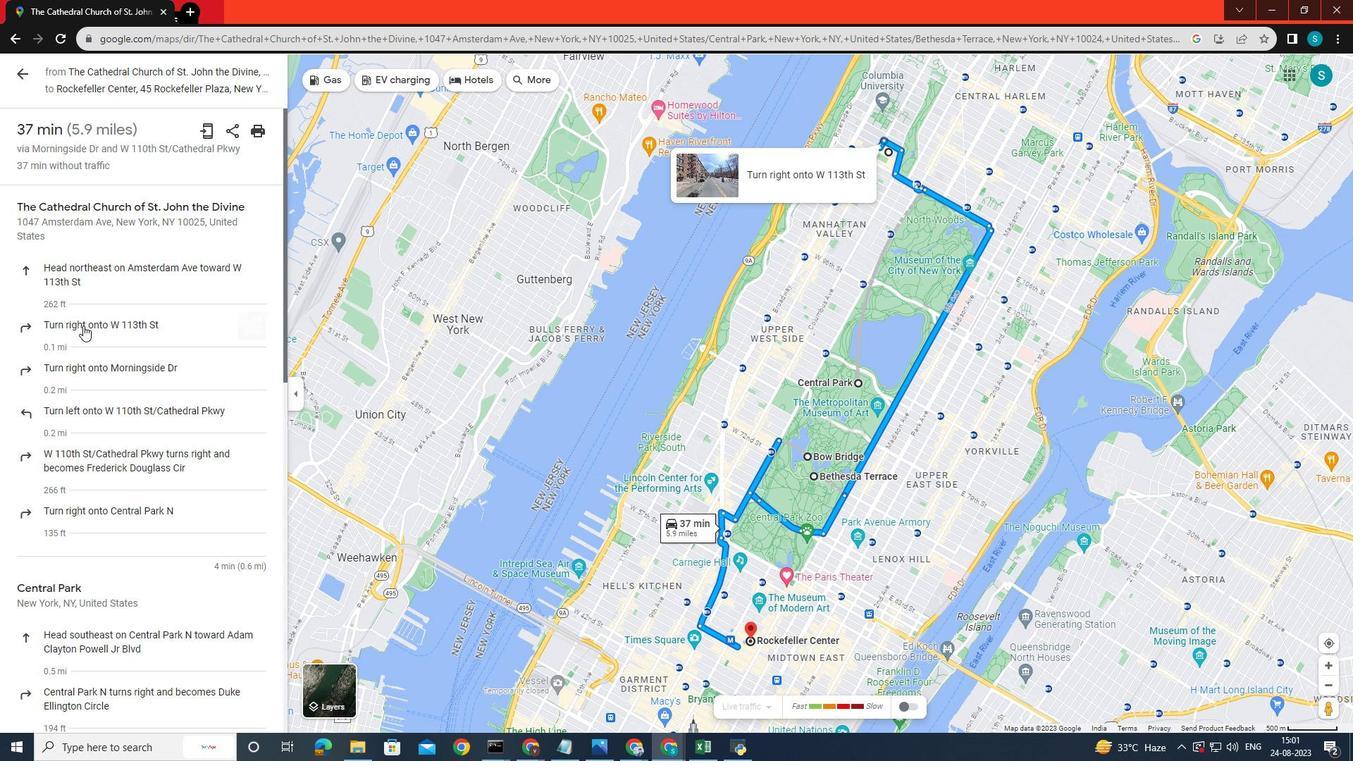 
Action: Mouse scrolled (83, 326) with delta (0, 0)
Screenshot: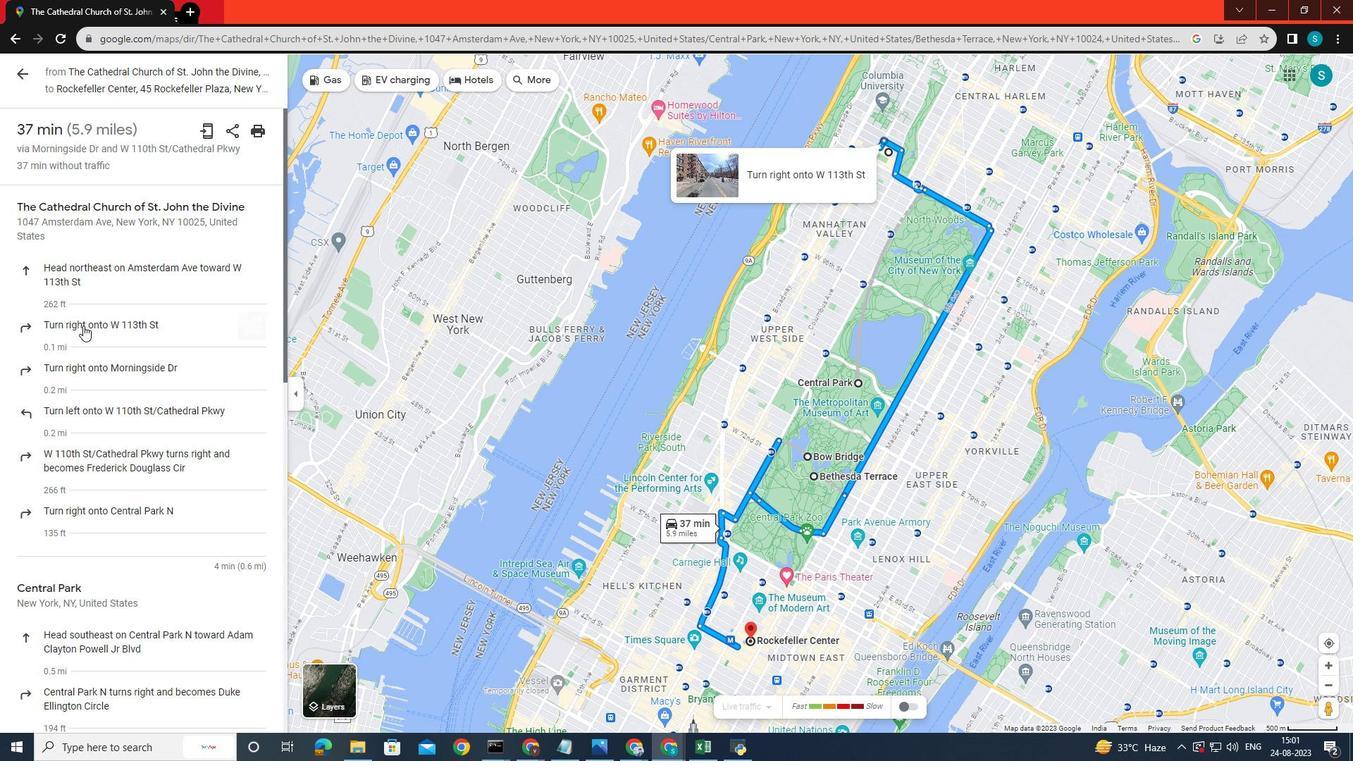 
Action: Mouse scrolled (83, 326) with delta (0, 0)
Screenshot: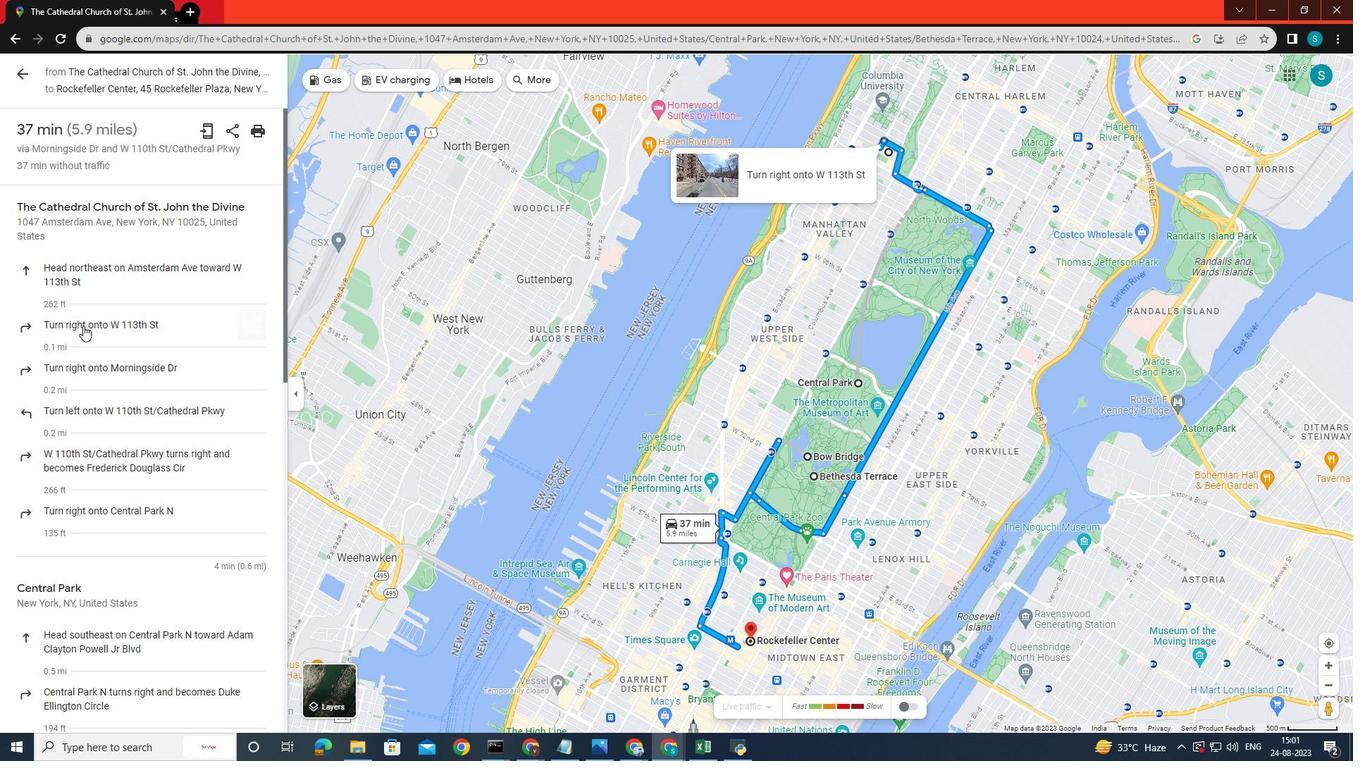
Action: Mouse scrolled (83, 326) with delta (0, 0)
Screenshot: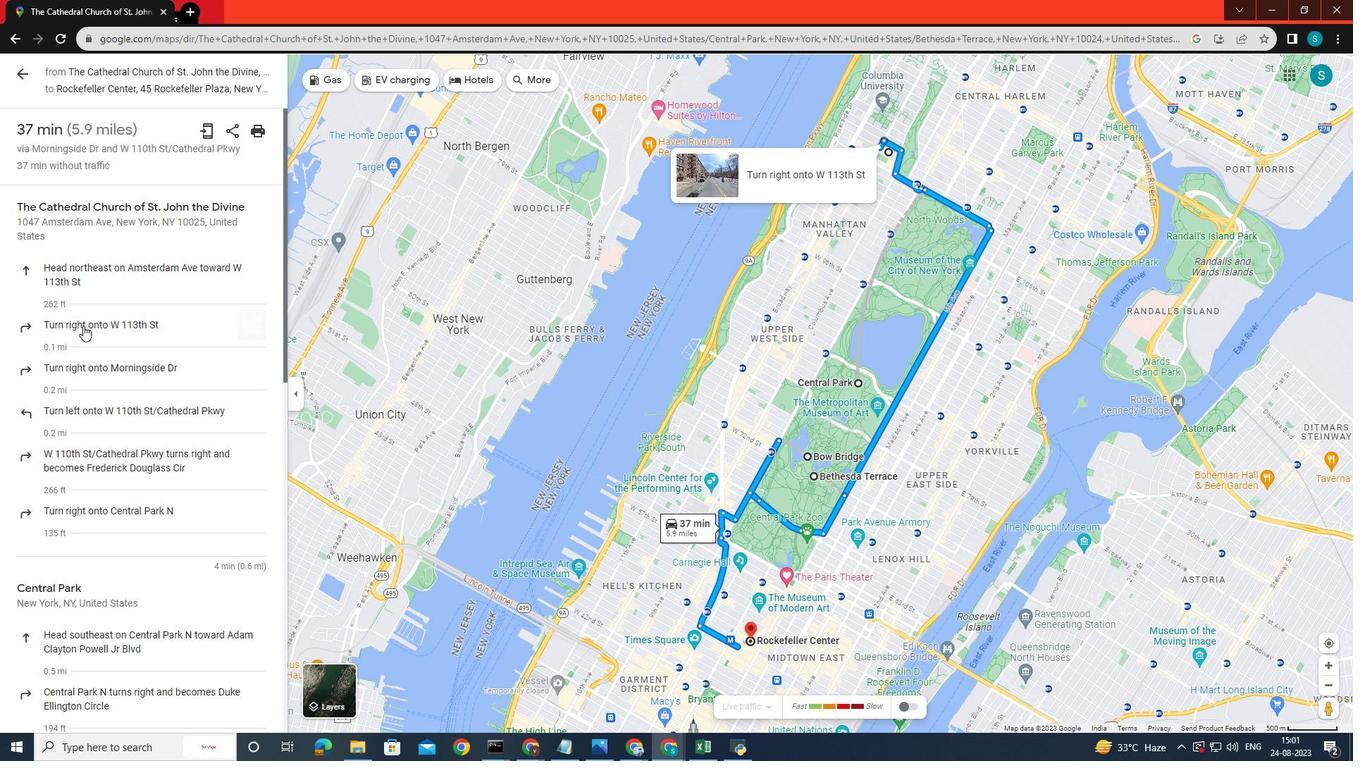 
Action: Mouse moved to (18, 66)
Screenshot: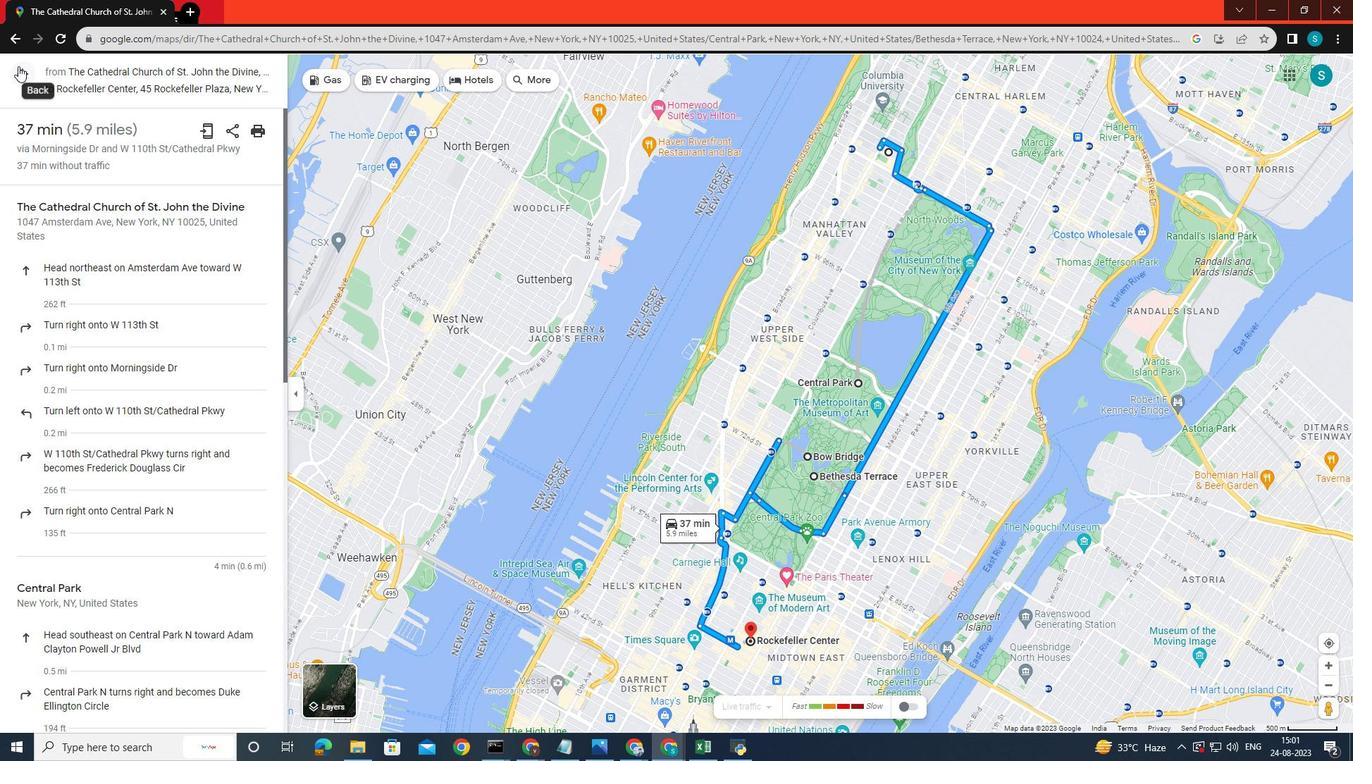 
Action: Mouse pressed left at (18, 66)
Screenshot: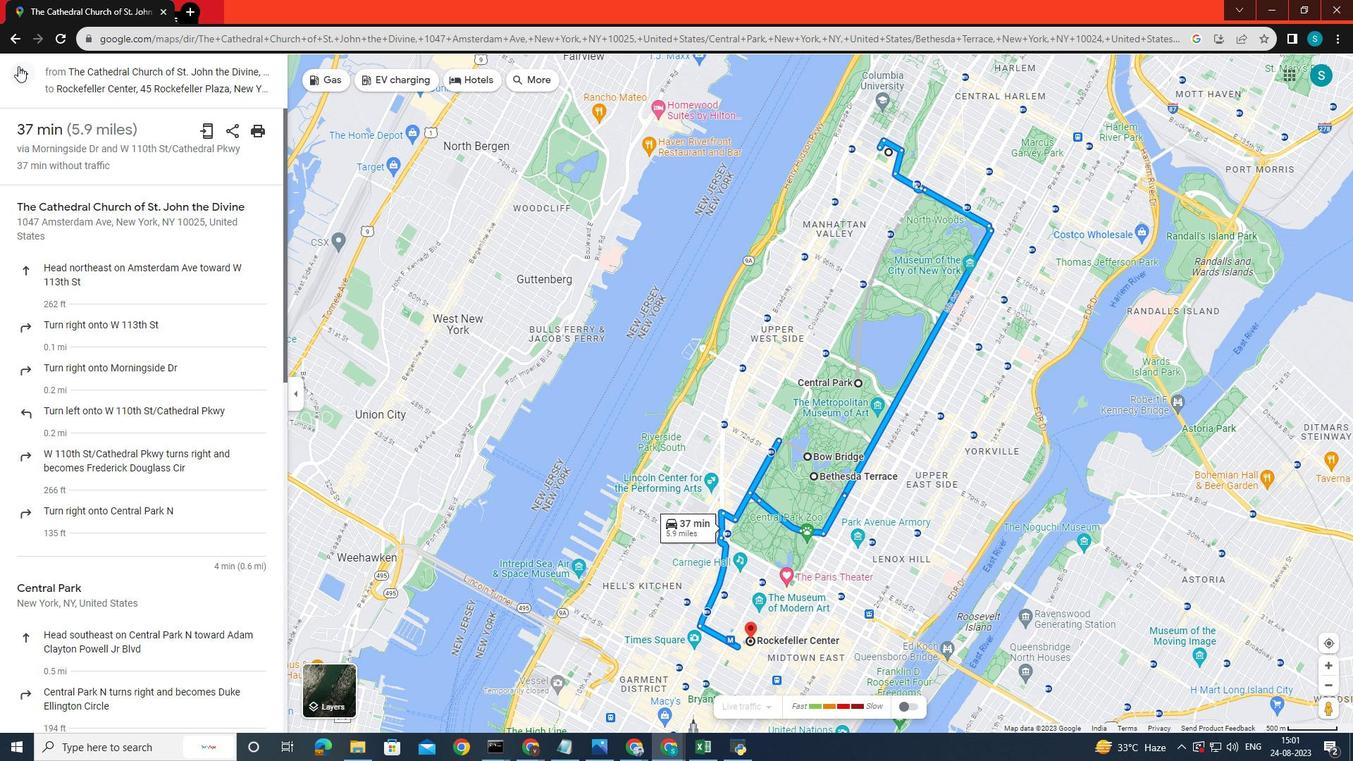 
Action: Mouse moved to (167, 76)
Screenshot: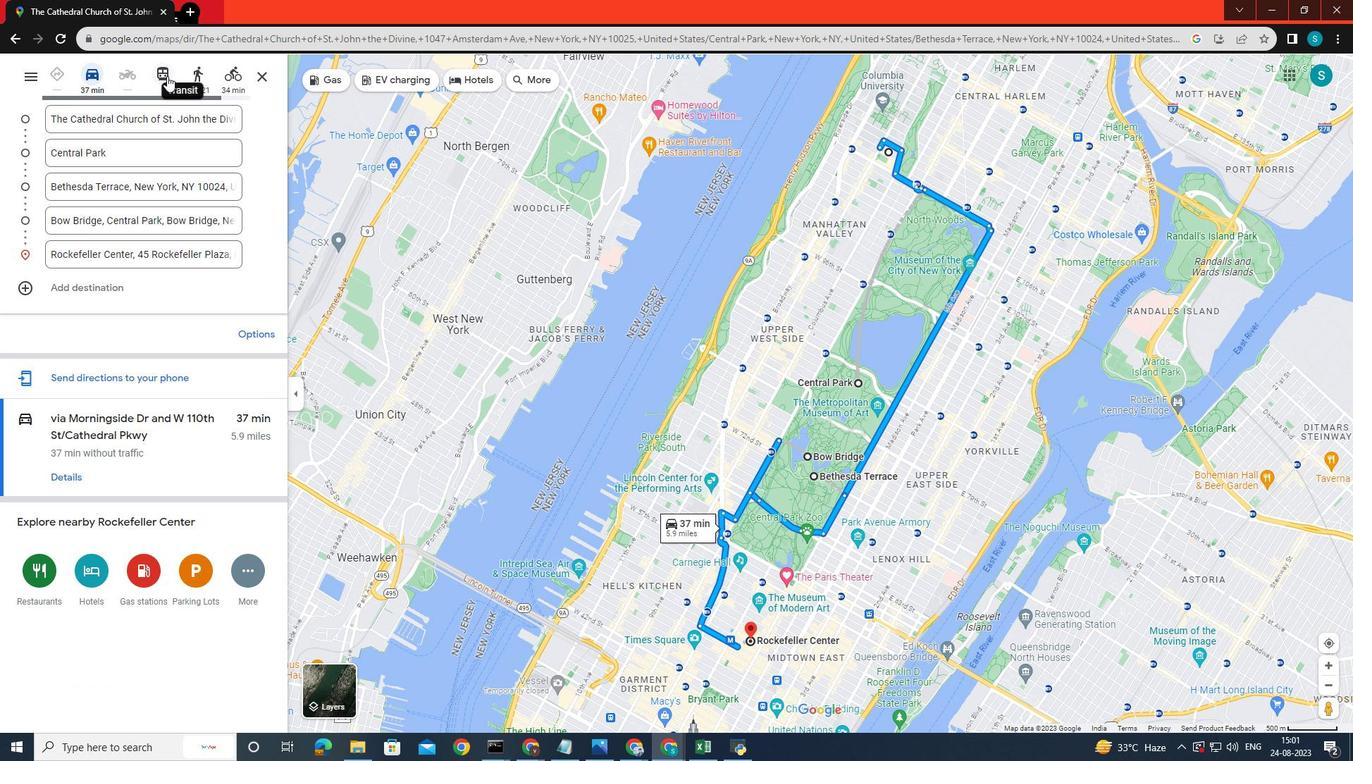 
Action: Mouse pressed left at (167, 76)
Screenshot: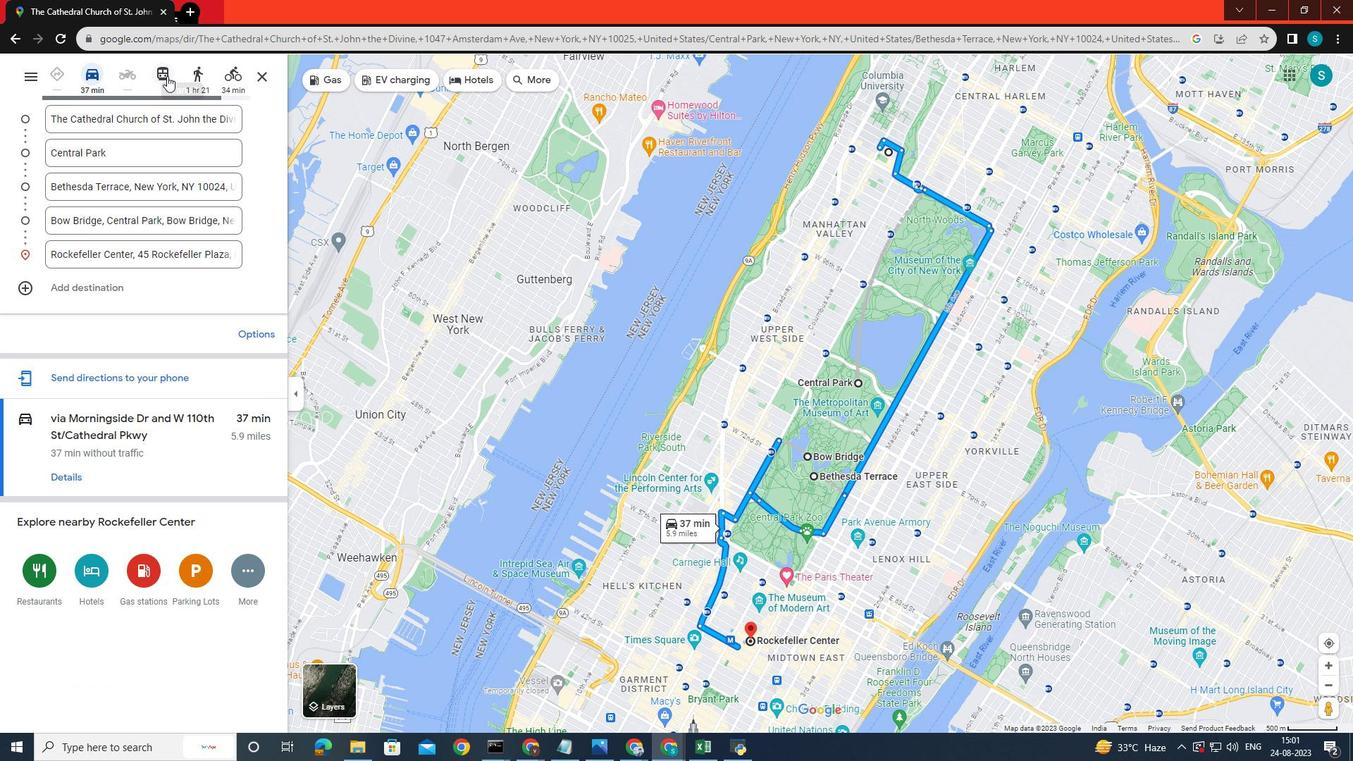 
Action: Mouse moved to (56, 360)
Screenshot: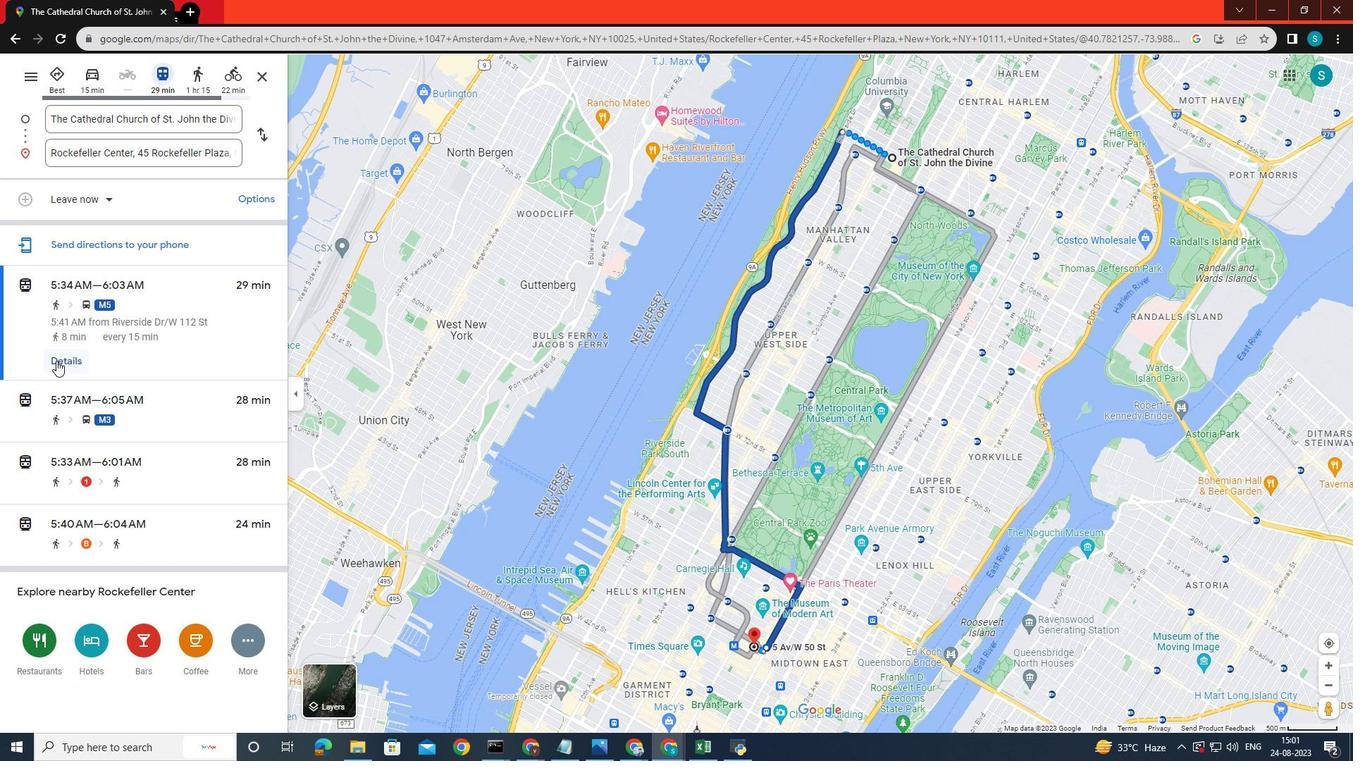 
Action: Mouse pressed left at (56, 360)
Screenshot: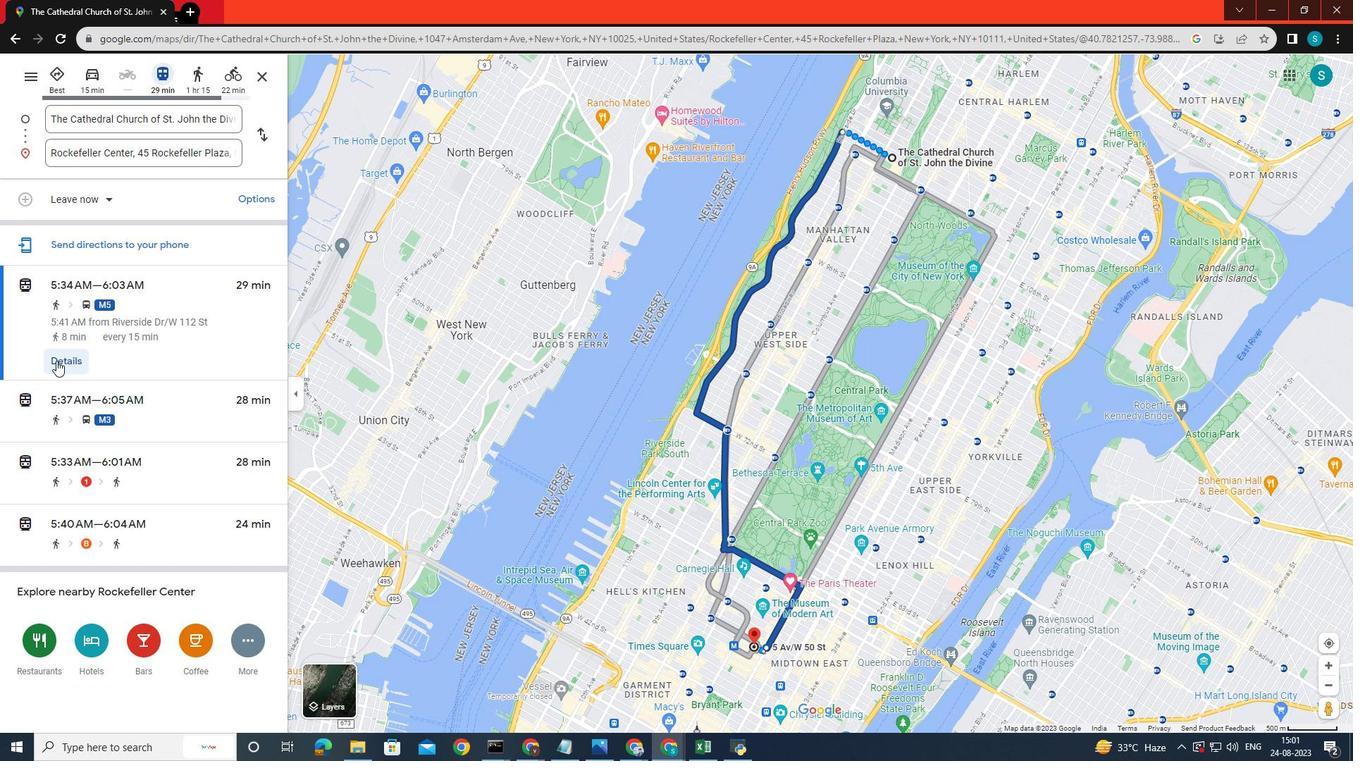 
Action: Mouse moved to (89, 397)
Screenshot: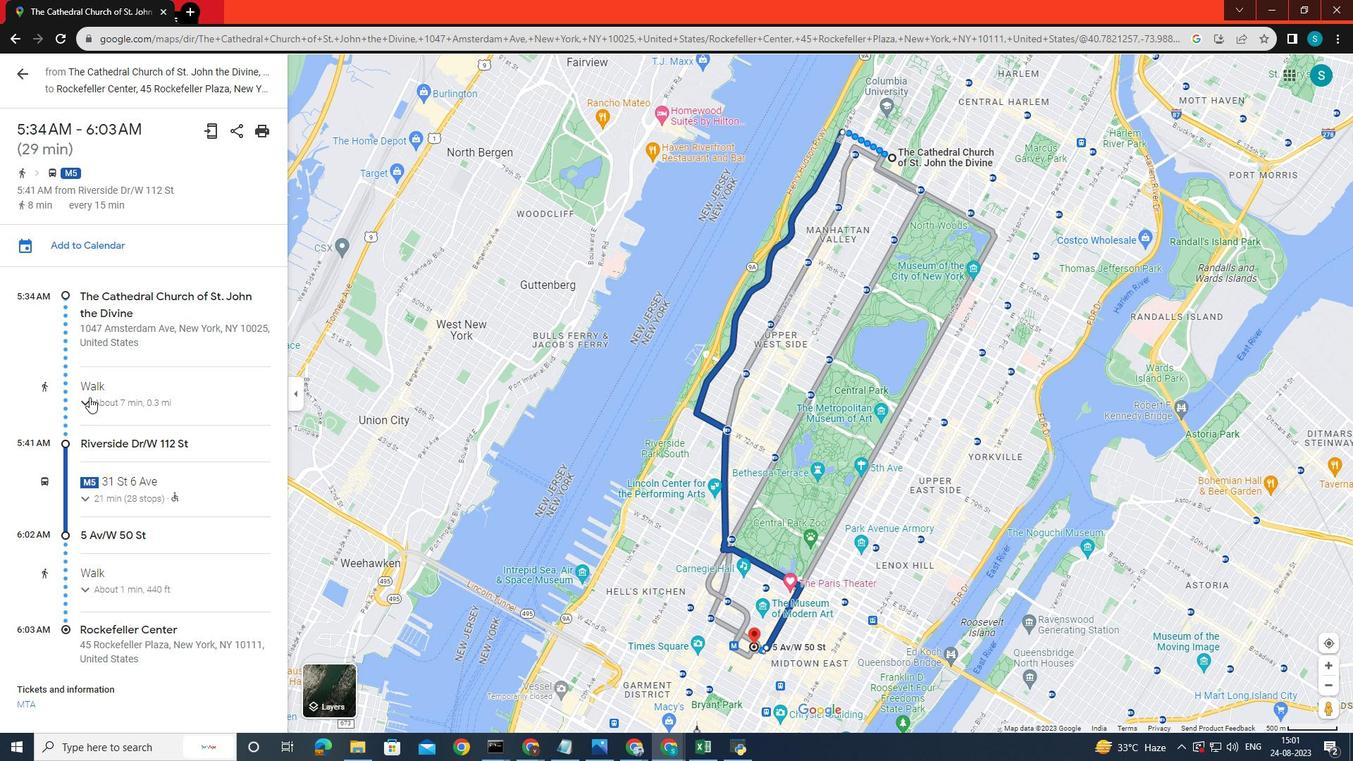 
Action: Mouse pressed left at (89, 397)
Screenshot: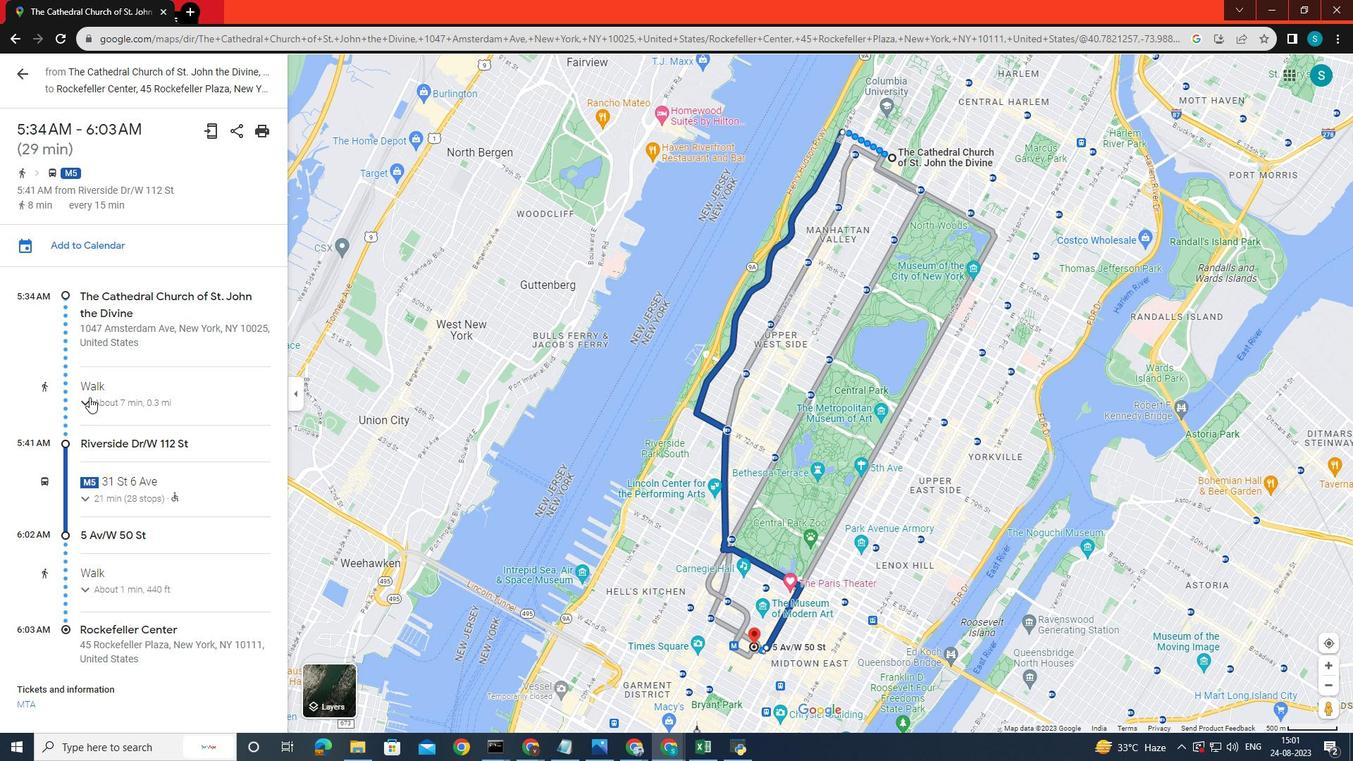
Action: Mouse moved to (107, 406)
Screenshot: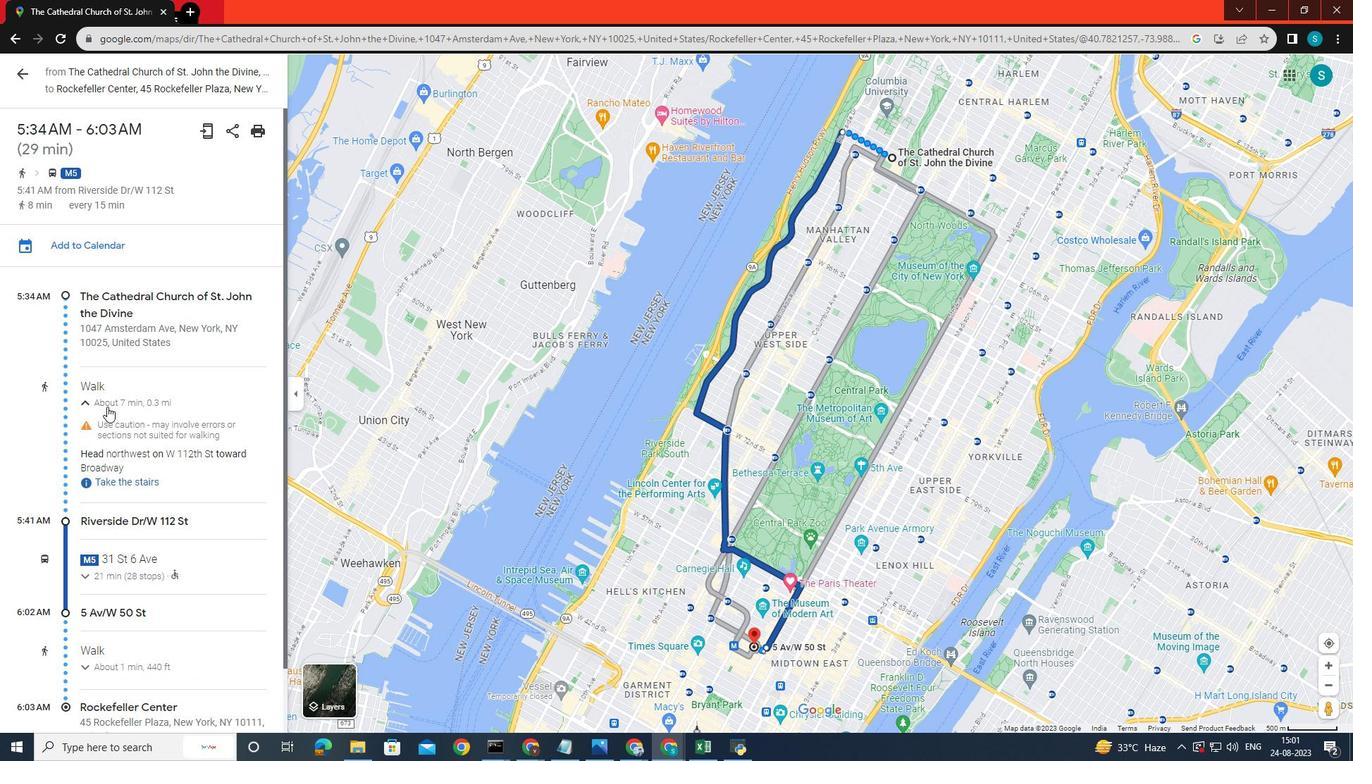 
Action: Mouse scrolled (107, 405) with delta (0, 0)
Screenshot: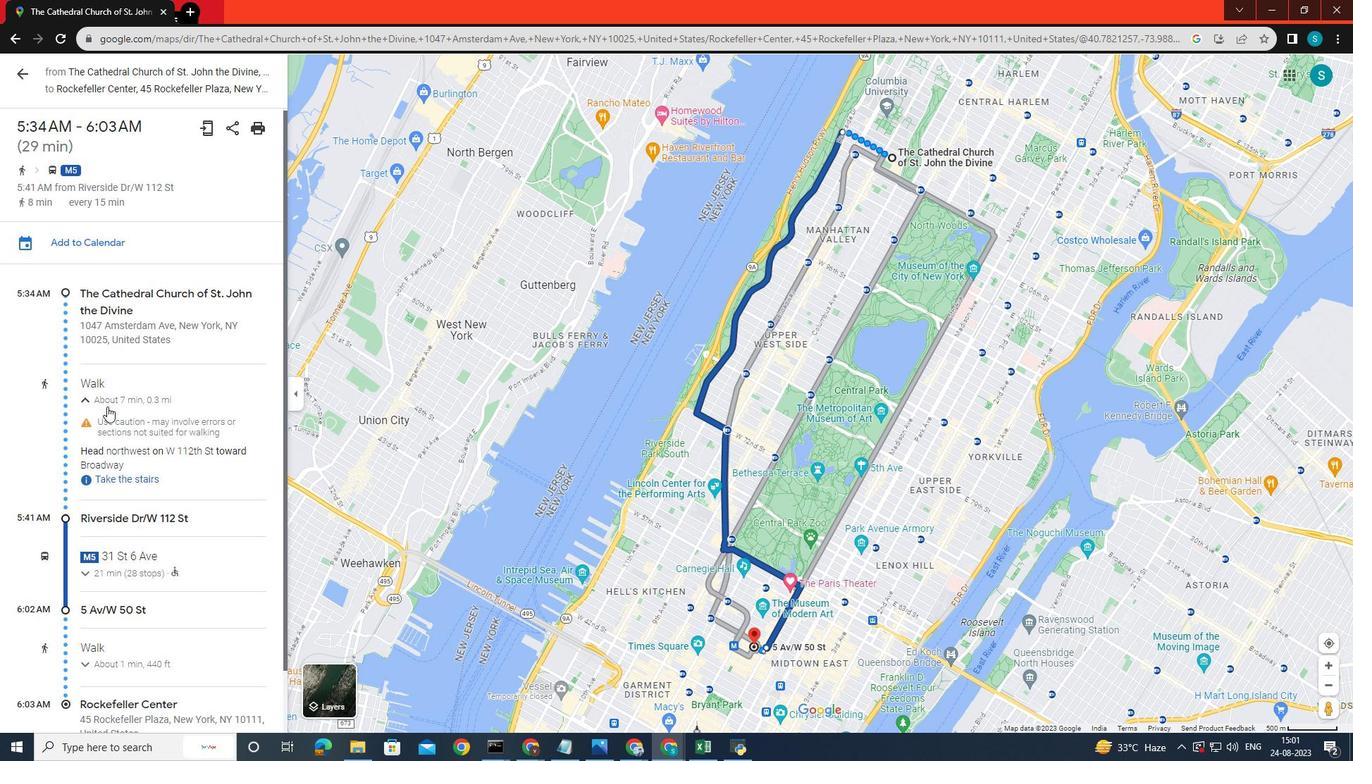 
Action: Mouse scrolled (107, 405) with delta (0, 0)
Screenshot: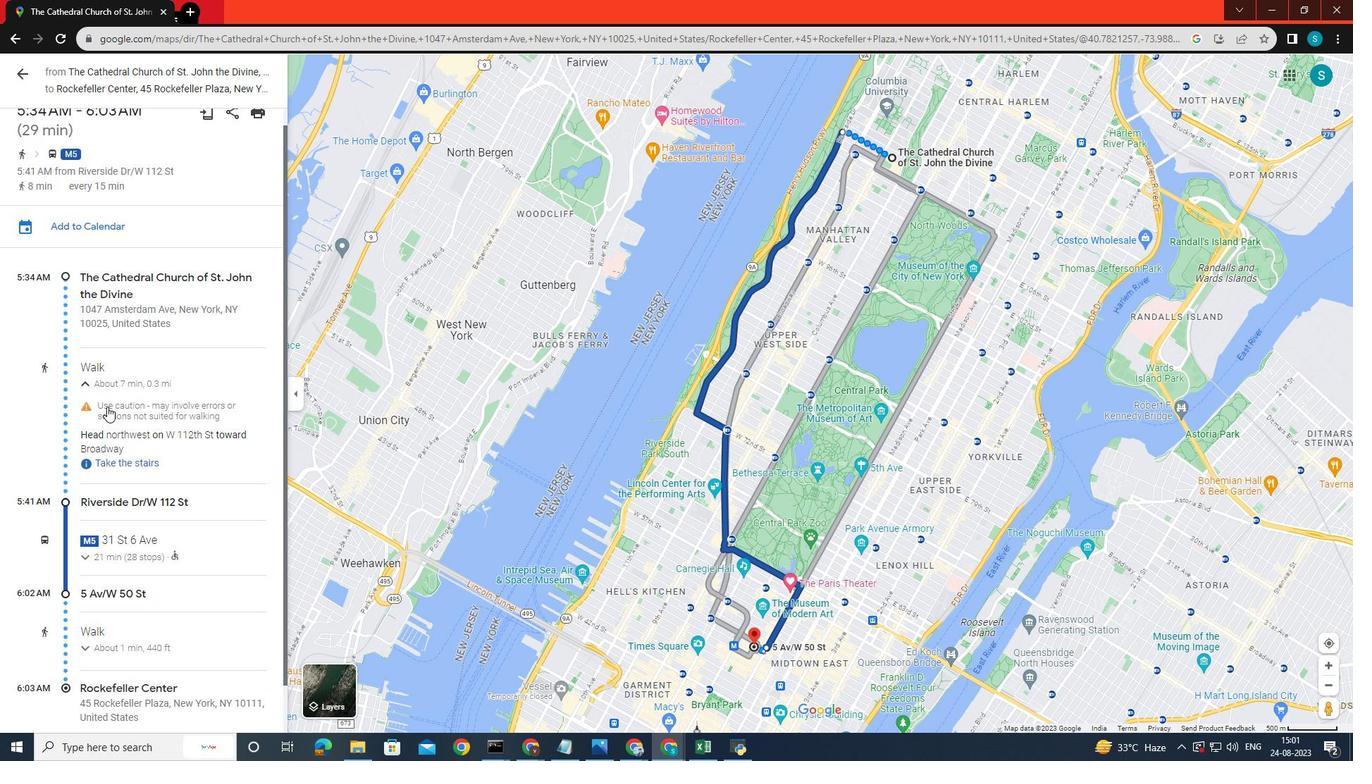 
Action: Mouse moved to (78, 503)
Screenshot: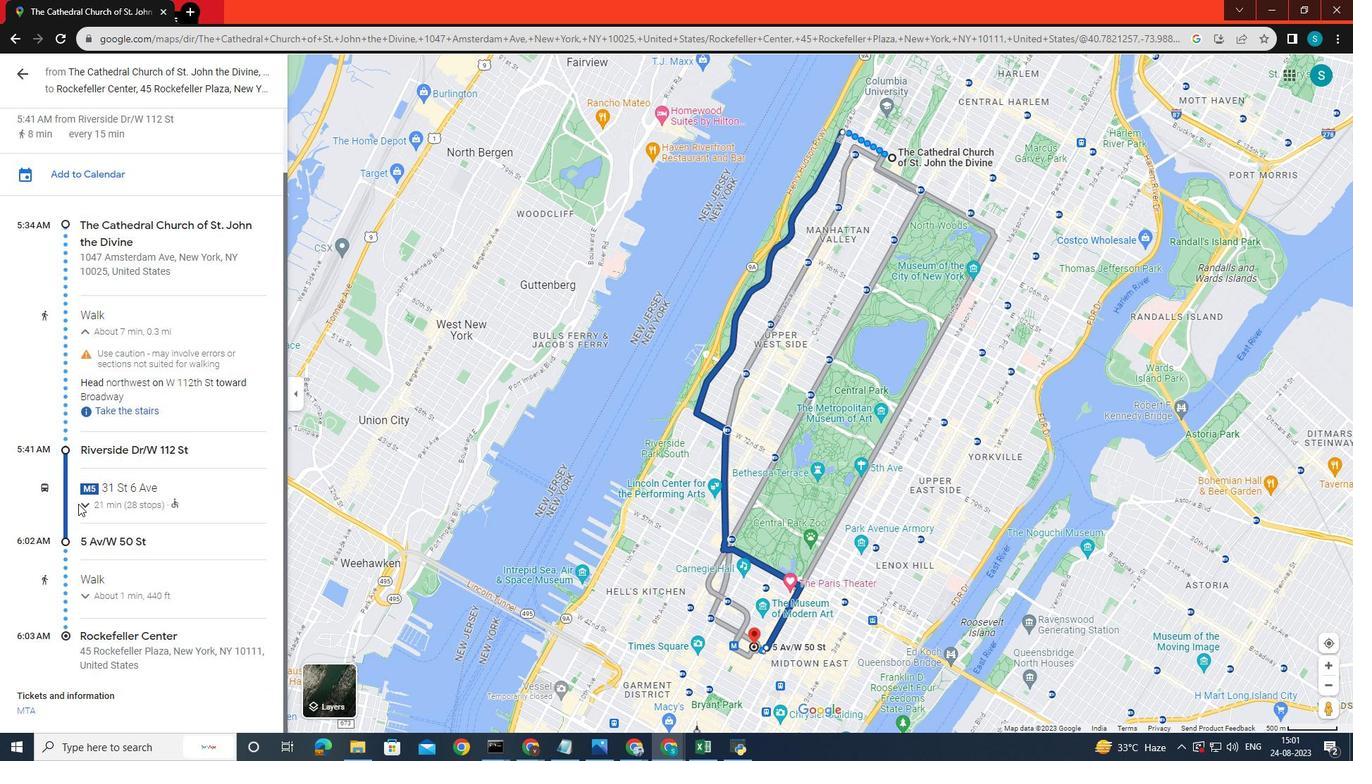 
Action: Mouse pressed left at (78, 503)
Screenshot: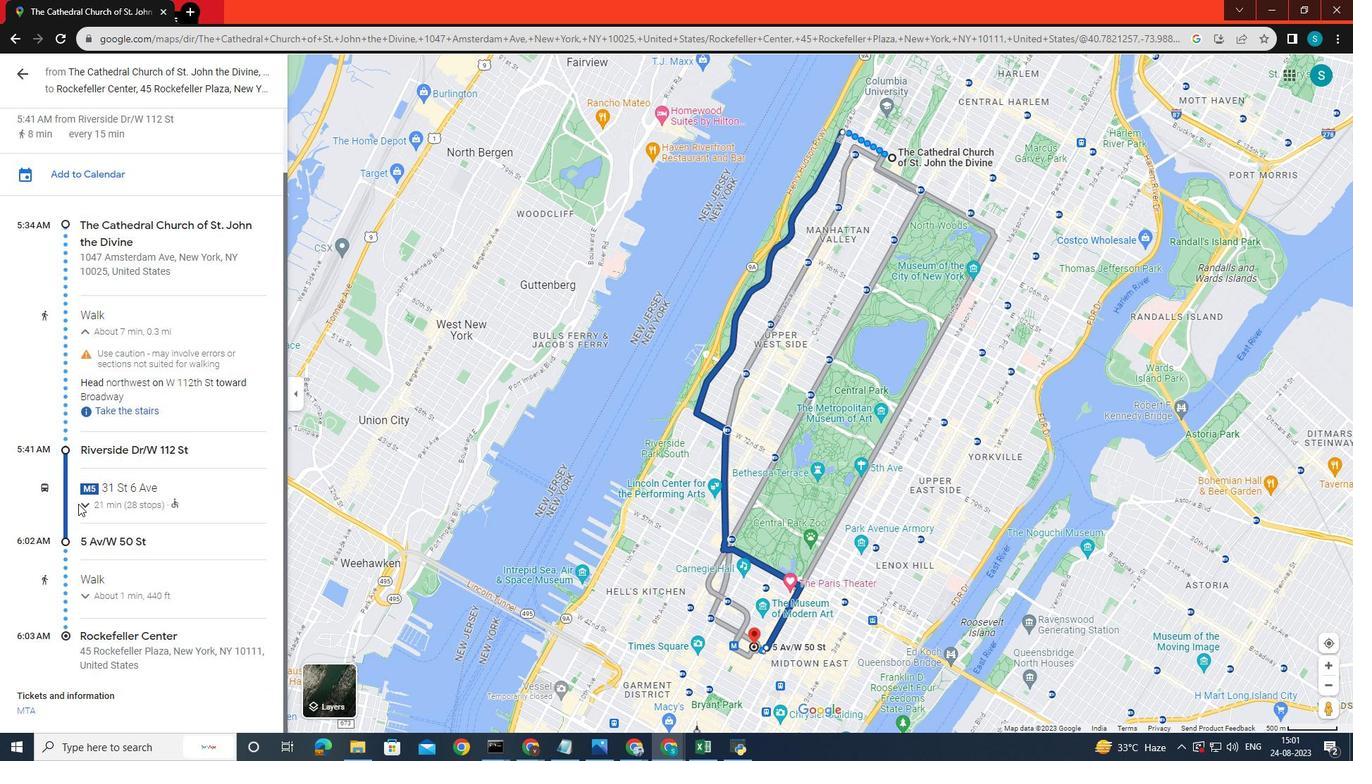 
Action: Mouse moved to (109, 405)
Screenshot: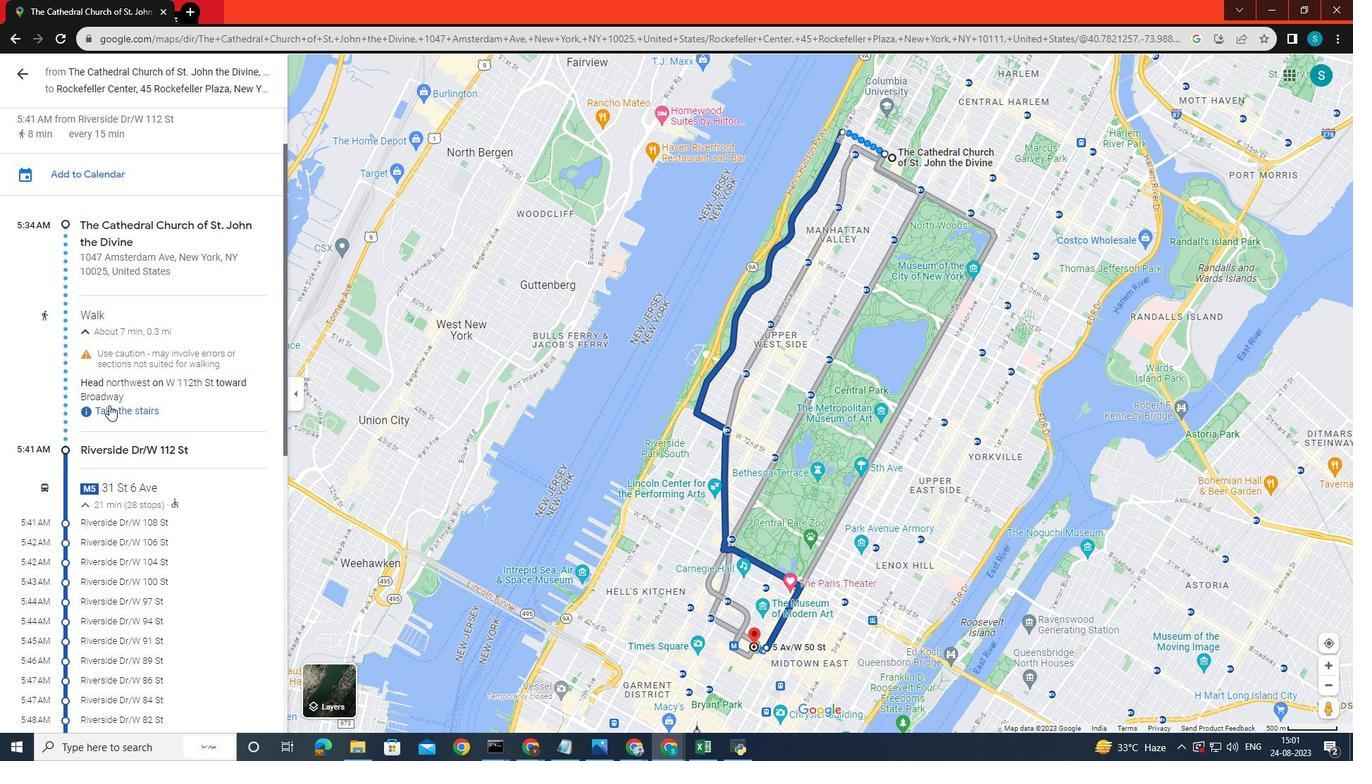 
Action: Mouse scrolled (109, 404) with delta (0, 0)
Screenshot: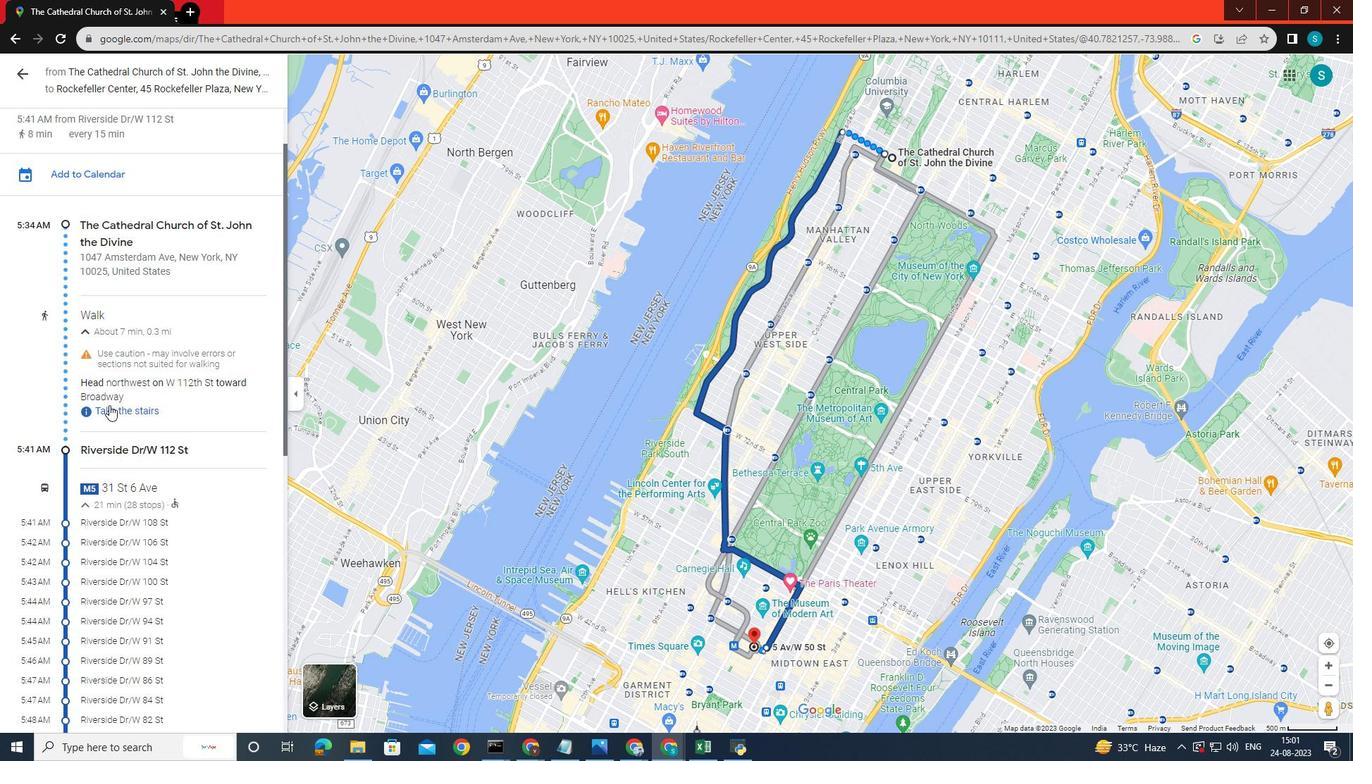 
Action: Mouse scrolled (109, 404) with delta (0, 0)
Screenshot: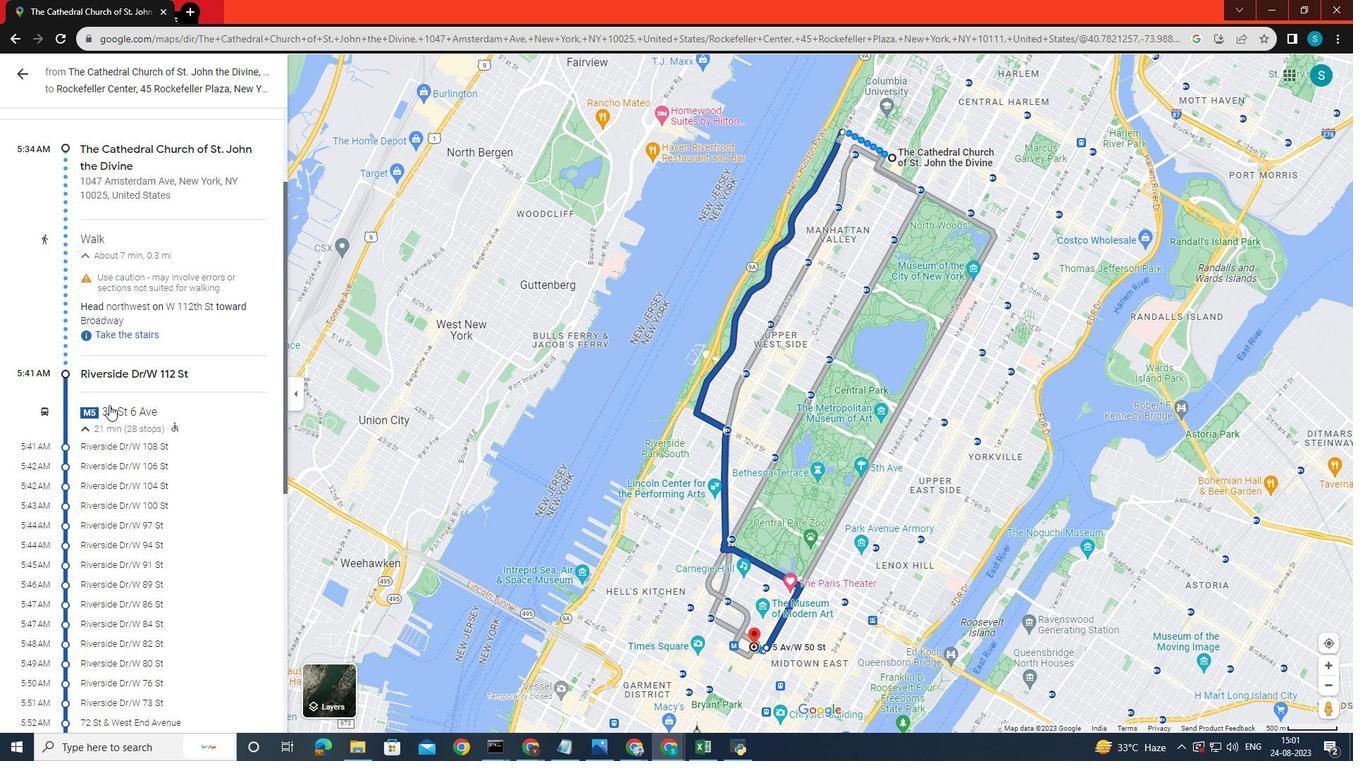
Action: Mouse scrolled (109, 404) with delta (0, 0)
Screenshot: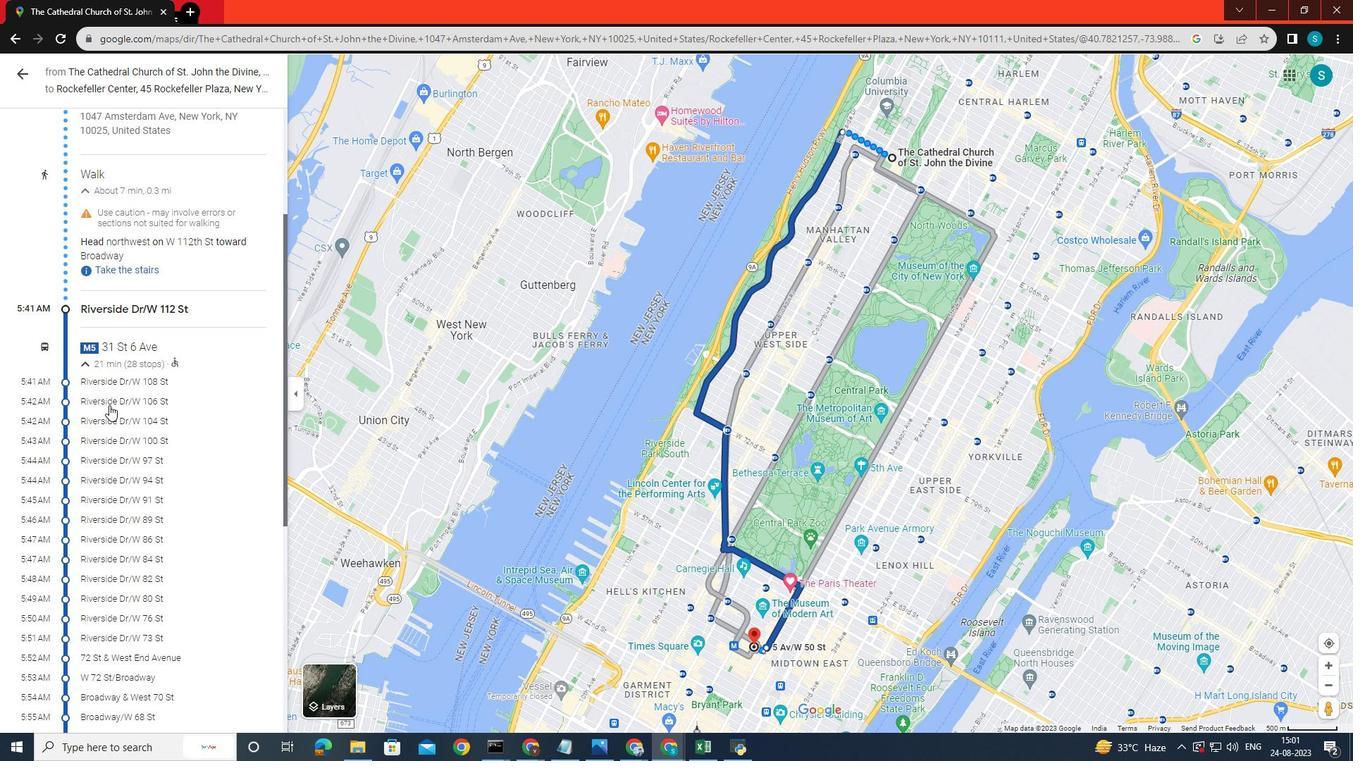 
Action: Mouse scrolled (109, 404) with delta (0, 0)
Screenshot: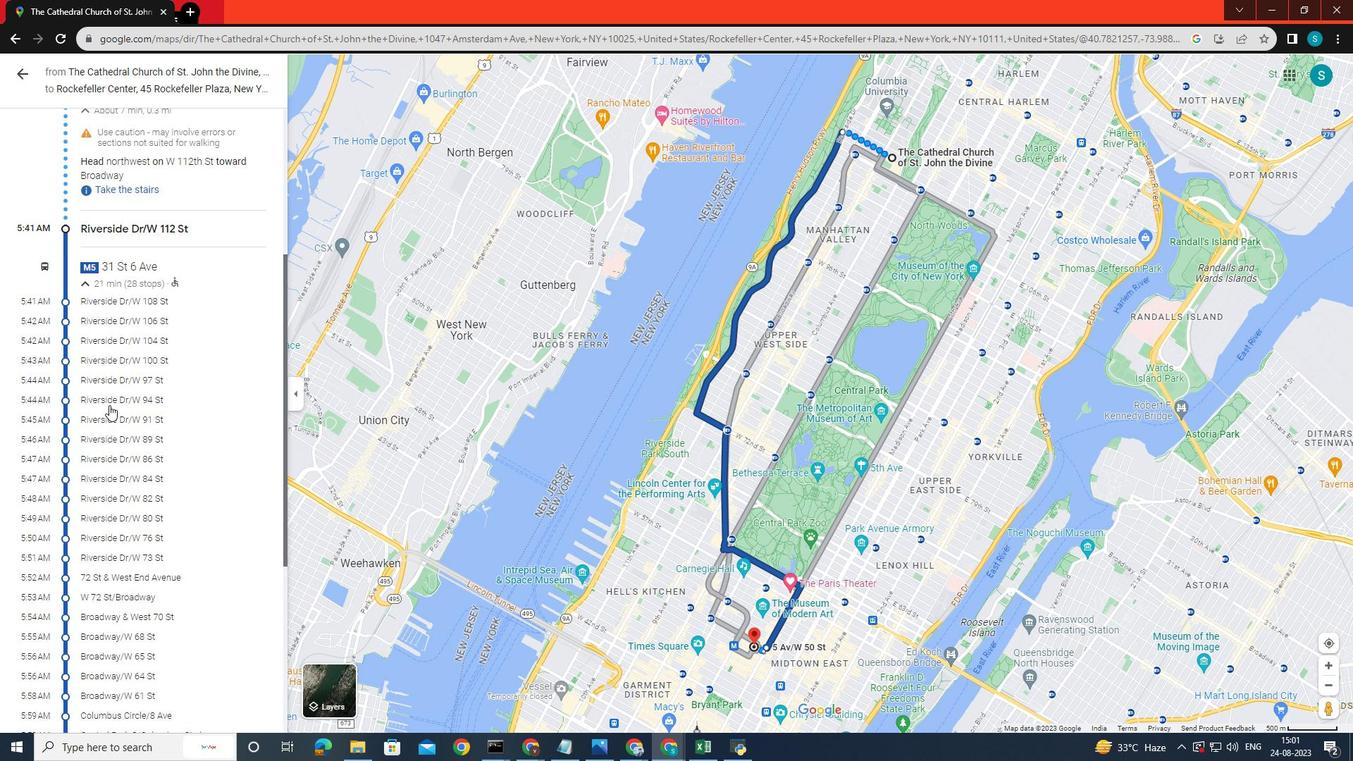 
Action: Mouse scrolled (109, 404) with delta (0, 0)
Screenshot: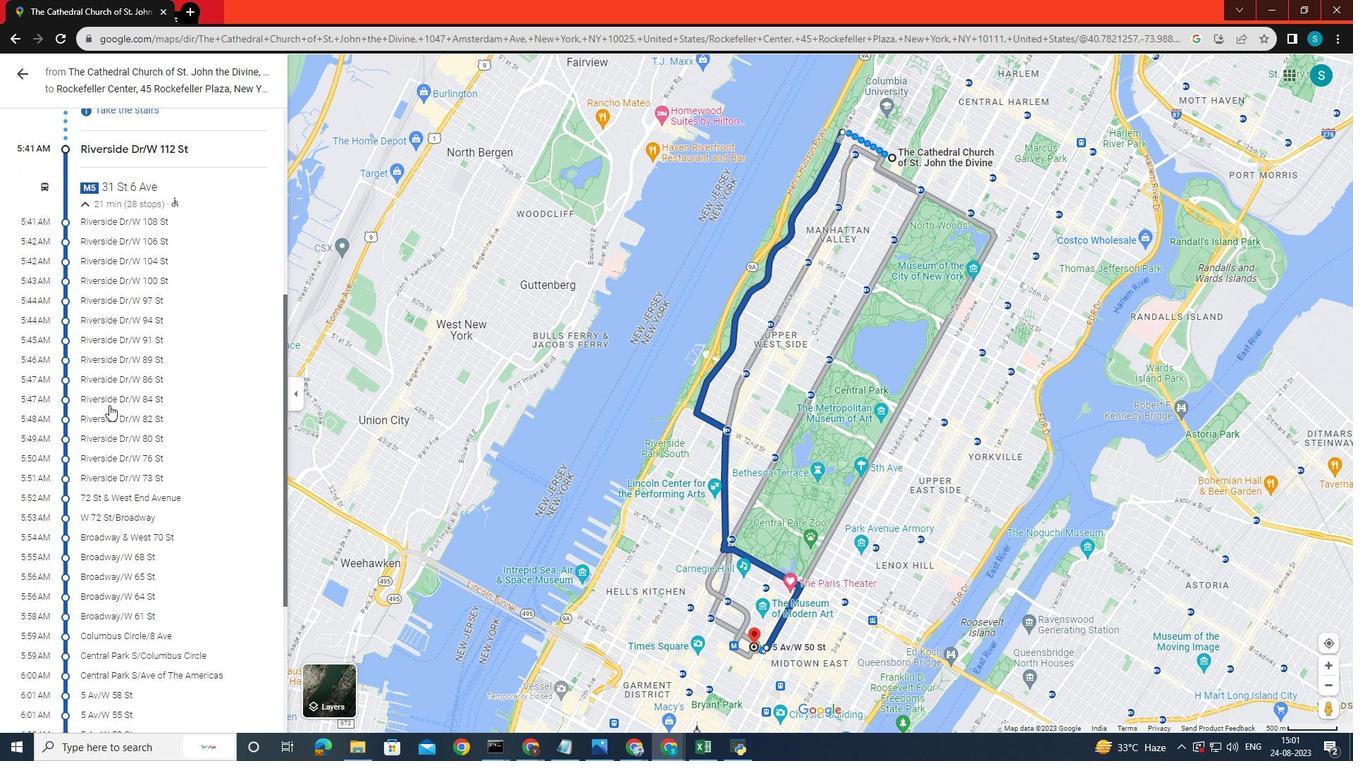 
Action: Mouse scrolled (109, 404) with delta (0, 0)
Screenshot: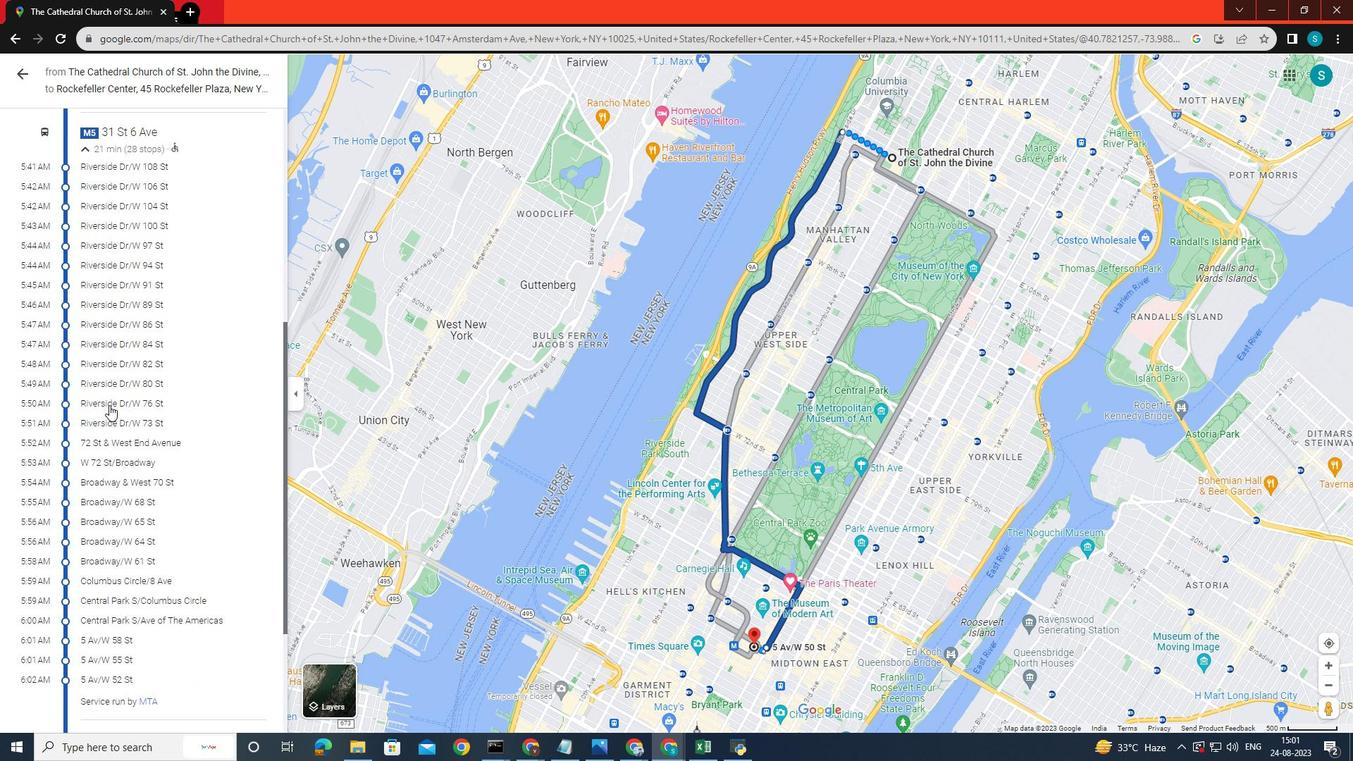 
Action: Mouse scrolled (109, 404) with delta (0, 0)
Screenshot: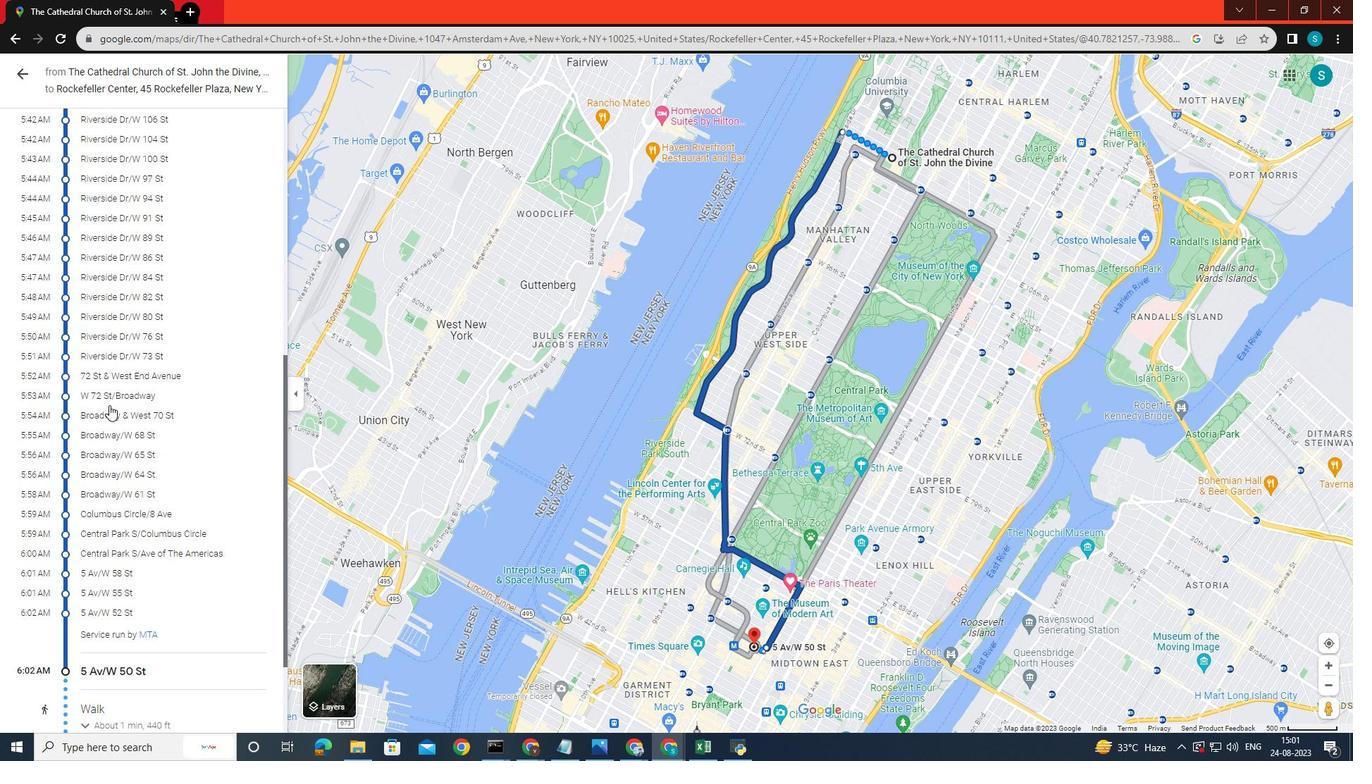 
Action: Mouse scrolled (109, 404) with delta (0, 0)
Screenshot: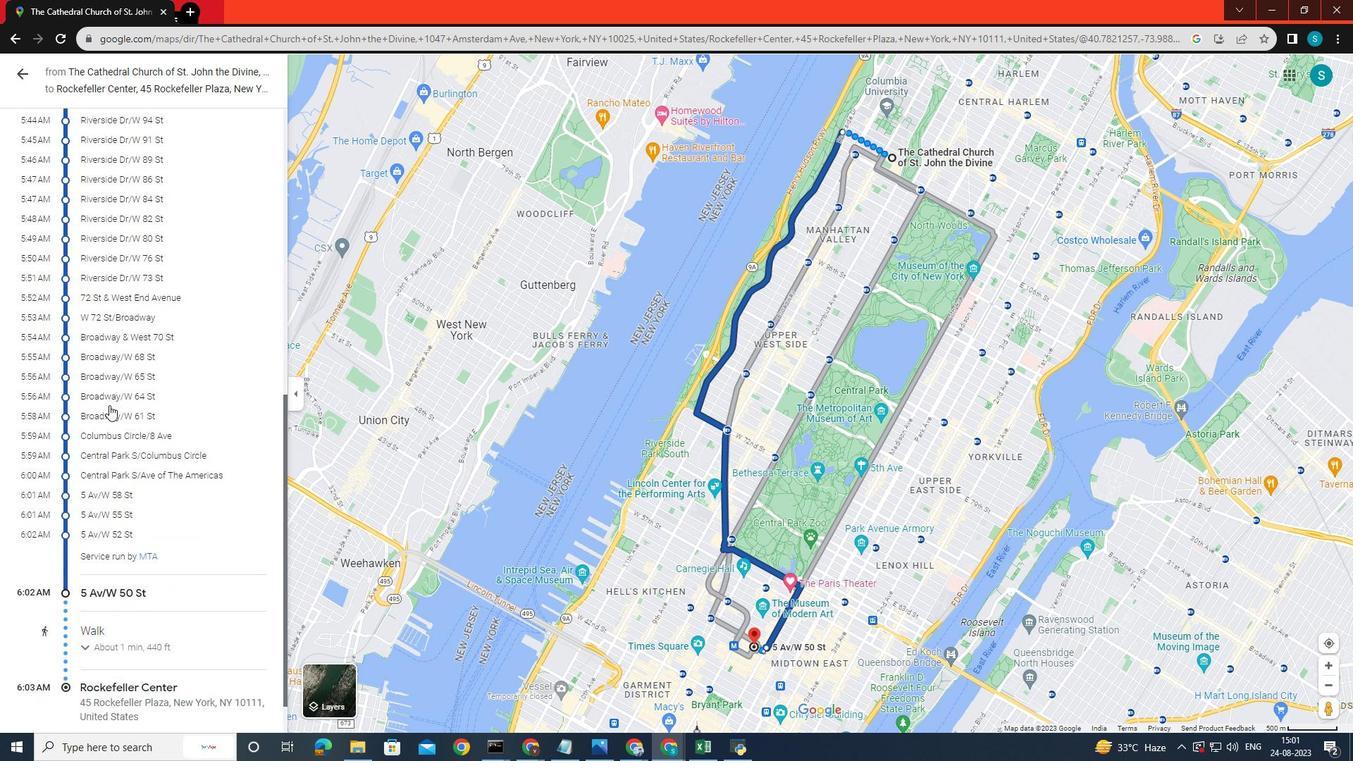 
Action: Mouse scrolled (109, 404) with delta (0, 0)
Screenshot: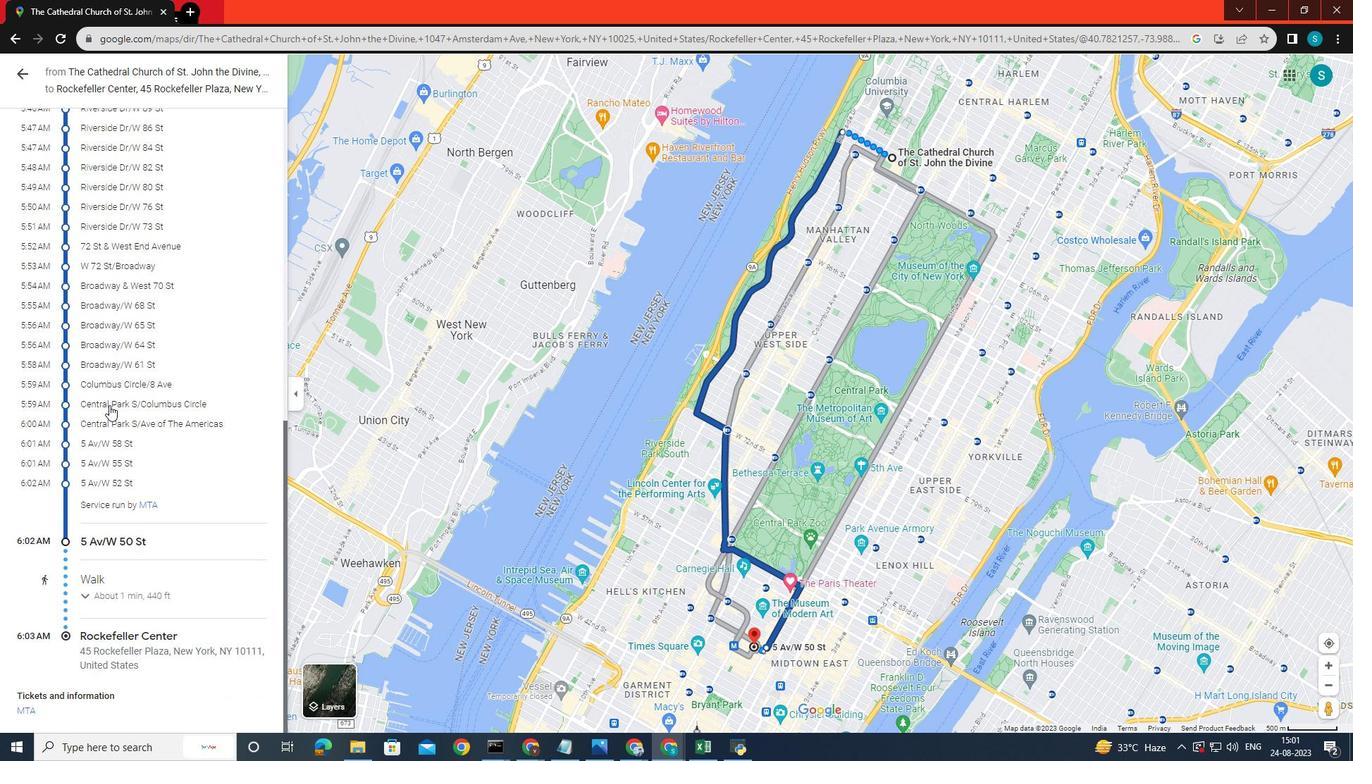 
Action: Mouse moved to (81, 591)
Screenshot: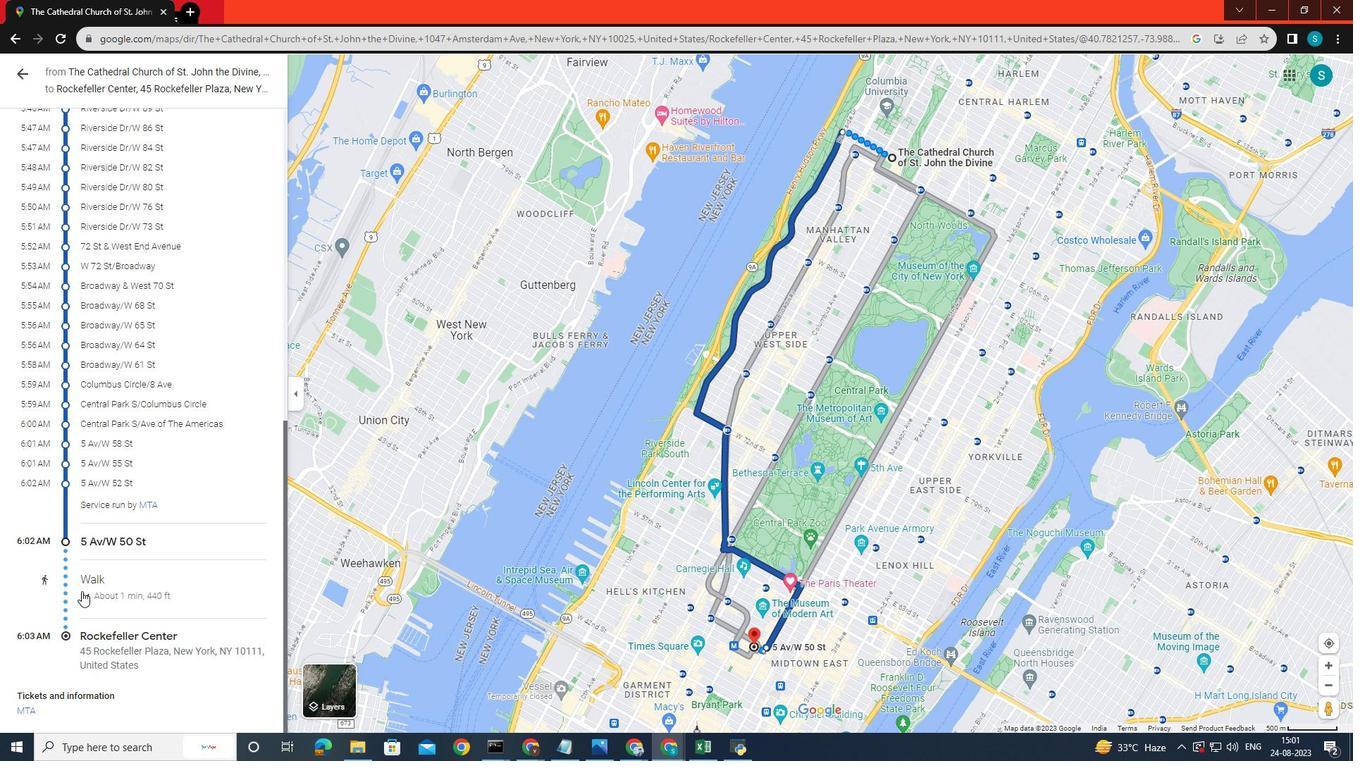 
Action: Mouse pressed left at (81, 591)
Screenshot: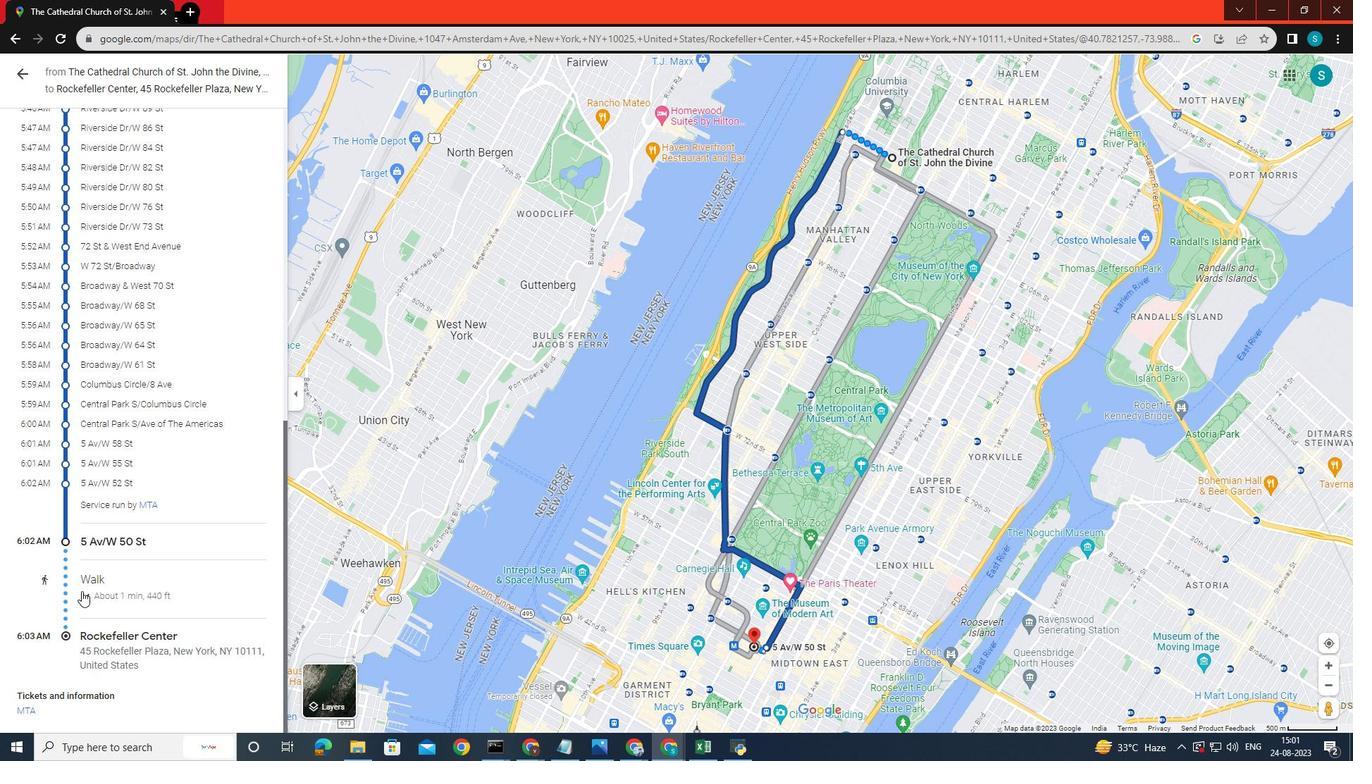 
Action: Mouse moved to (124, 448)
Screenshot: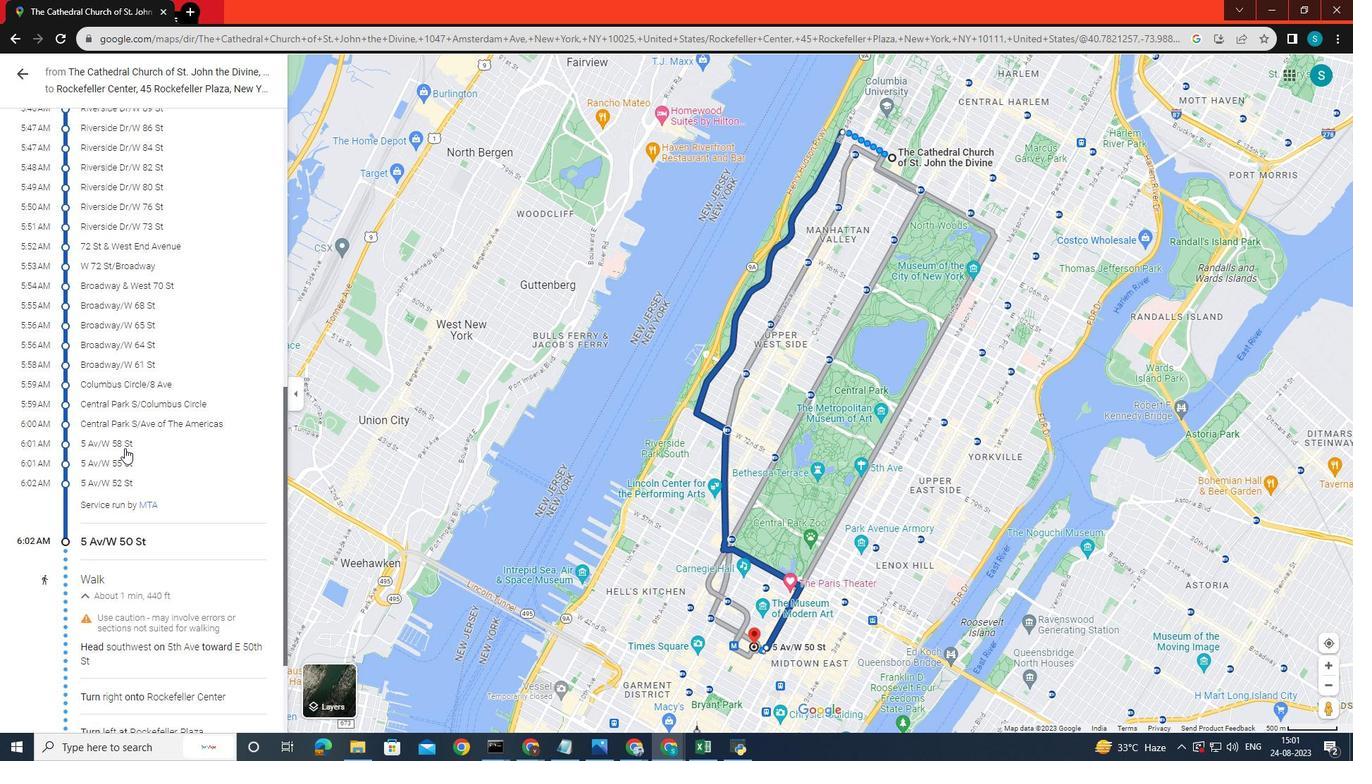 
Action: Mouse scrolled (124, 447) with delta (0, 0)
Screenshot: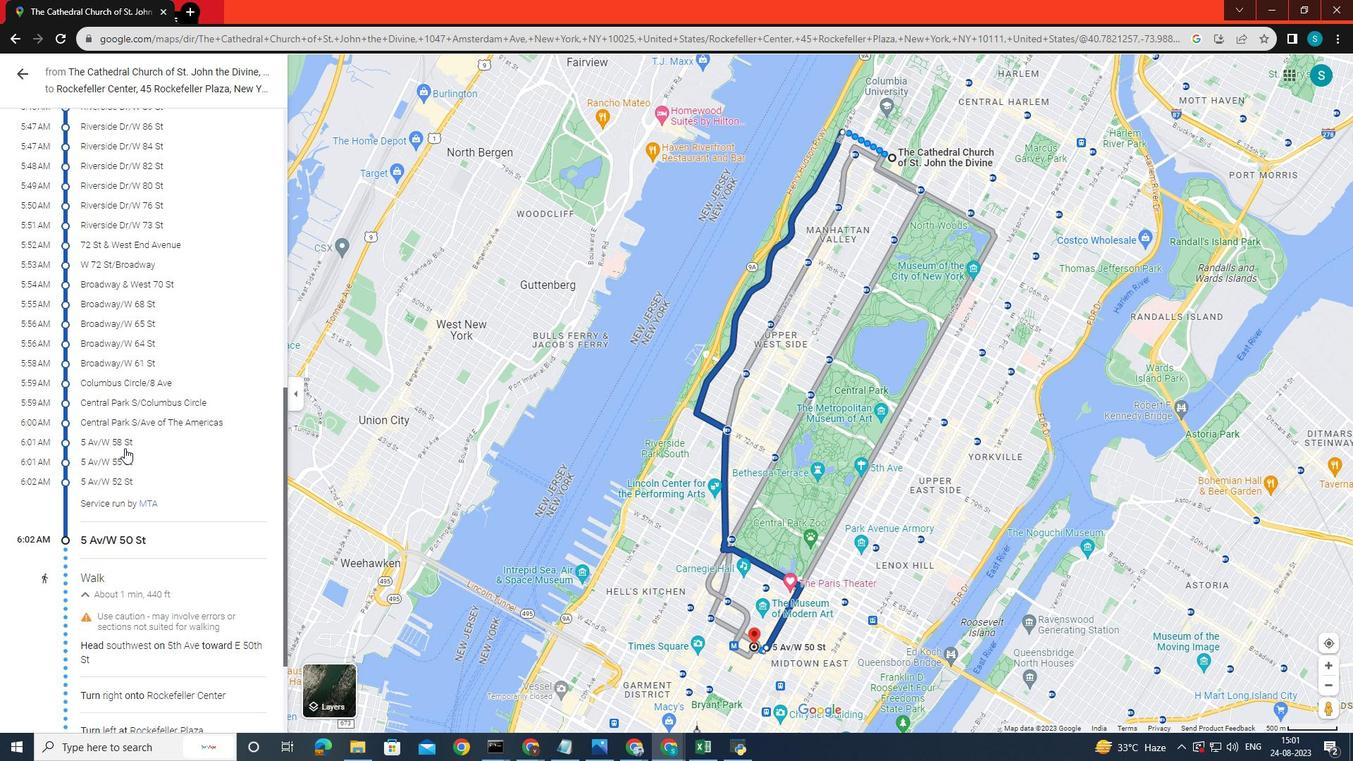 
Action: Mouse scrolled (124, 447) with delta (0, 0)
Screenshot: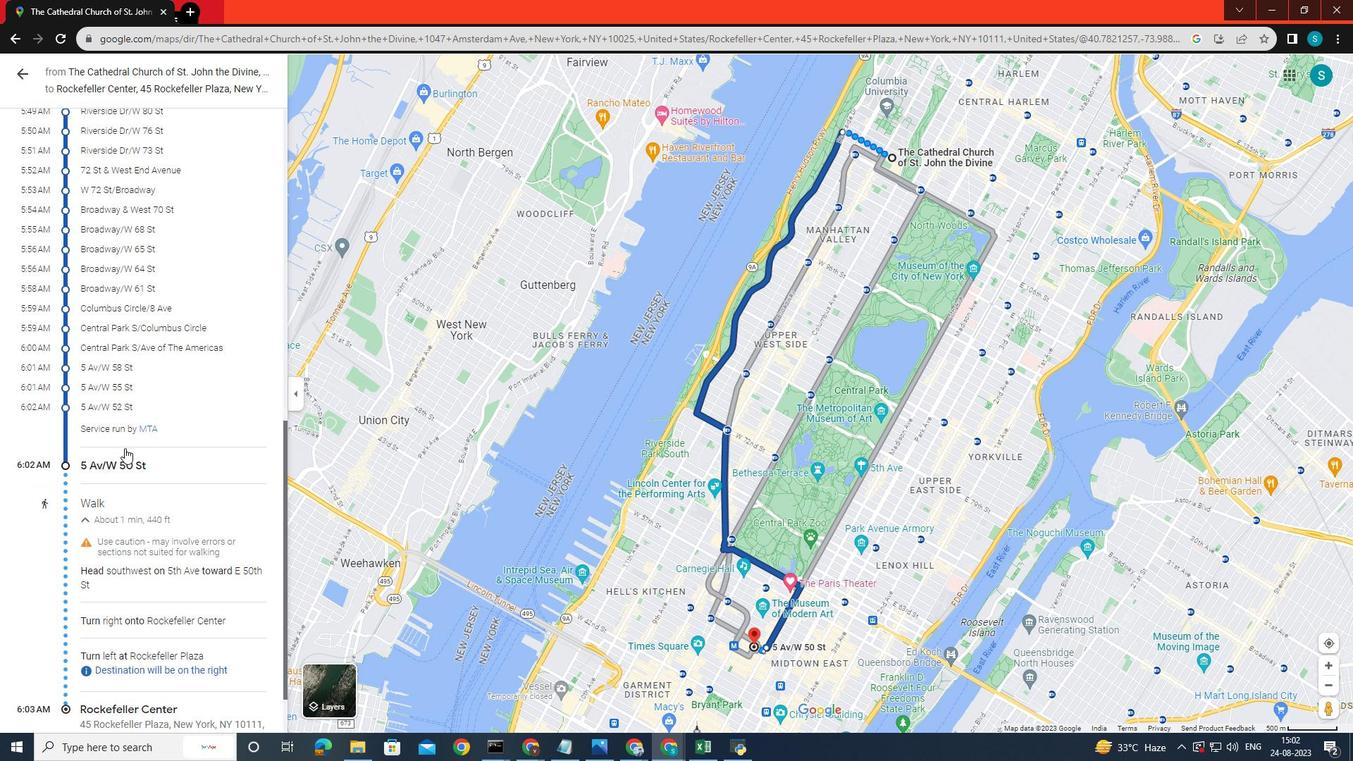 
Action: Mouse scrolled (124, 447) with delta (0, 0)
Screenshot: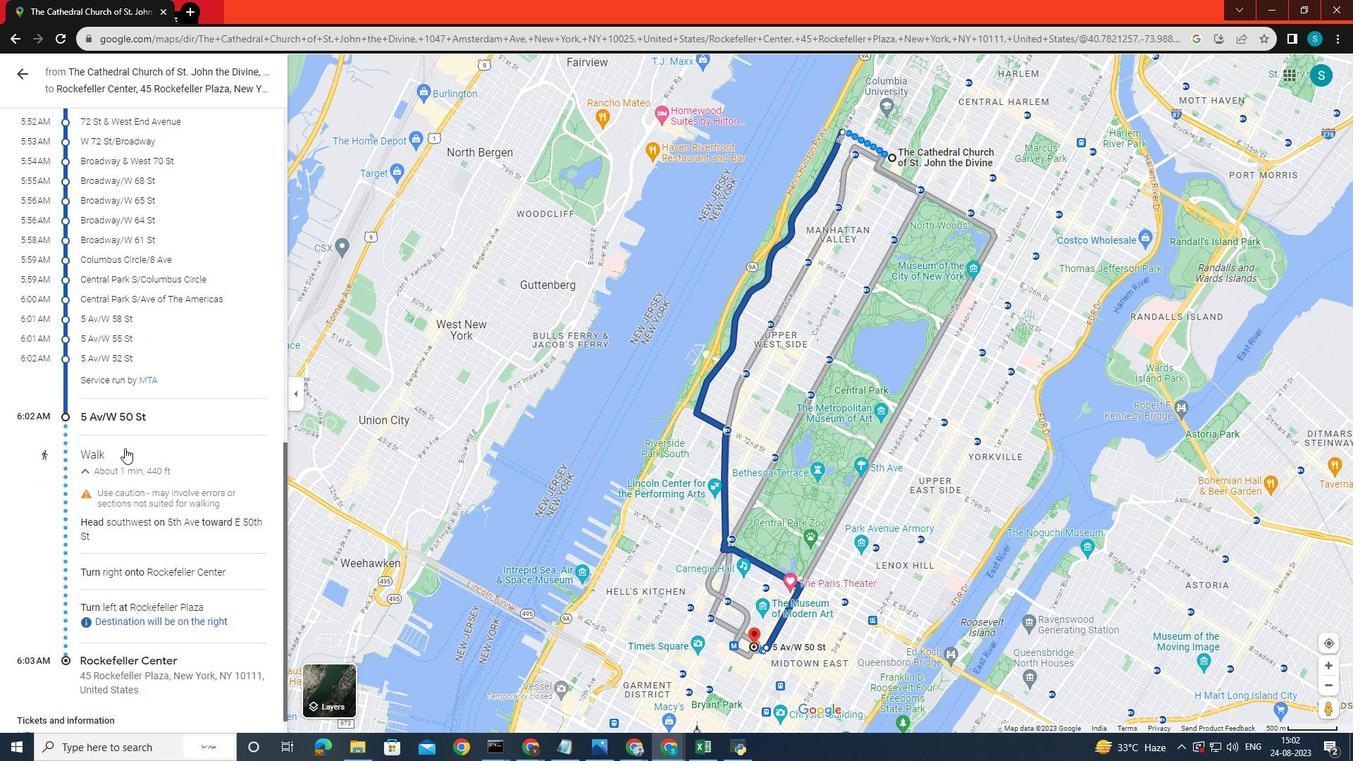 
Action: Mouse scrolled (124, 447) with delta (0, 0)
Screenshot: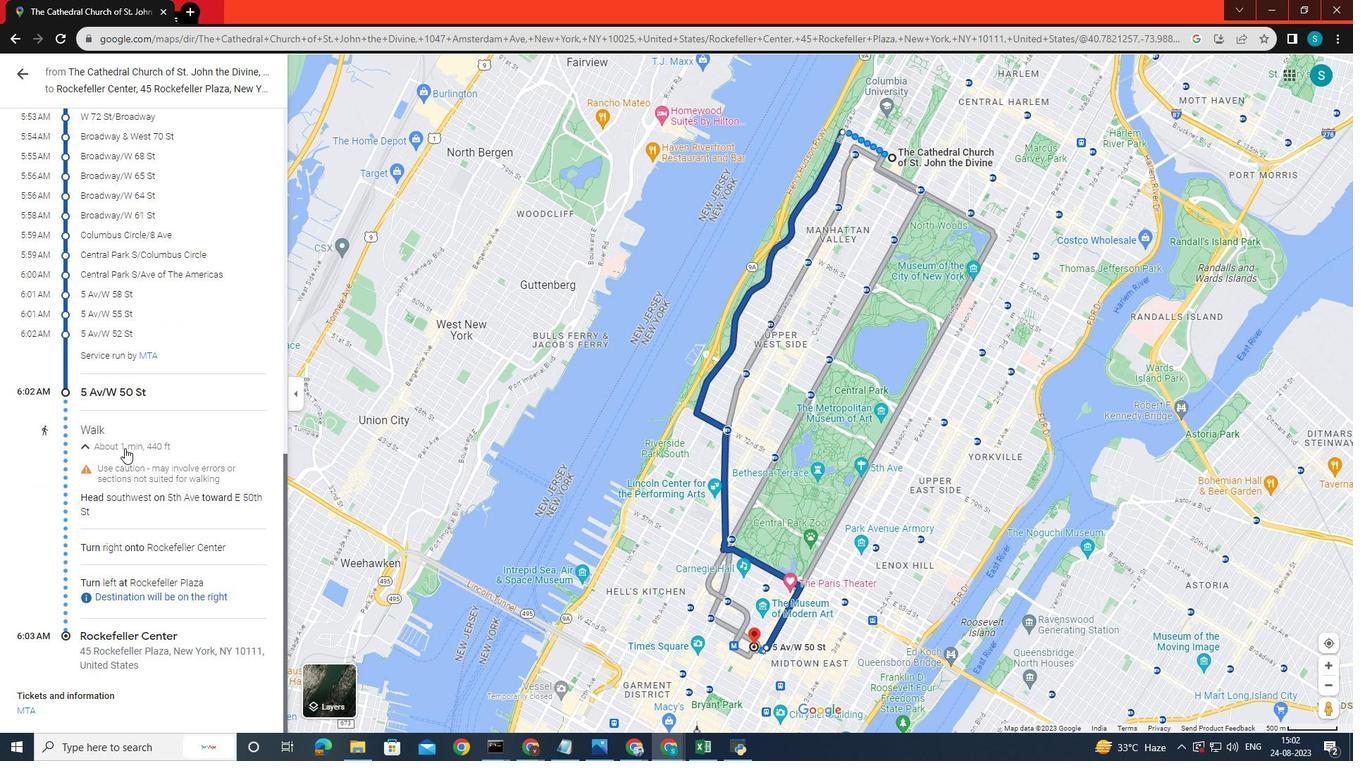 
Action: Mouse scrolled (124, 447) with delta (0, 0)
Screenshot: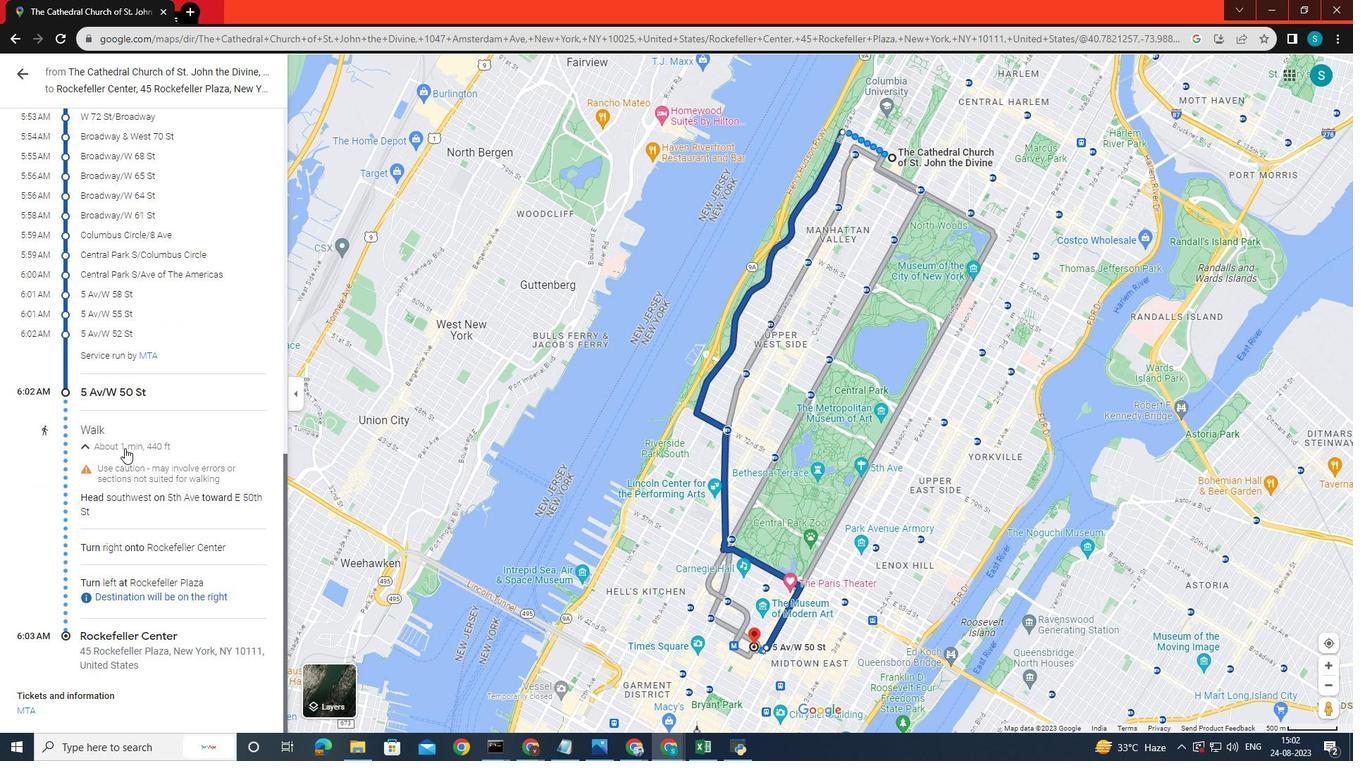 
Action: Mouse scrolled (124, 447) with delta (0, 0)
Screenshot: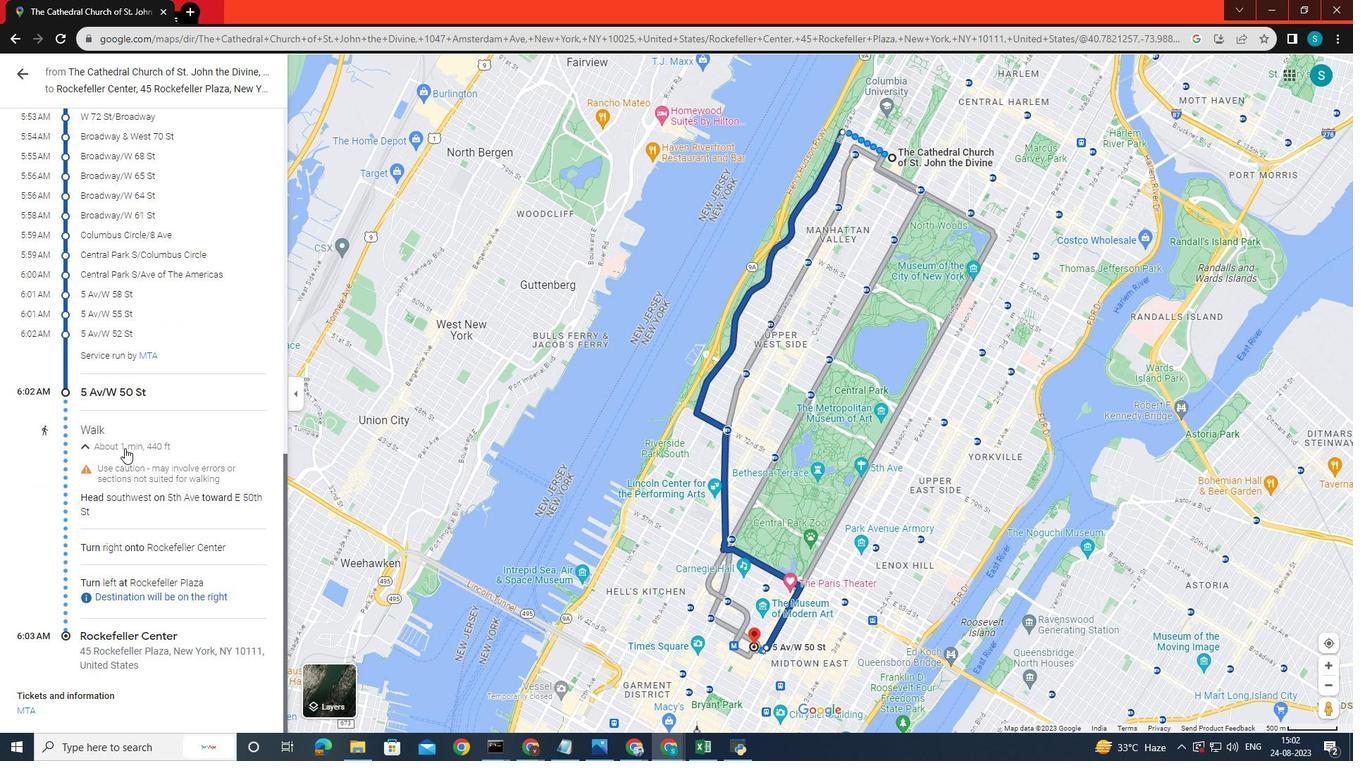 
Action: Mouse scrolled (124, 447) with delta (0, 0)
Screenshot: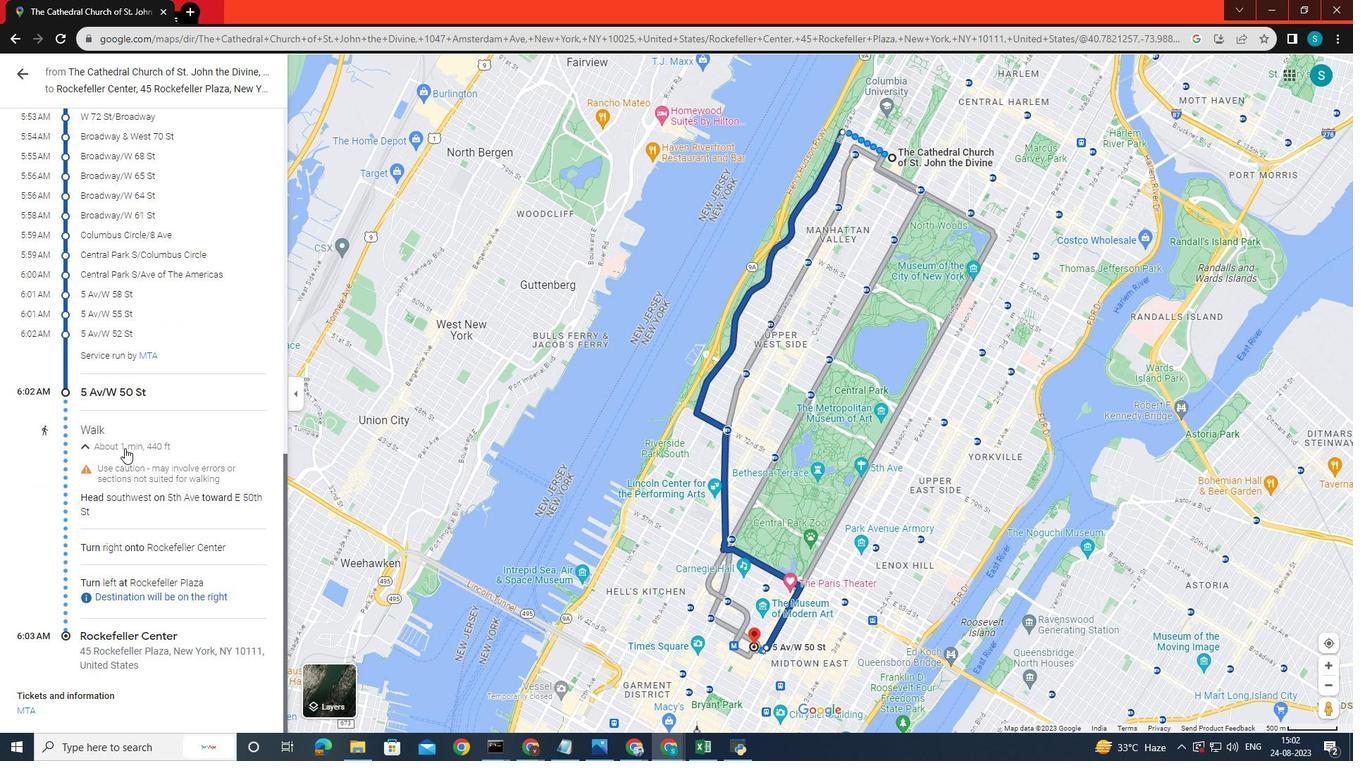 
Action: Mouse scrolled (124, 447) with delta (0, 0)
Screenshot: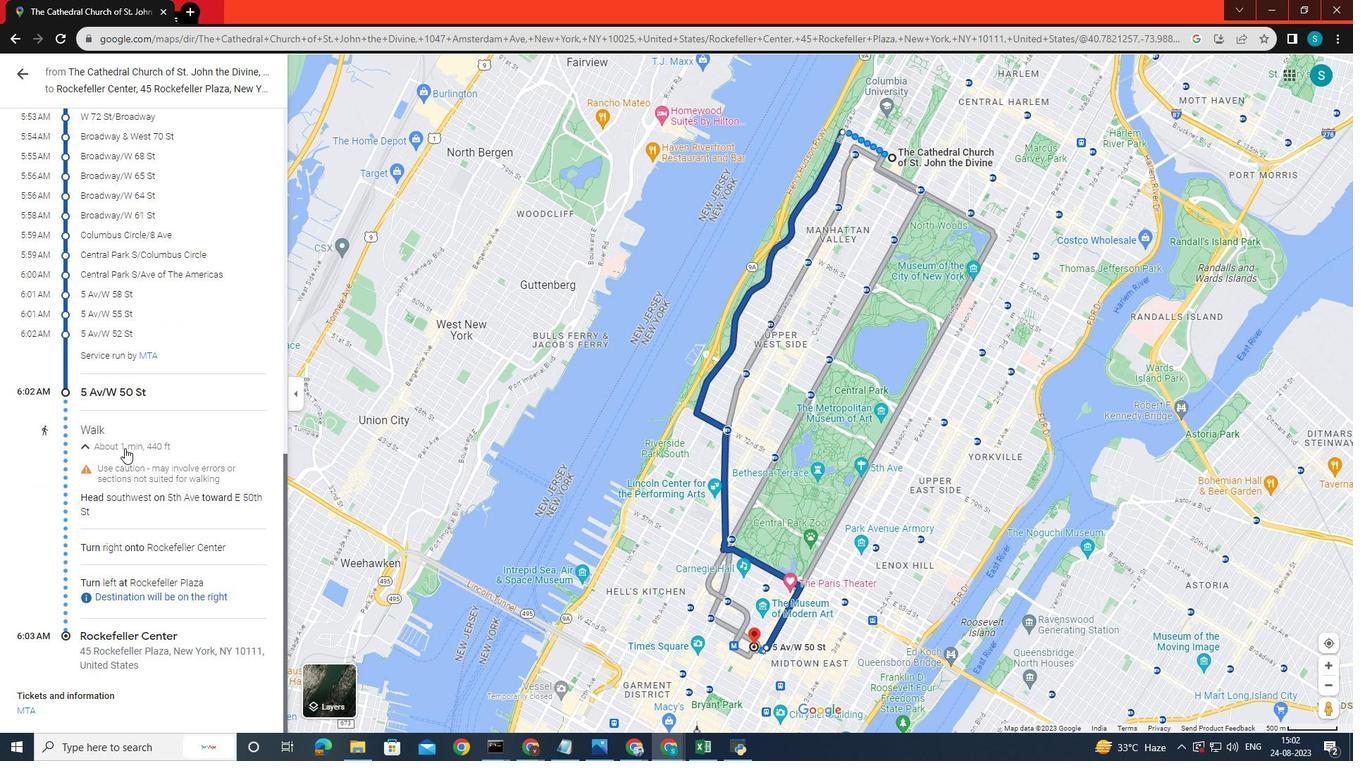 
Action: Mouse scrolled (124, 447) with delta (0, 0)
Screenshot: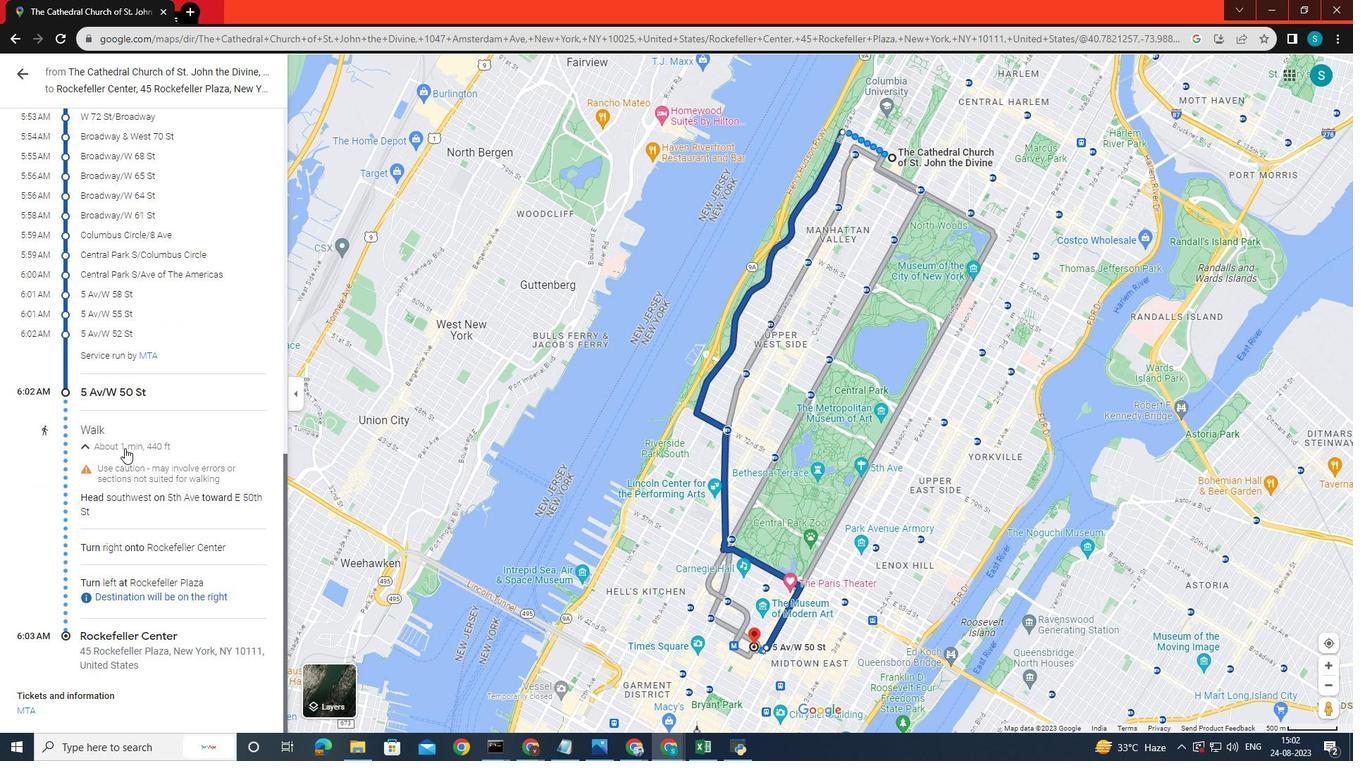 
Action: Mouse scrolled (124, 447) with delta (0, 0)
Screenshot: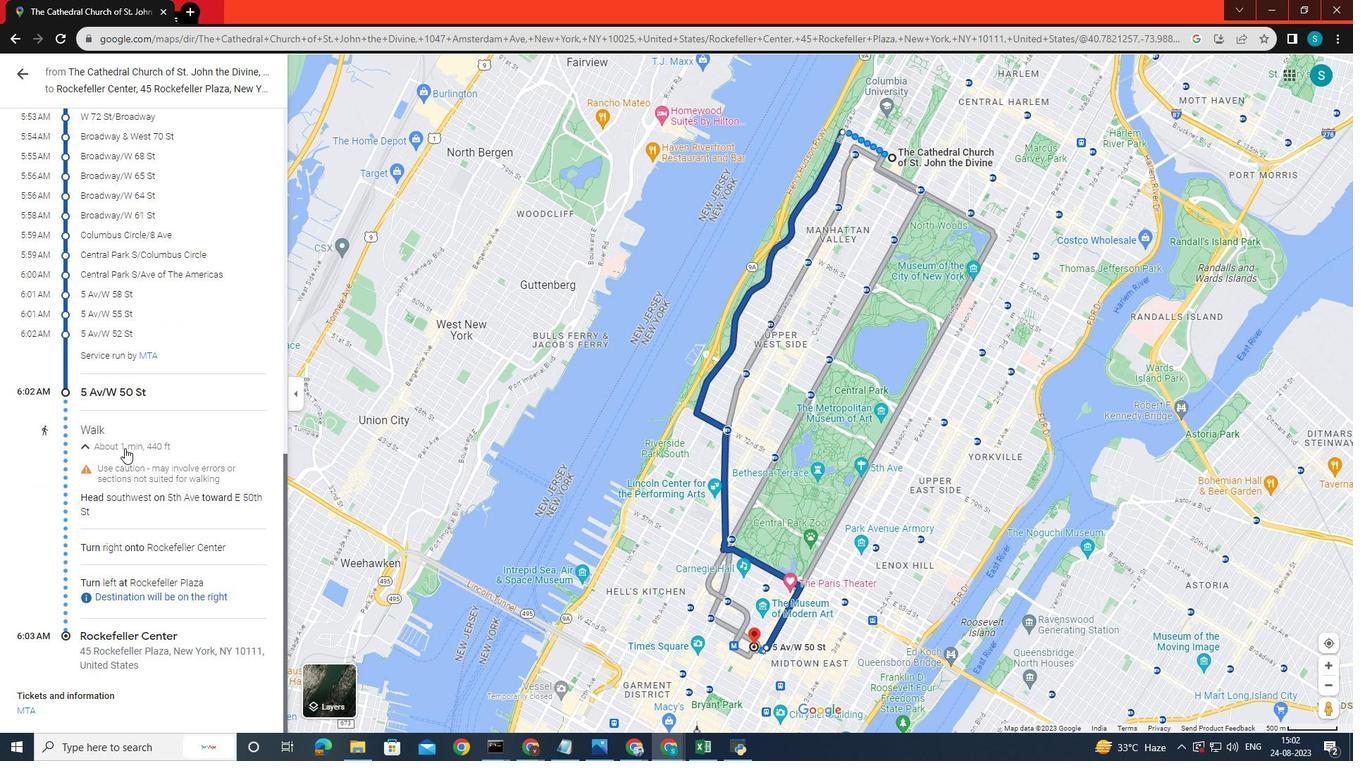 
Action: Mouse scrolled (124, 447) with delta (0, 0)
Screenshot: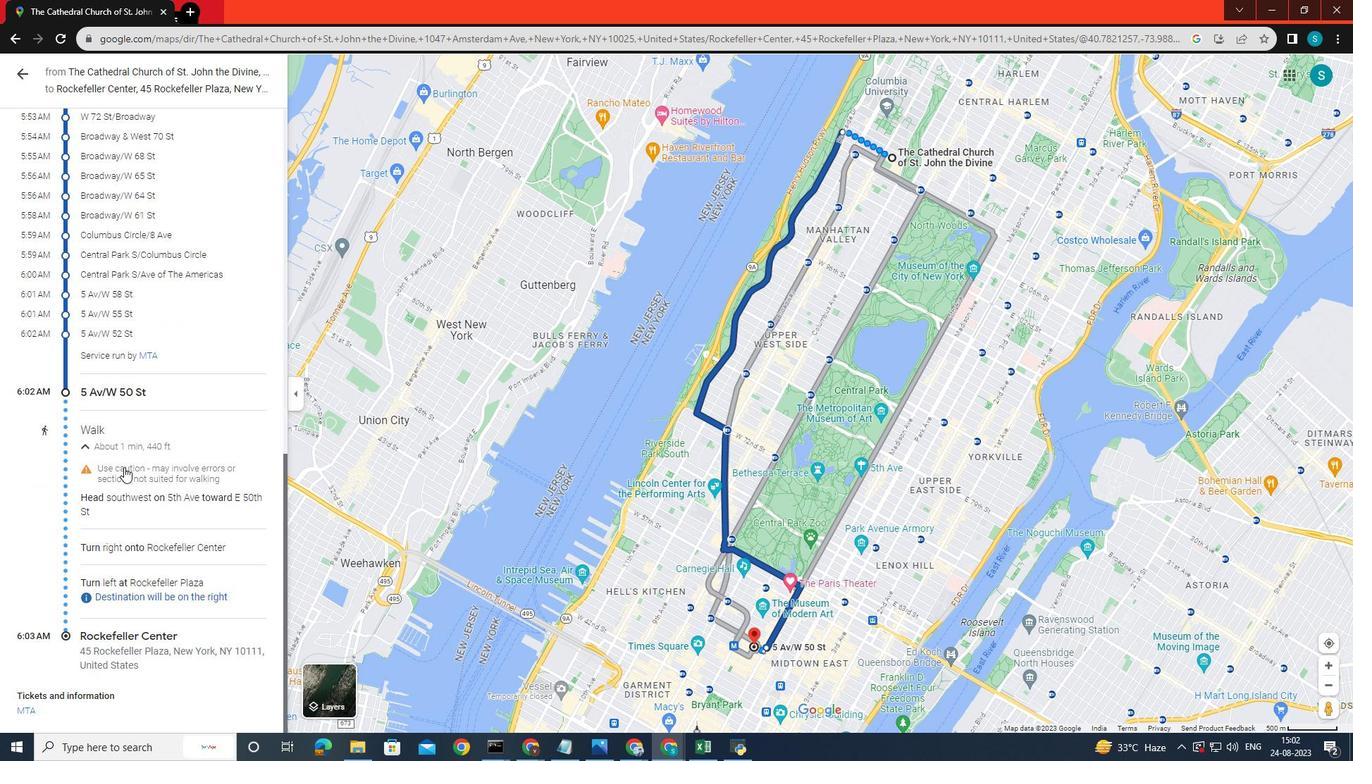 
Action: Mouse moved to (79, 624)
Screenshot: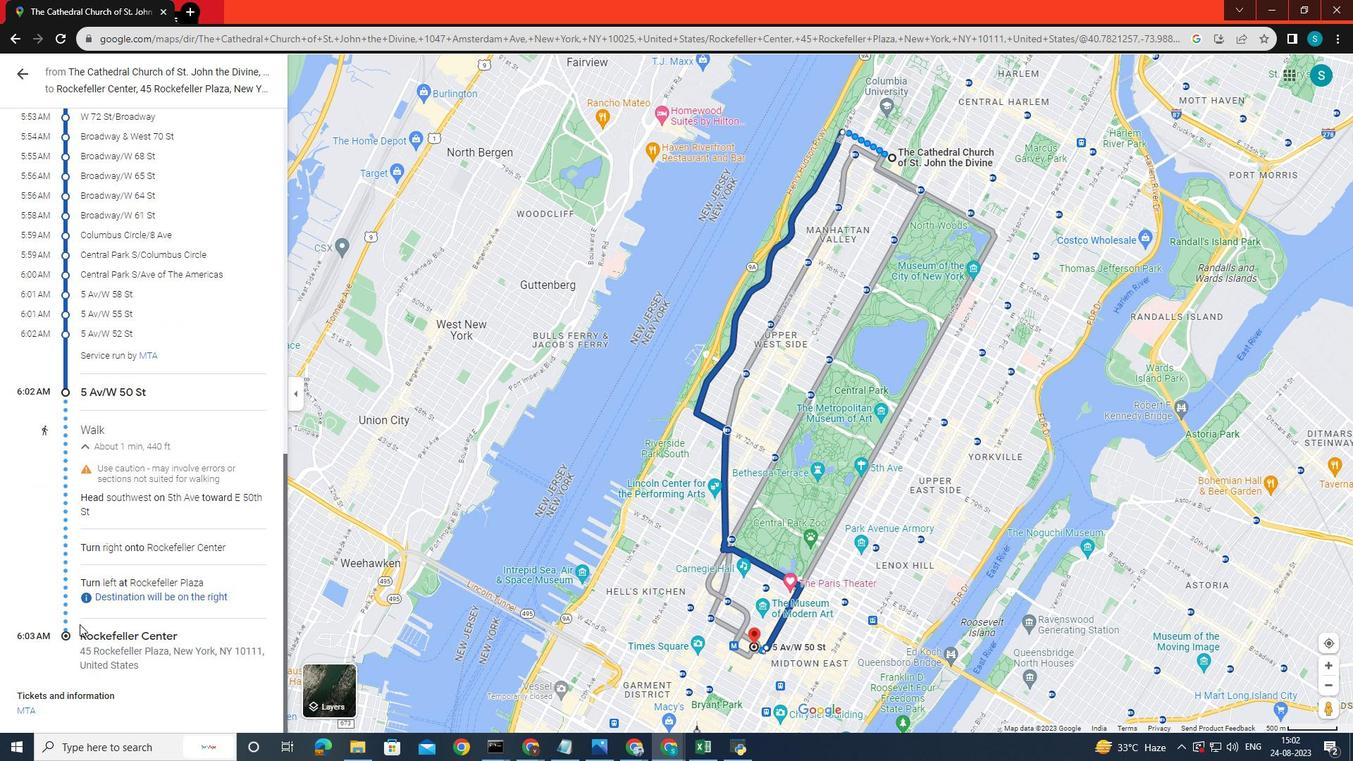 
Action: Mouse scrolled (79, 625) with delta (0, 0)
Screenshot: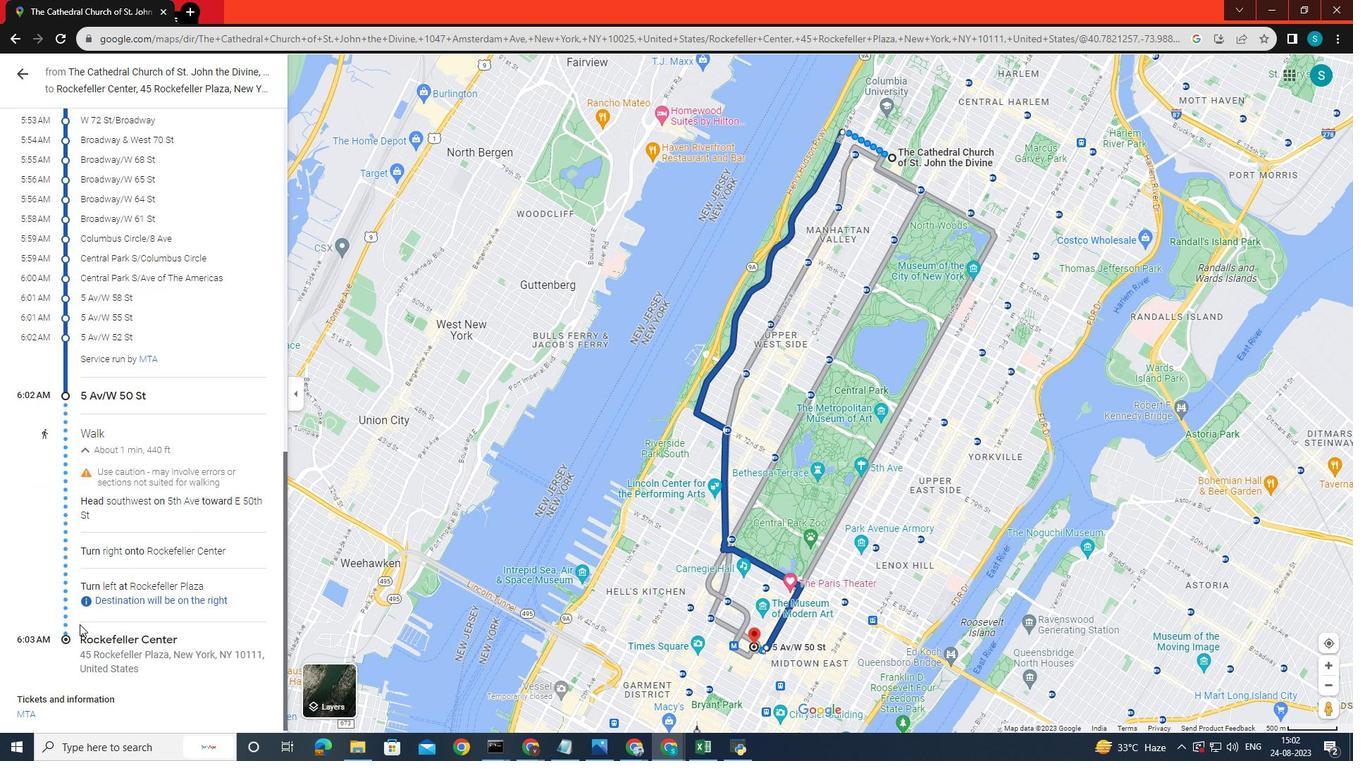 
Action: Mouse scrolled (79, 625) with delta (0, 0)
Screenshot: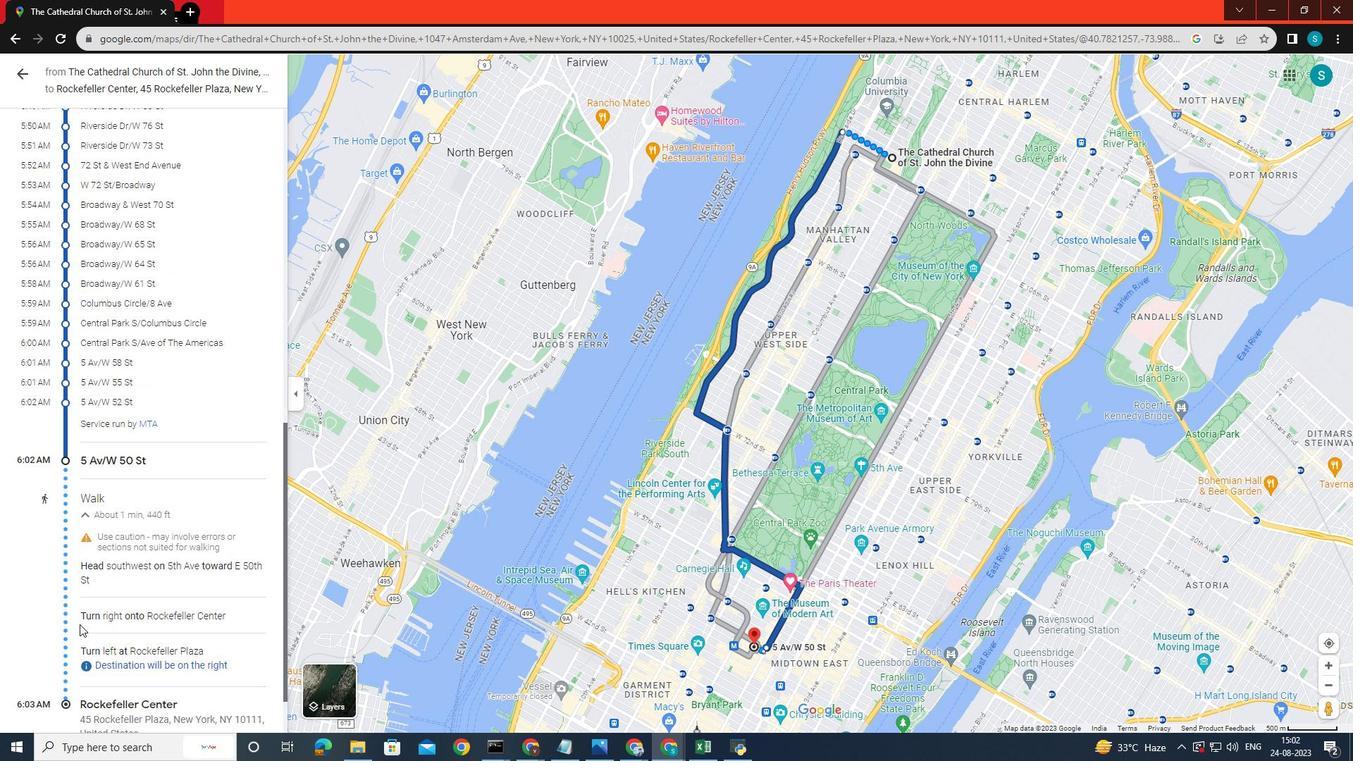 
Action: Mouse scrolled (79, 625) with delta (0, 0)
Screenshot: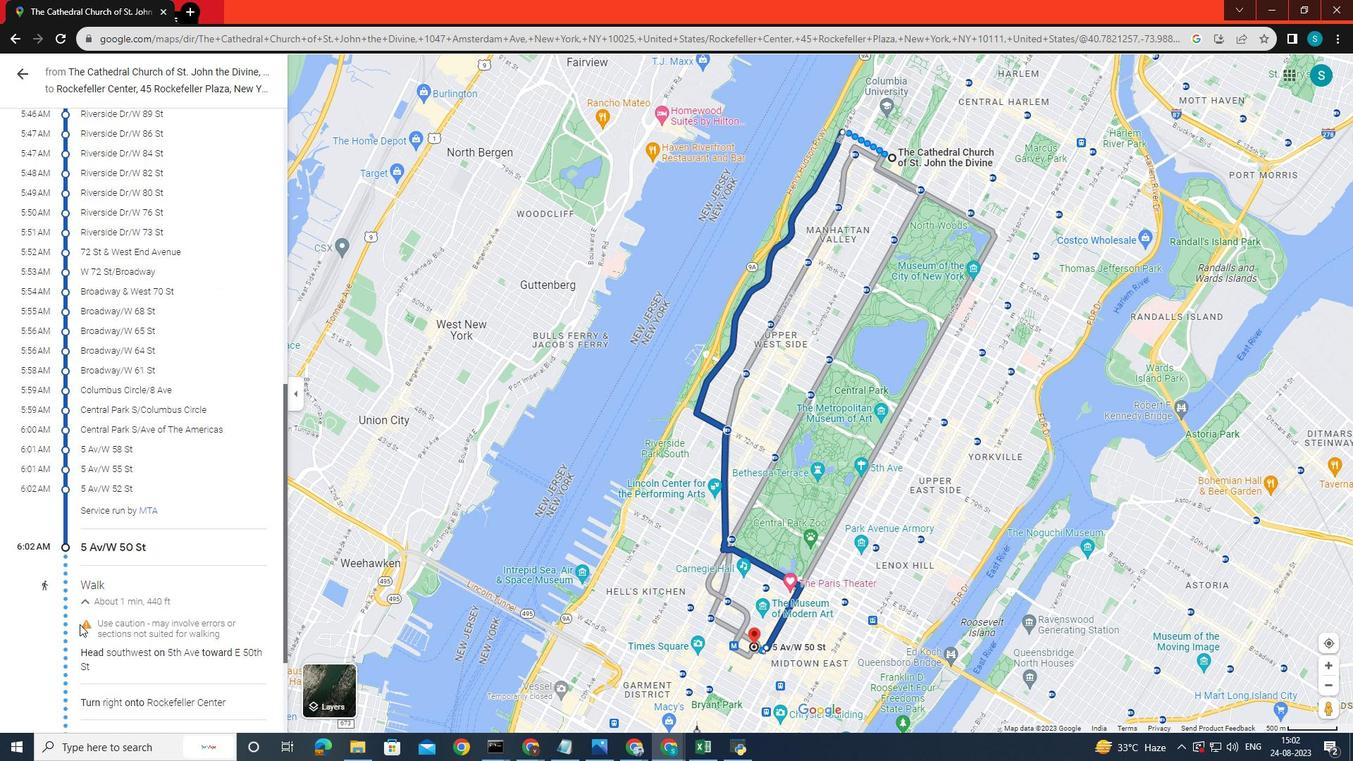 
Action: Mouse scrolled (79, 625) with delta (0, 0)
Screenshot: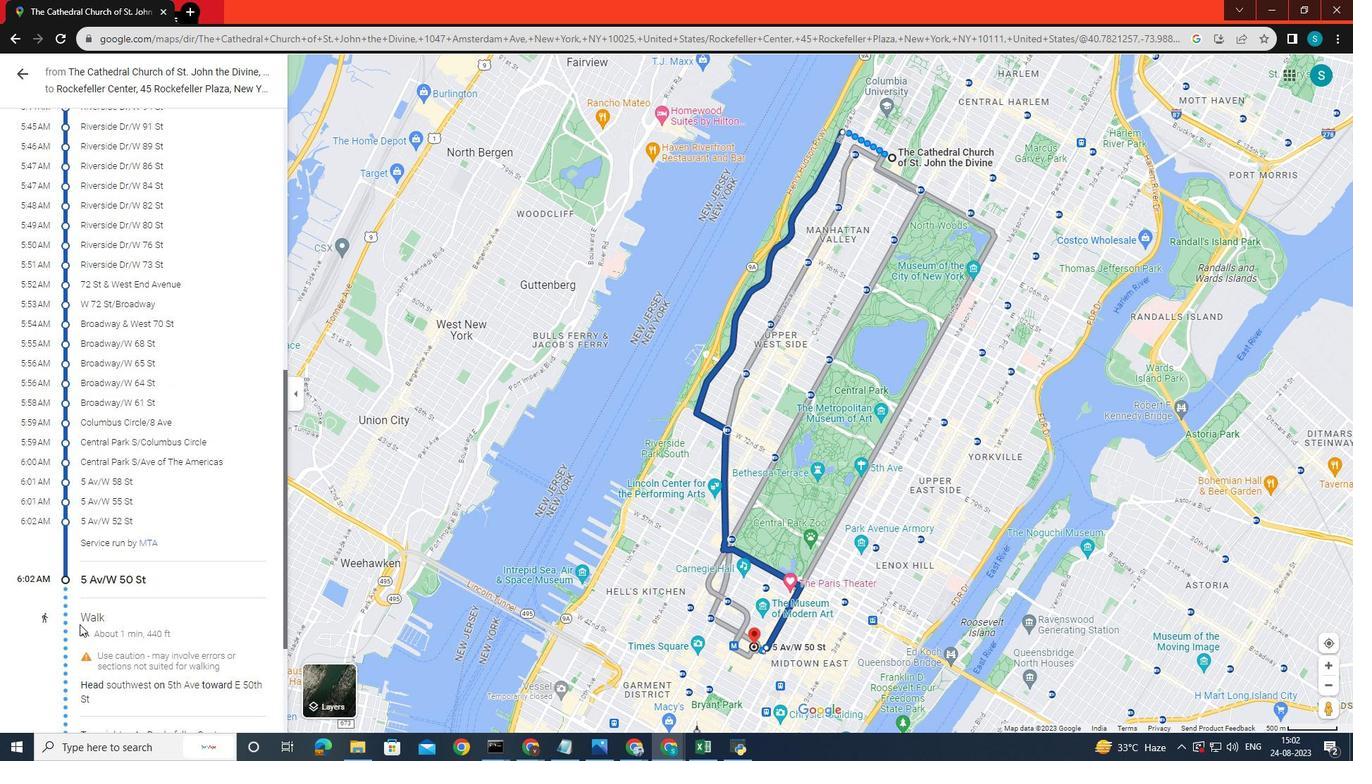 
Action: Mouse scrolled (79, 625) with delta (0, 0)
Screenshot: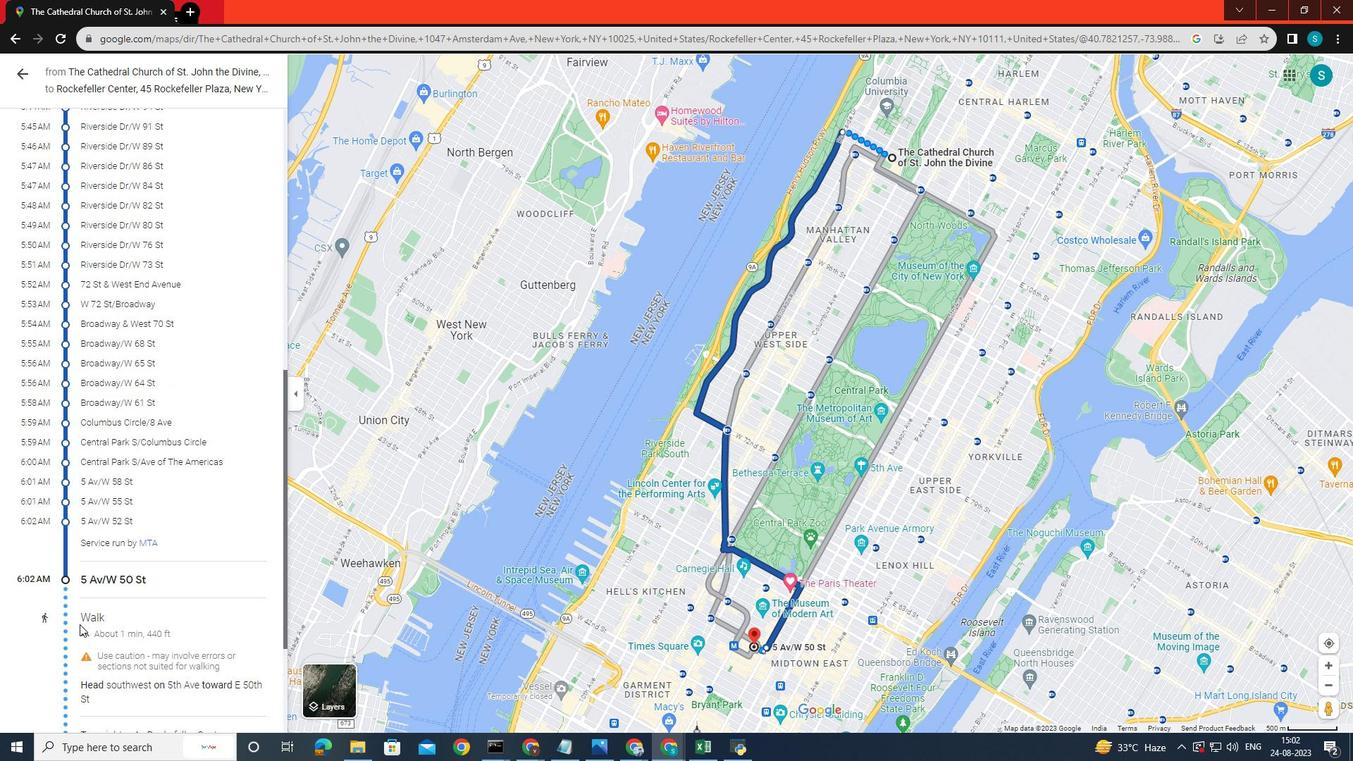 
Action: Mouse scrolled (79, 625) with delta (0, 0)
Screenshot: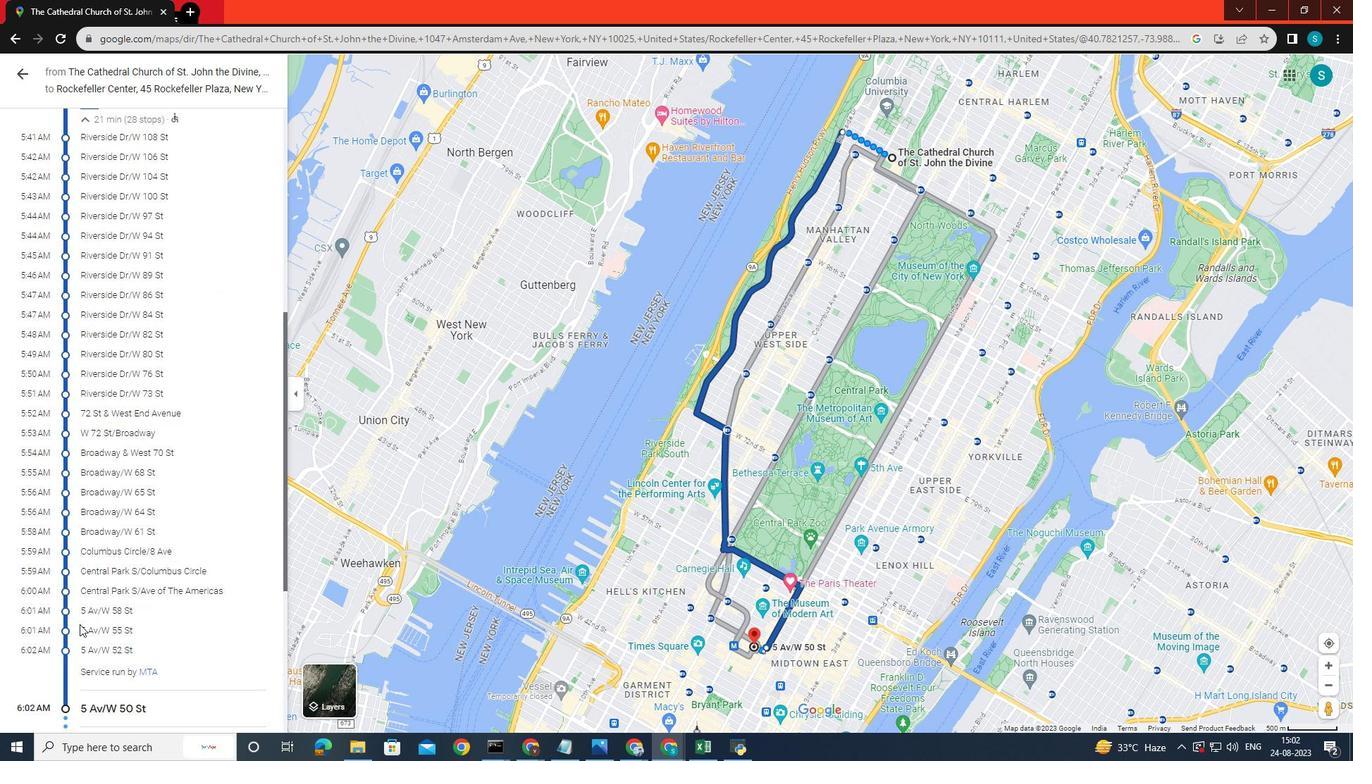 
Action: Mouse scrolled (79, 625) with delta (0, 0)
Screenshot: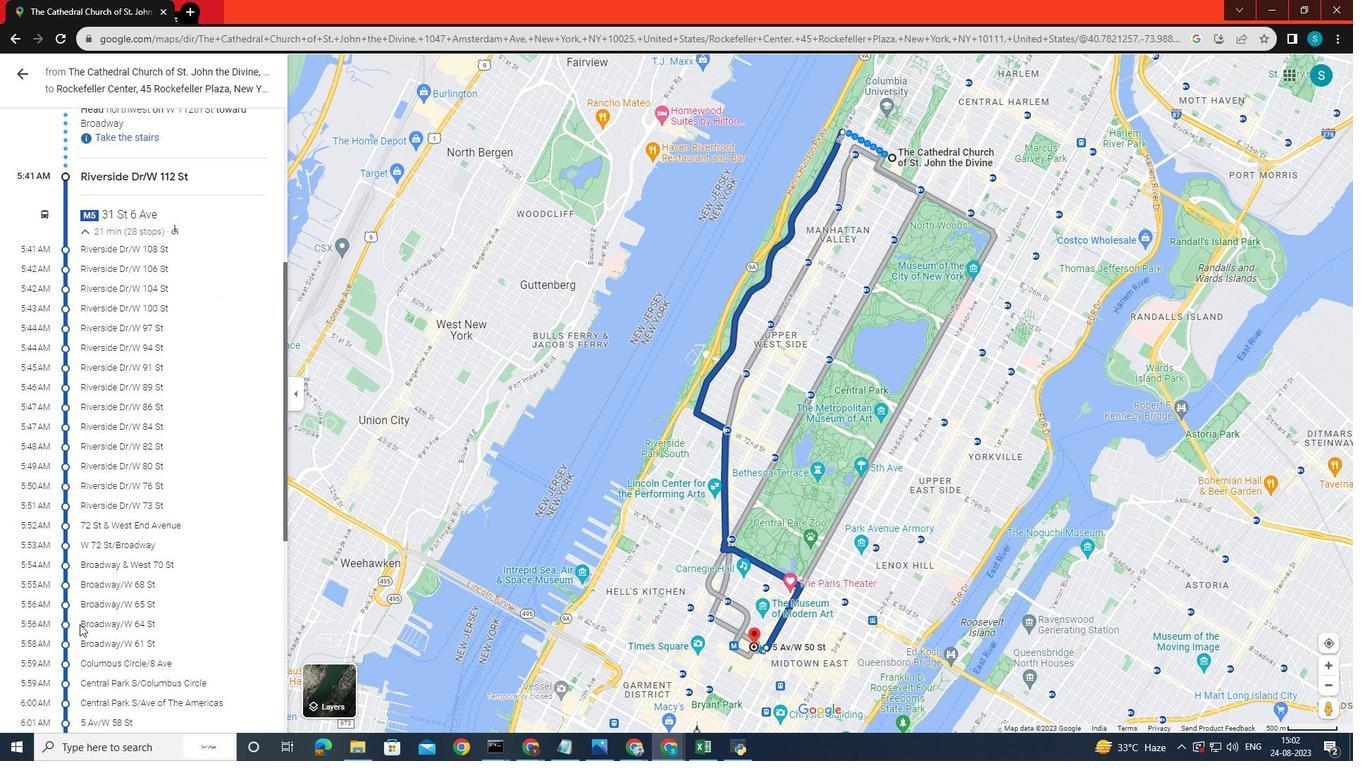 
Action: Mouse scrolled (79, 625) with delta (0, 0)
Screenshot: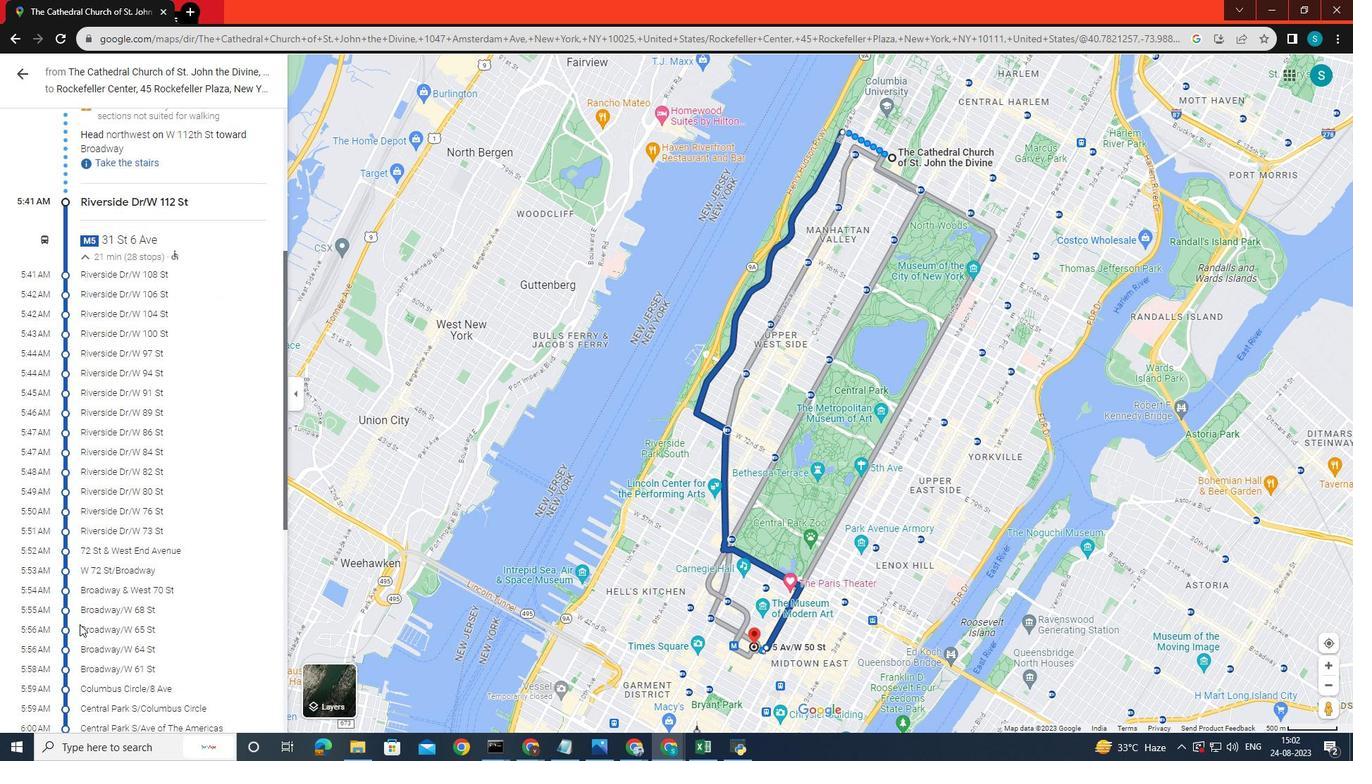 
Action: Mouse scrolled (79, 625) with delta (0, 0)
Screenshot: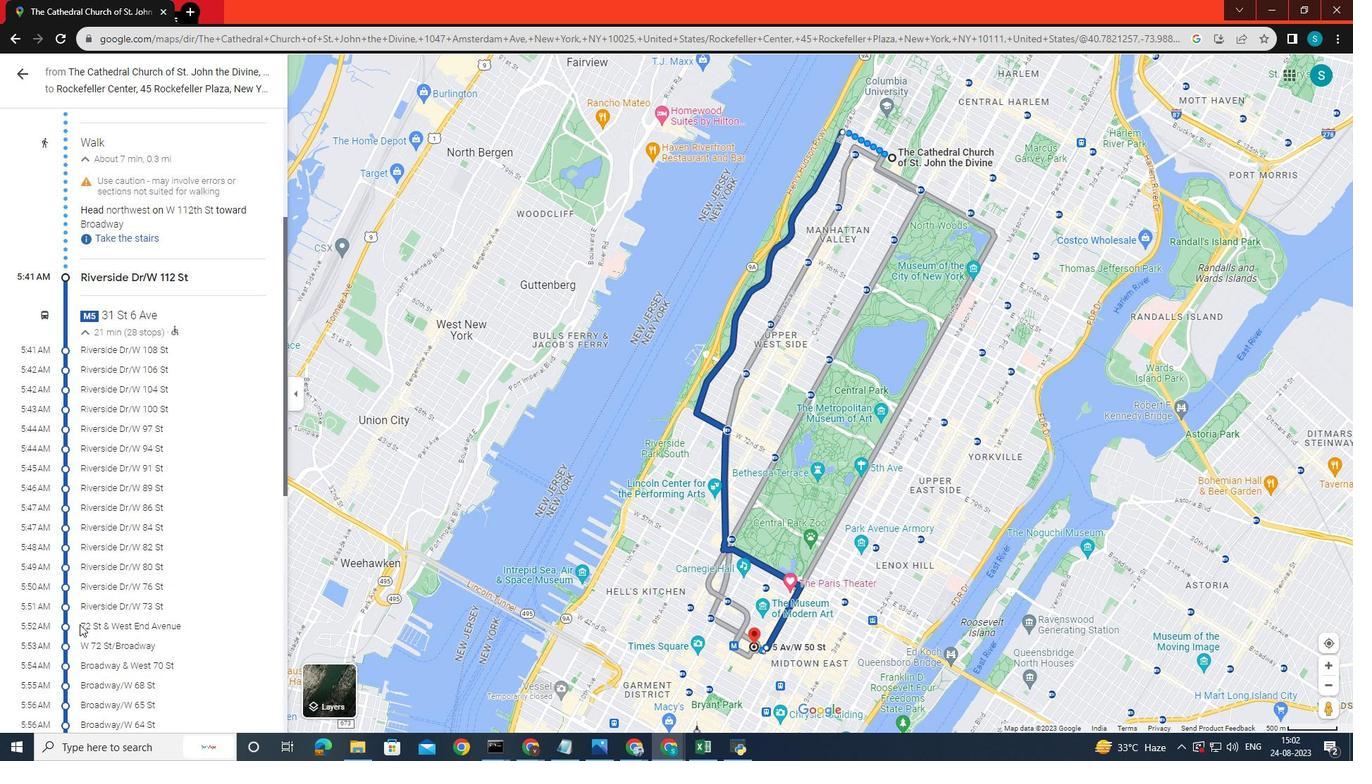 
Action: Mouse scrolled (79, 625) with delta (0, 0)
Screenshot: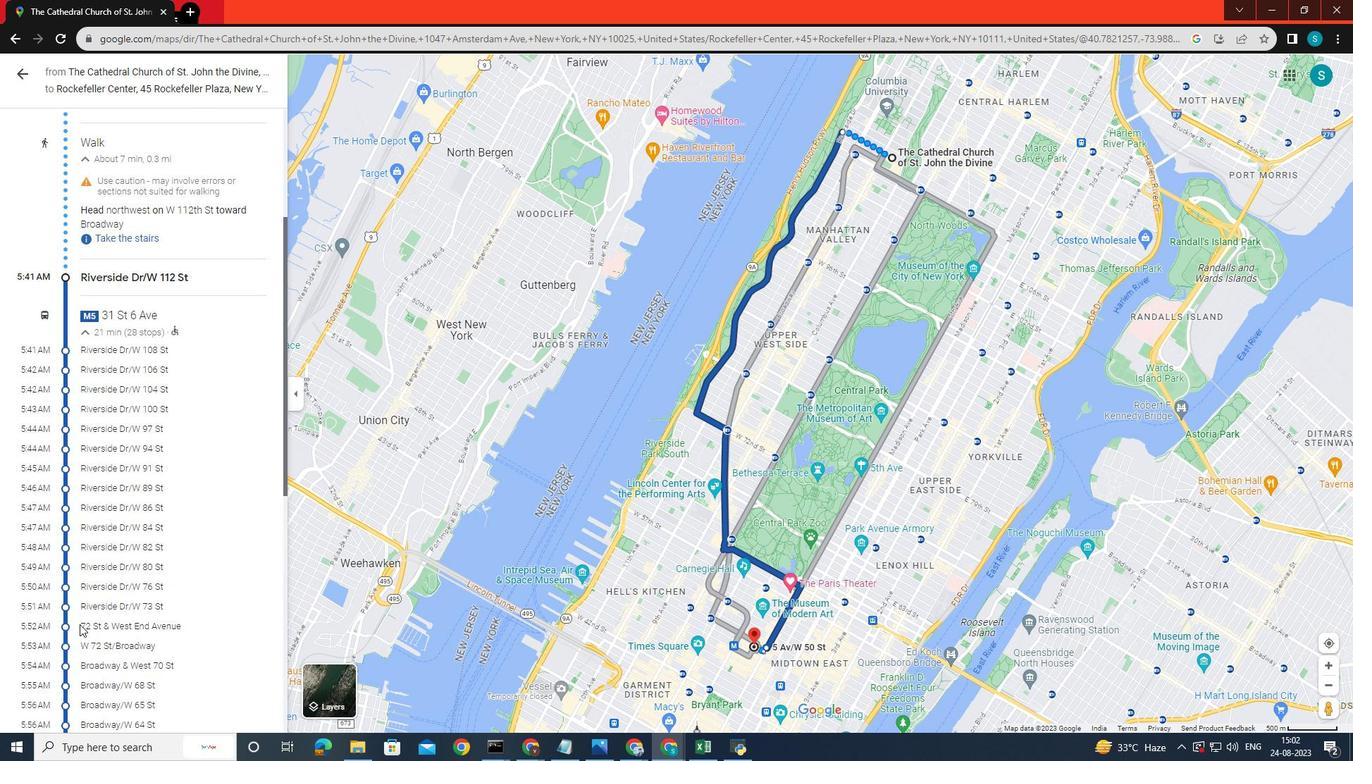 
Action: Mouse scrolled (79, 625) with delta (0, 0)
Screenshot: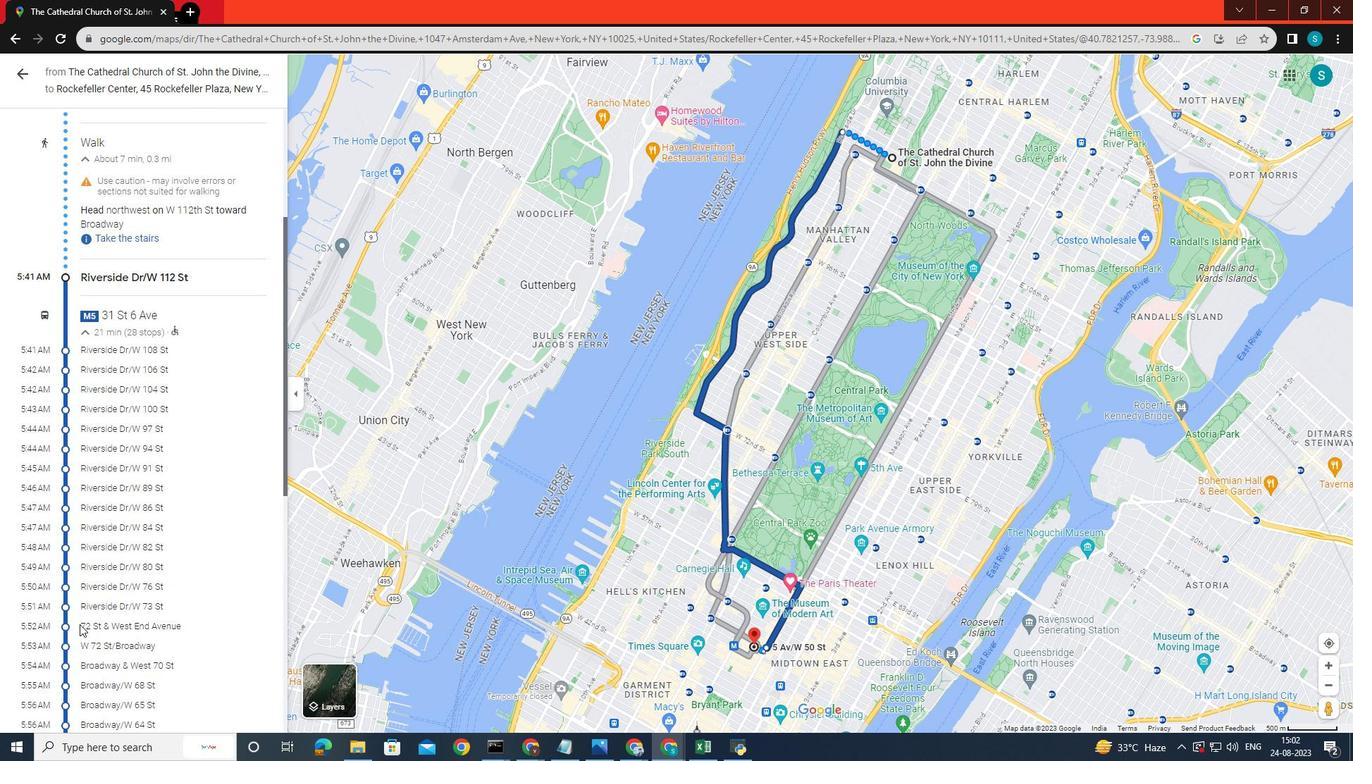 
Action: Mouse scrolled (79, 625) with delta (0, 0)
Screenshot: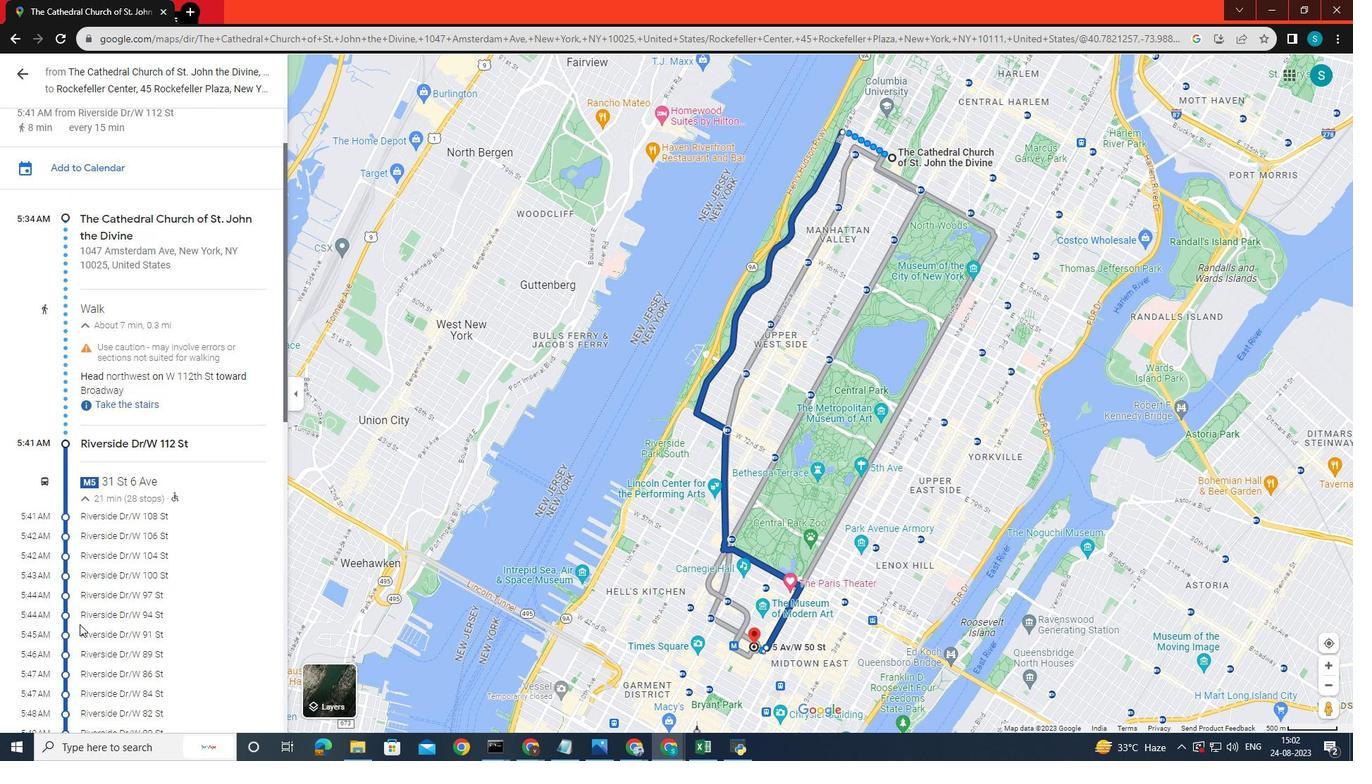 
Action: Mouse scrolled (79, 625) with delta (0, 0)
Screenshot: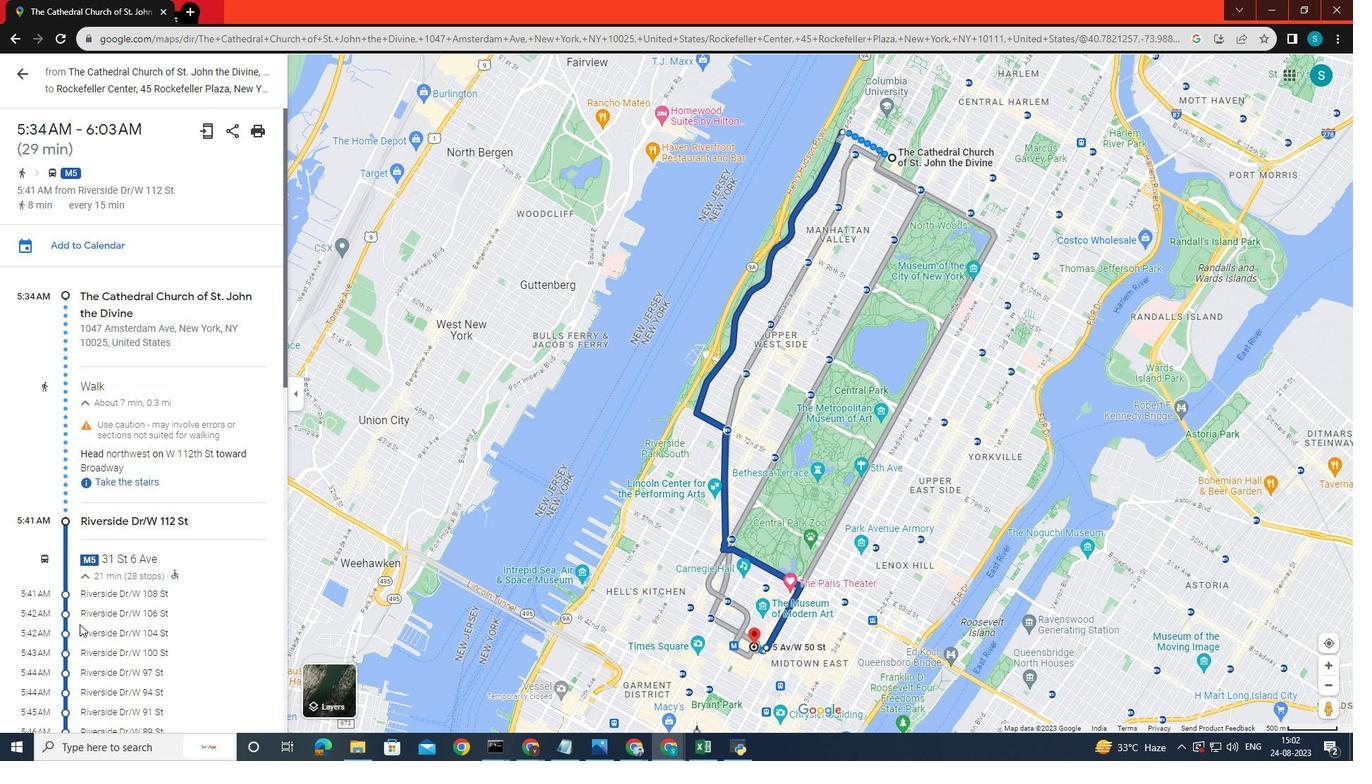 
Action: Mouse scrolled (79, 625) with delta (0, 0)
Screenshot: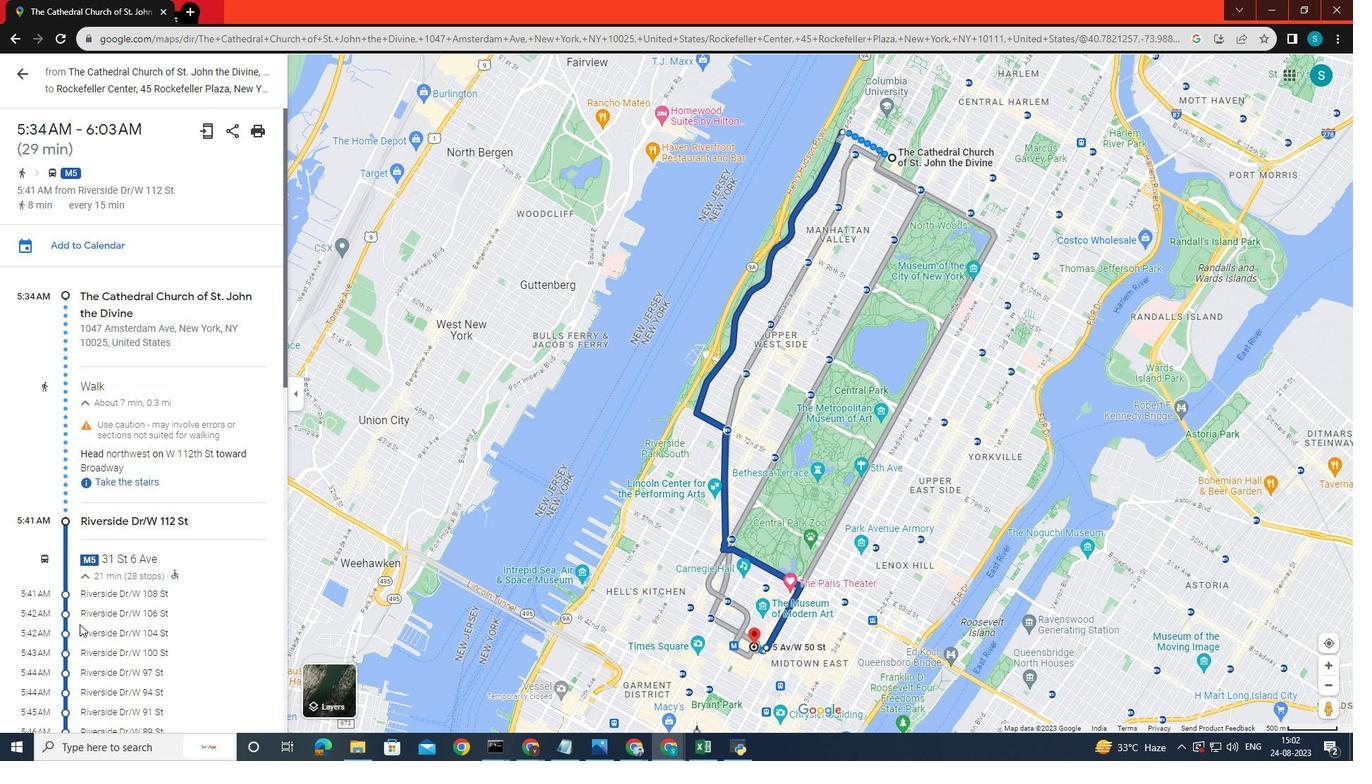 
Action: Mouse scrolled (79, 625) with delta (0, 0)
Screenshot: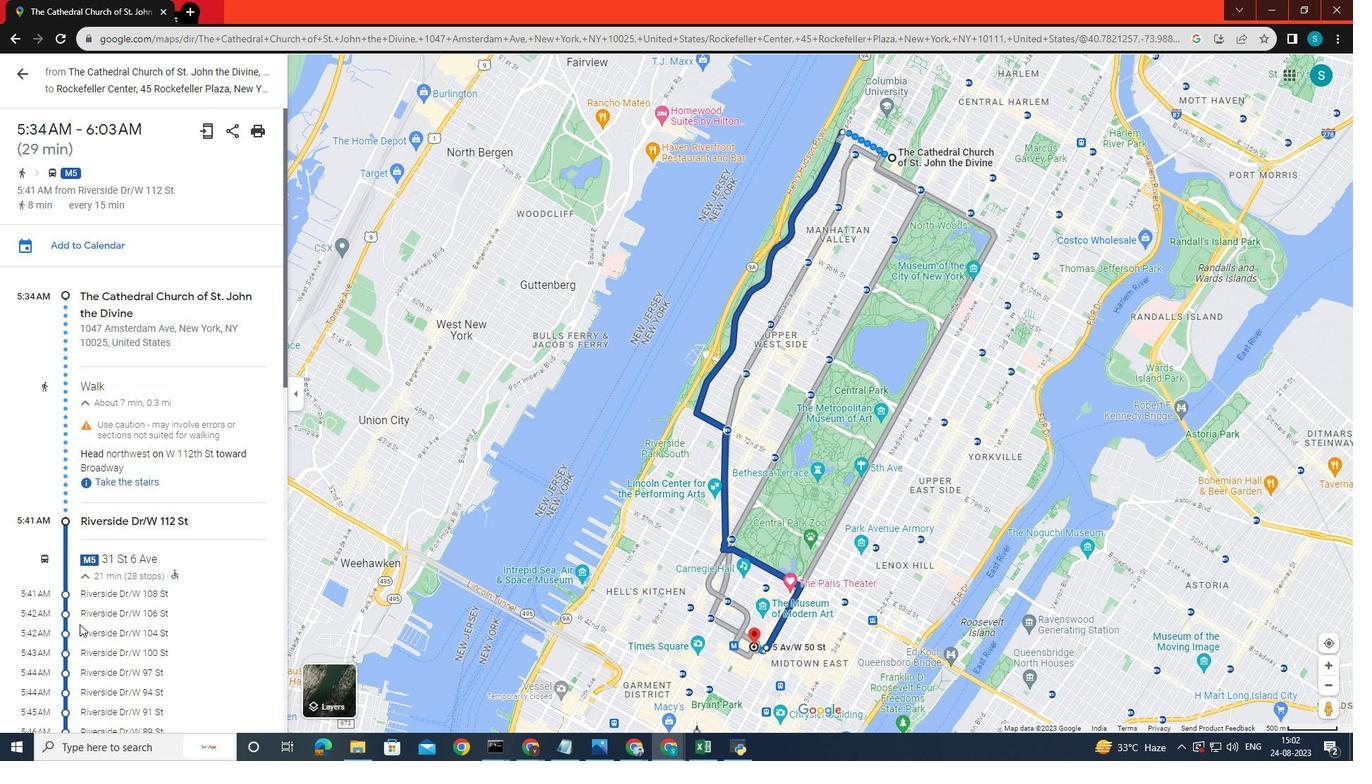 
Action: Mouse scrolled (79, 625) with delta (0, 0)
Screenshot: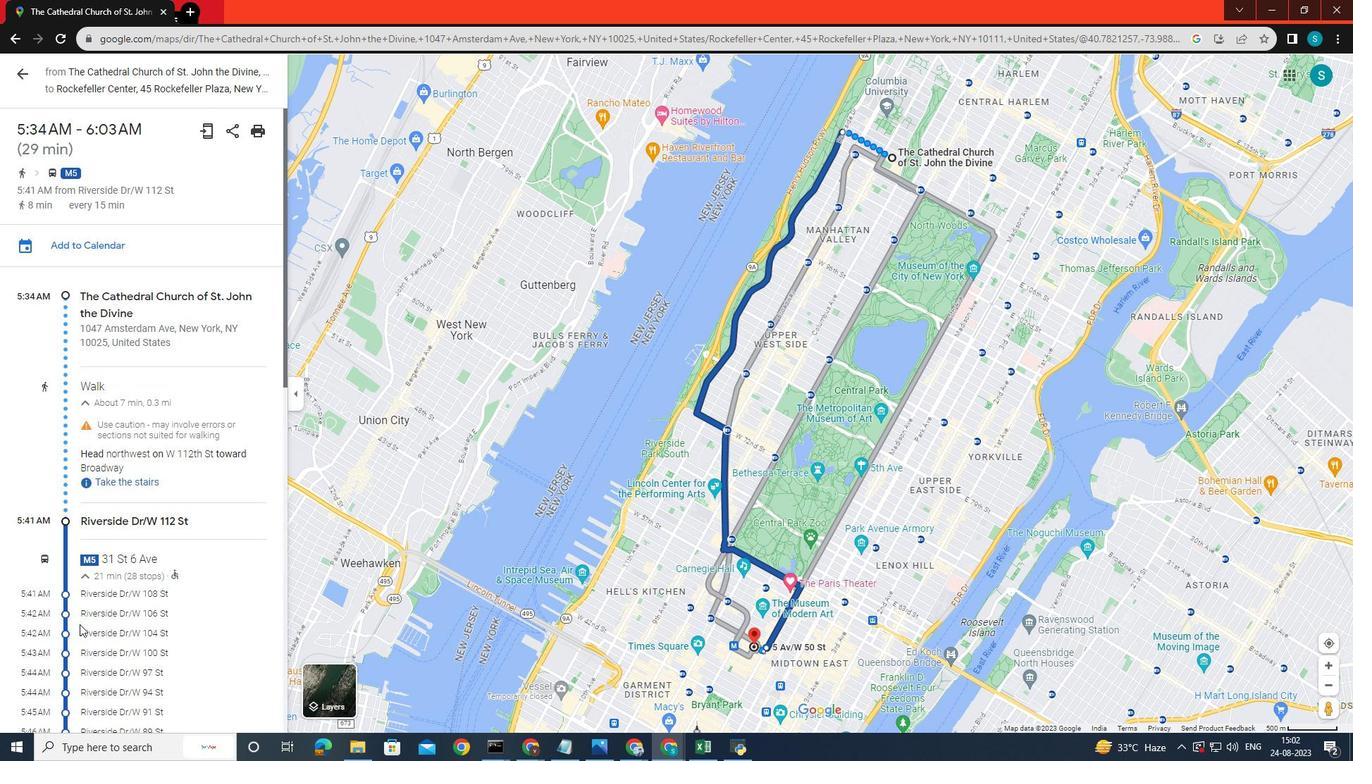 
Action: Mouse scrolled (79, 625) with delta (0, 0)
Screenshot: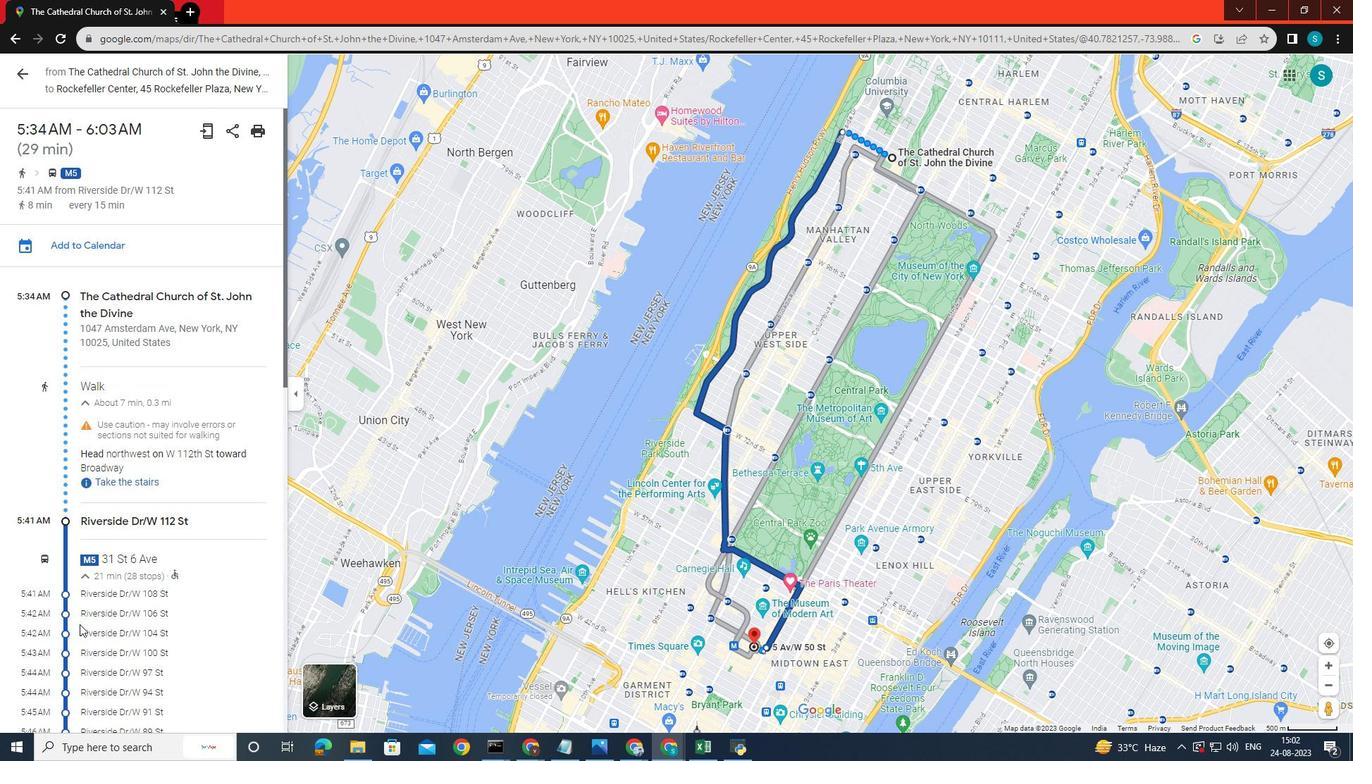 
Action: Mouse scrolled (79, 625) with delta (0, 0)
Screenshot: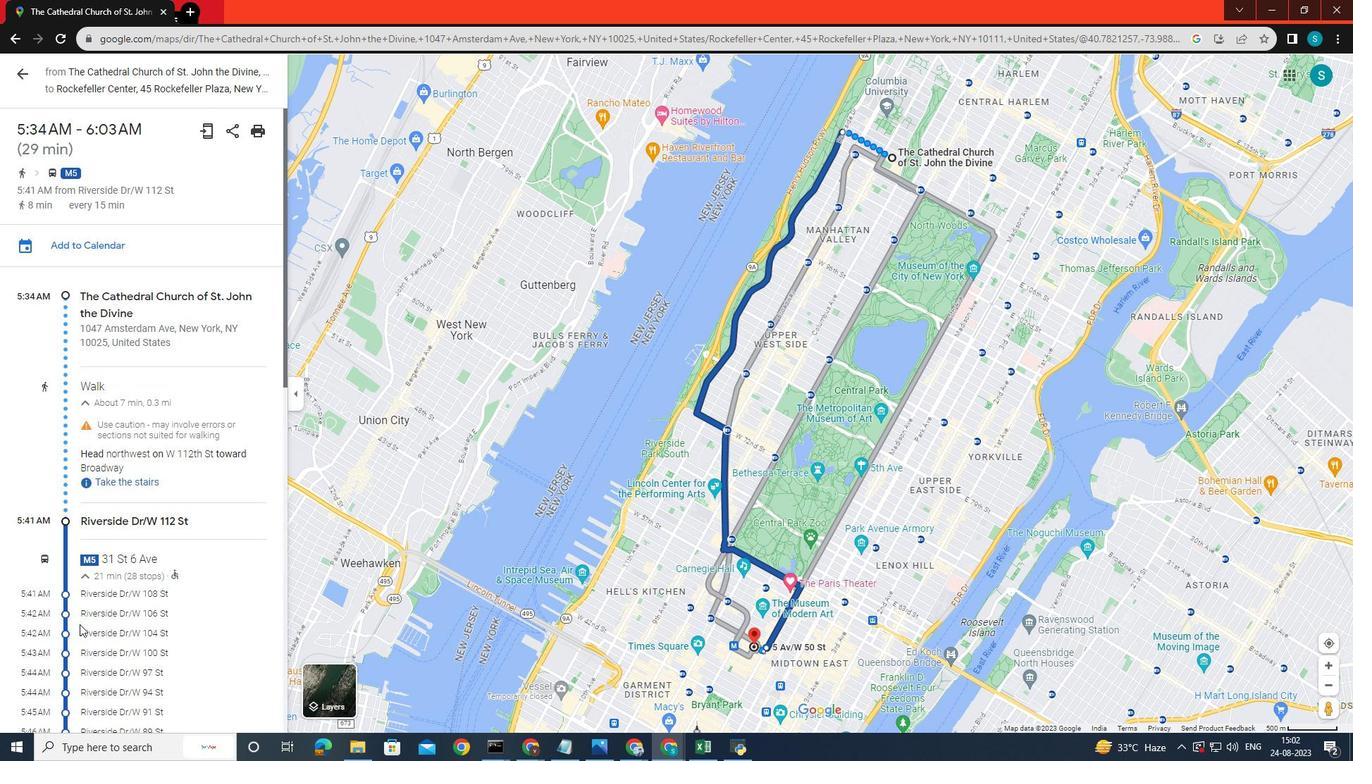 
Action: Mouse scrolled (79, 625) with delta (0, 0)
Screenshot: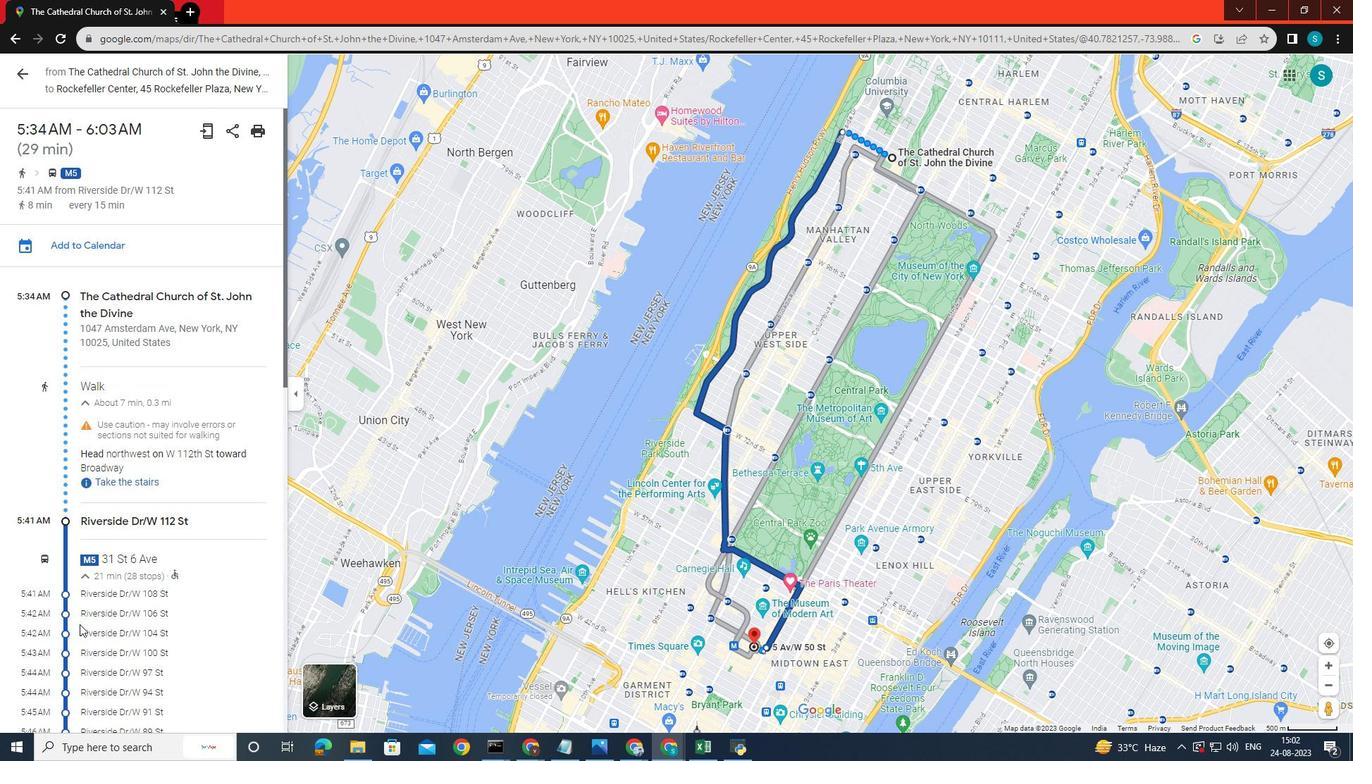 
Action: Mouse scrolled (79, 625) with delta (0, 0)
Screenshot: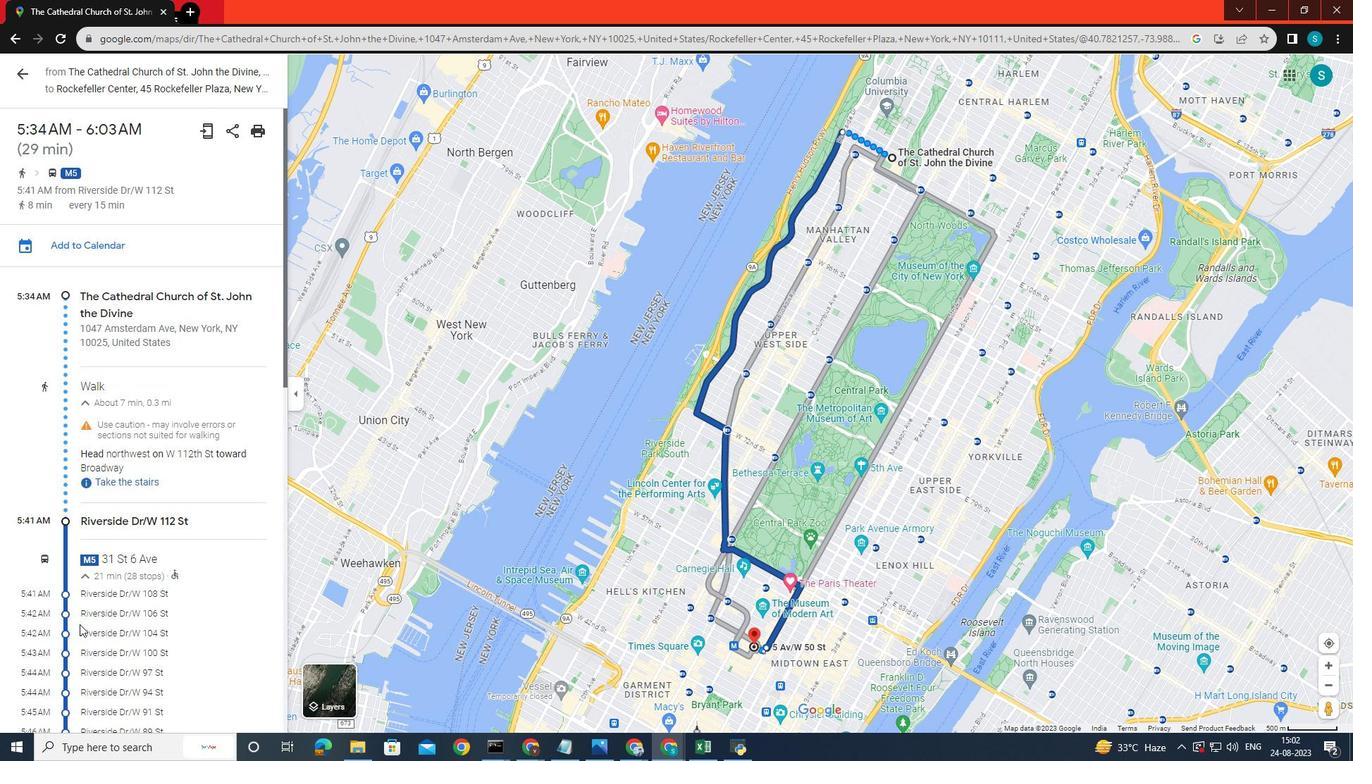 
Action: Mouse scrolled (79, 625) with delta (0, 0)
Screenshot: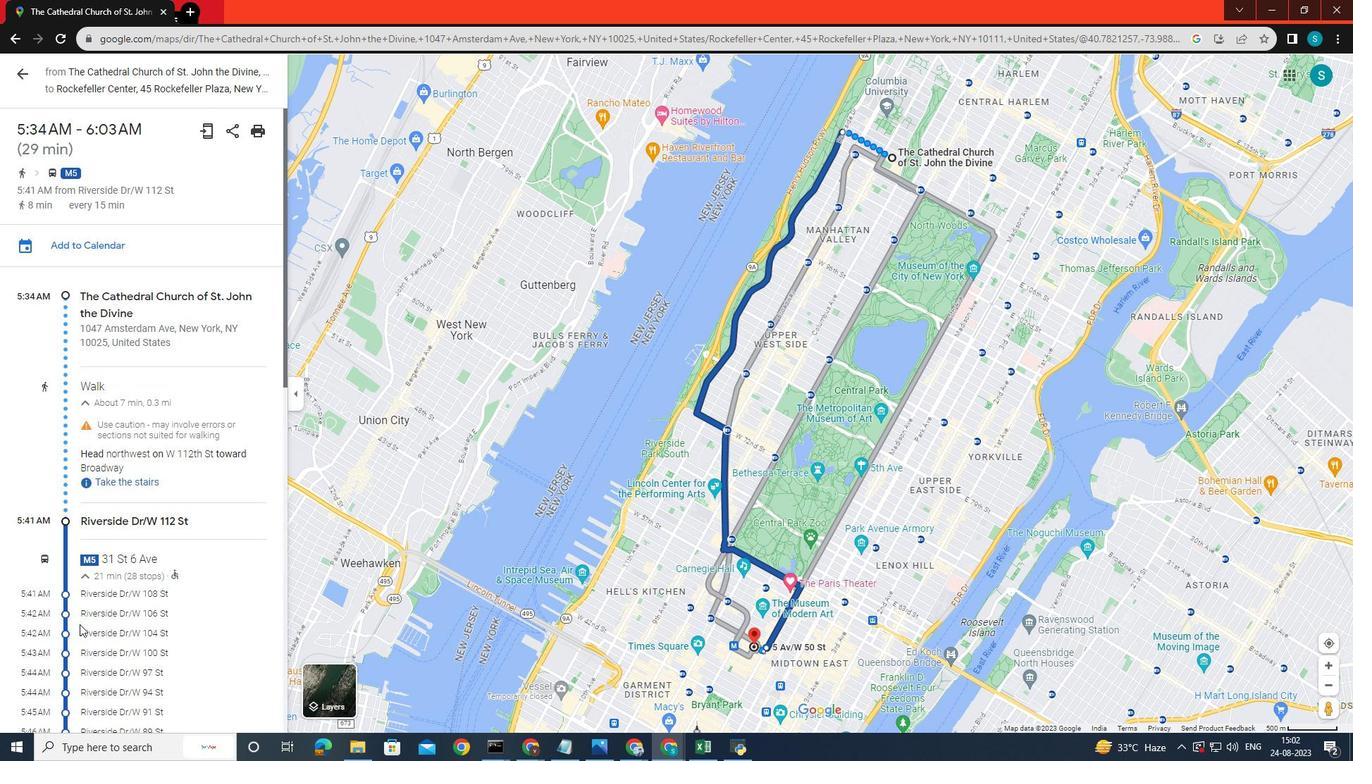 
Action: Mouse scrolled (79, 625) with delta (0, 0)
Screenshot: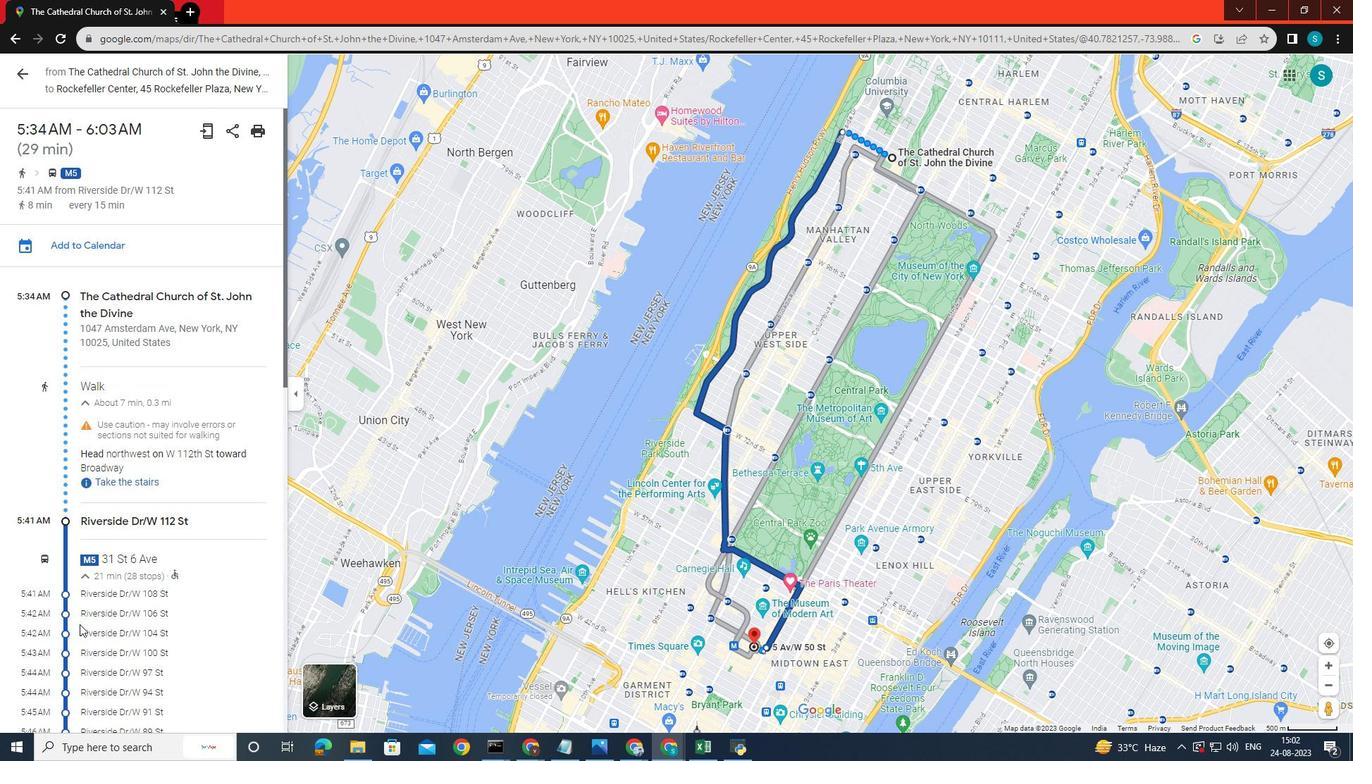 
Action: Mouse scrolled (79, 625) with delta (0, 0)
Screenshot: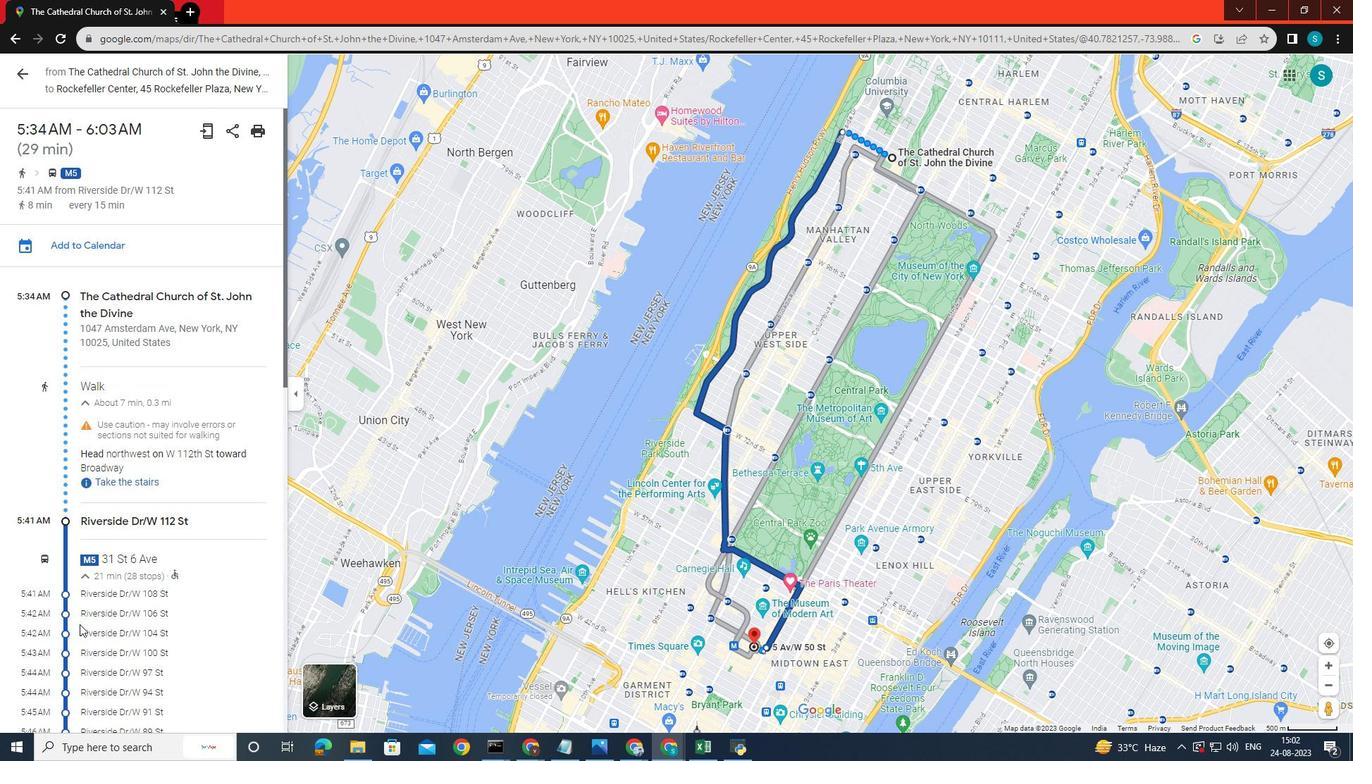 
Action: Mouse scrolled (79, 625) with delta (0, 0)
Screenshot: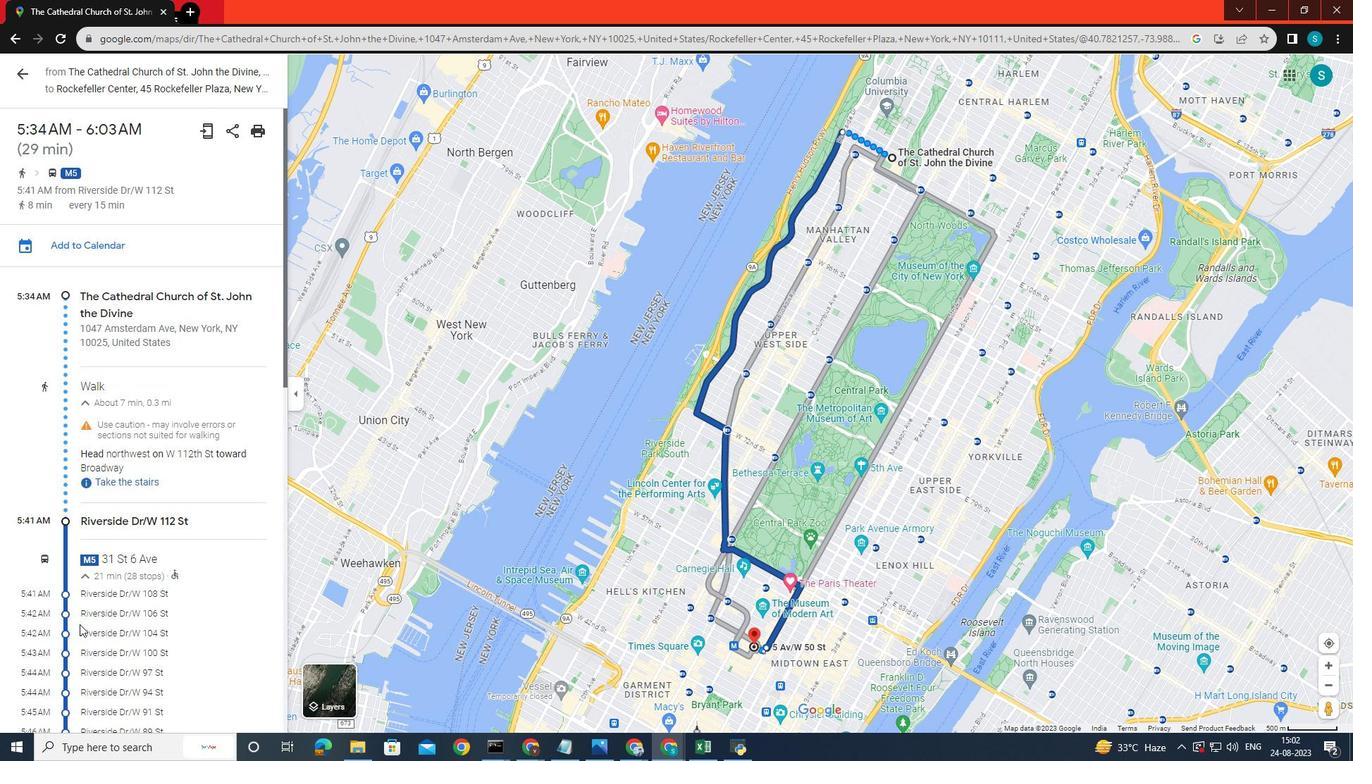 
Action: Mouse scrolled (79, 625) with delta (0, 0)
Screenshot: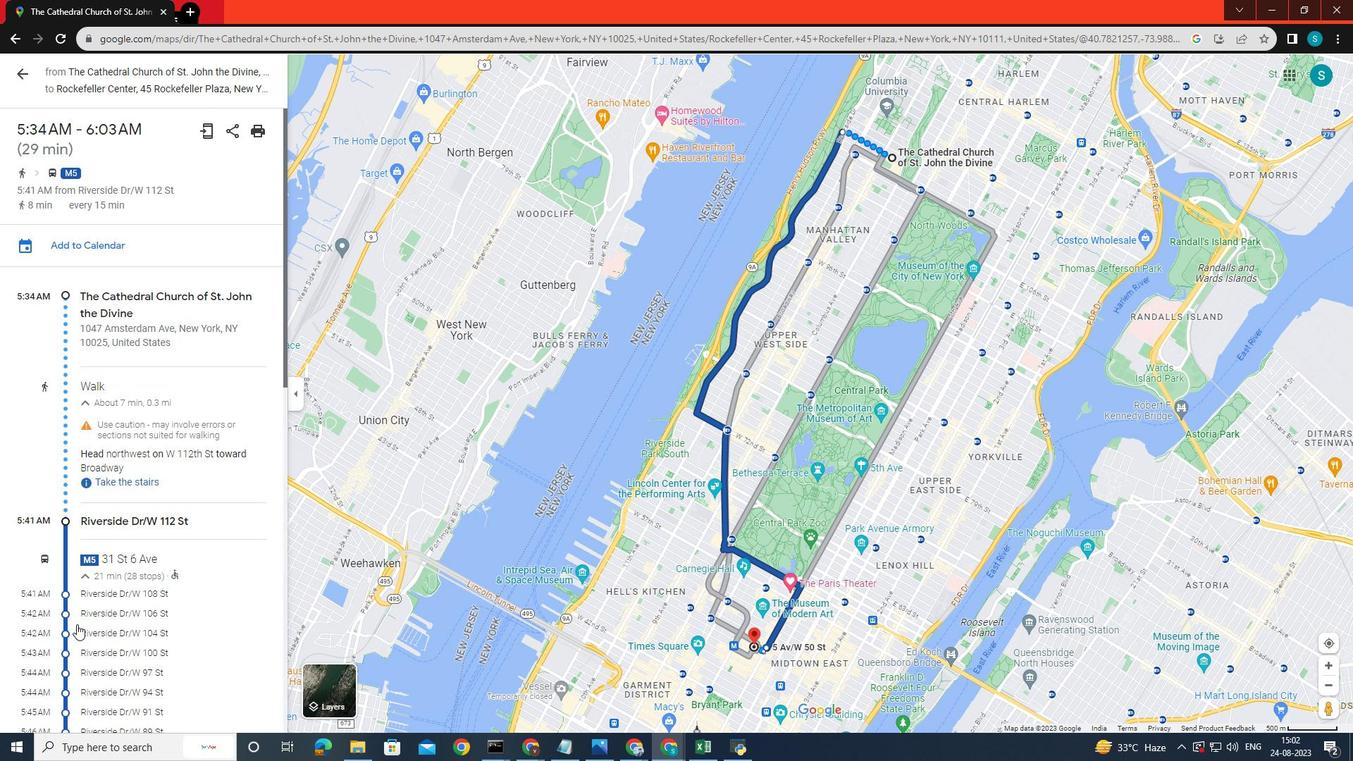 
Action: Mouse scrolled (79, 625) with delta (0, 0)
Screenshot: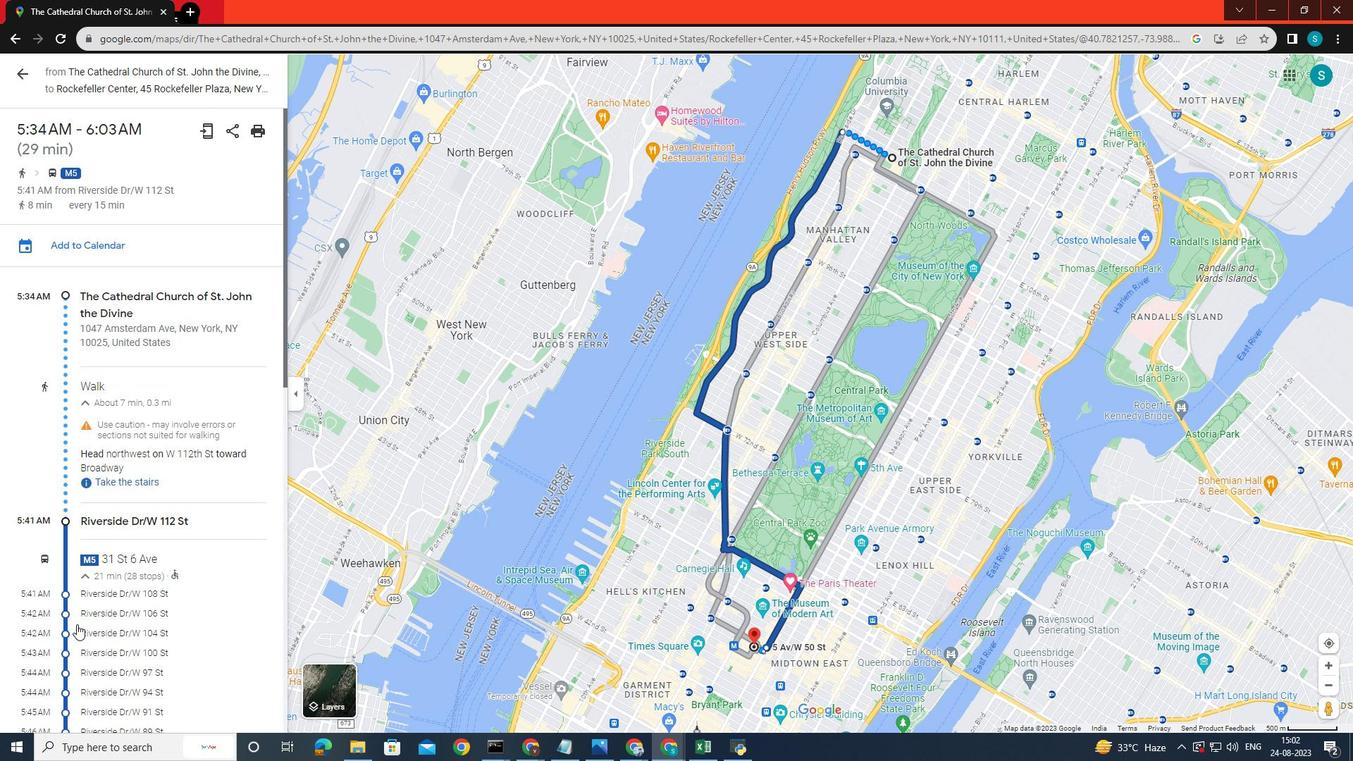 
Action: Mouse moved to (19, 65)
Screenshot: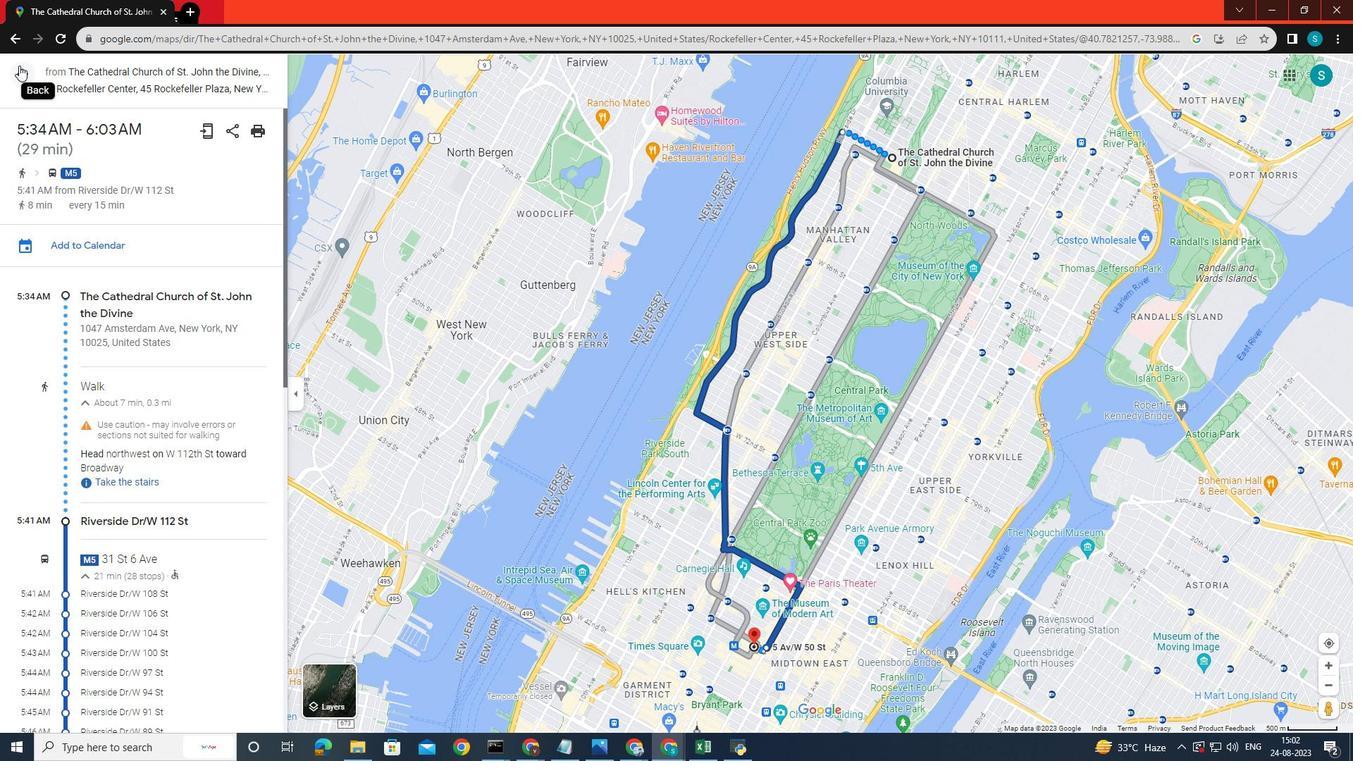 
Action: Mouse pressed left at (19, 65)
Screenshot: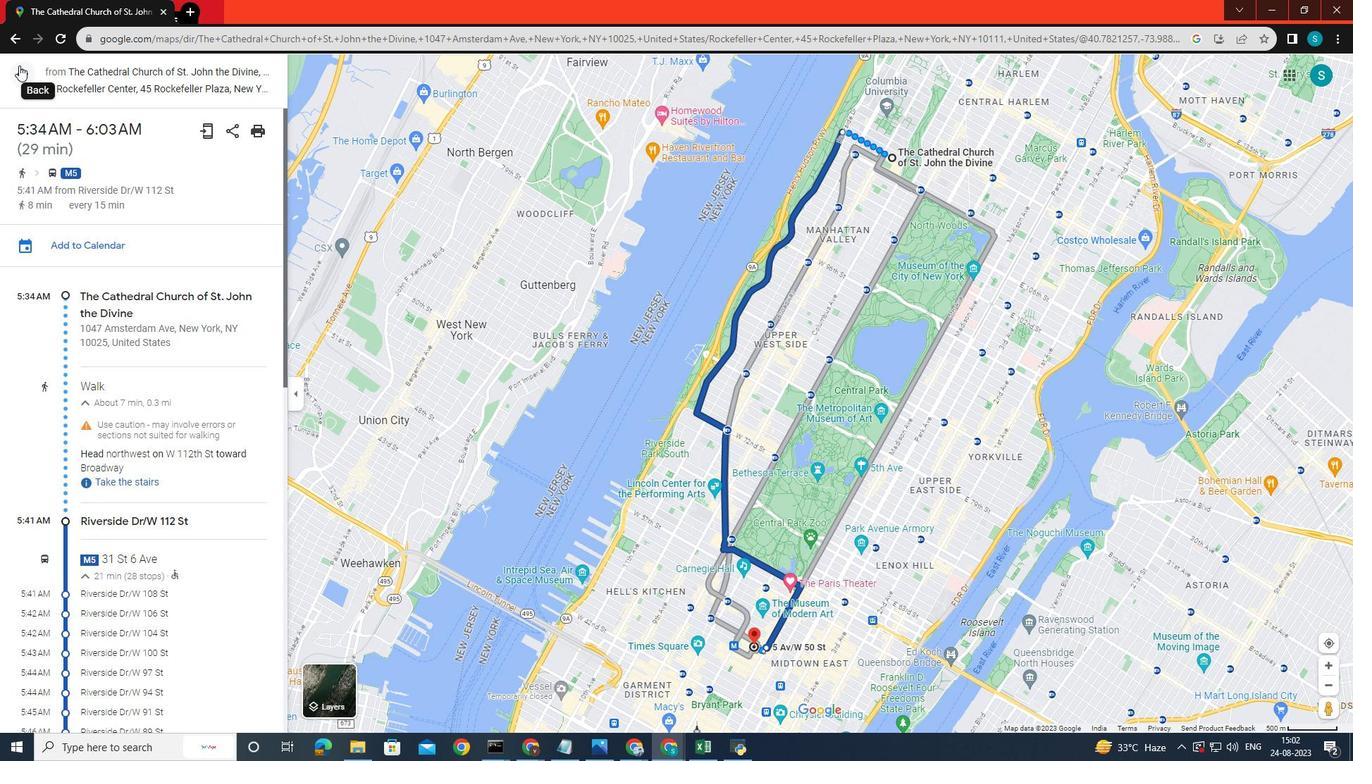 
Action: Mouse moved to (14, 421)
Screenshot: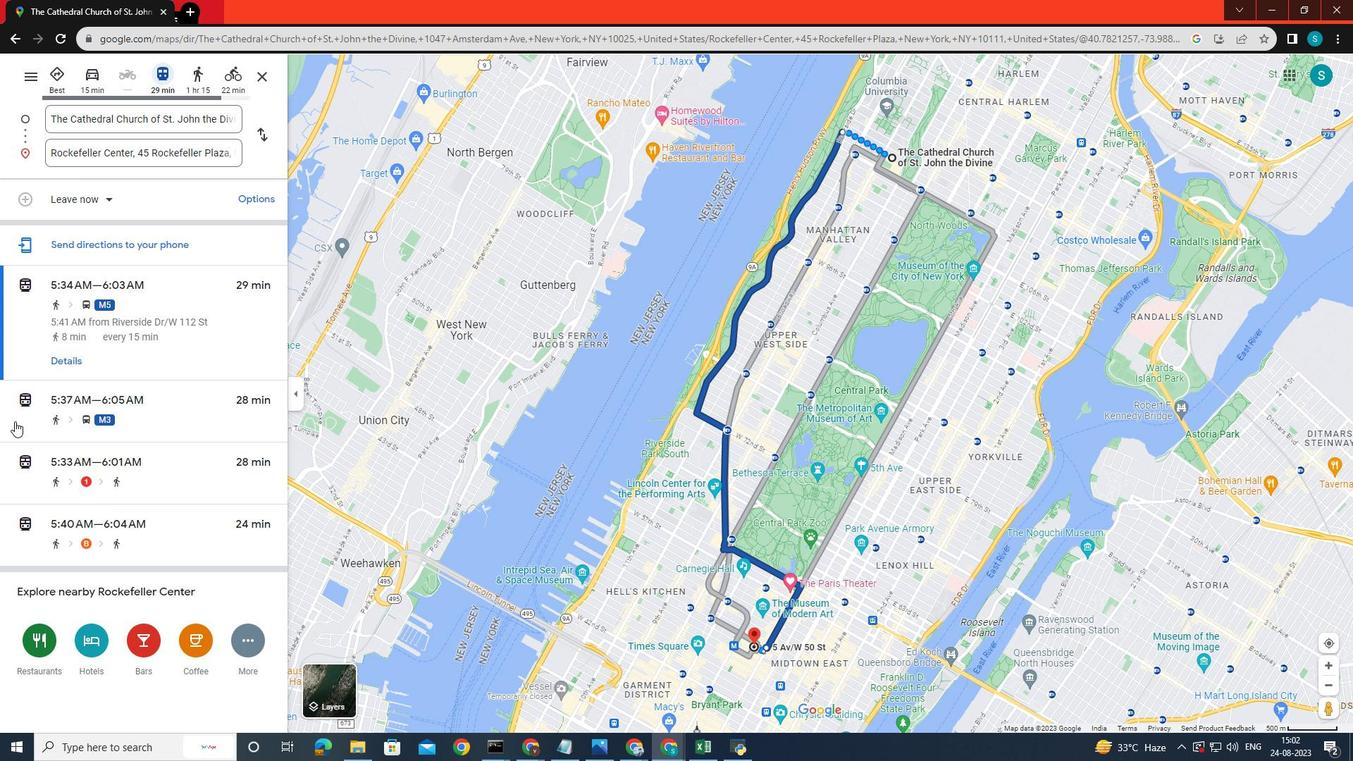 
Action: Mouse pressed left at (14, 421)
Screenshot: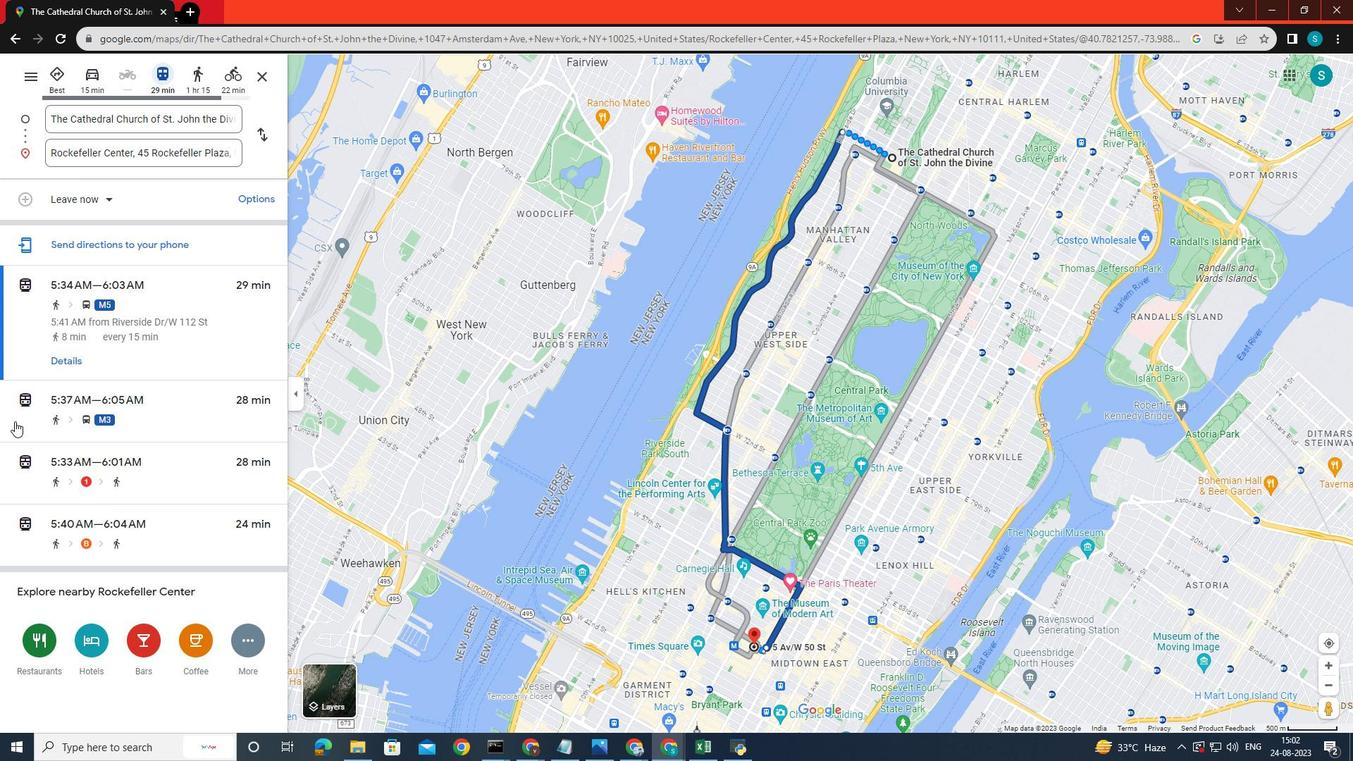 
Action: Mouse moved to (69, 428)
Screenshot: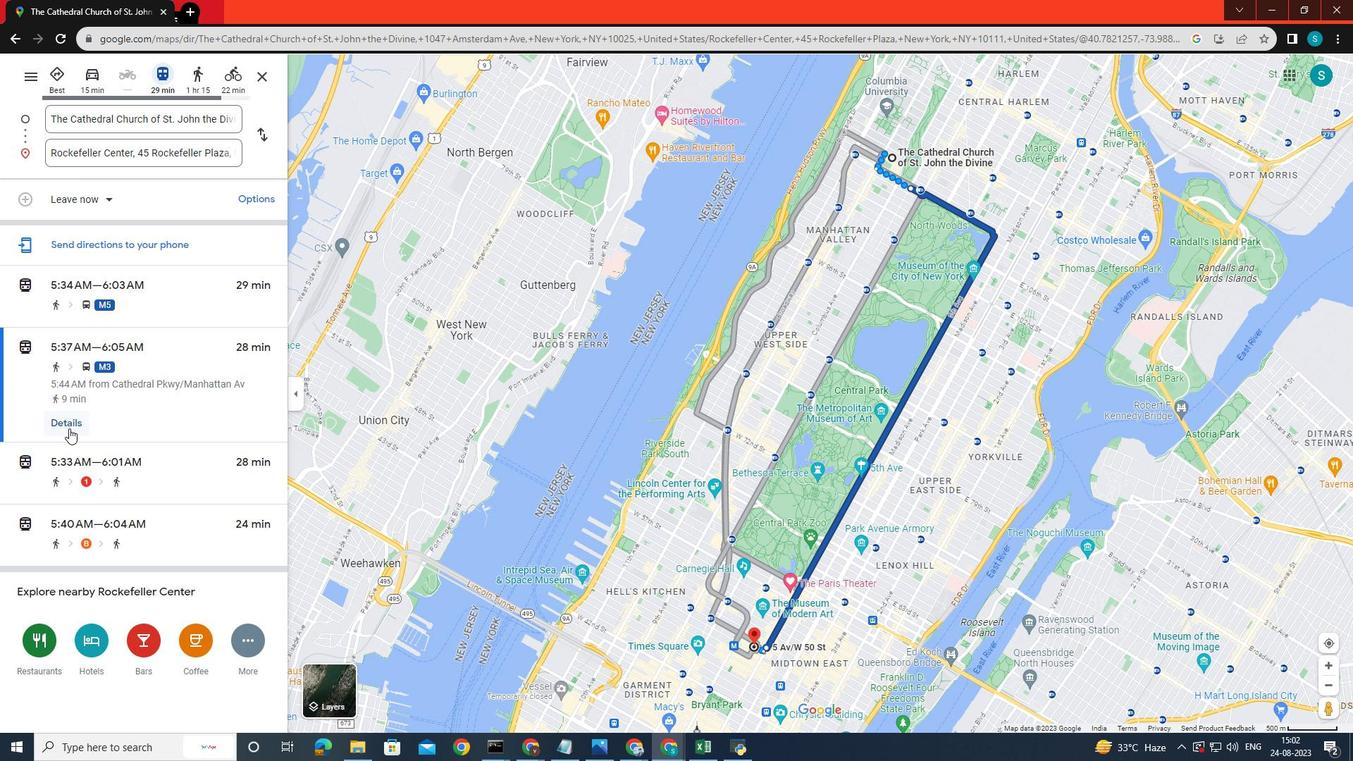
Action: Mouse pressed left at (69, 428)
Screenshot: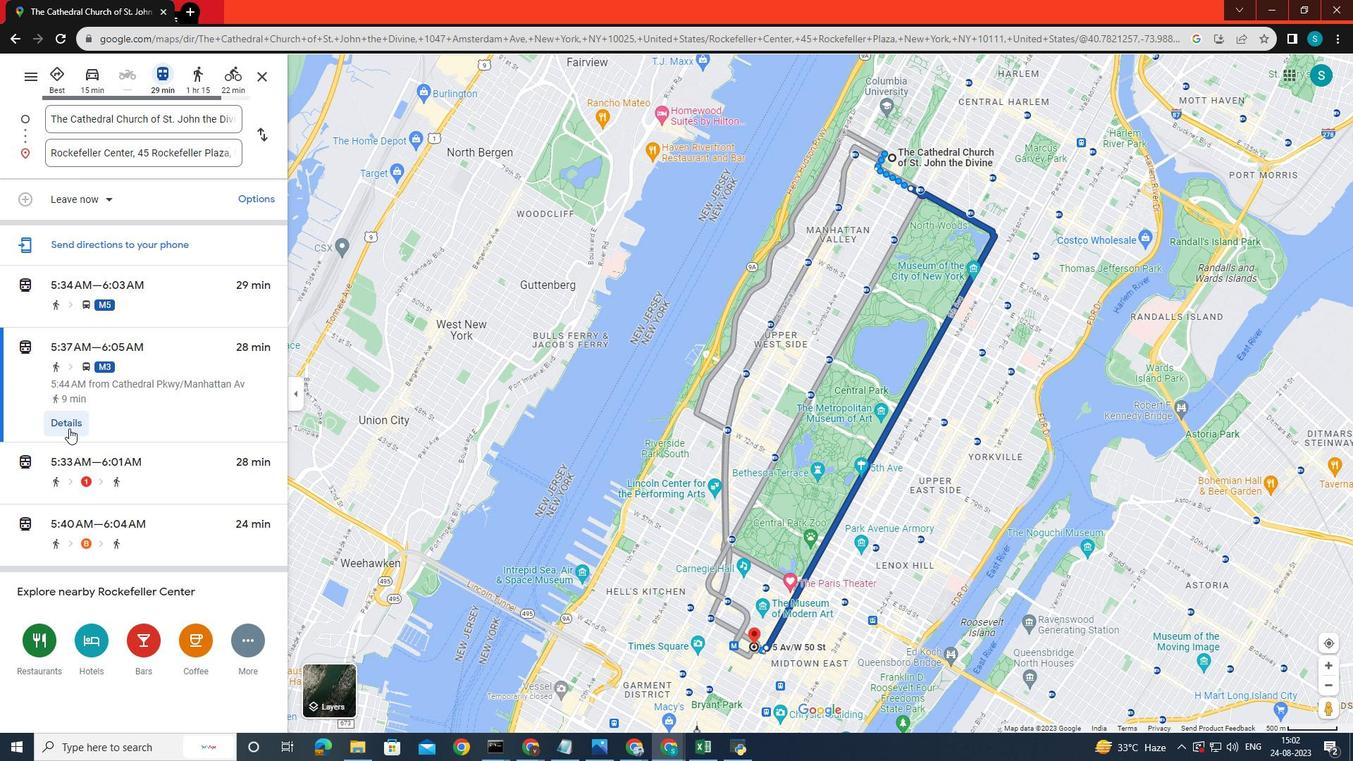 
Action: Mouse moved to (84, 401)
Screenshot: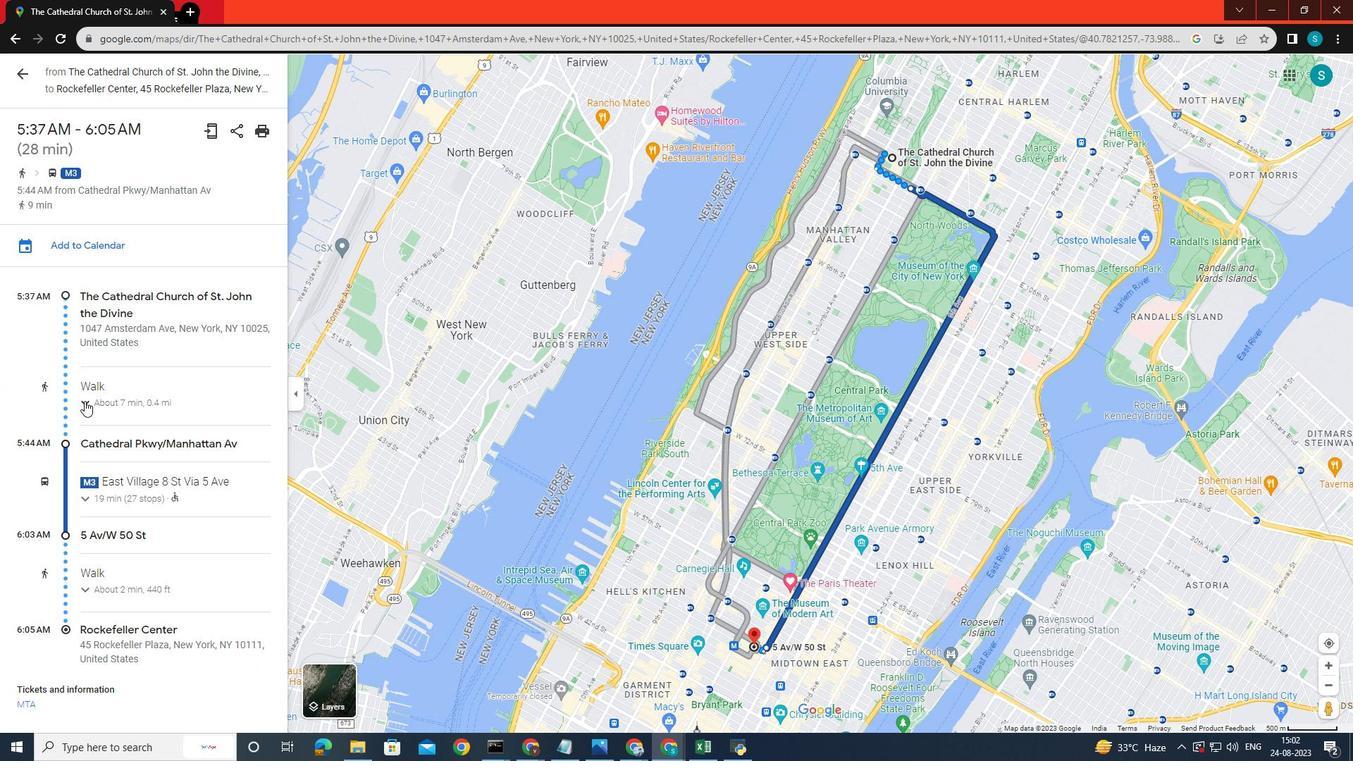 
Action: Mouse pressed left at (84, 401)
Screenshot: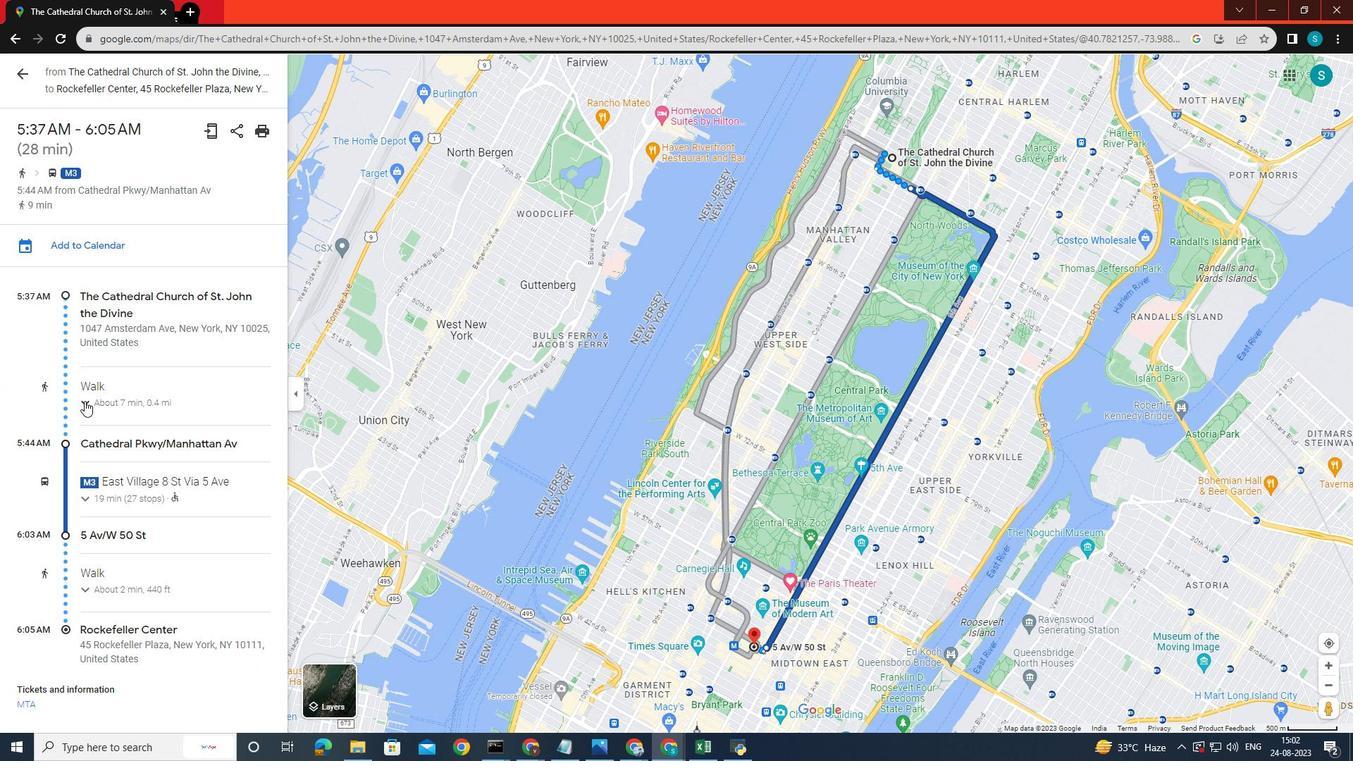 
Action: Mouse moved to (107, 349)
Screenshot: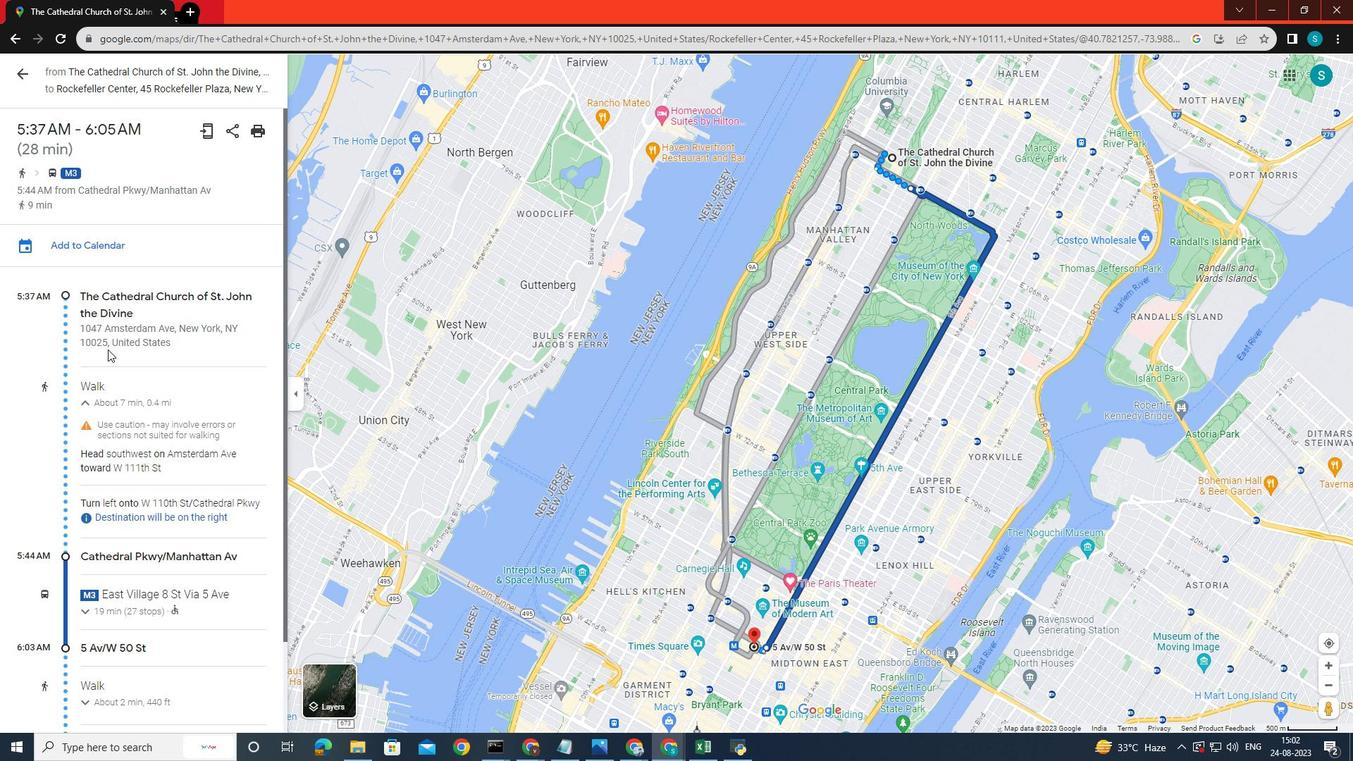 
Action: Mouse scrolled (107, 348) with delta (0, 0)
Screenshot: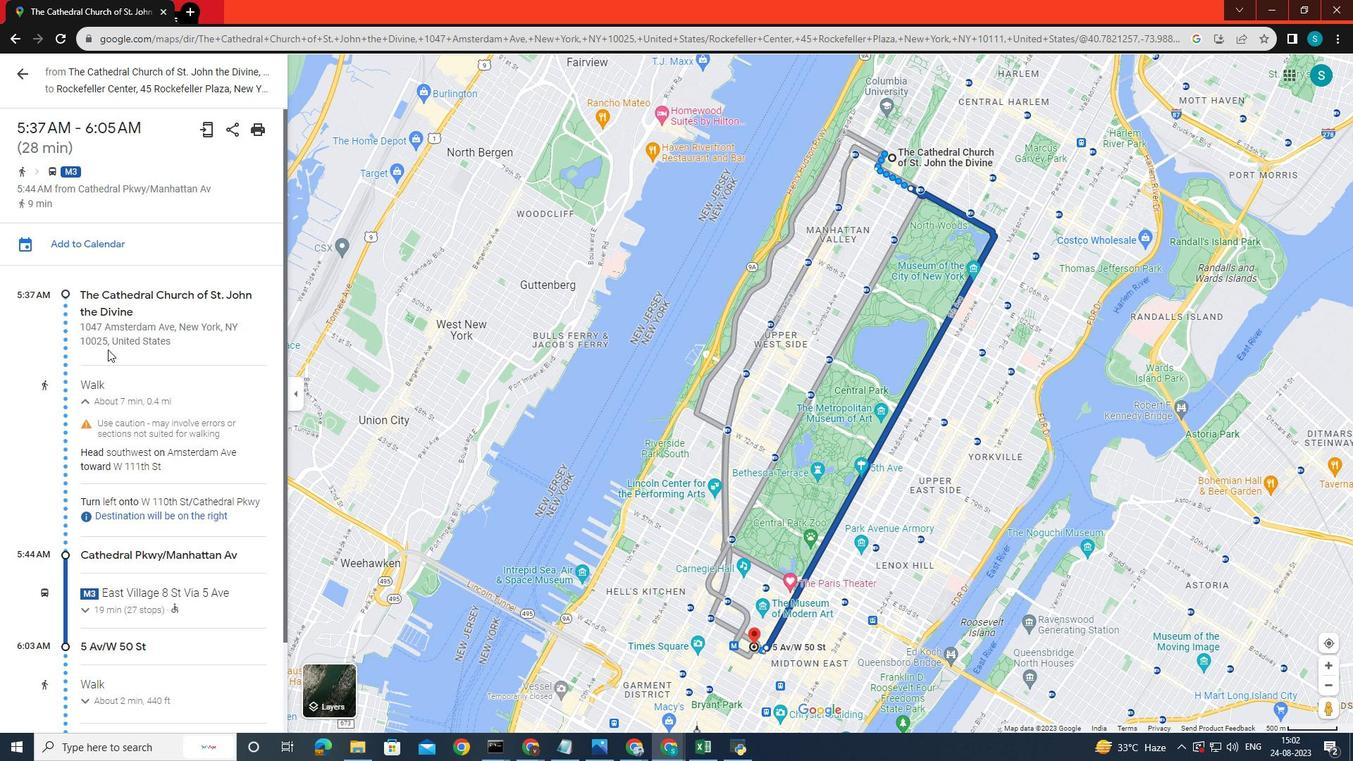 
Action: Mouse moved to (106, 351)
Screenshot: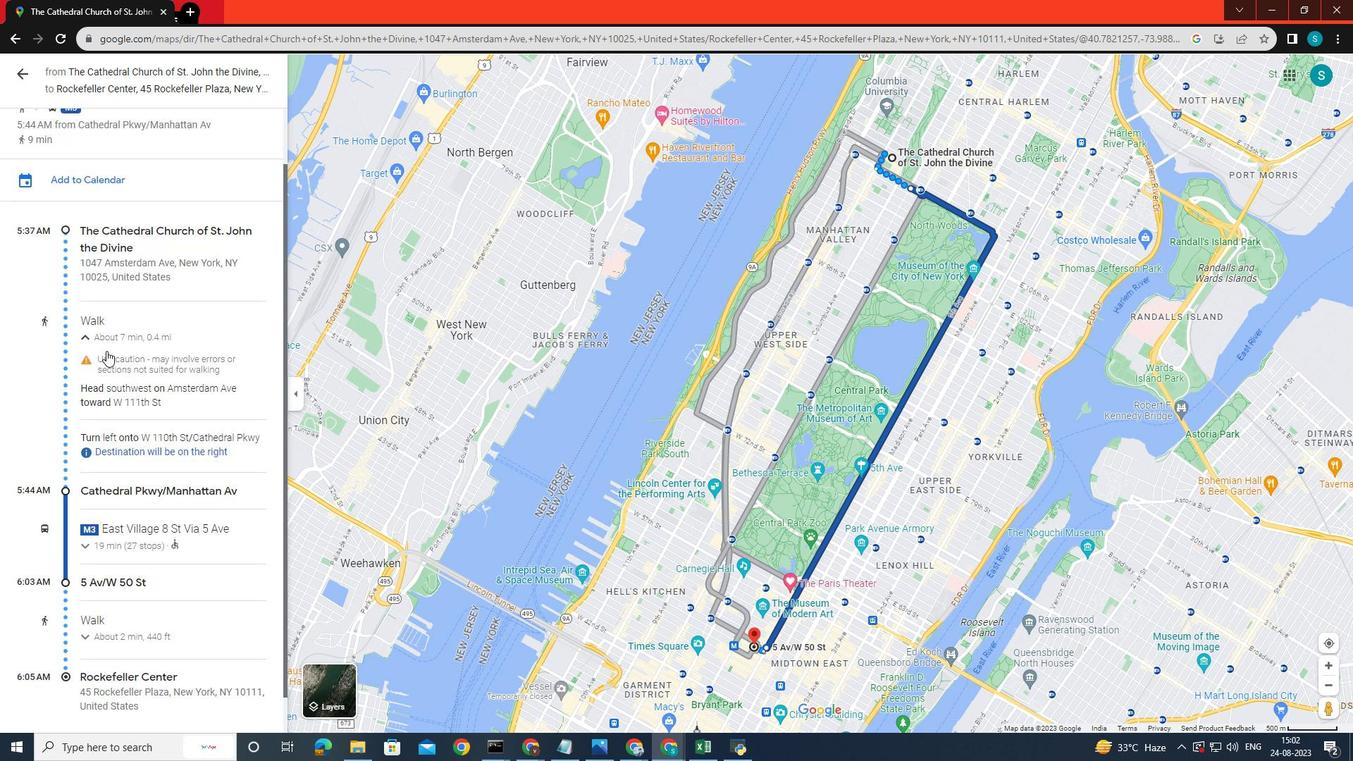 
Action: Mouse scrolled (106, 350) with delta (0, 0)
Screenshot: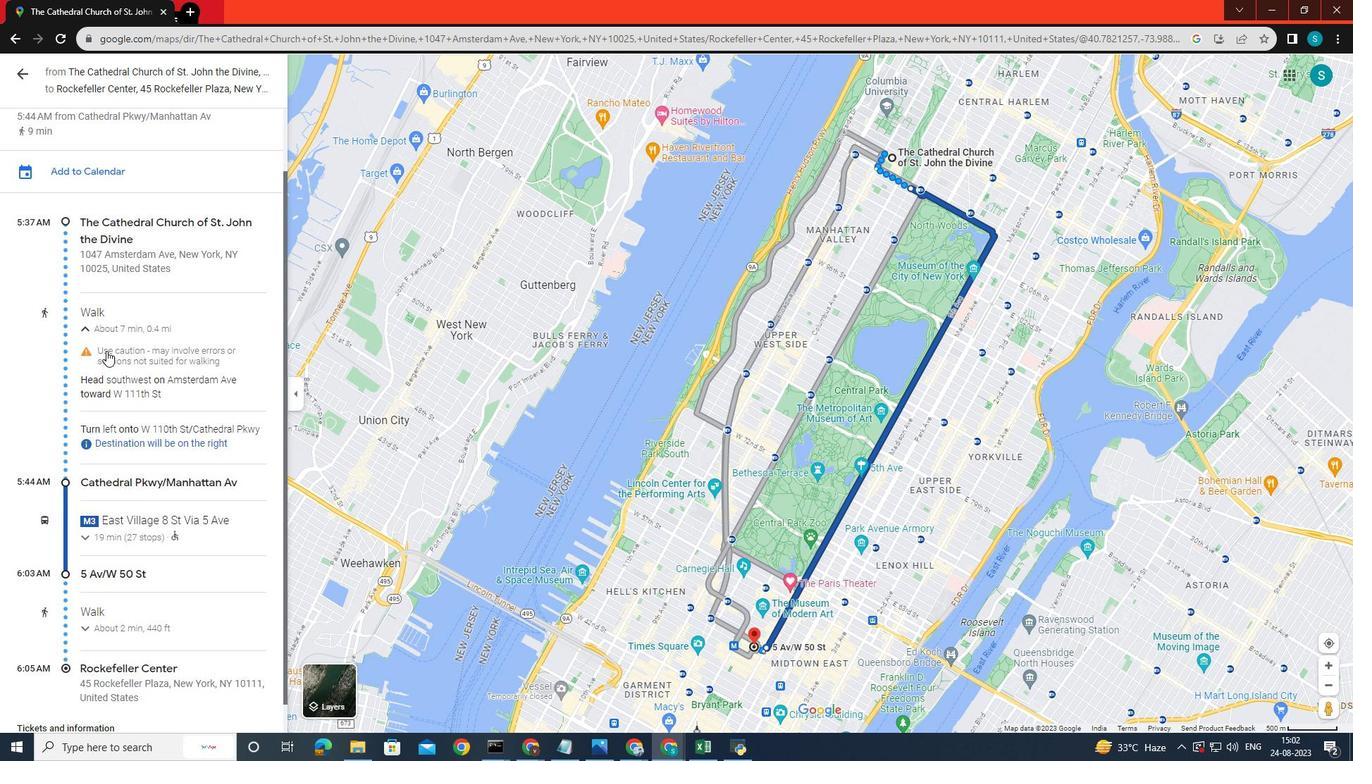 
Action: Mouse moved to (87, 503)
Screenshot: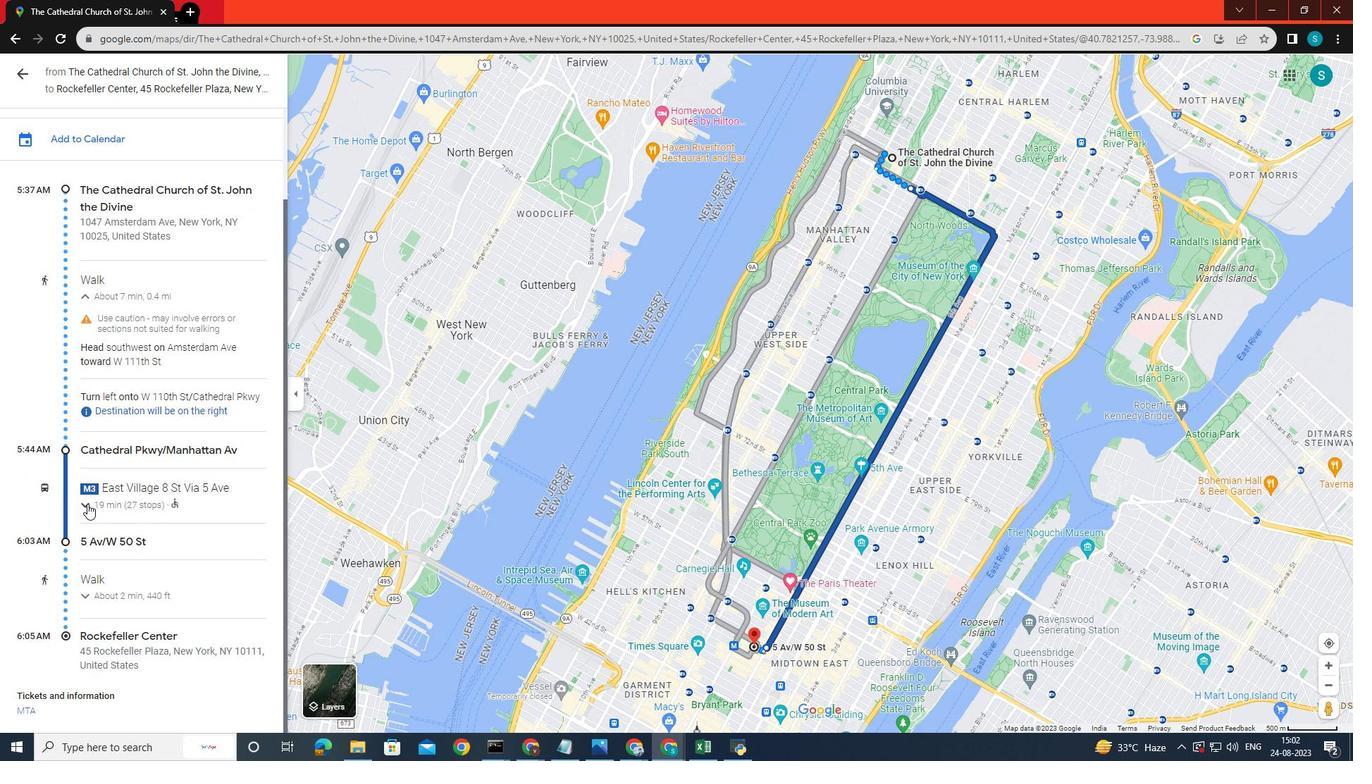 
Action: Mouse pressed left at (87, 503)
Screenshot: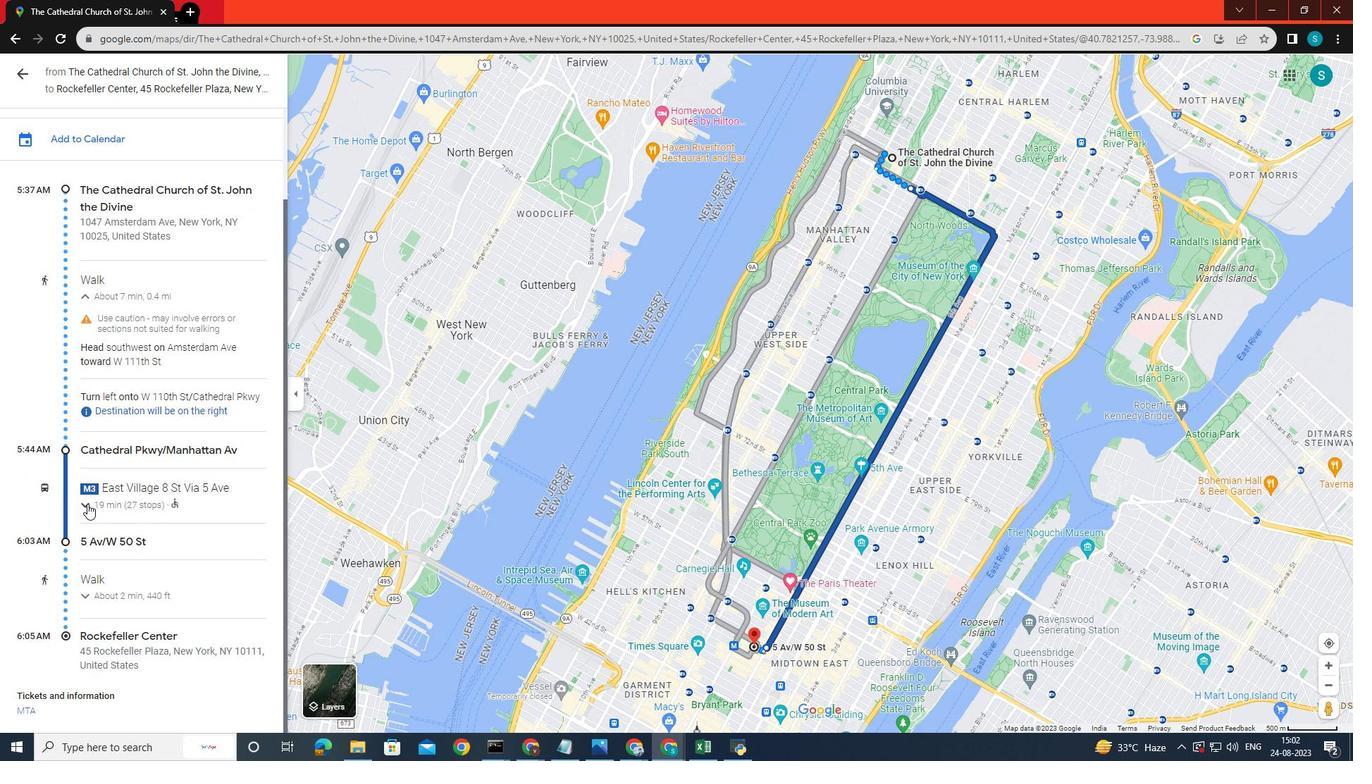 
Action: Mouse moved to (81, 434)
Screenshot: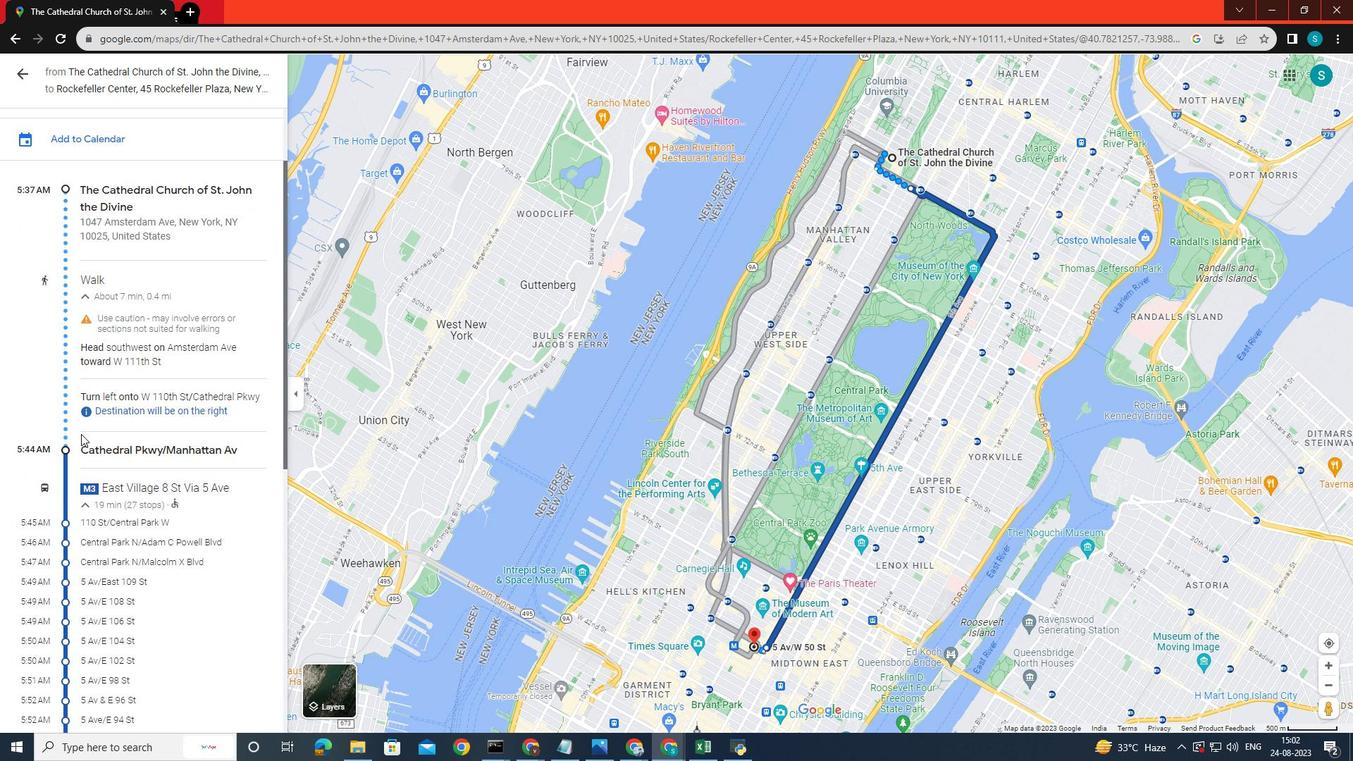 
Action: Mouse scrolled (81, 433) with delta (0, 0)
Screenshot: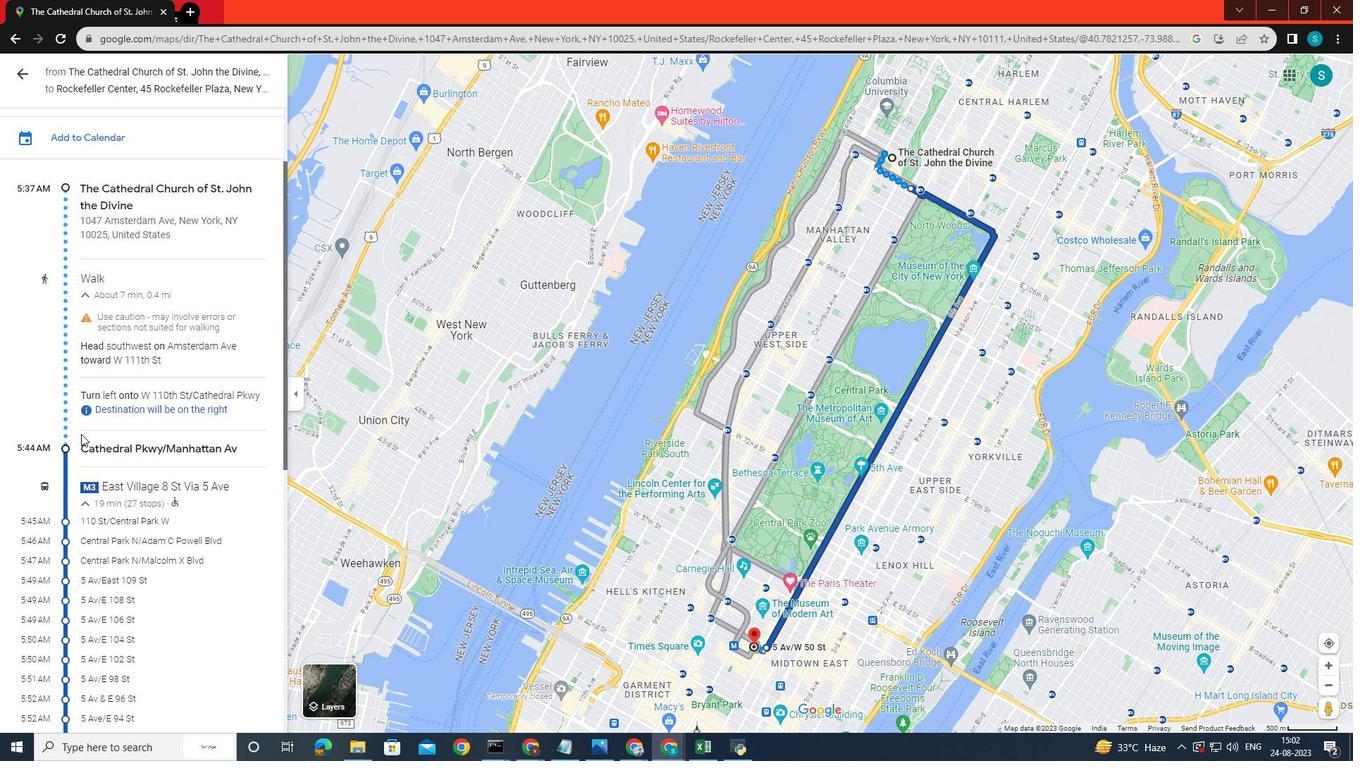 
Action: Mouse moved to (85, 439)
Screenshot: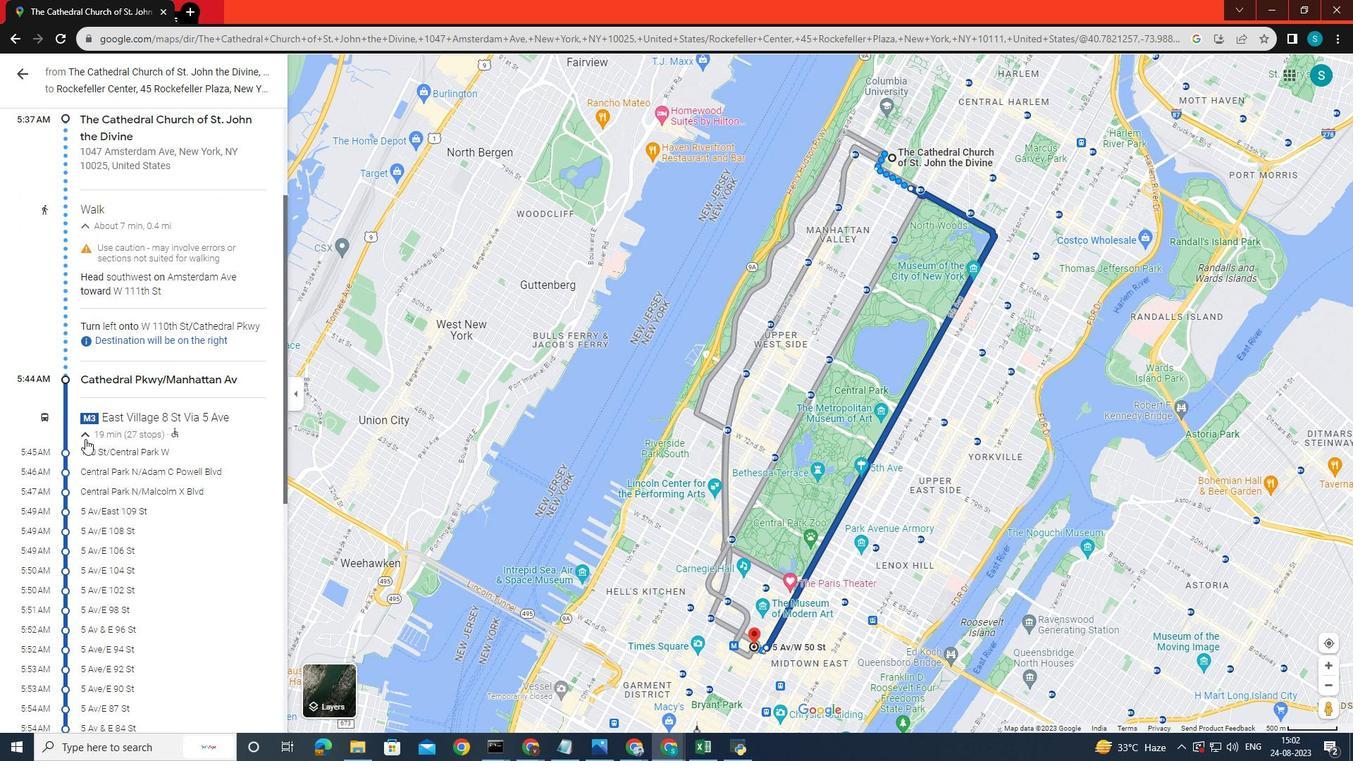 
Action: Mouse scrolled (85, 438) with delta (0, 0)
Screenshot: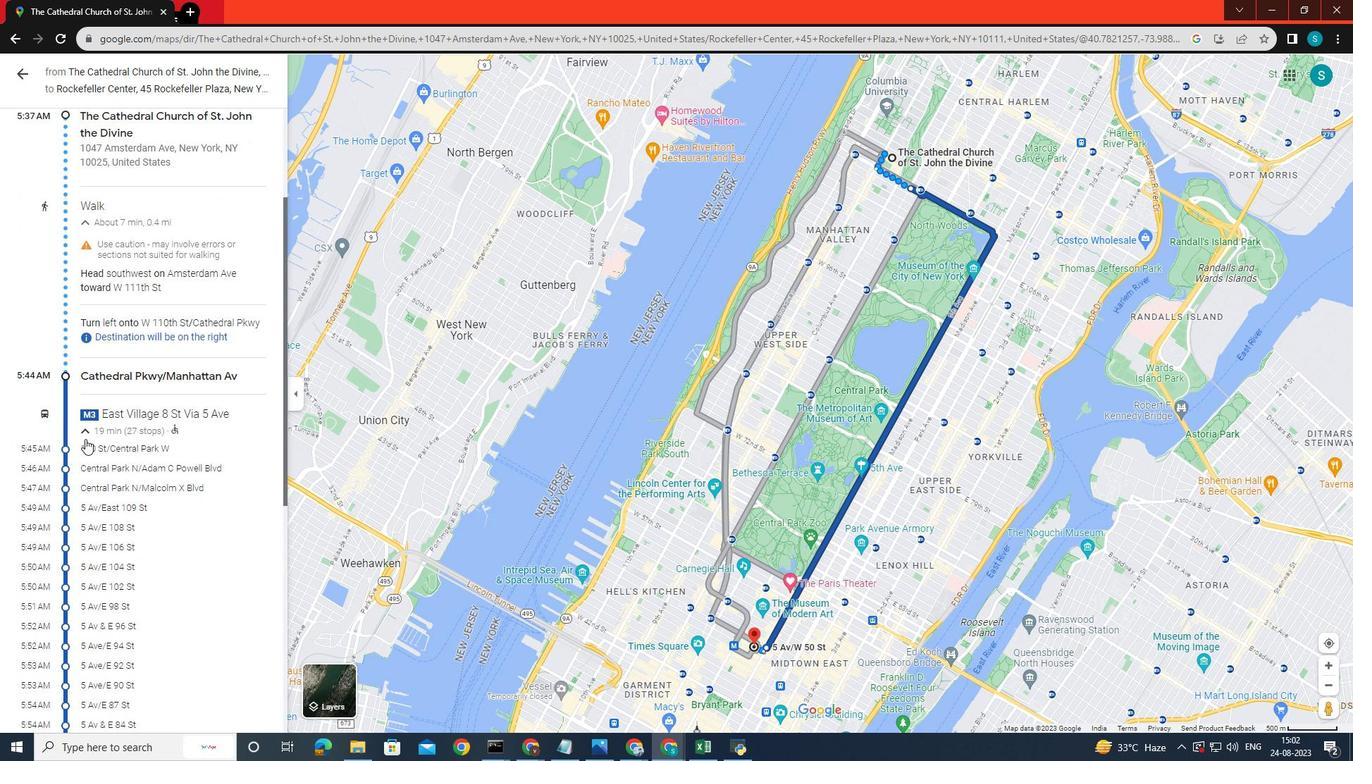 
Action: Mouse scrolled (85, 438) with delta (0, 0)
Screenshot: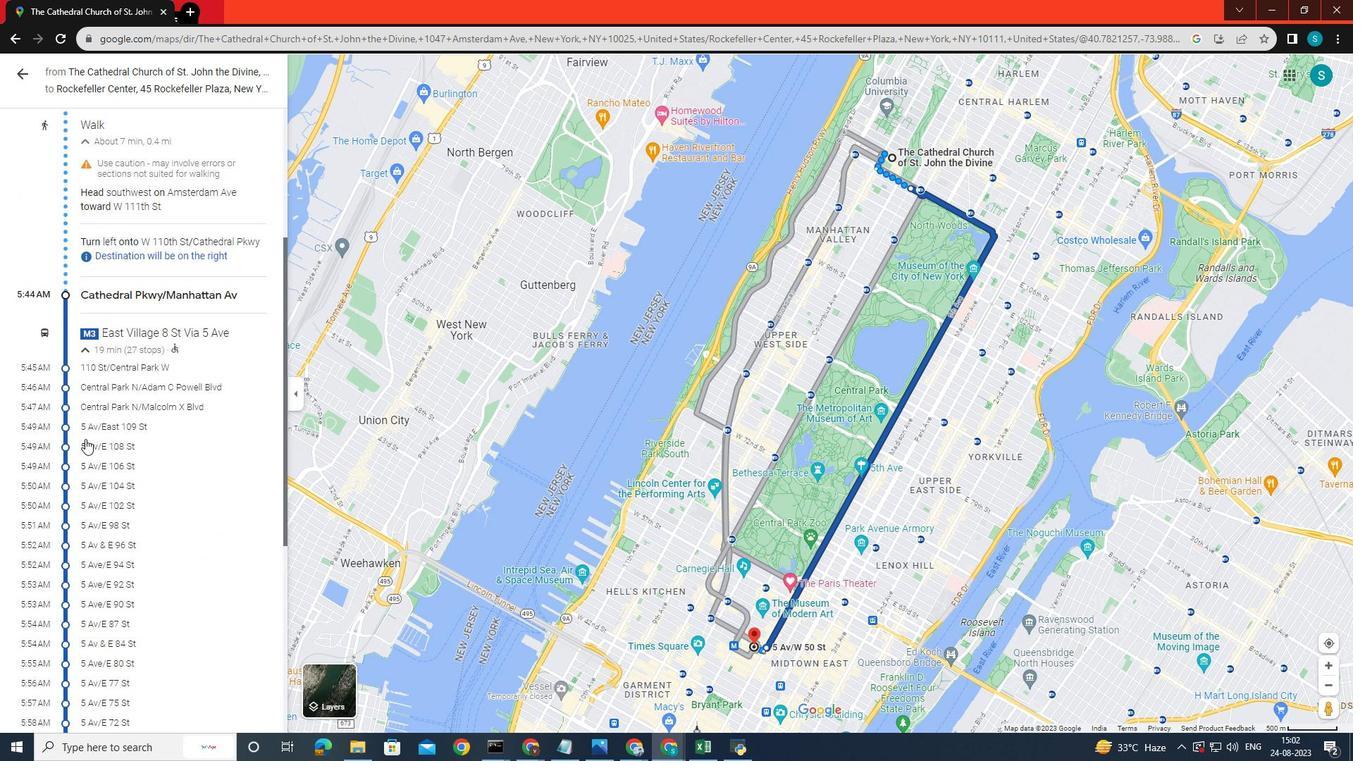 
Action: Mouse scrolled (85, 438) with delta (0, 0)
Screenshot: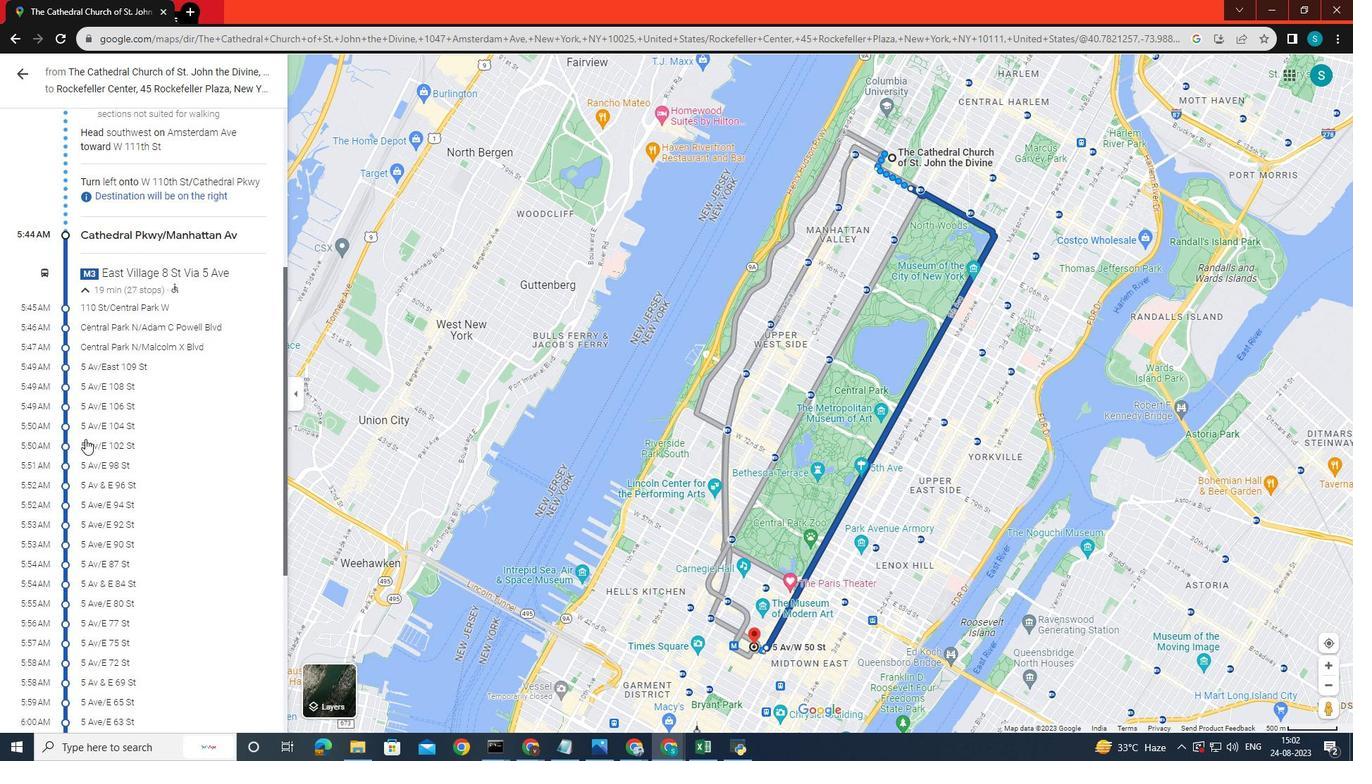 
Action: Mouse scrolled (85, 438) with delta (0, 0)
Screenshot: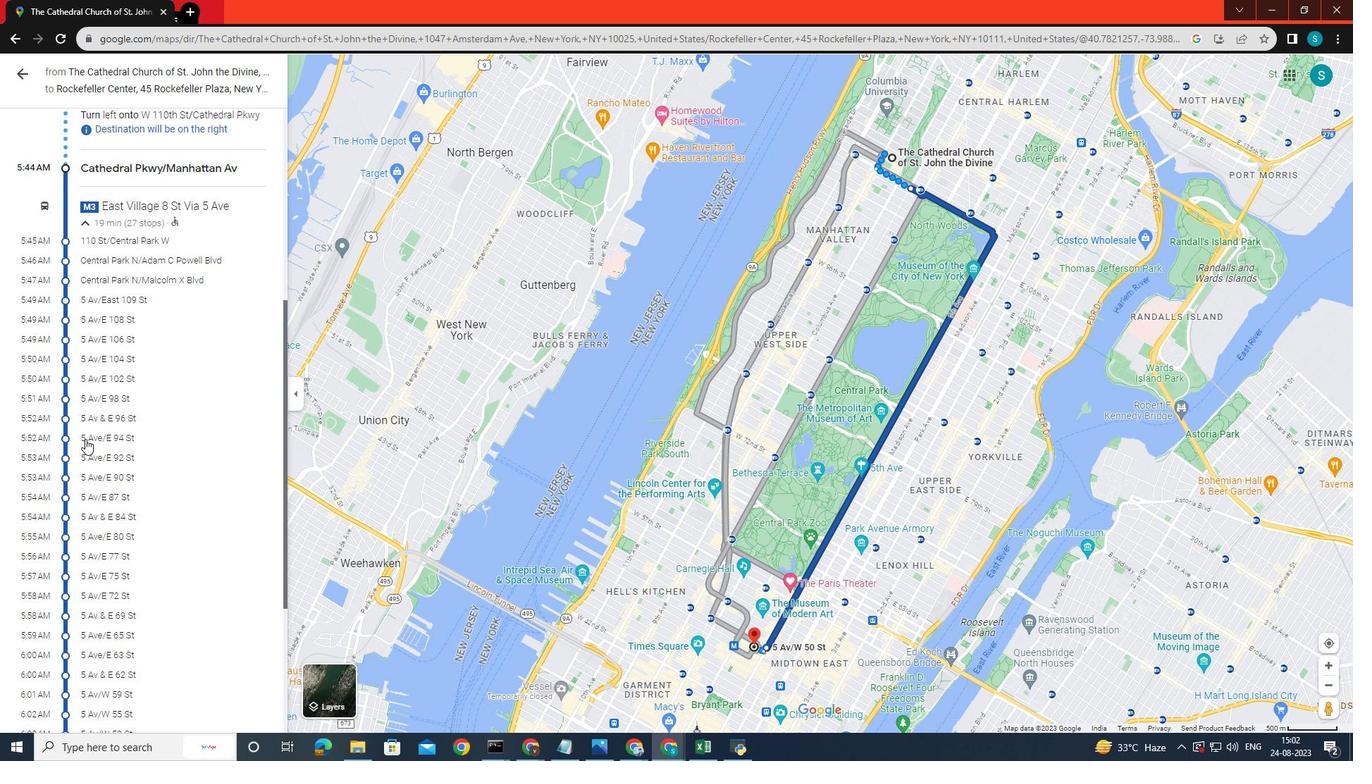 
Action: Mouse scrolled (85, 438) with delta (0, 0)
Screenshot: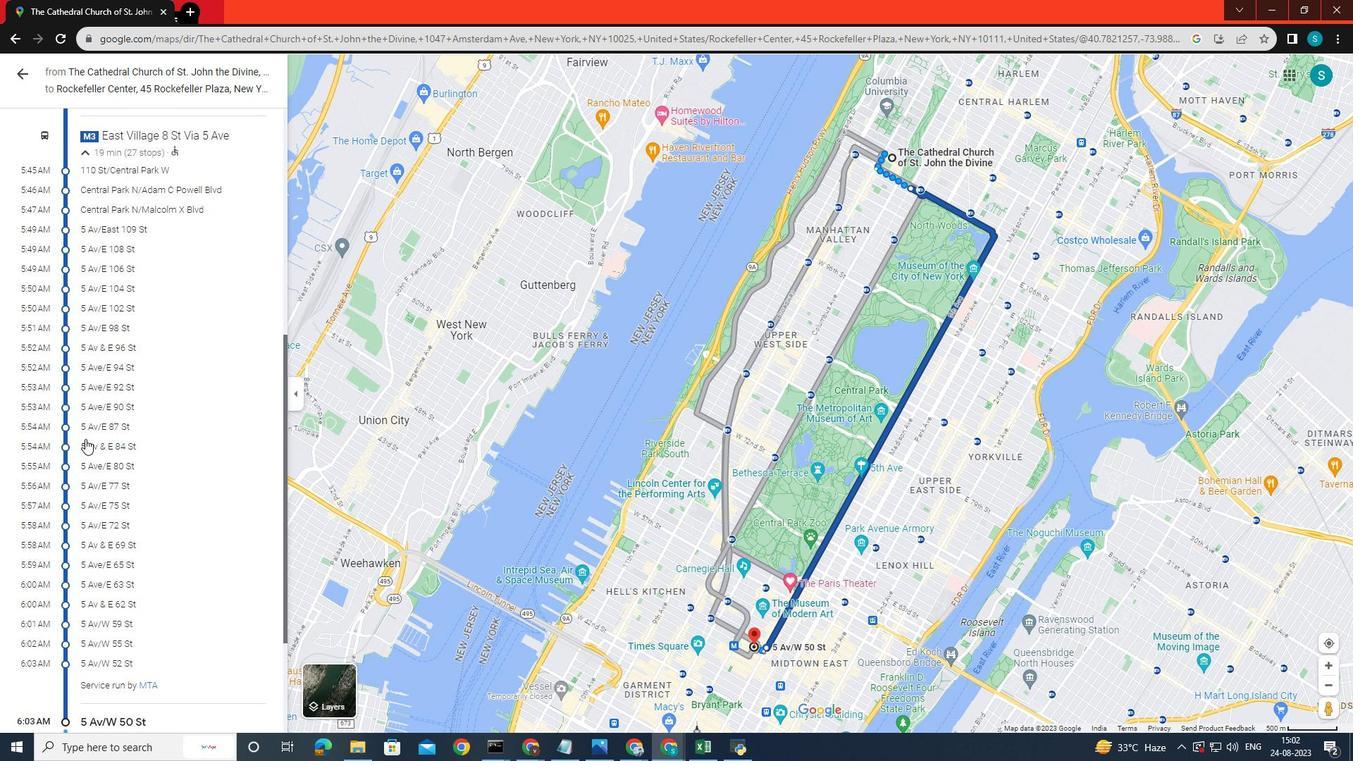 
Action: Mouse scrolled (85, 438) with delta (0, 0)
Screenshot: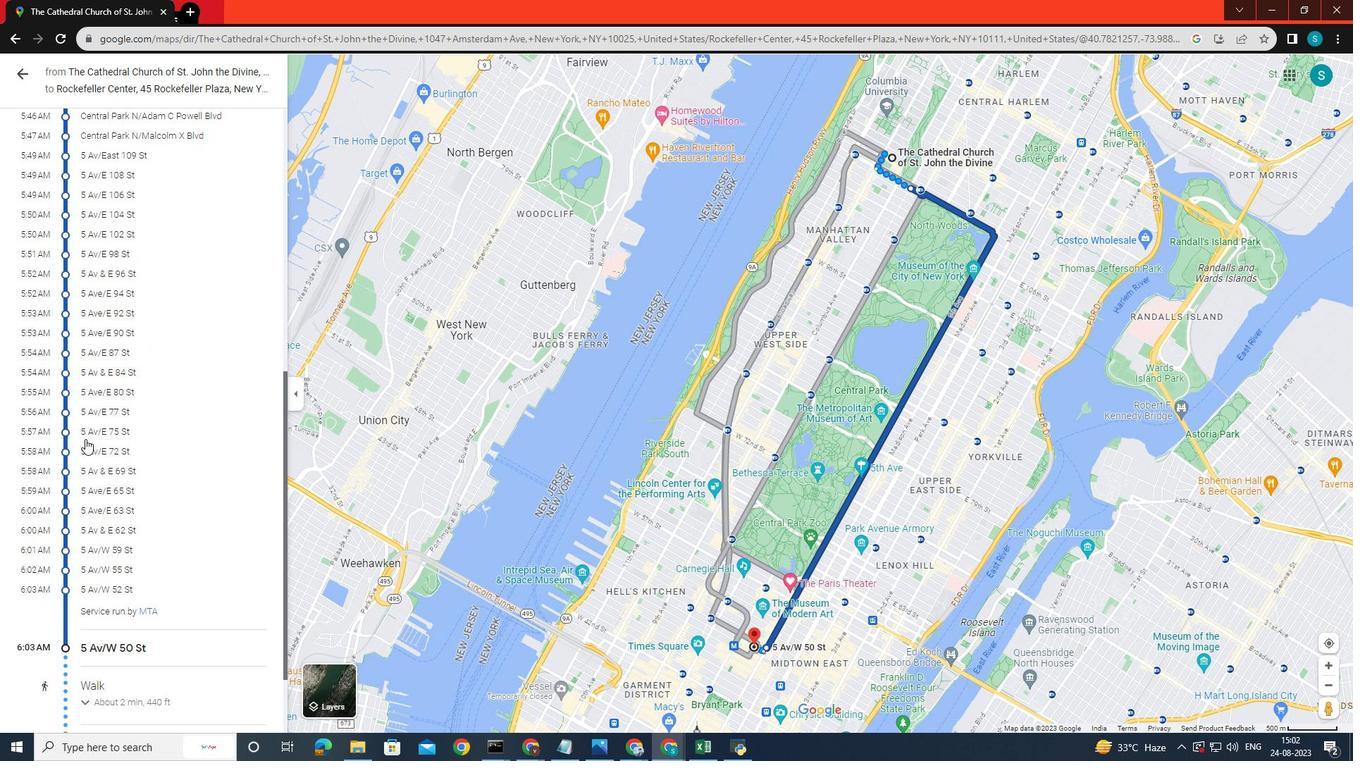 
Action: Mouse scrolled (85, 438) with delta (0, 0)
Screenshot: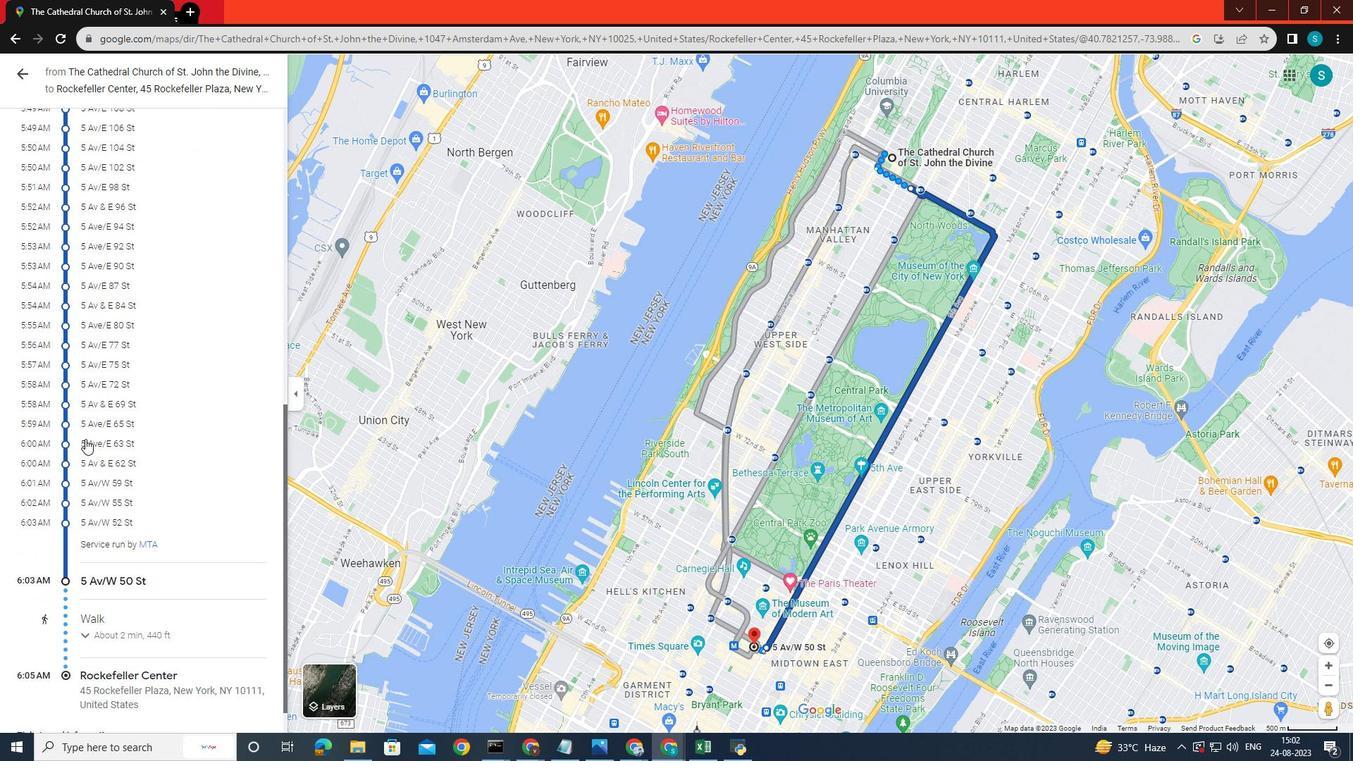 
Action: Mouse scrolled (85, 438) with delta (0, 0)
Screenshot: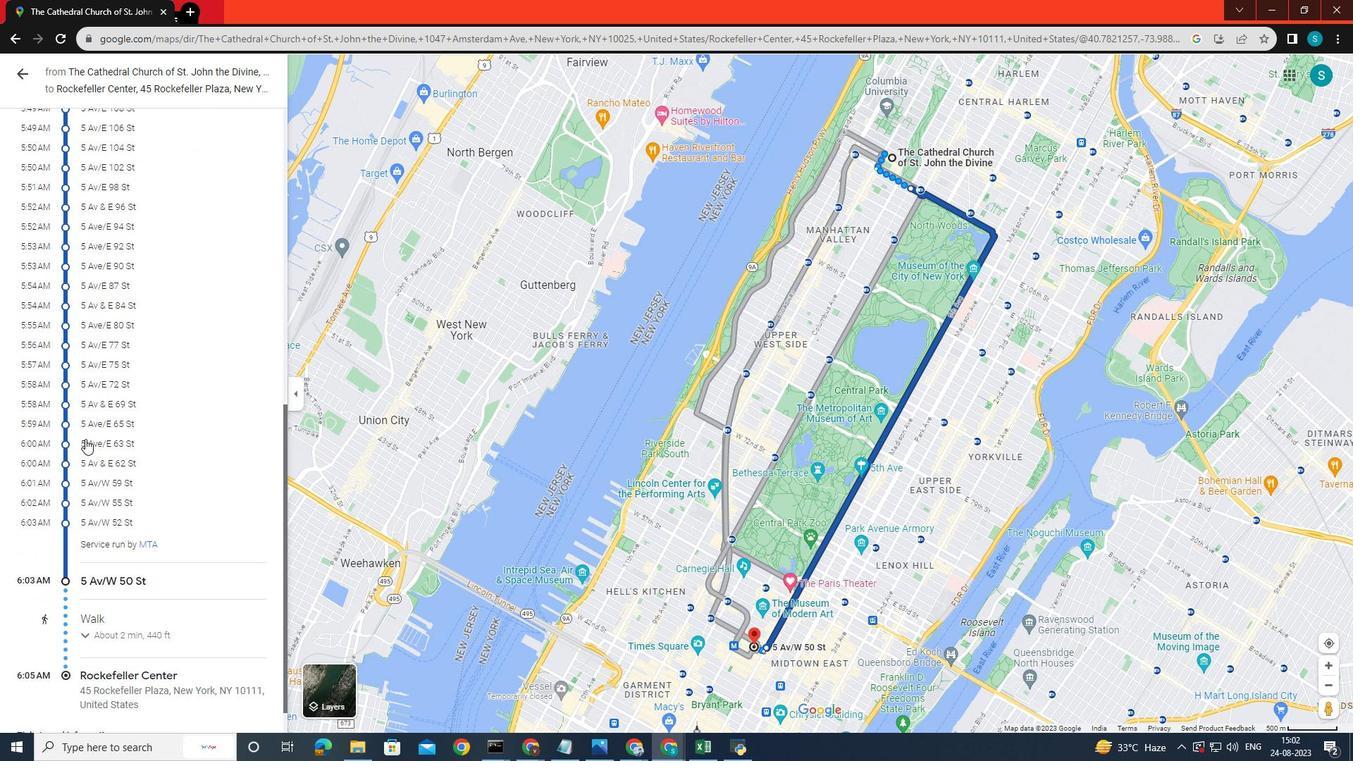 
Action: Mouse scrolled (85, 438) with delta (0, 0)
Screenshot: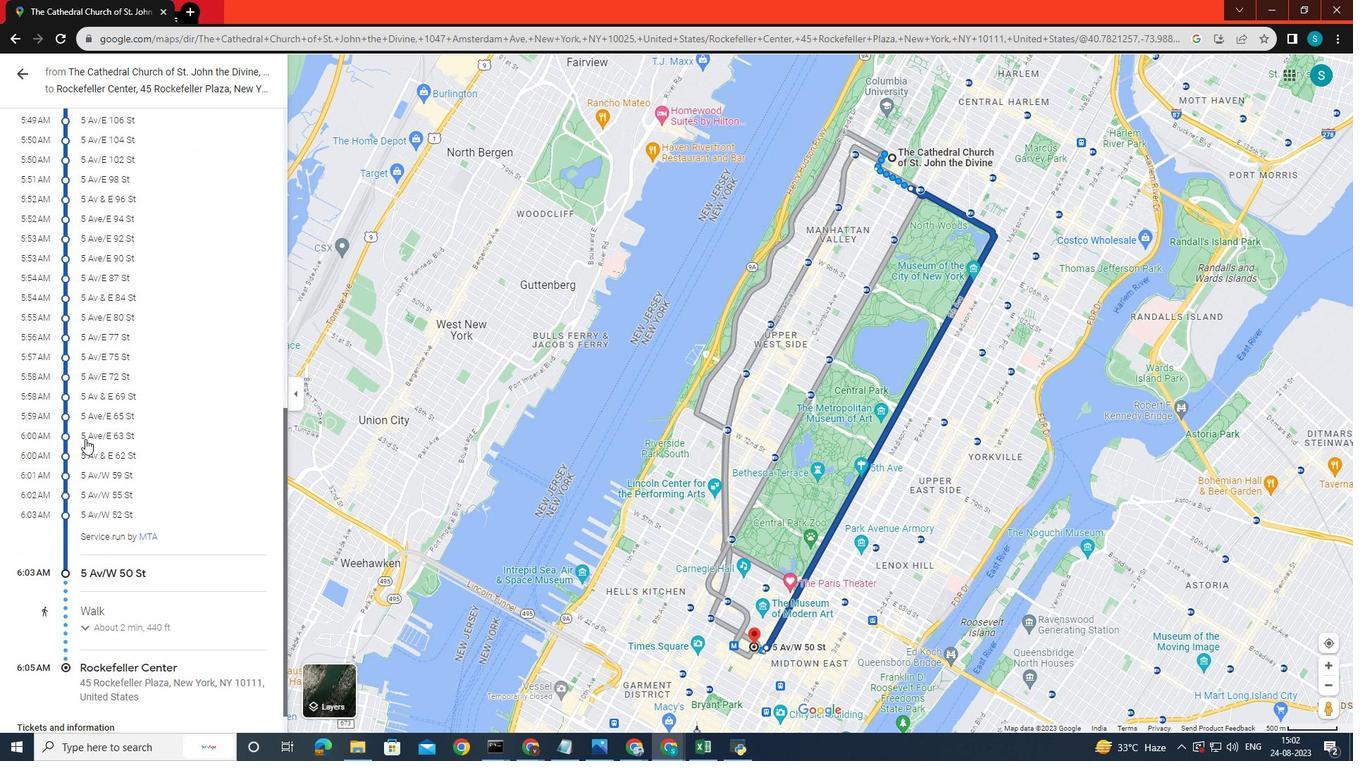 
Action: Mouse moved to (88, 591)
Screenshot: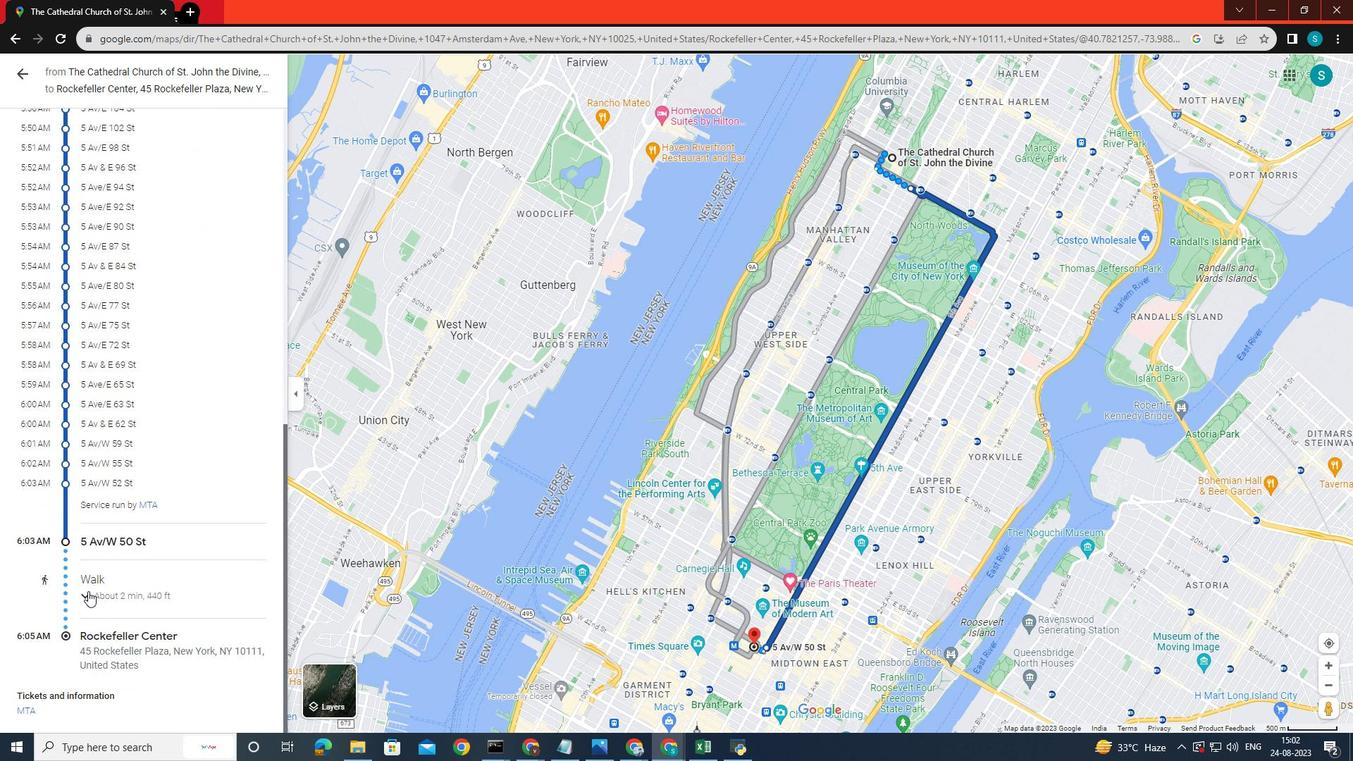 
Action: Mouse pressed left at (88, 591)
Screenshot: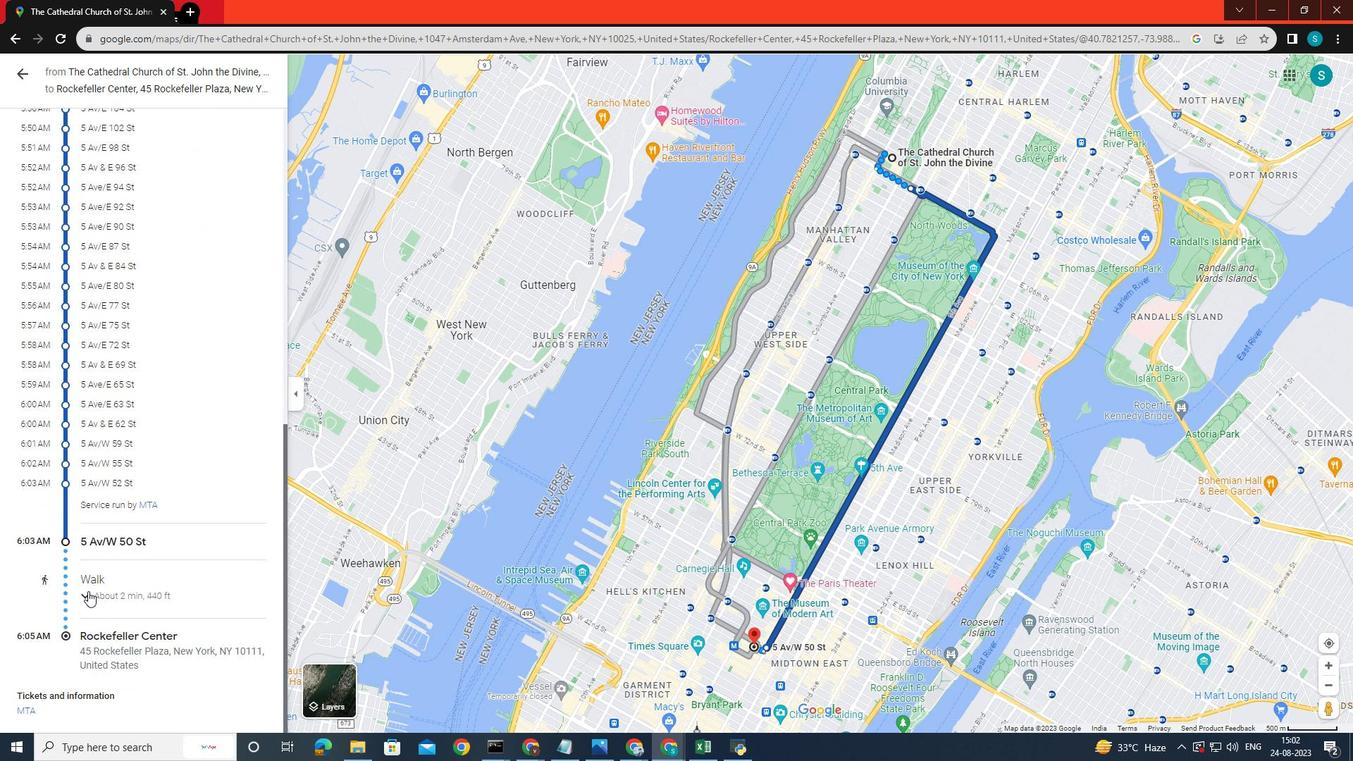 
Action: Mouse moved to (140, 533)
Screenshot: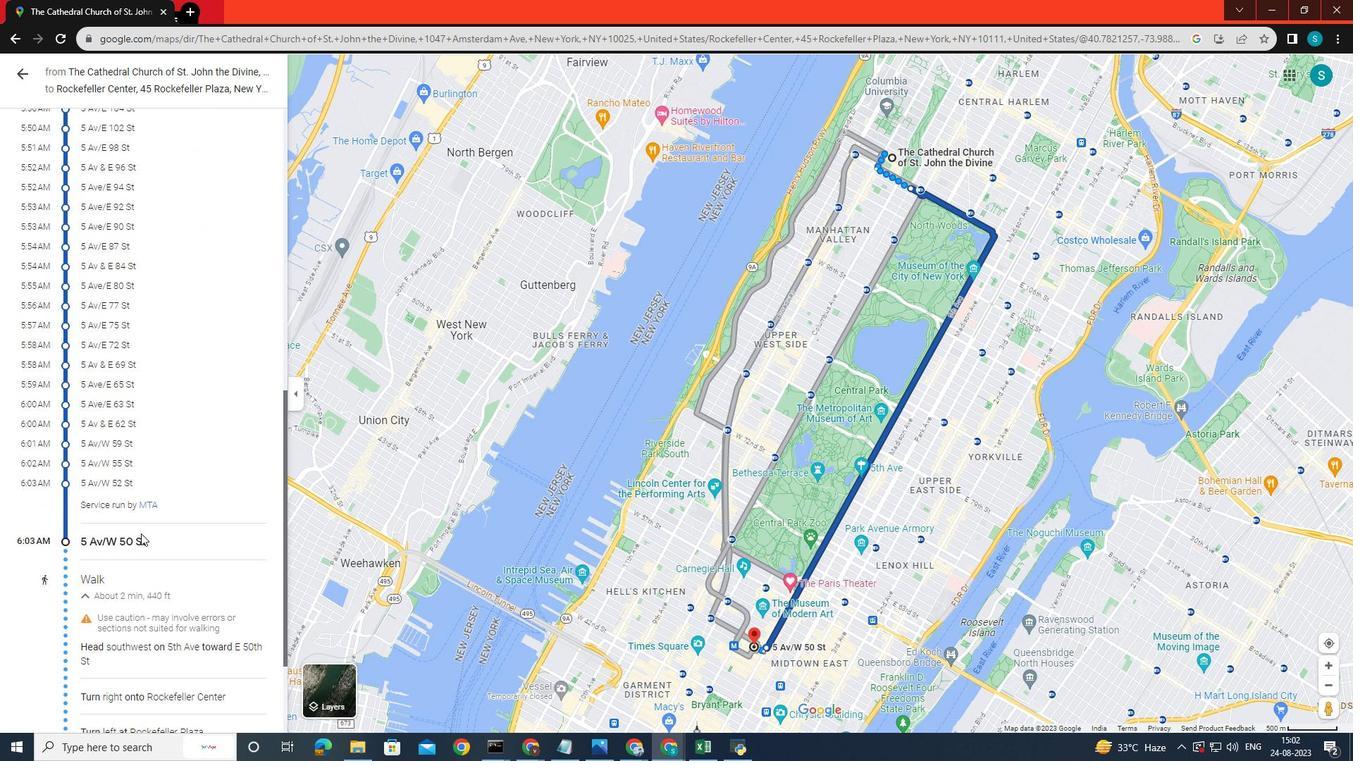 
Action: Mouse scrolled (140, 532) with delta (0, 0)
Screenshot: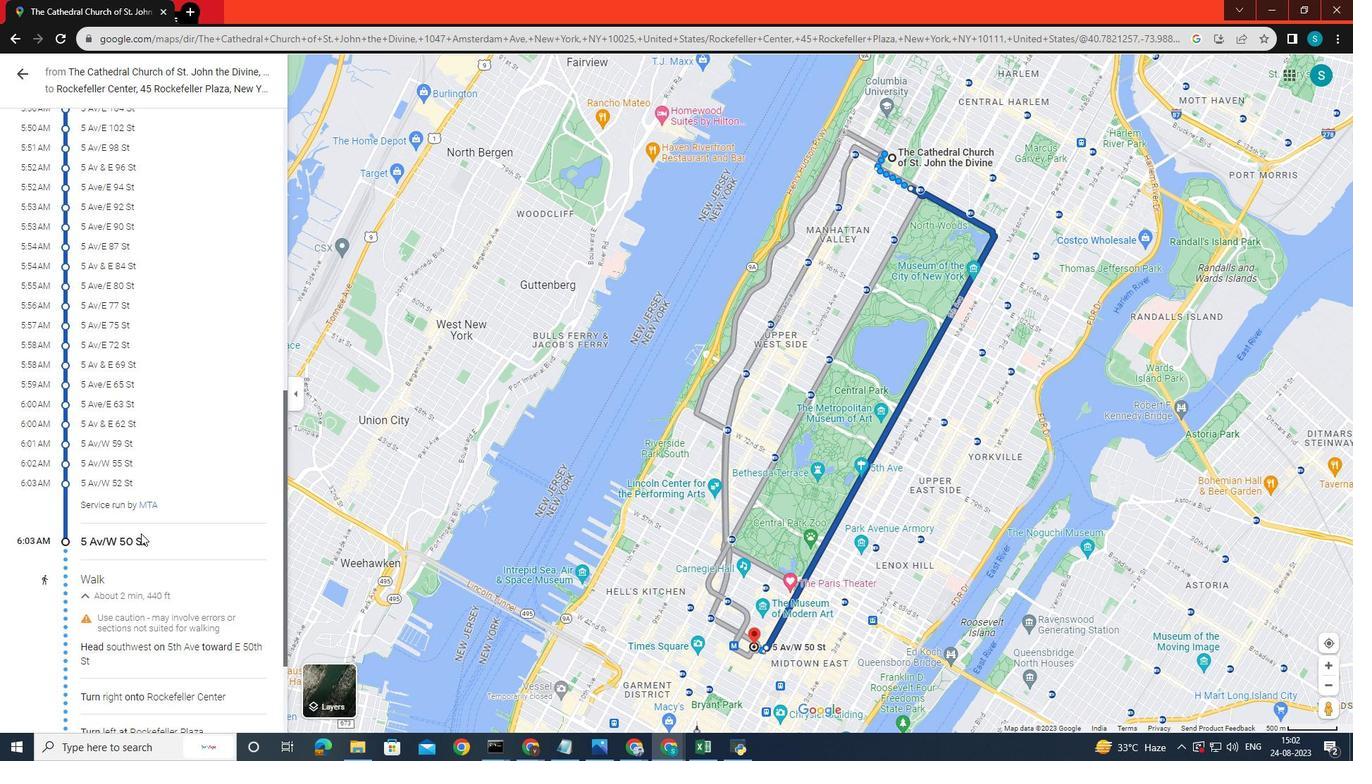 
Action: Mouse moved to (121, 532)
Screenshot: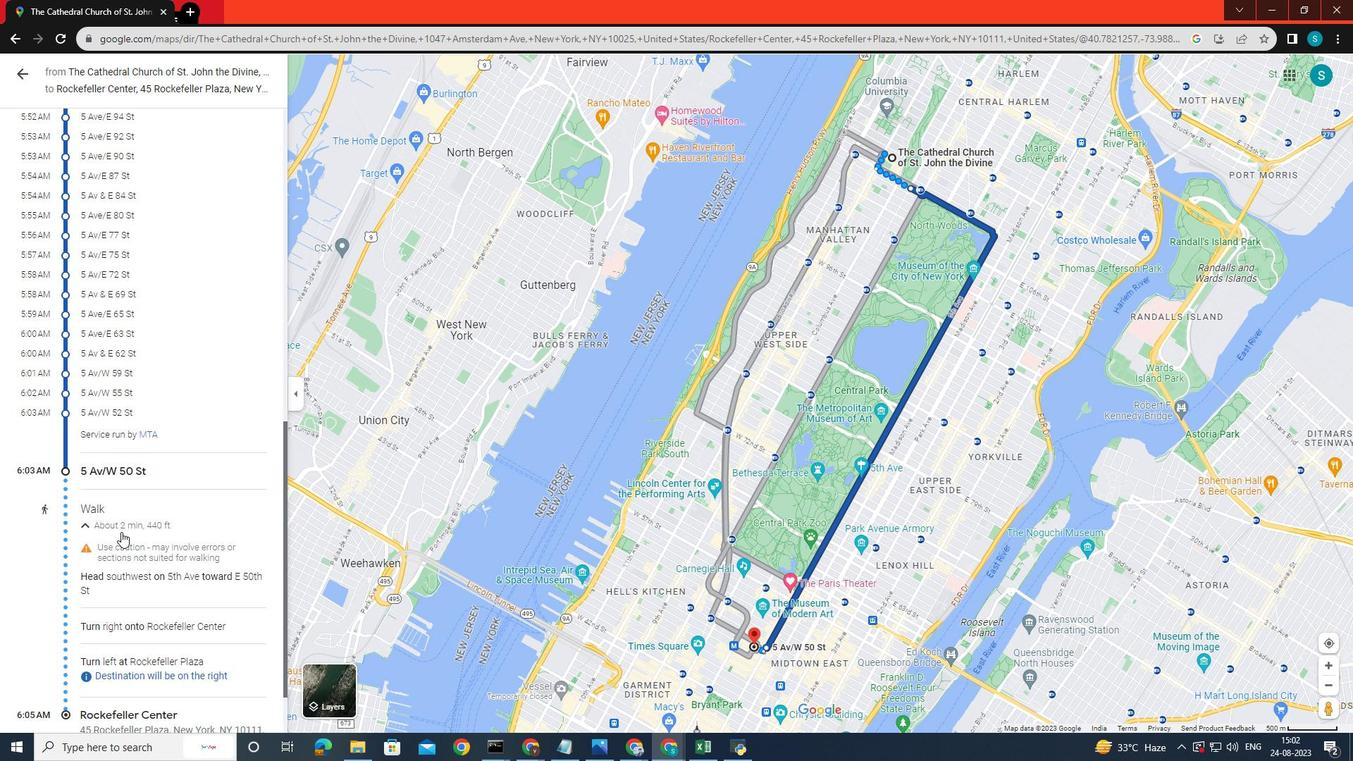 
Action: Mouse scrolled (121, 531) with delta (0, 0)
Screenshot: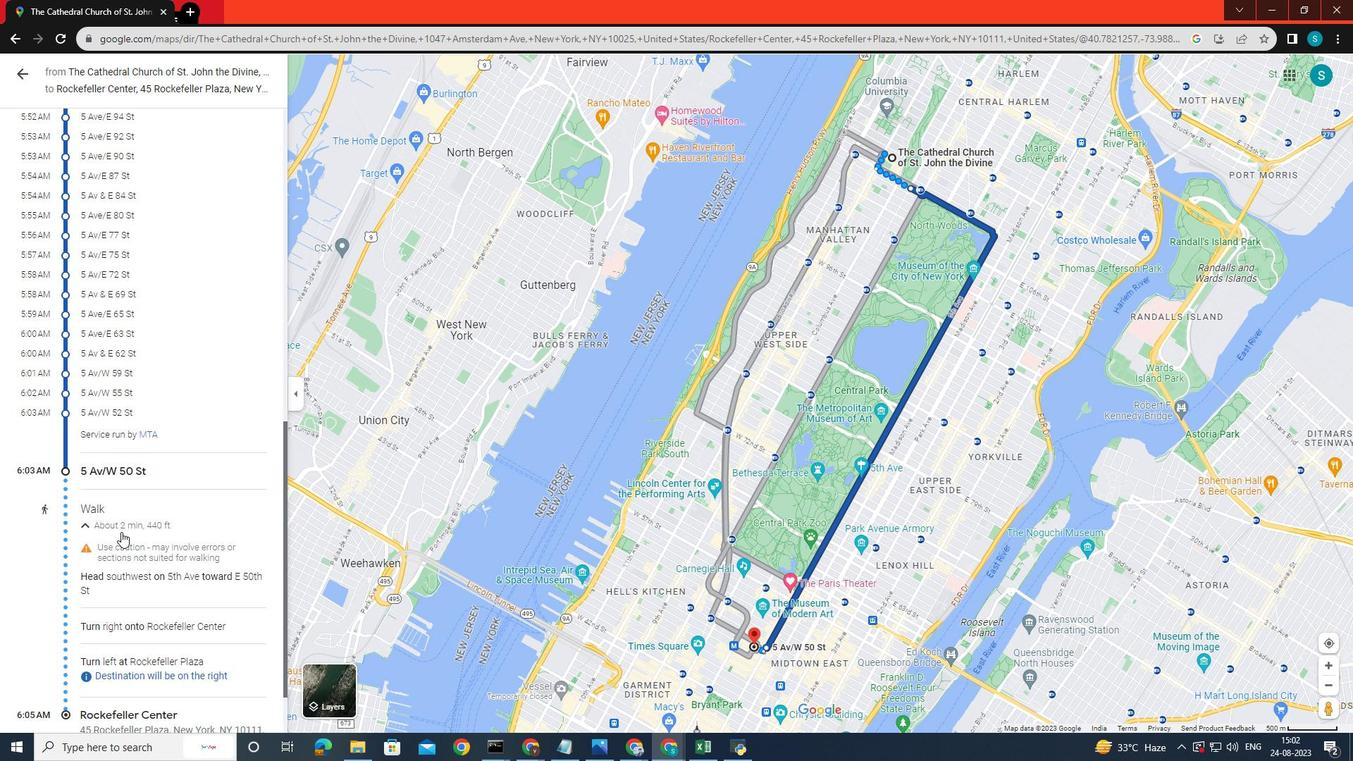 
Action: Mouse moved to (81, 561)
Screenshot: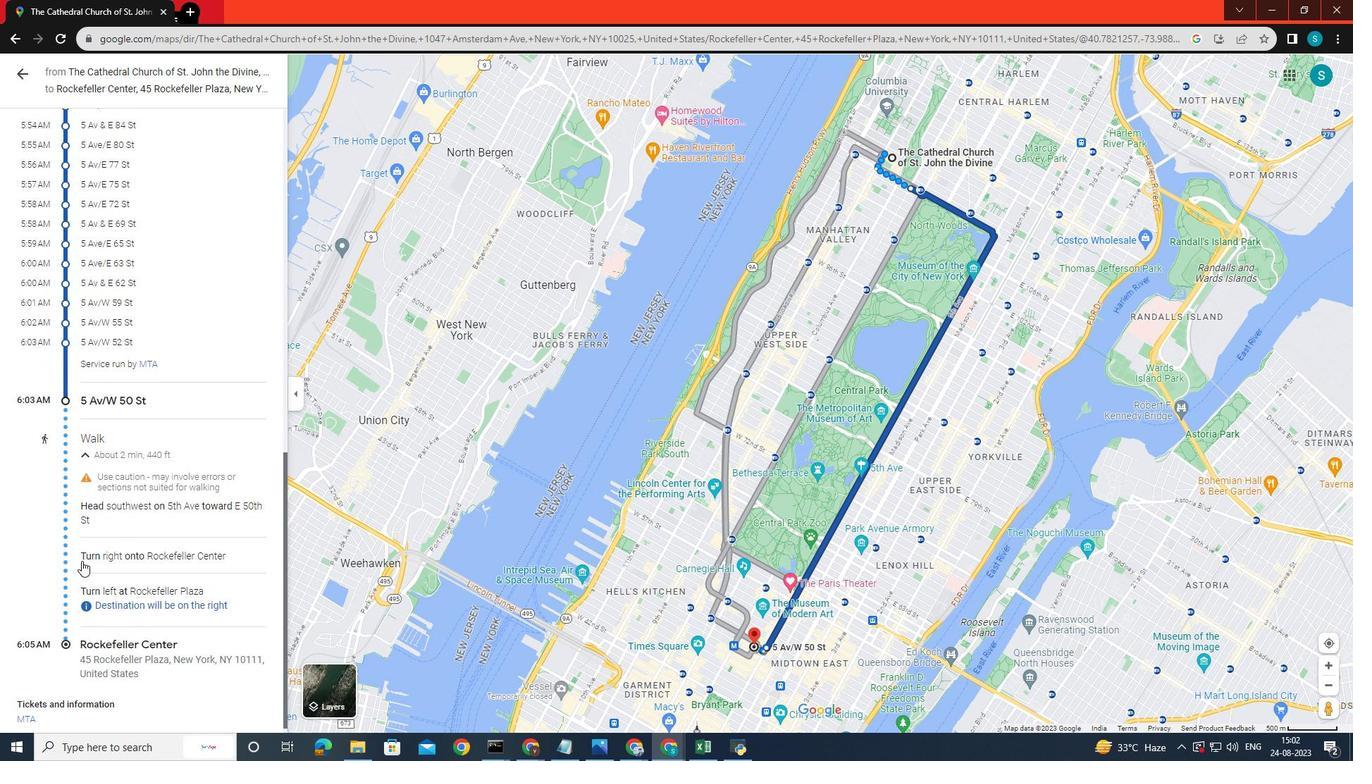 
Action: Mouse scrolled (81, 560) with delta (0, 0)
Screenshot: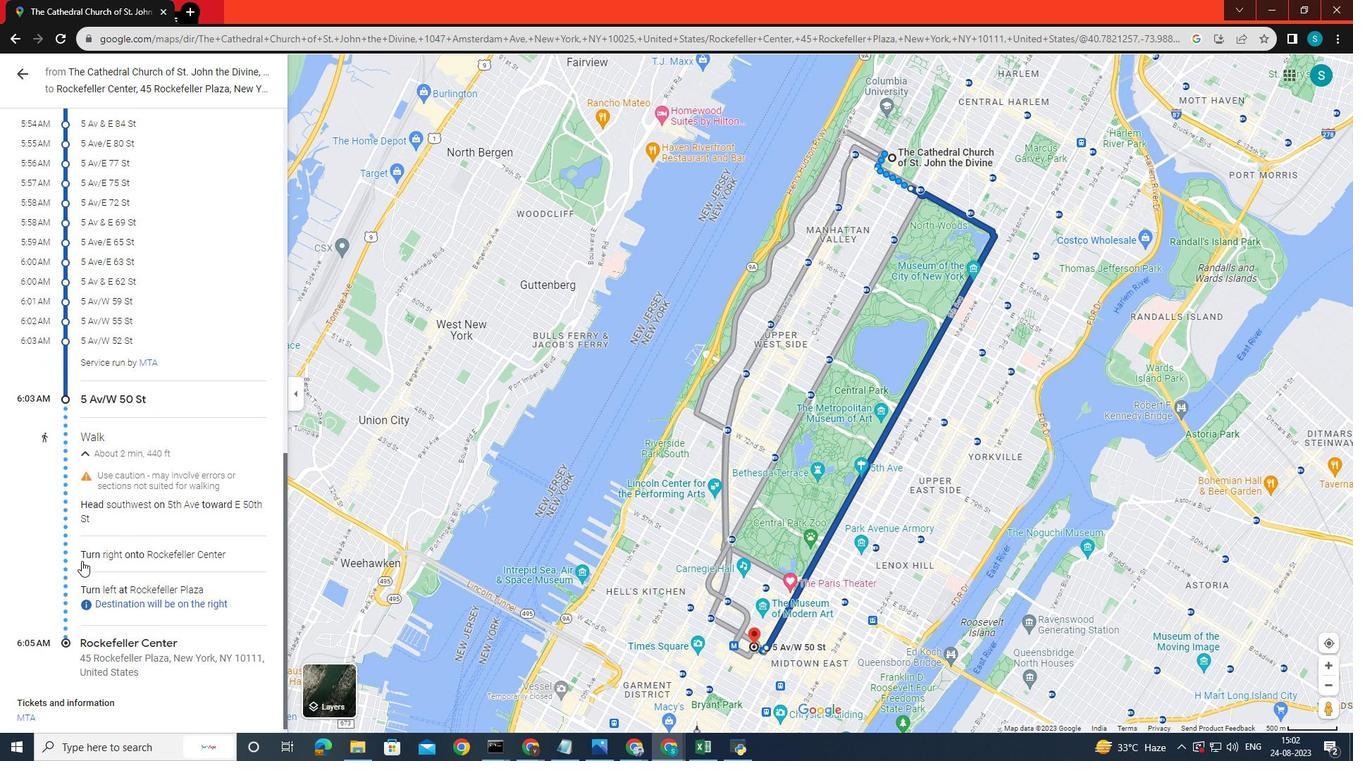 
Action: Mouse scrolled (81, 560) with delta (0, 0)
Screenshot: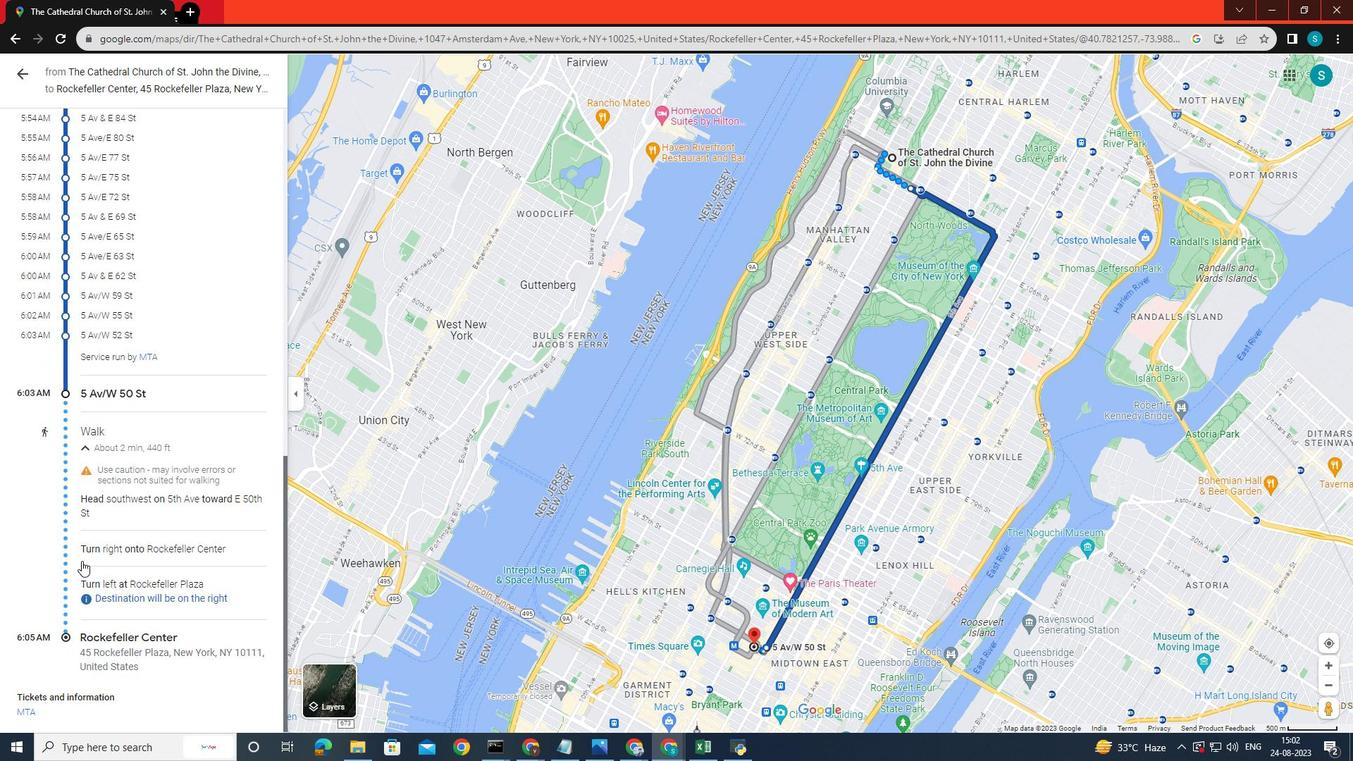 
Action: Mouse scrolled (81, 560) with delta (0, 0)
Screenshot: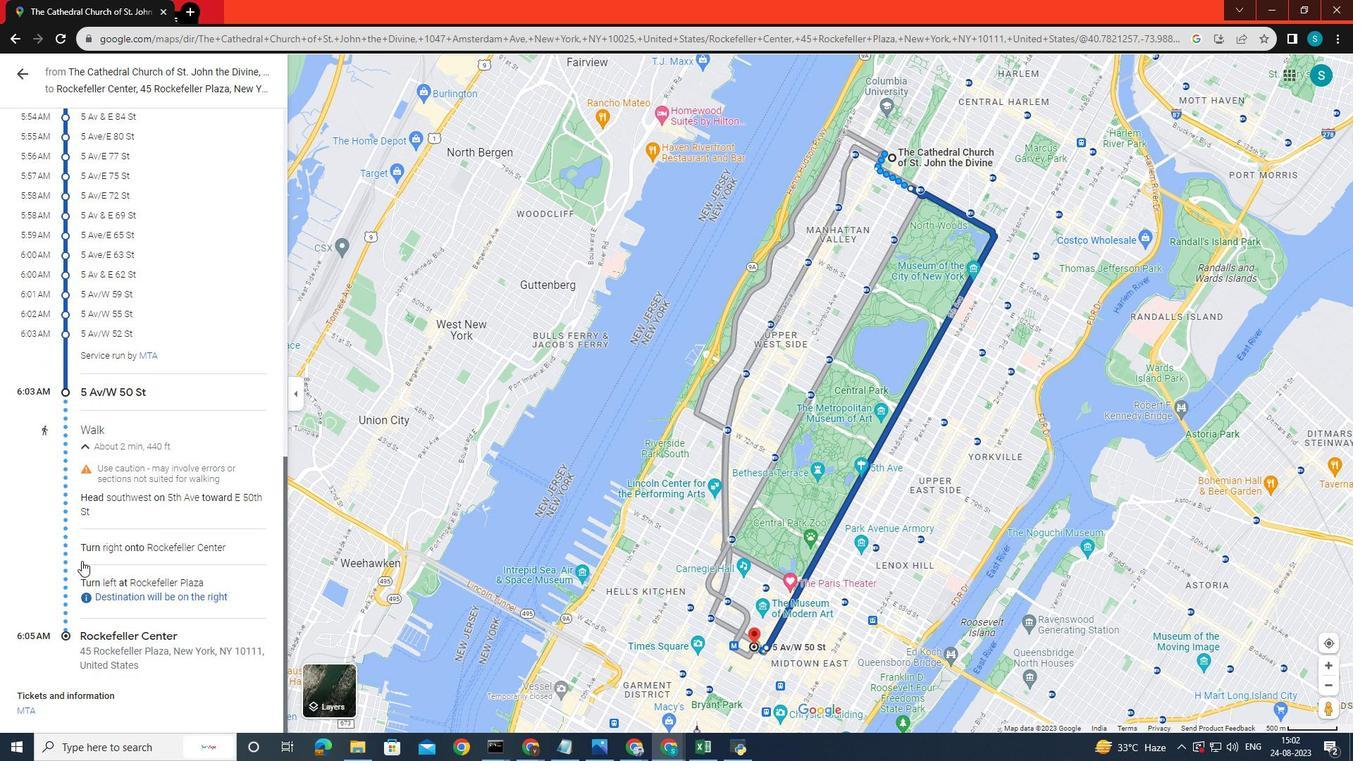
Action: Mouse scrolled (81, 560) with delta (0, 0)
Screenshot: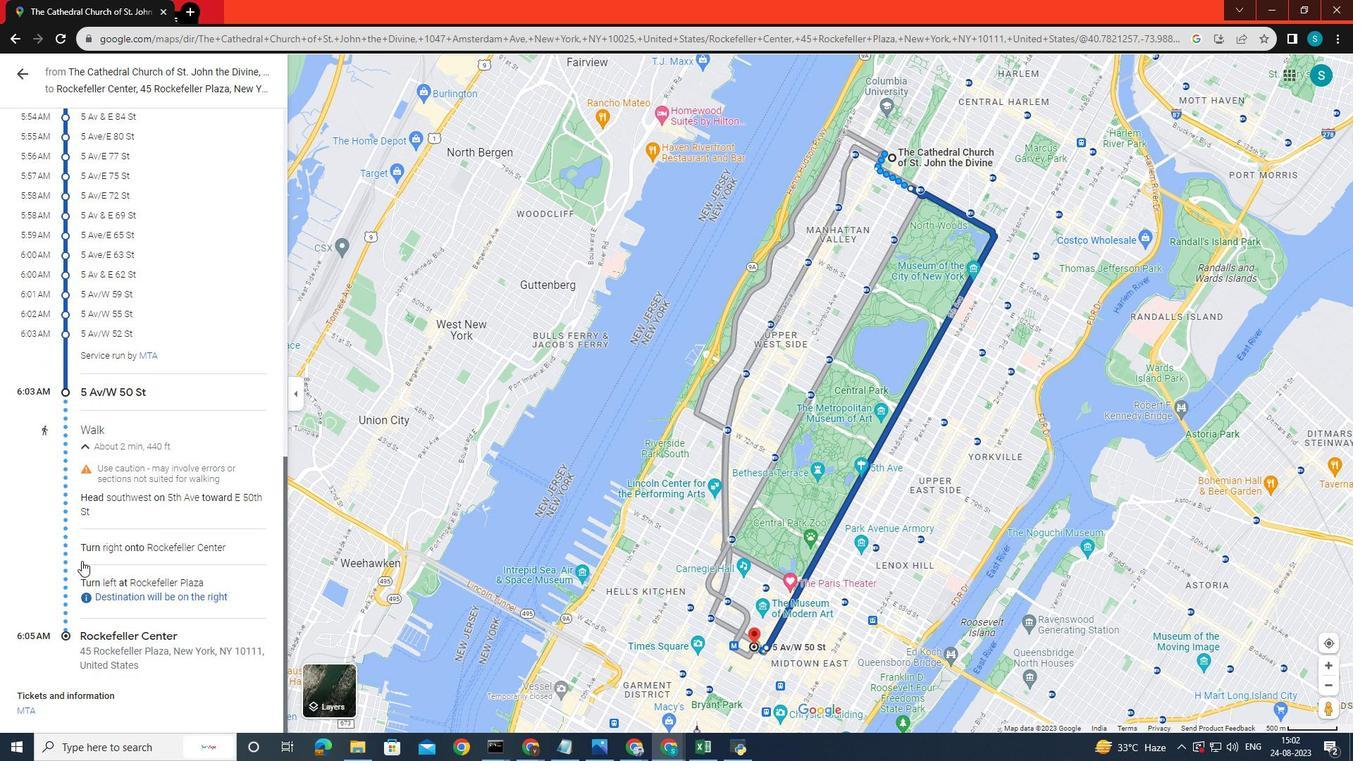 
Action: Mouse scrolled (81, 560) with delta (0, 0)
Screenshot: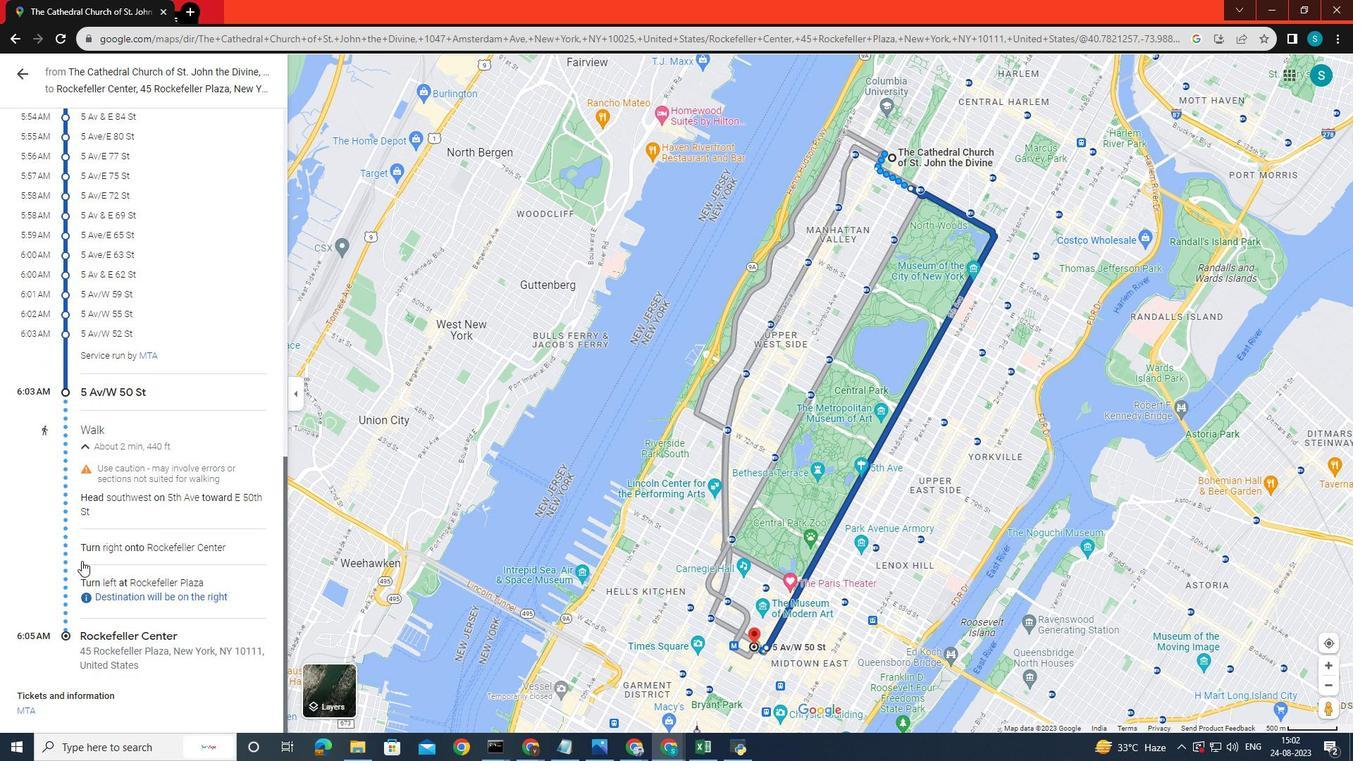 
Action: Mouse moved to (81, 570)
Screenshot: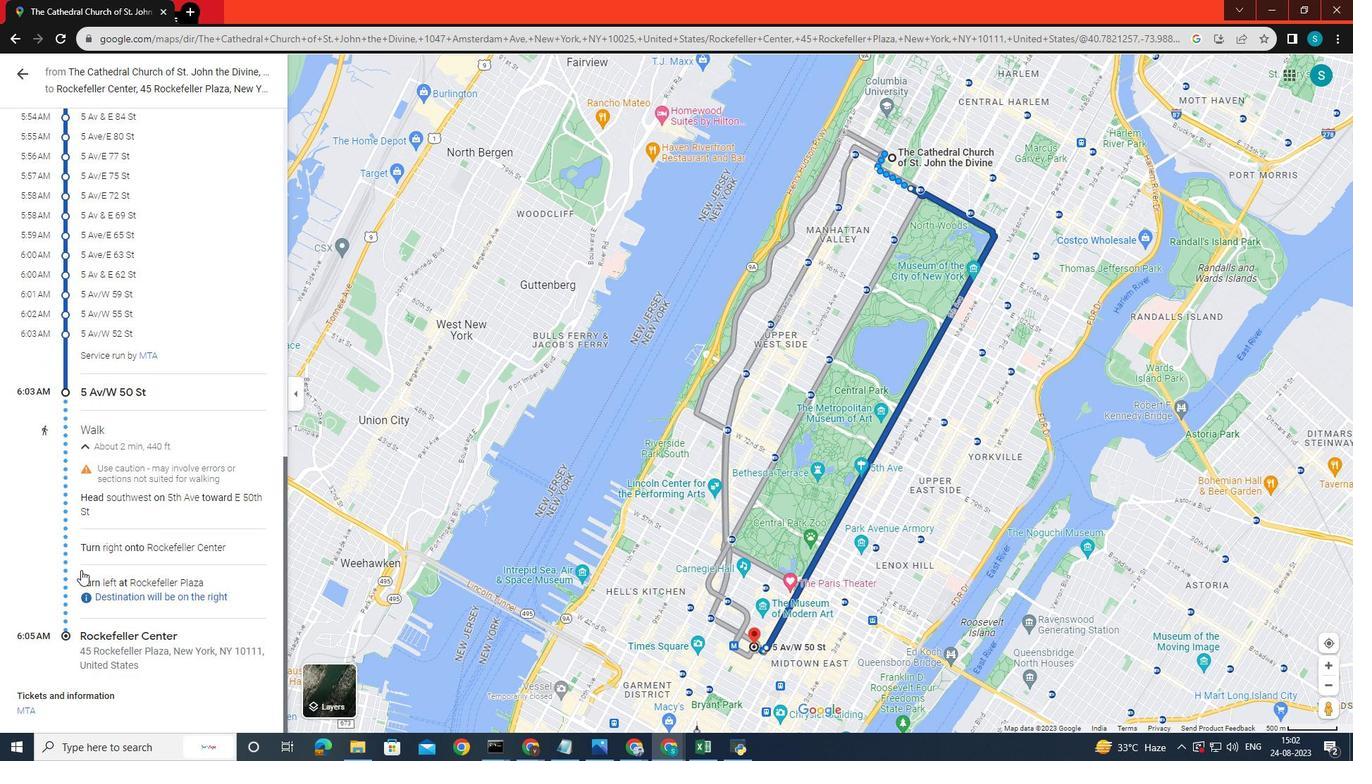 
Action: Mouse scrolled (81, 570) with delta (0, 0)
Screenshot: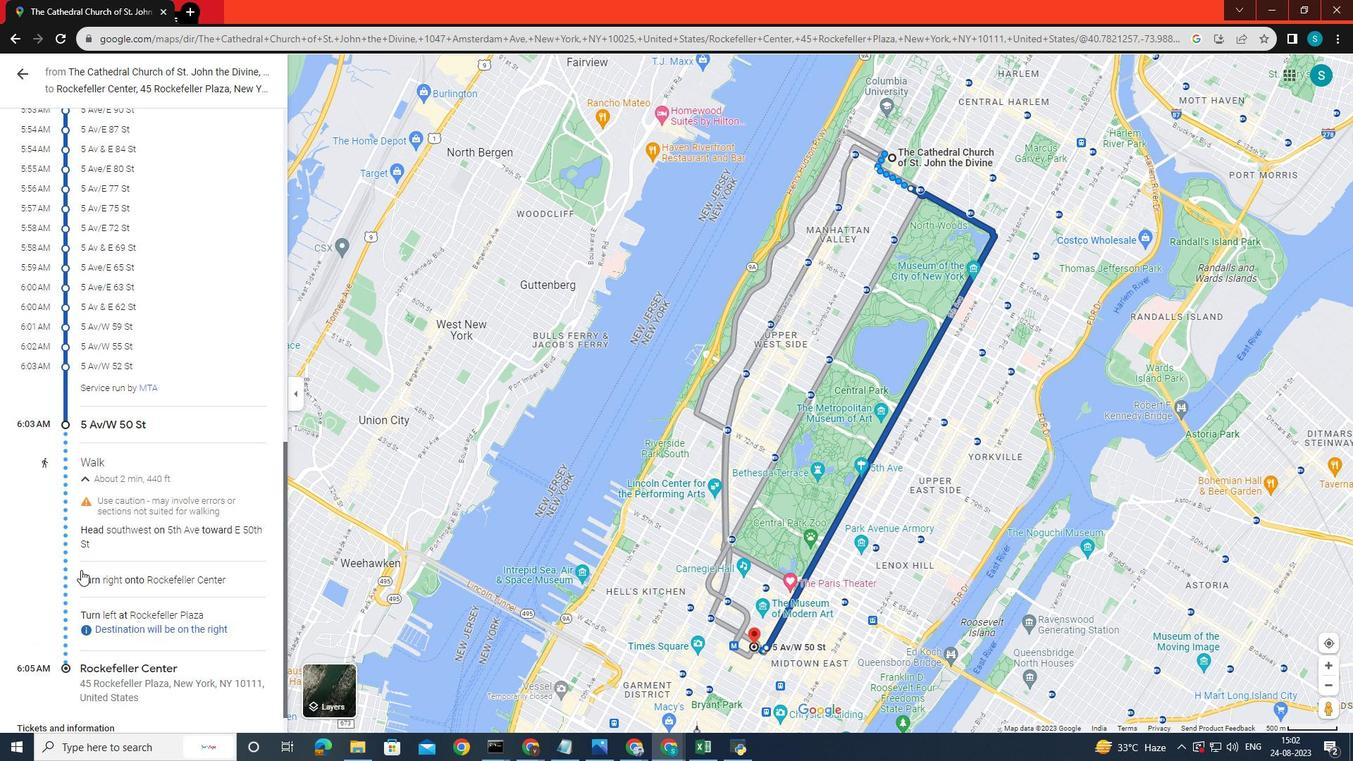 
Action: Mouse scrolled (81, 570) with delta (0, 0)
Screenshot: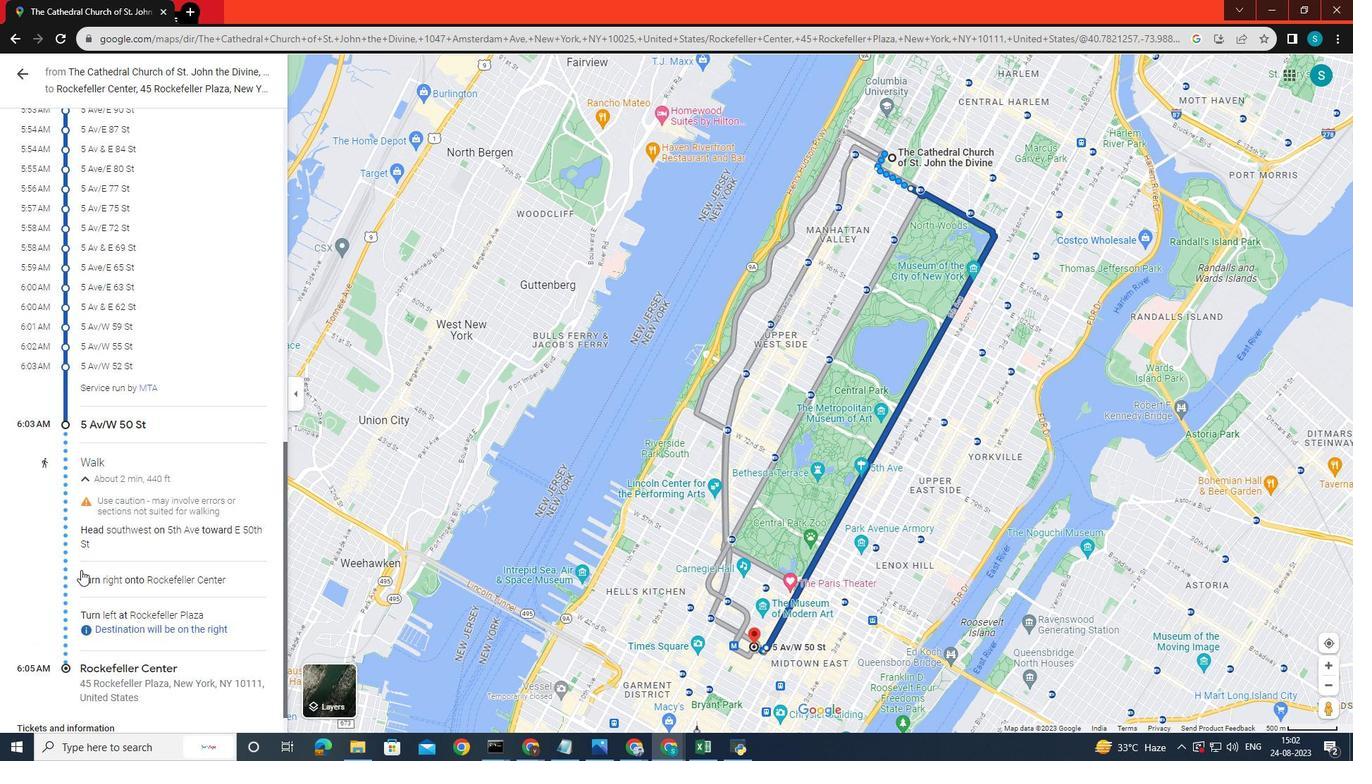 
Action: Mouse scrolled (81, 570) with delta (0, 0)
Screenshot: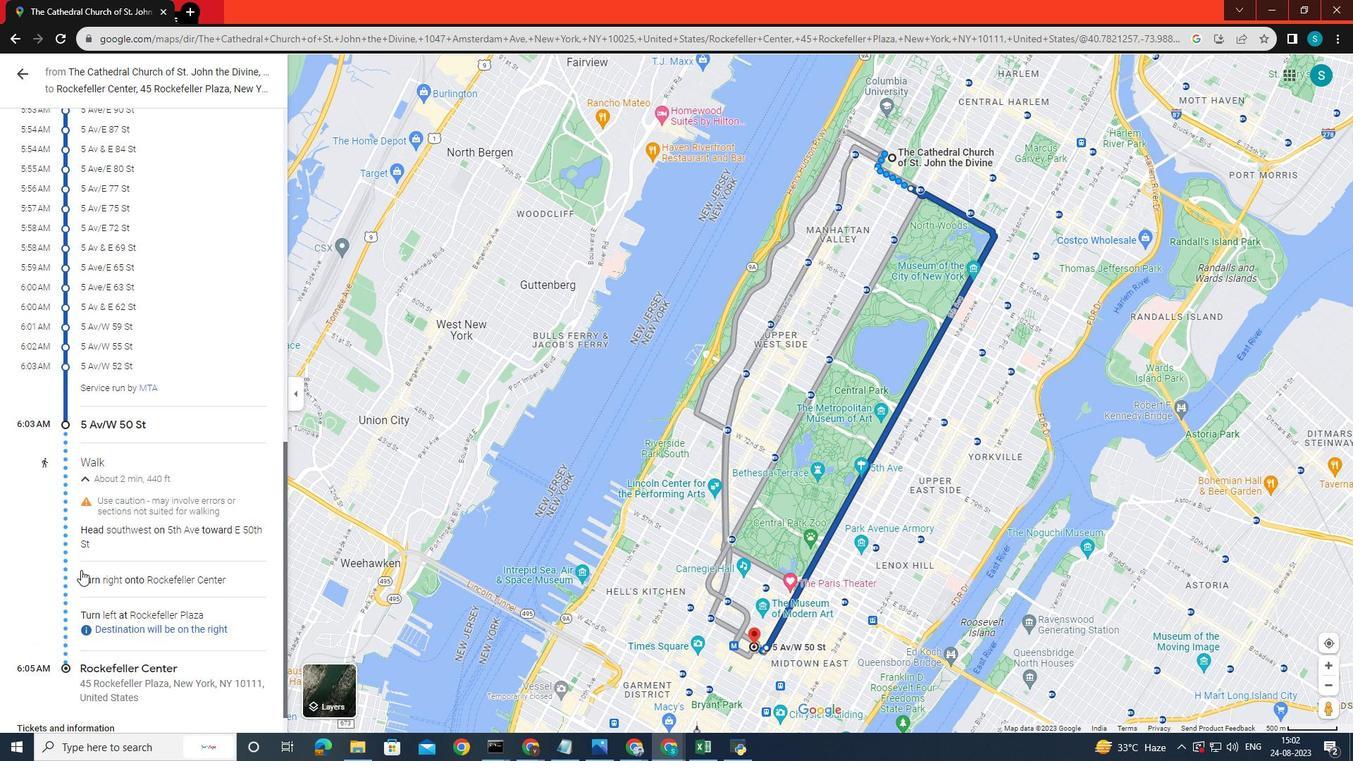 
Action: Mouse scrolled (81, 570) with delta (0, 0)
Screenshot: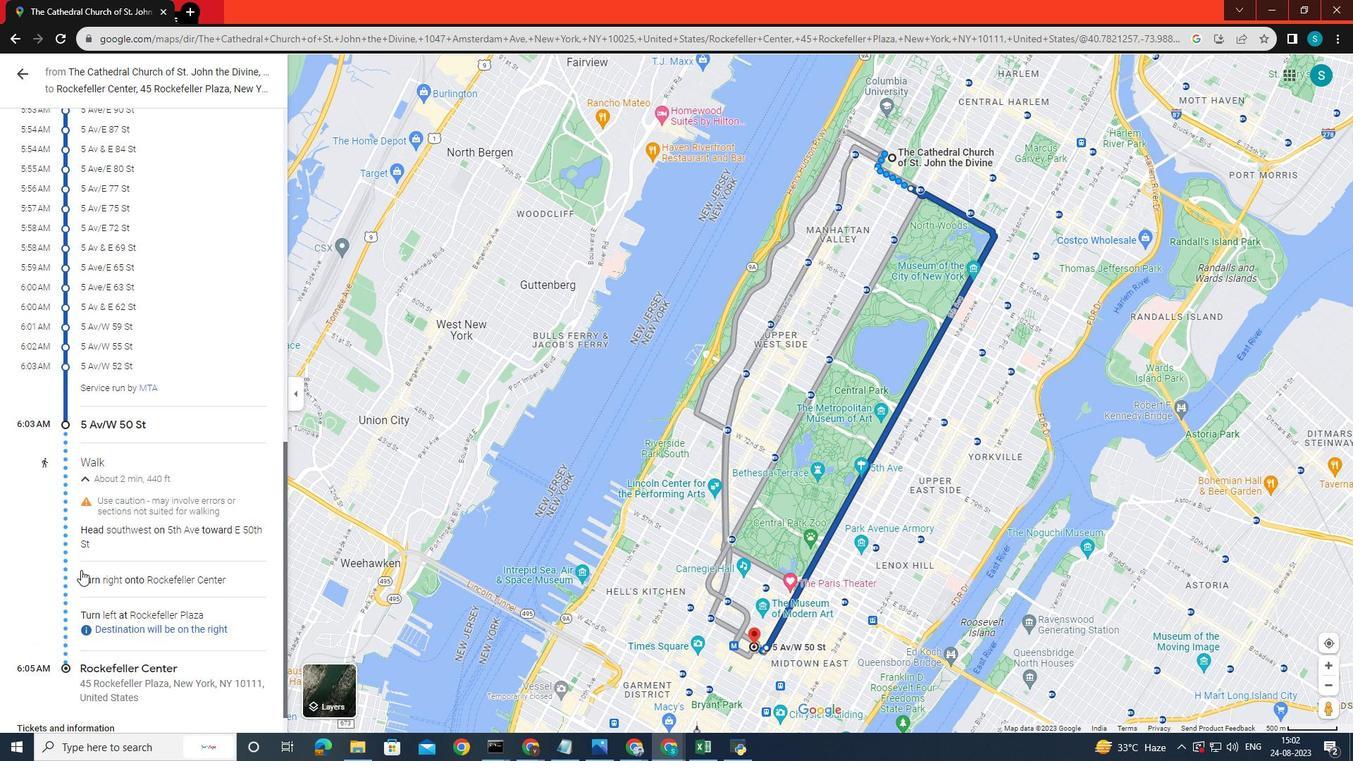 
Action: Mouse scrolled (81, 570) with delta (0, 0)
Screenshot: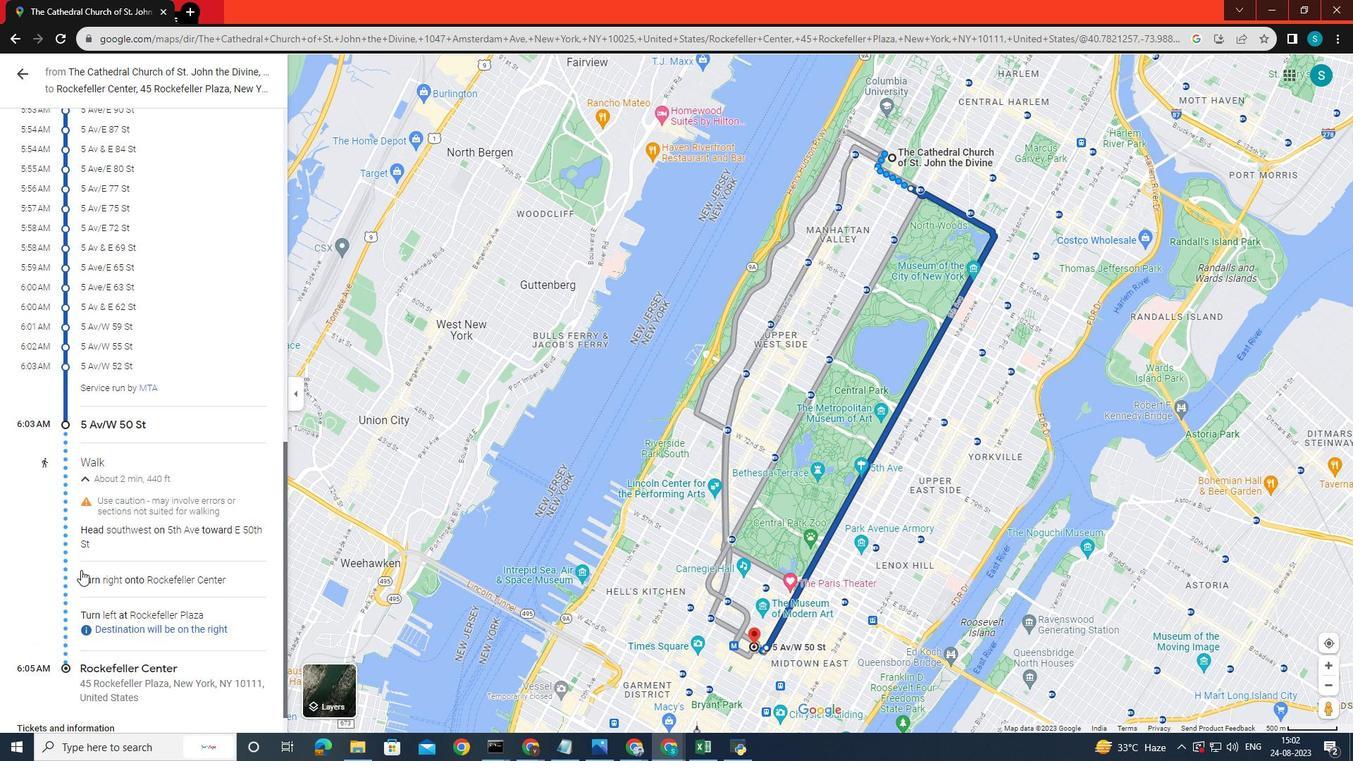 
Action: Mouse scrolled (81, 570) with delta (0, 0)
Screenshot: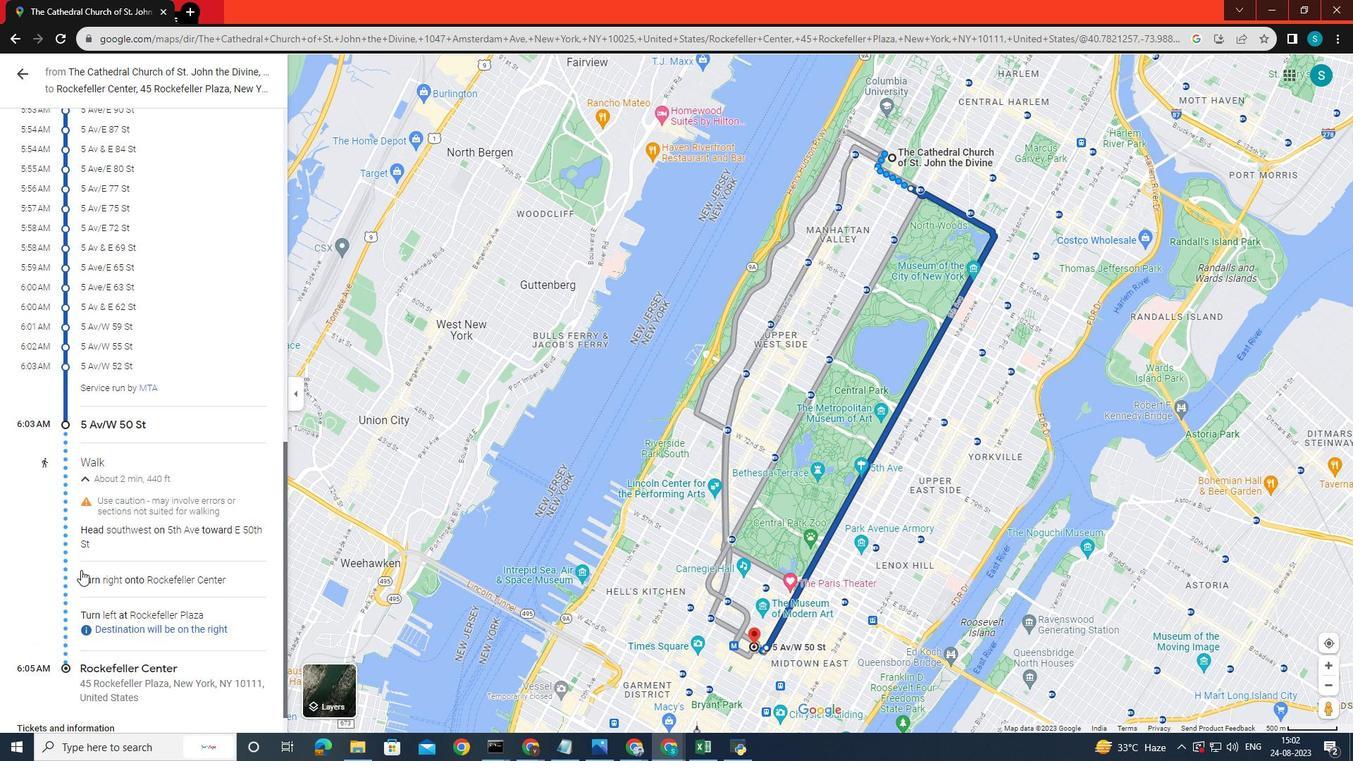 
Action: Mouse scrolled (81, 570) with delta (0, 0)
Screenshot: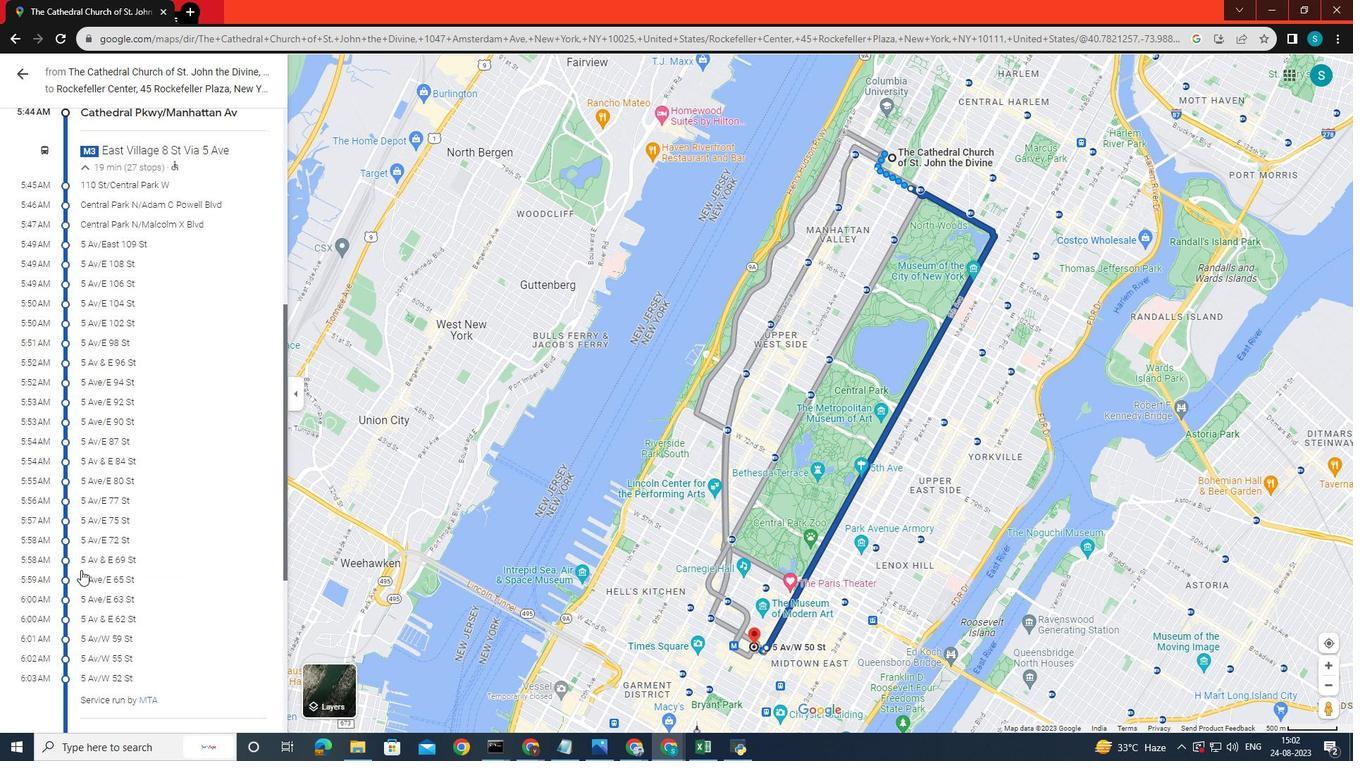 
Action: Mouse scrolled (81, 570) with delta (0, 0)
Screenshot: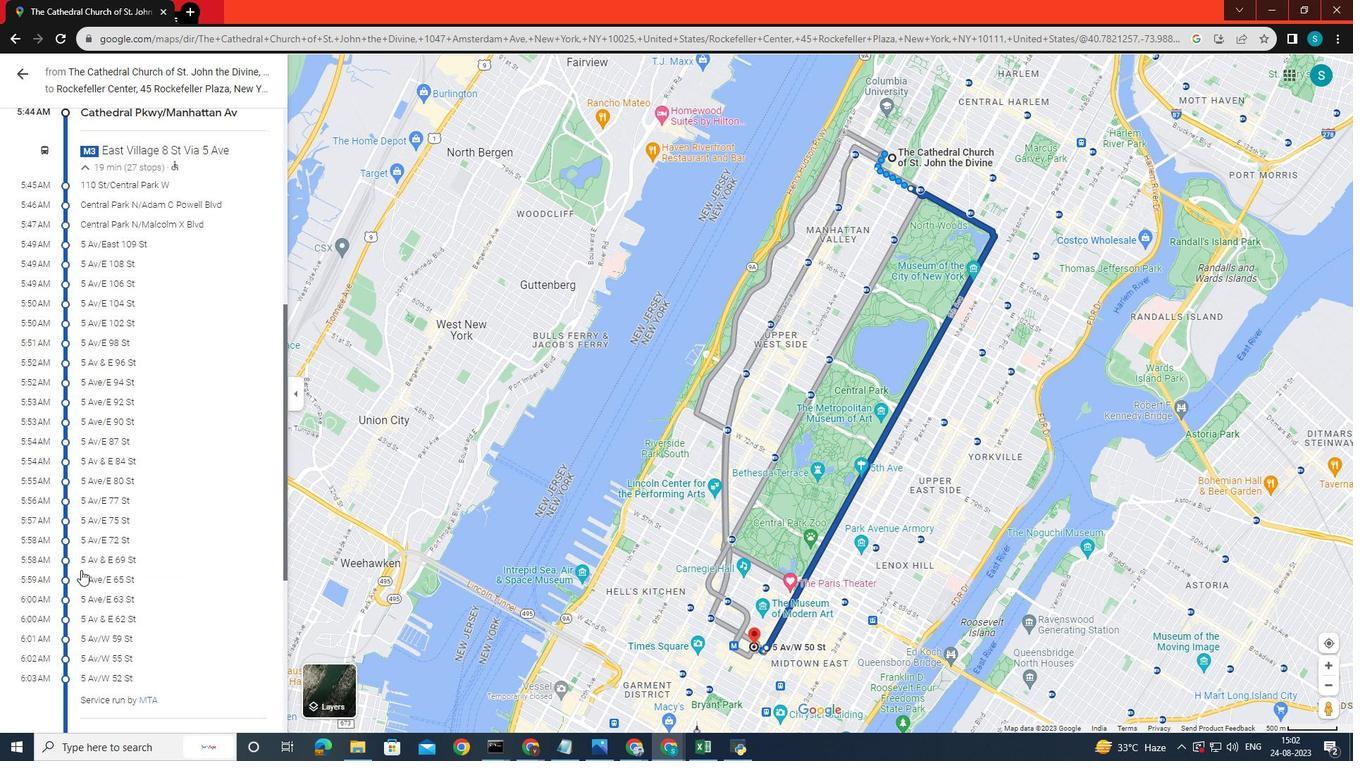 
Action: Mouse scrolled (81, 570) with delta (0, 0)
Screenshot: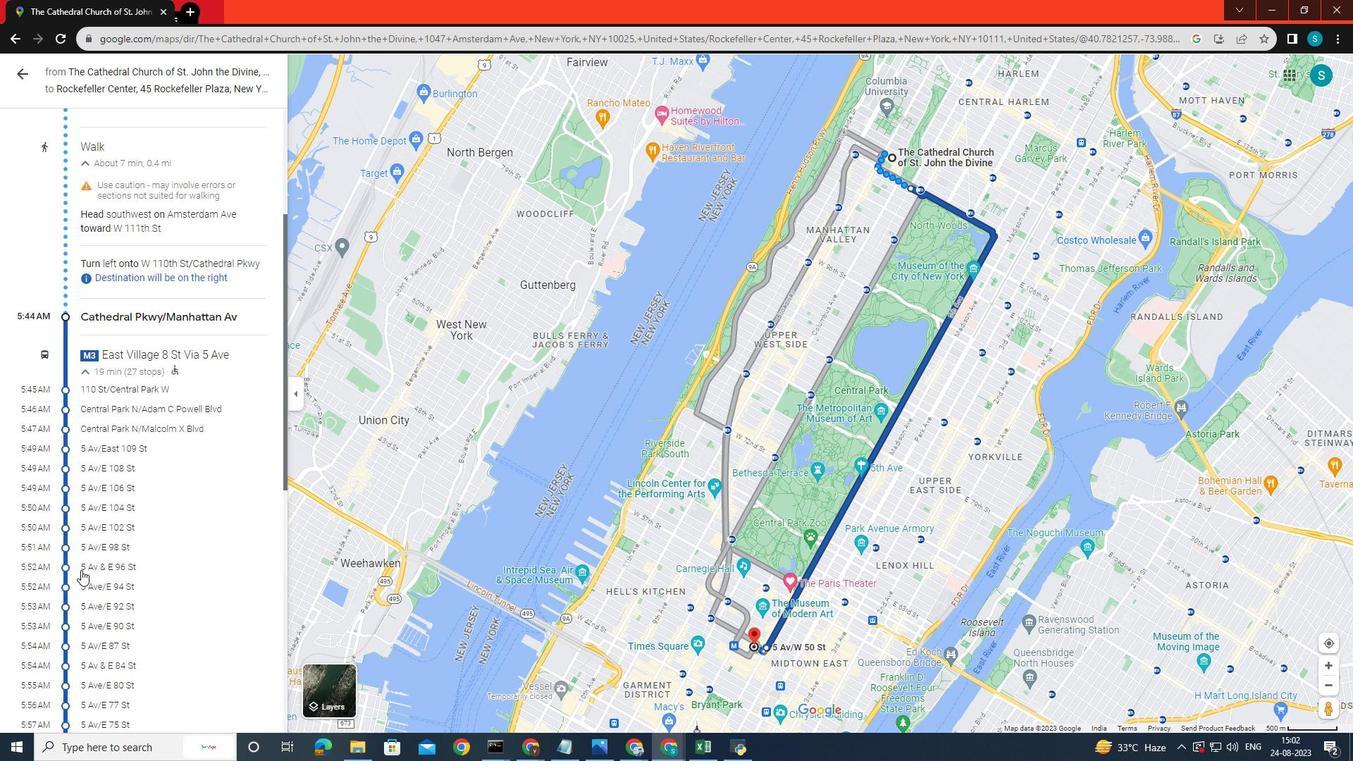
Action: Mouse scrolled (81, 570) with delta (0, 0)
Screenshot: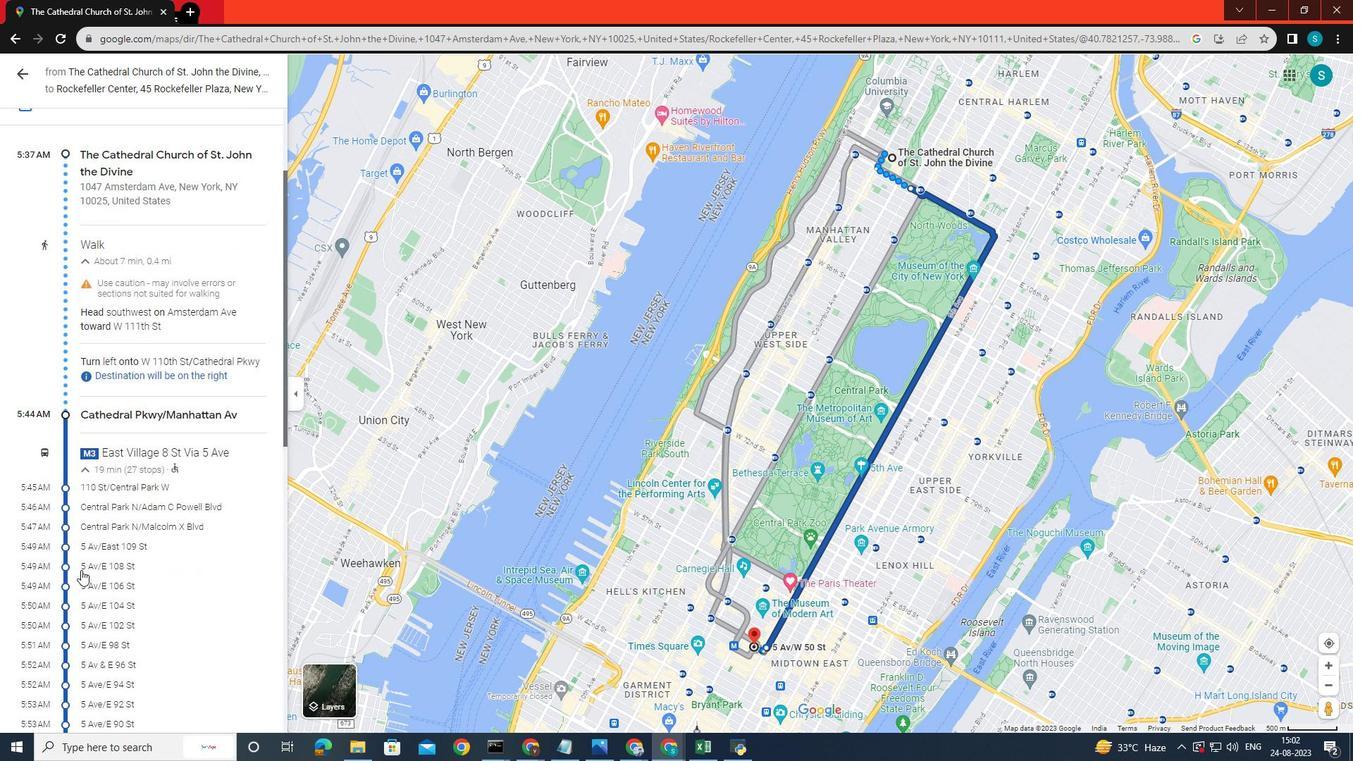 
Action: Mouse scrolled (81, 570) with delta (0, 0)
Screenshot: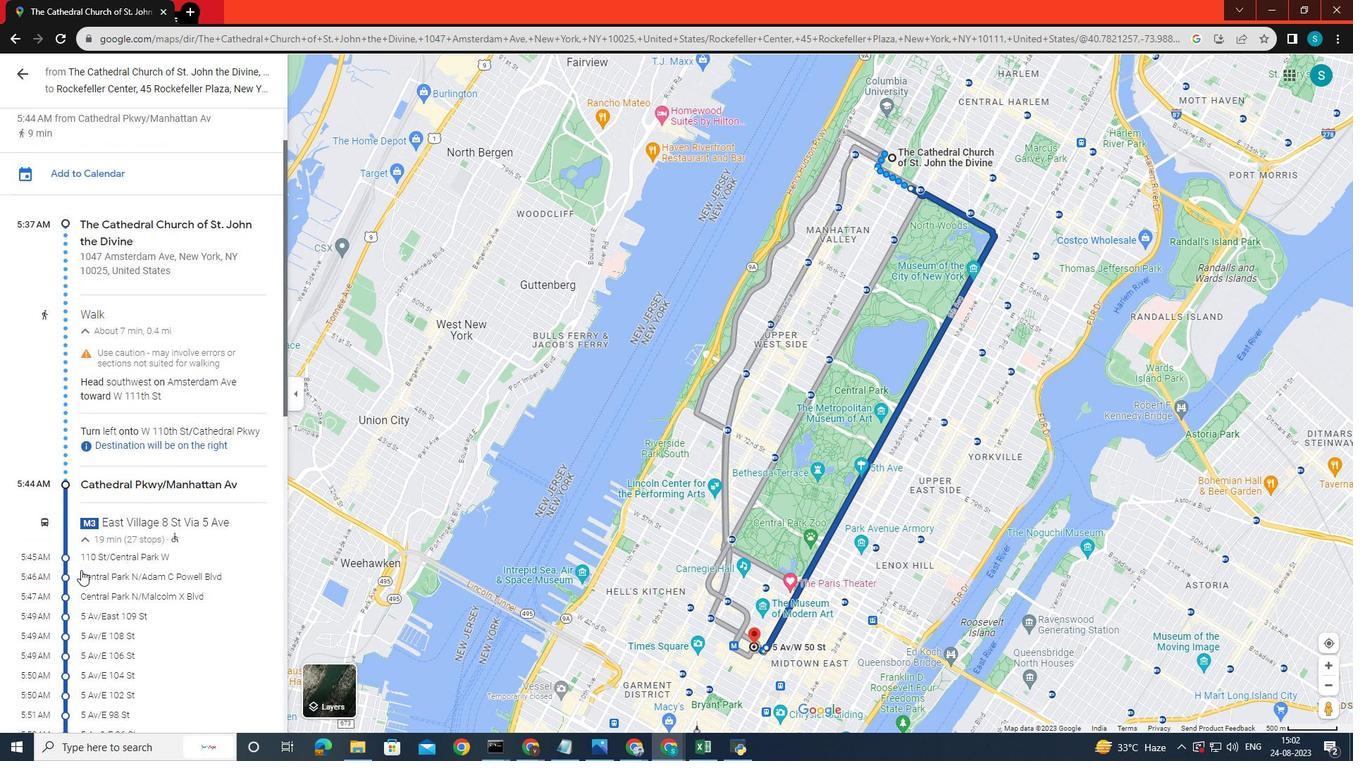 
Action: Mouse scrolled (81, 570) with delta (0, 0)
Screenshot: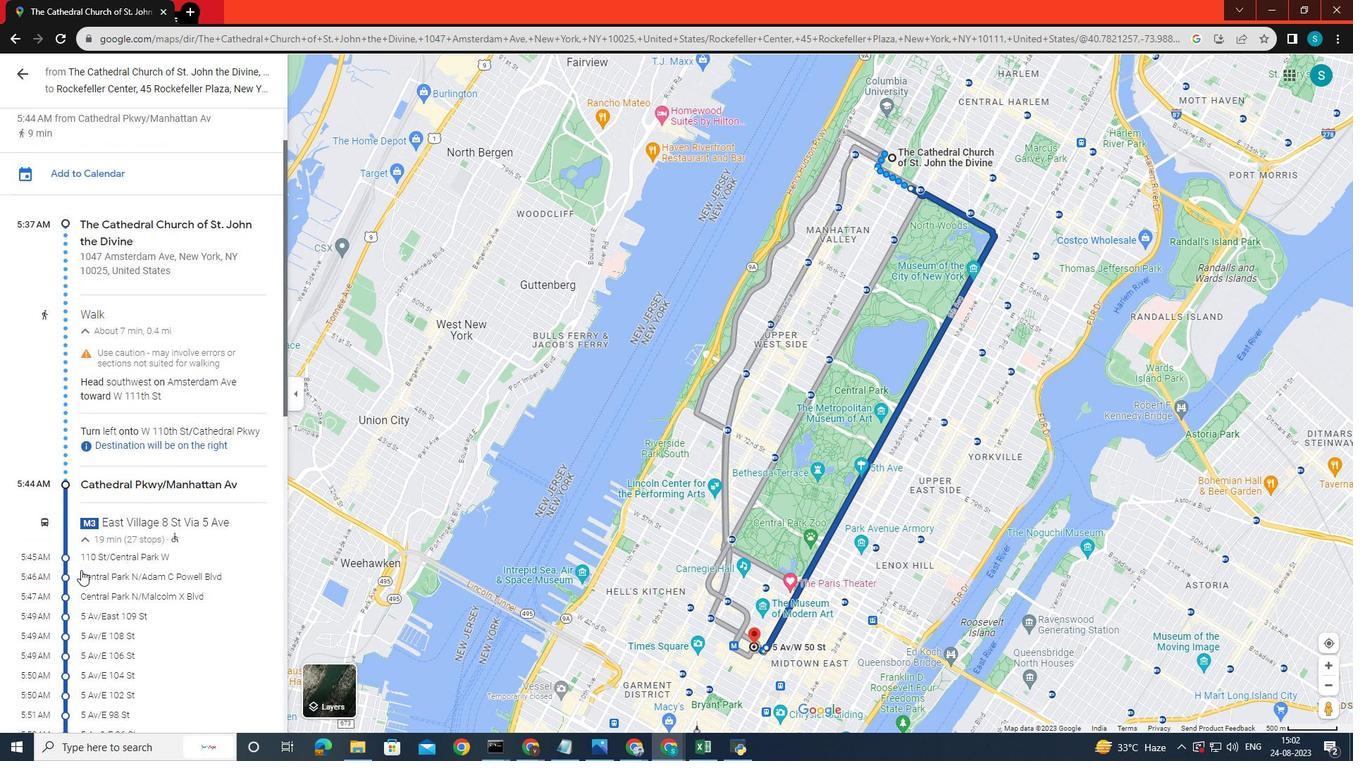 
Action: Mouse scrolled (81, 570) with delta (0, 0)
